 Task: Find nearby helicopter tour operators in Las Vegas.
Action: Mouse moved to (103, 70)
Screenshot: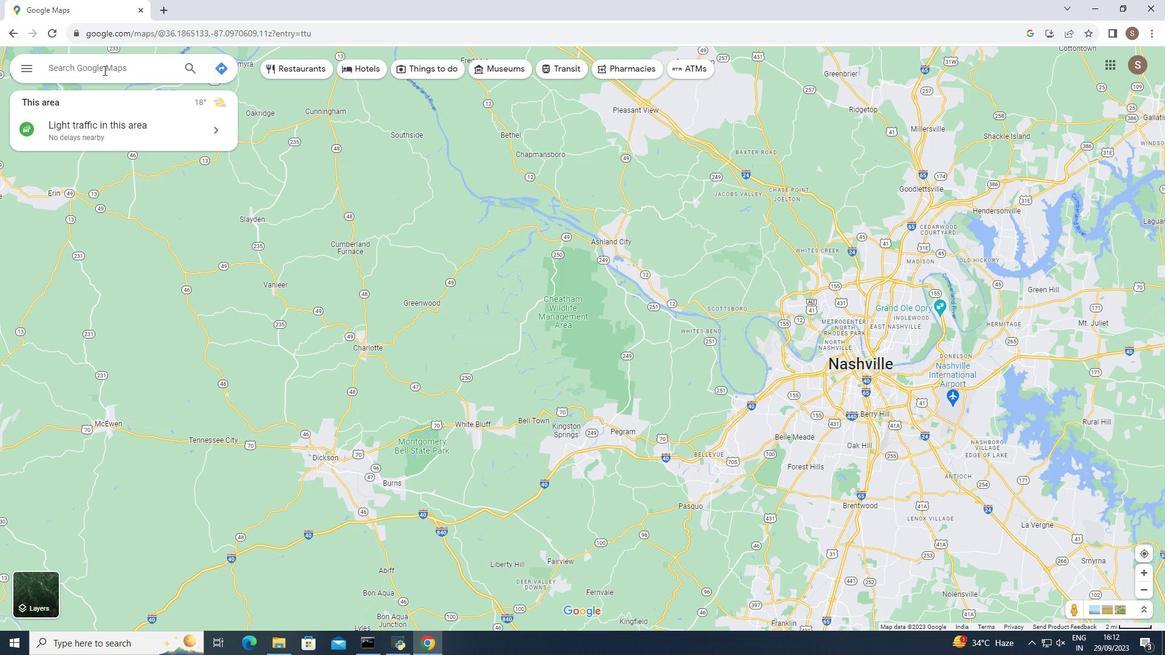 
Action: Mouse pressed left at (103, 70)
Screenshot: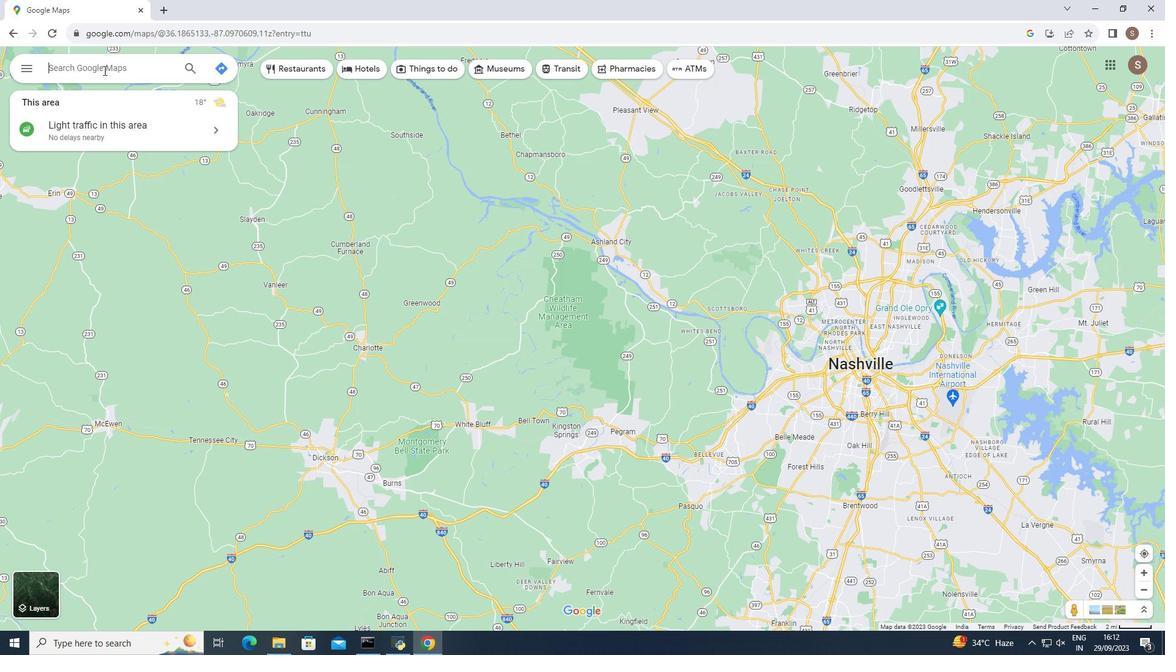 
Action: Mouse moved to (105, 68)
Screenshot: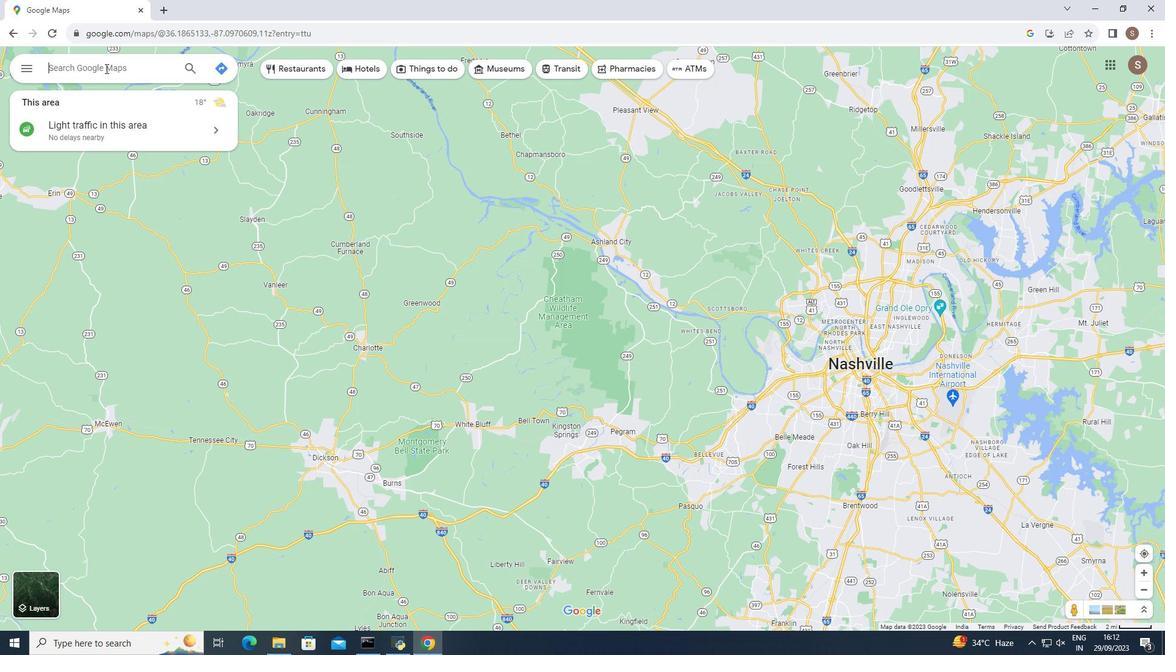 
Action: Key pressed las<Key.space>vegas
Screenshot: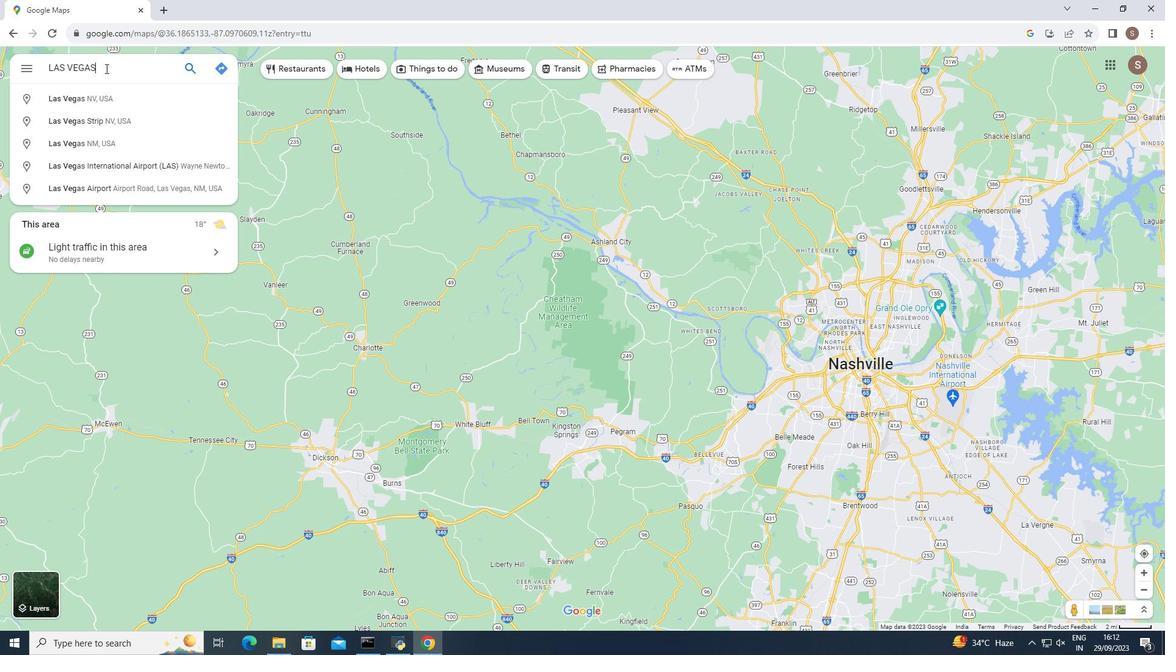 
Action: Mouse moved to (108, 95)
Screenshot: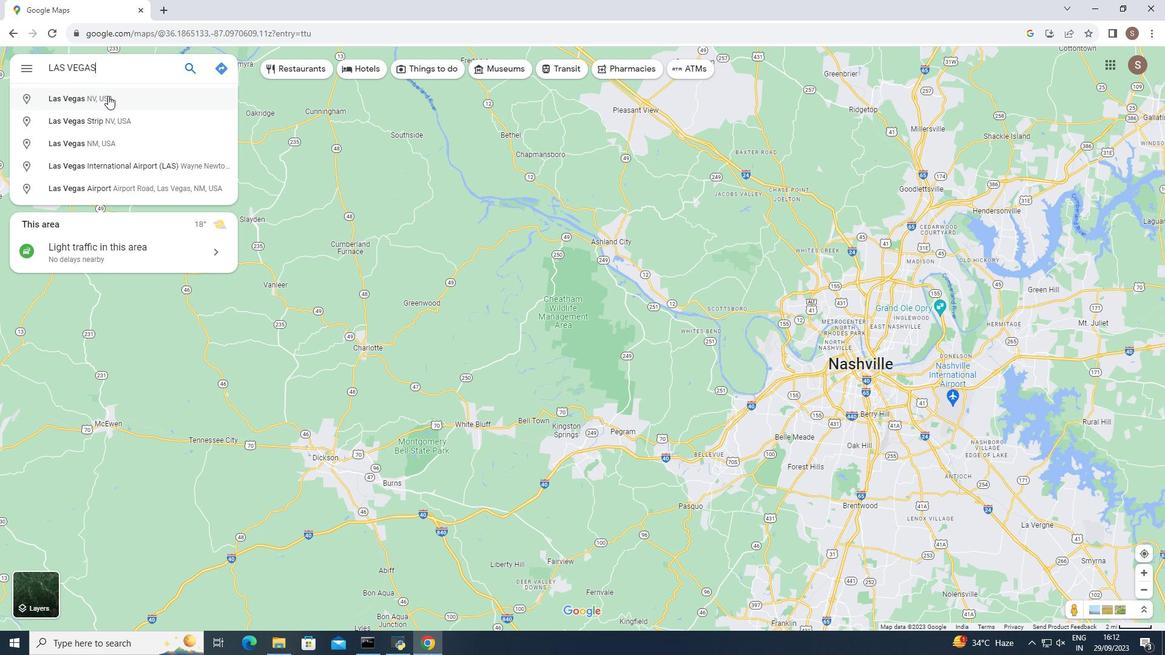 
Action: Mouse pressed left at (108, 95)
Screenshot: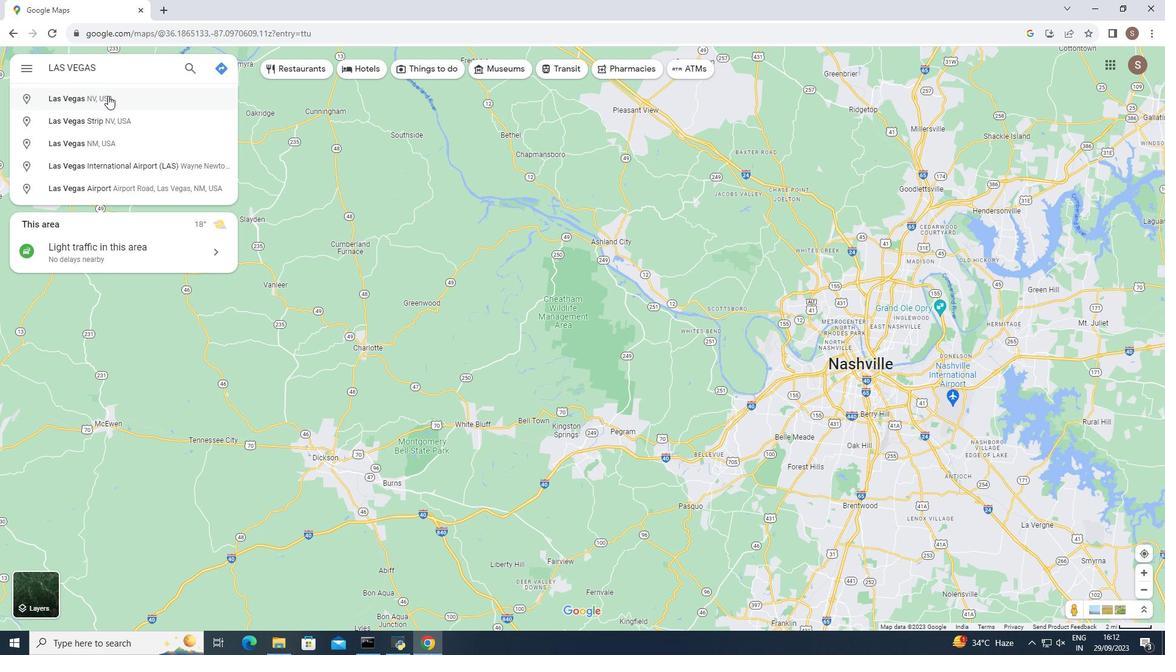 
Action: Mouse moved to (126, 272)
Screenshot: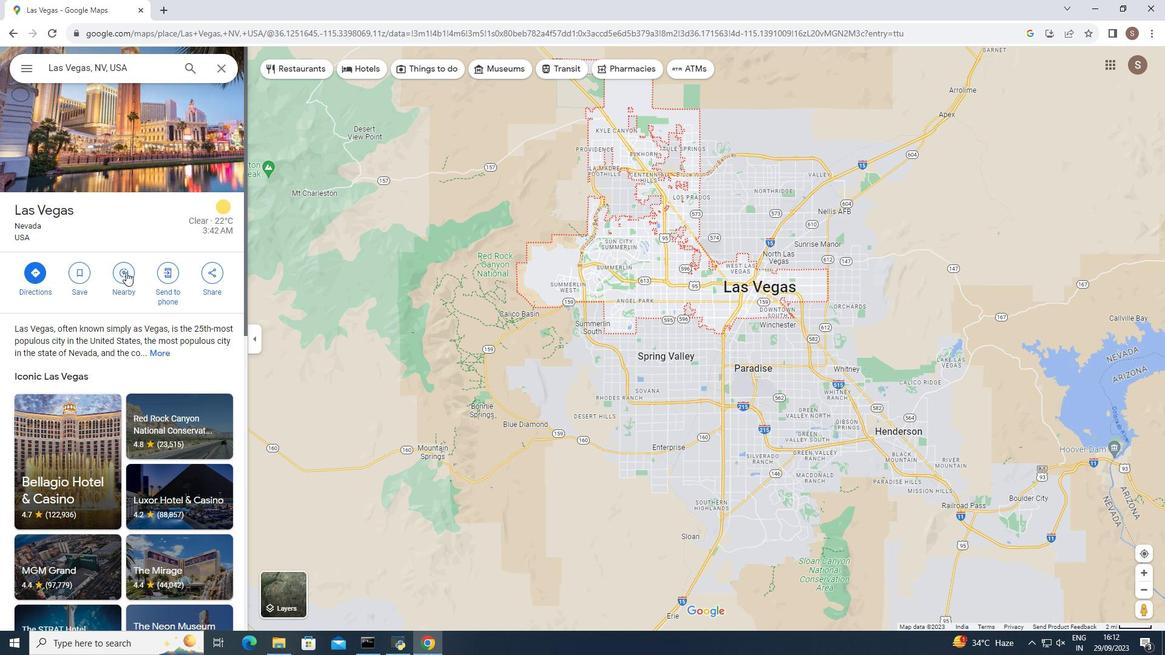 
Action: Mouse pressed left at (126, 272)
Screenshot: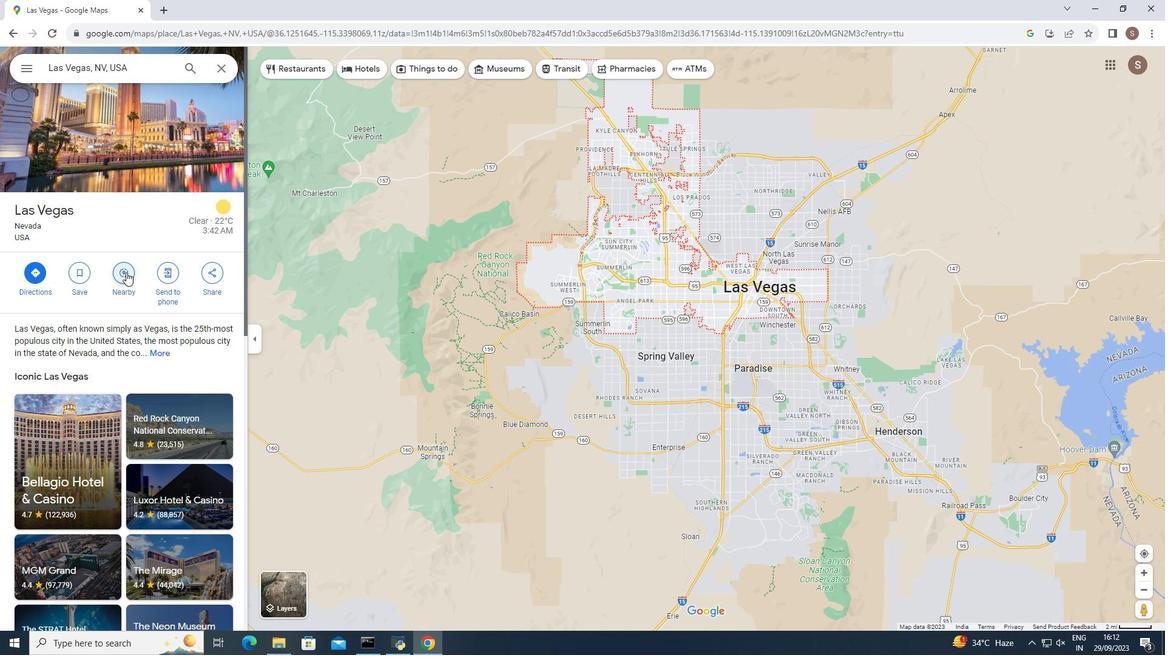 
Action: Mouse moved to (89, 68)
Screenshot: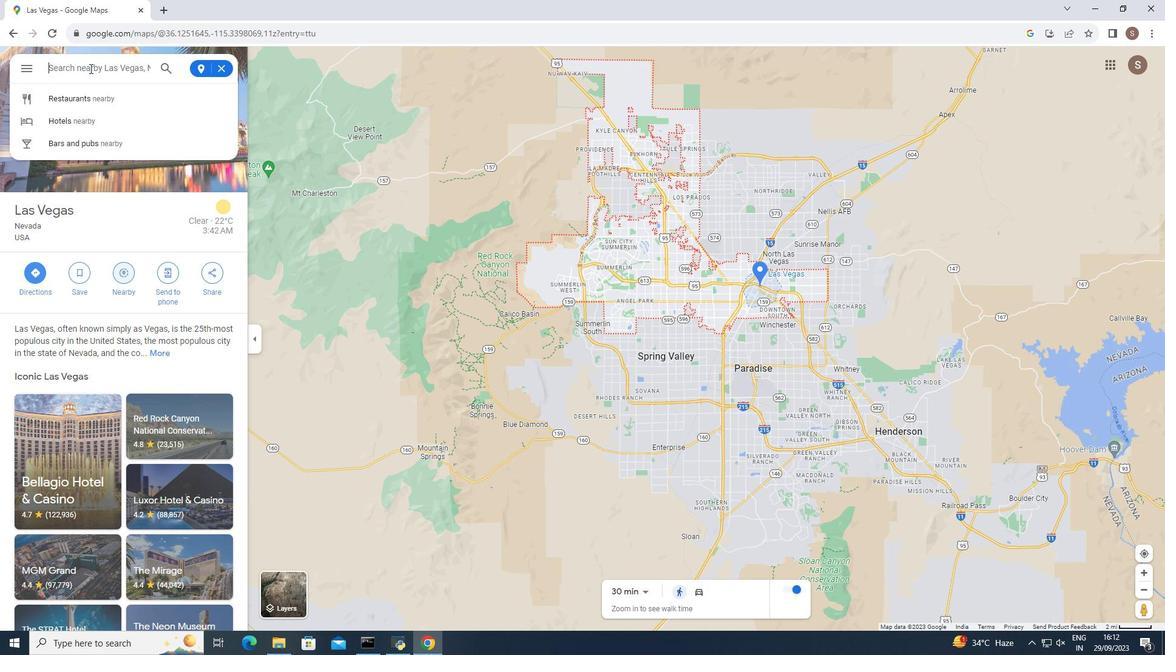
Action: Mouse pressed left at (89, 68)
Screenshot: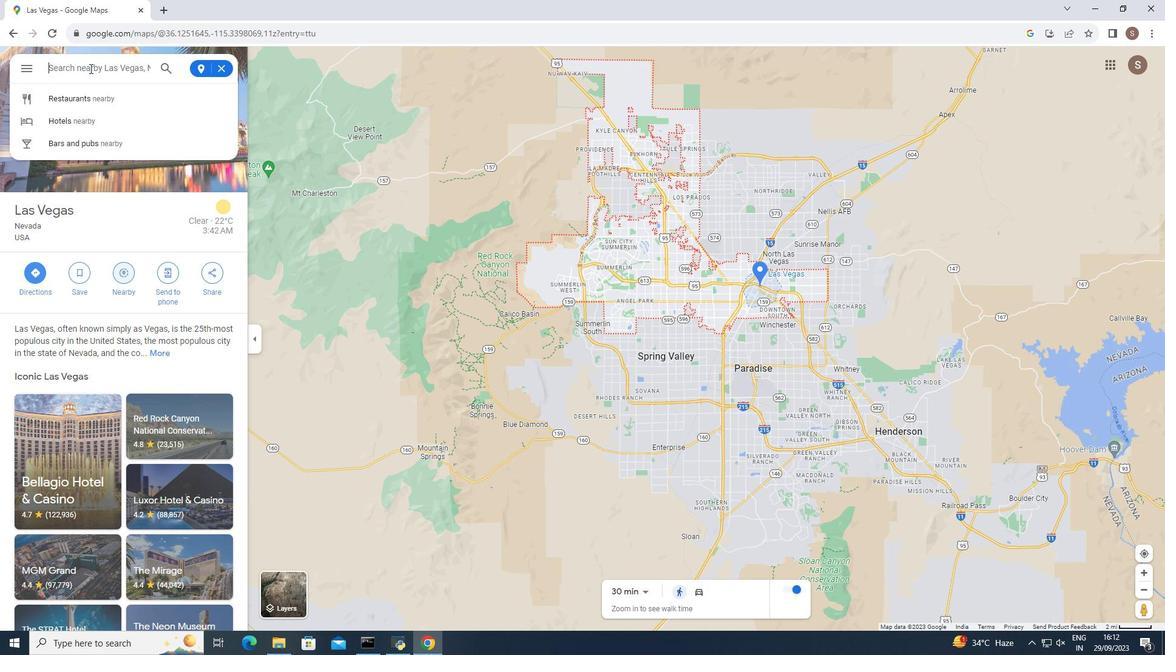 
Action: Key pressed helicopter<Key.space>tour<Key.space>operator<Key.enter>
Screenshot: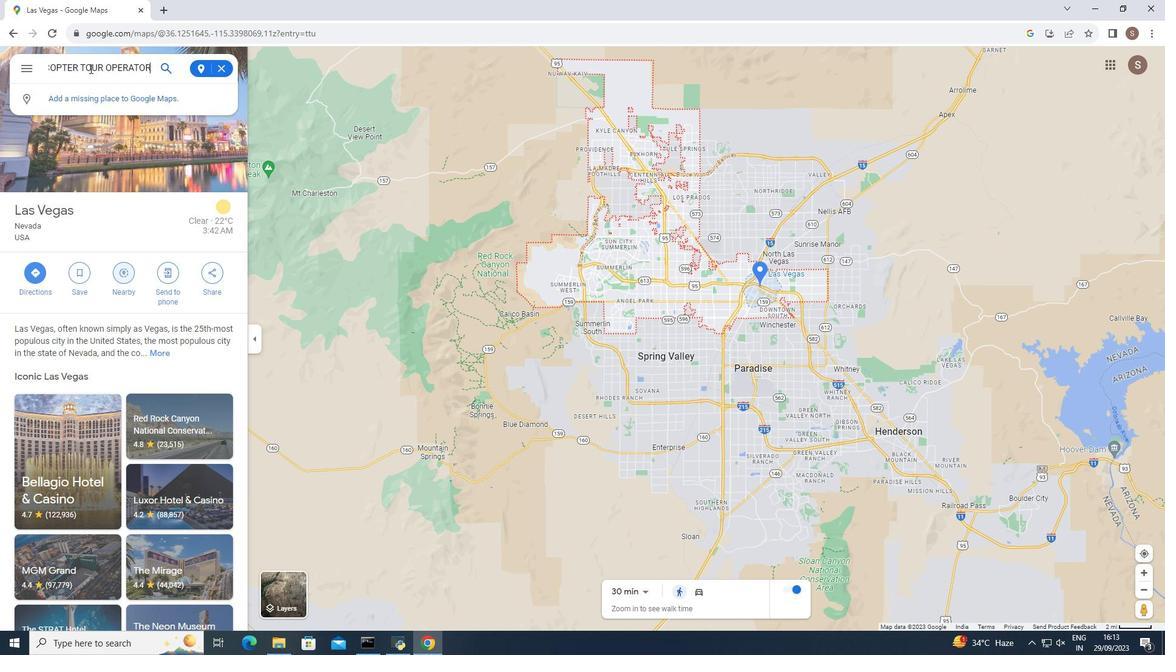 
Action: Mouse moved to (54, 106)
Screenshot: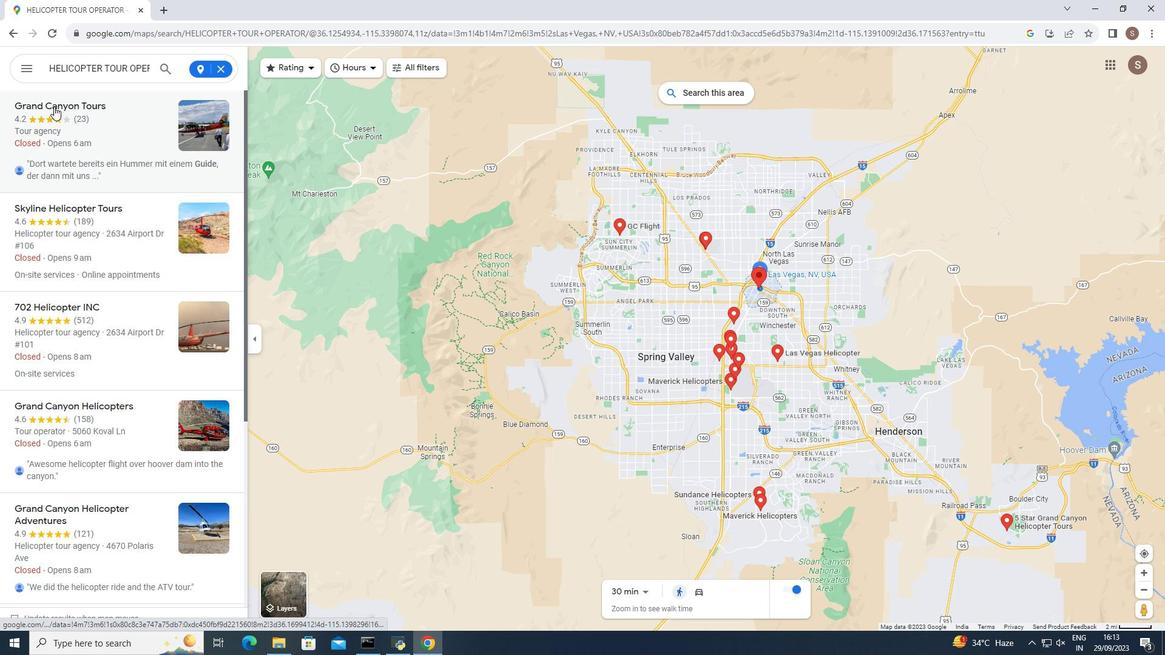 
Action: Mouse pressed left at (54, 106)
Screenshot: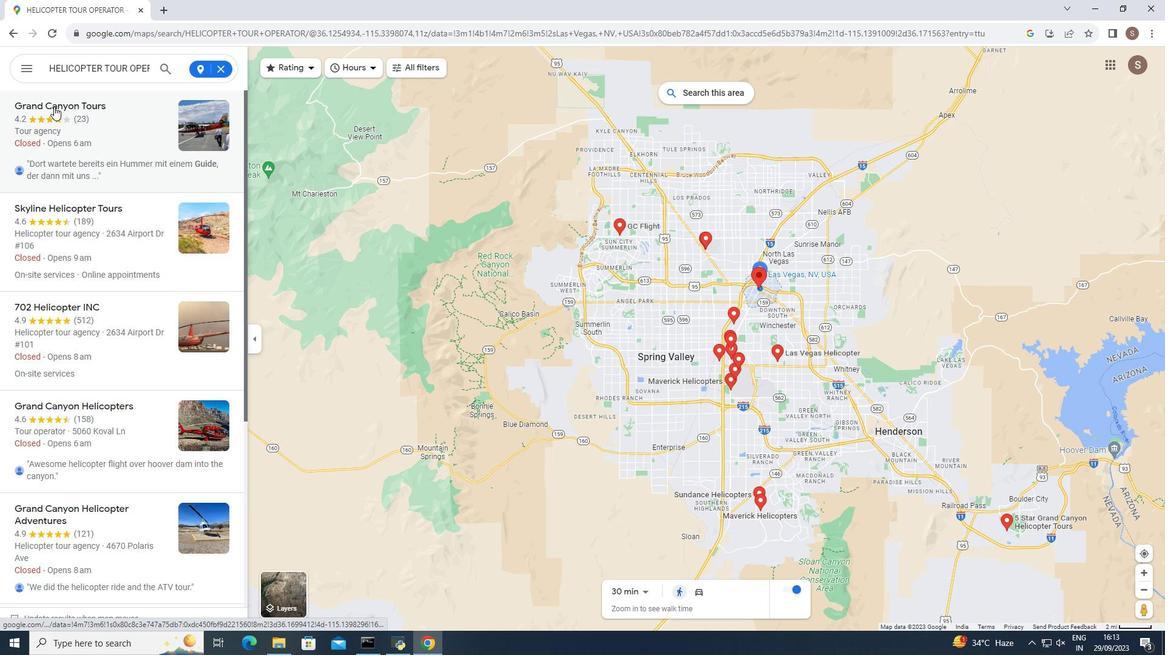 
Action: Mouse moved to (355, 358)
Screenshot: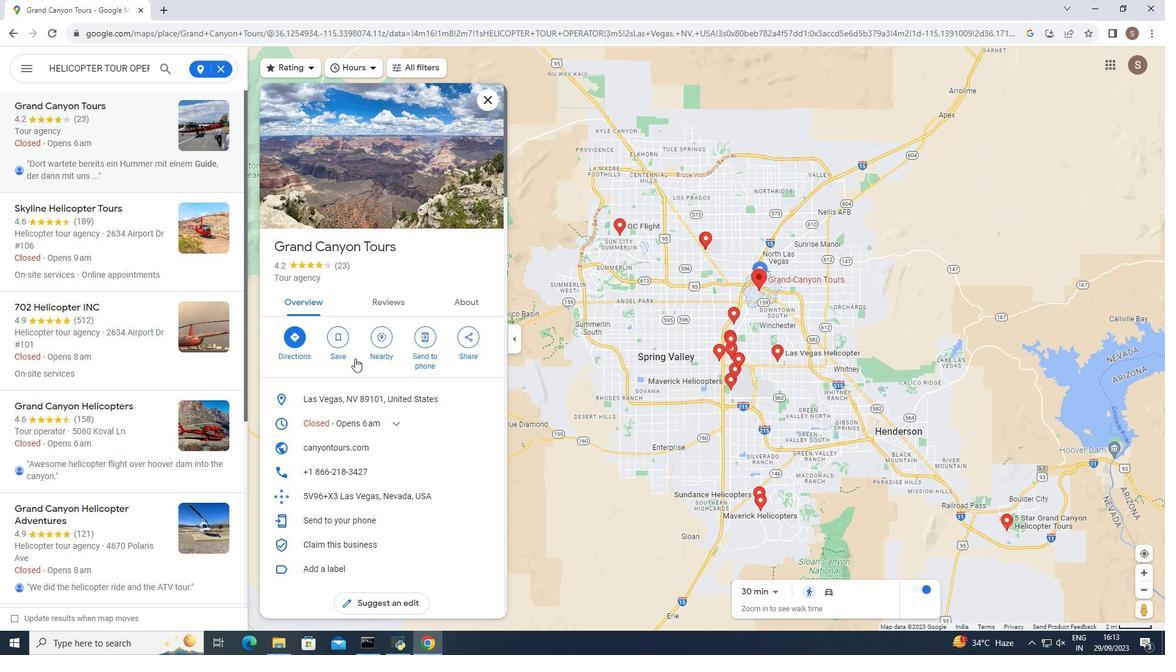 
Action: Mouse scrolled (355, 358) with delta (0, 0)
Screenshot: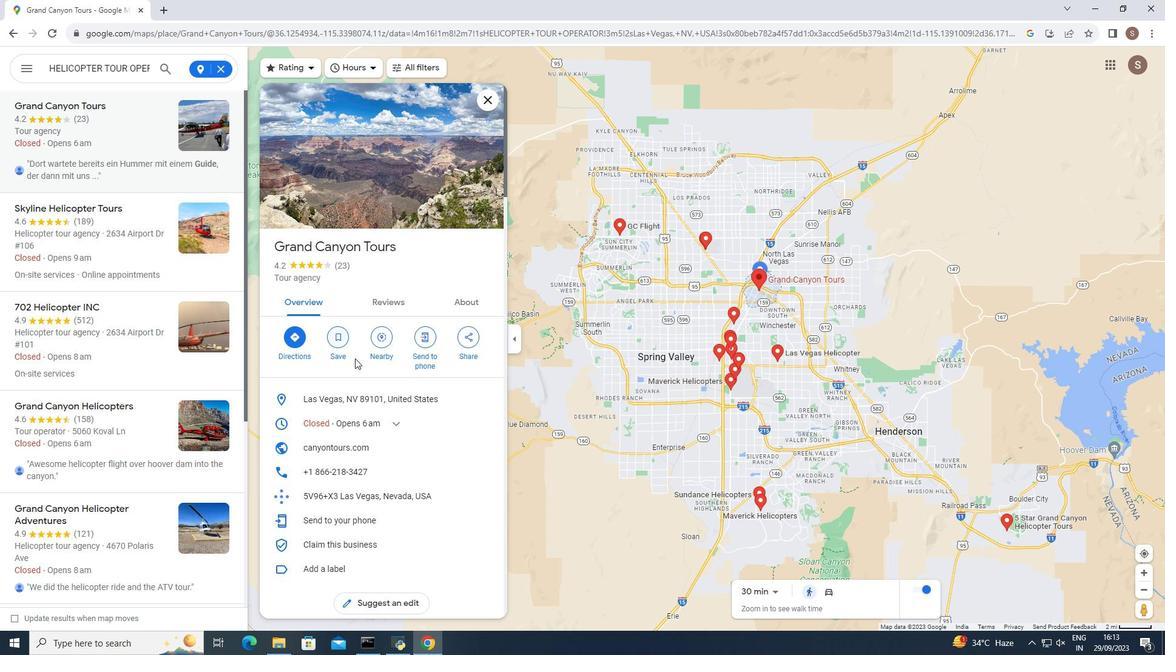 
Action: Mouse moved to (355, 358)
Screenshot: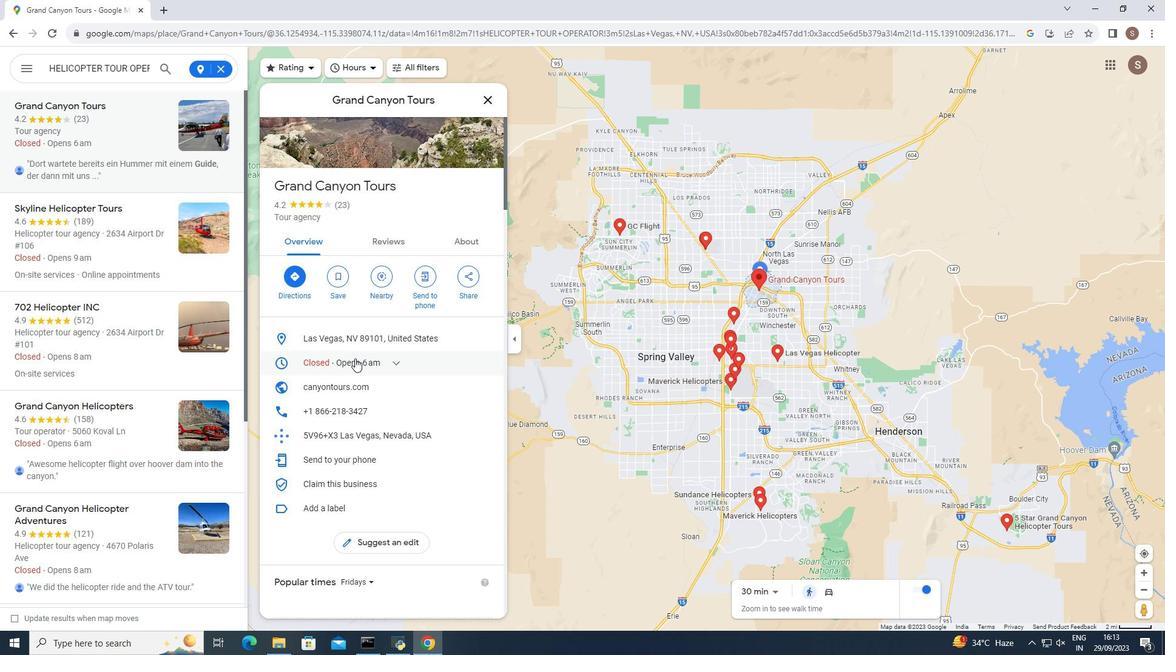 
Action: Mouse scrolled (355, 358) with delta (0, 0)
Screenshot: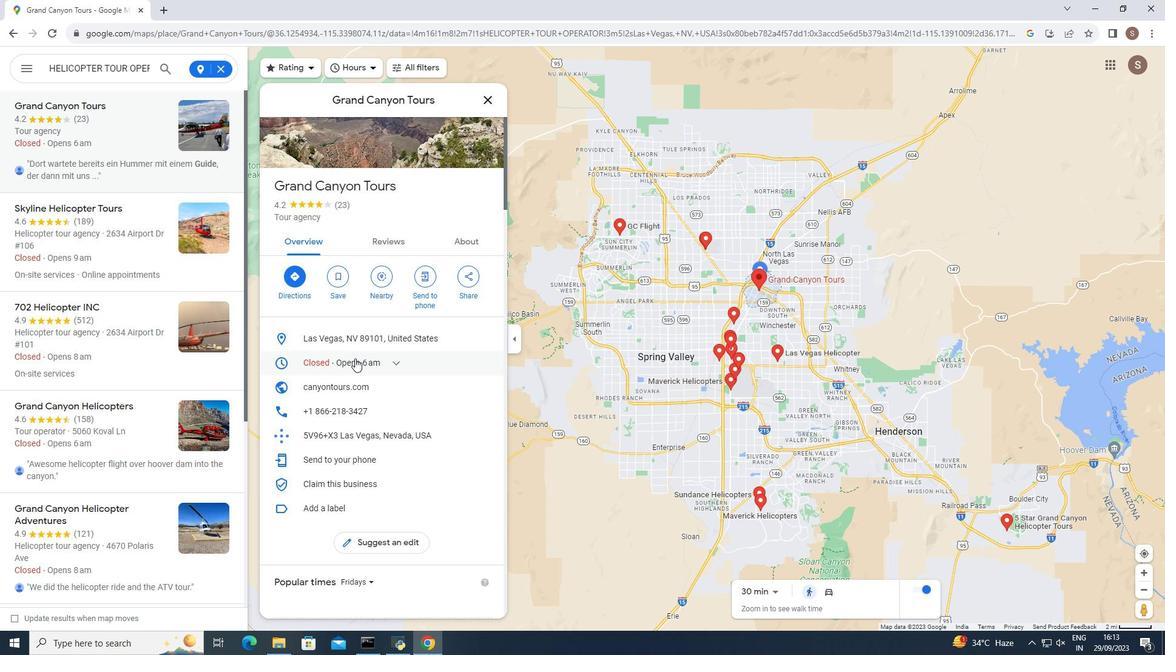 
Action: Mouse moved to (355, 358)
Screenshot: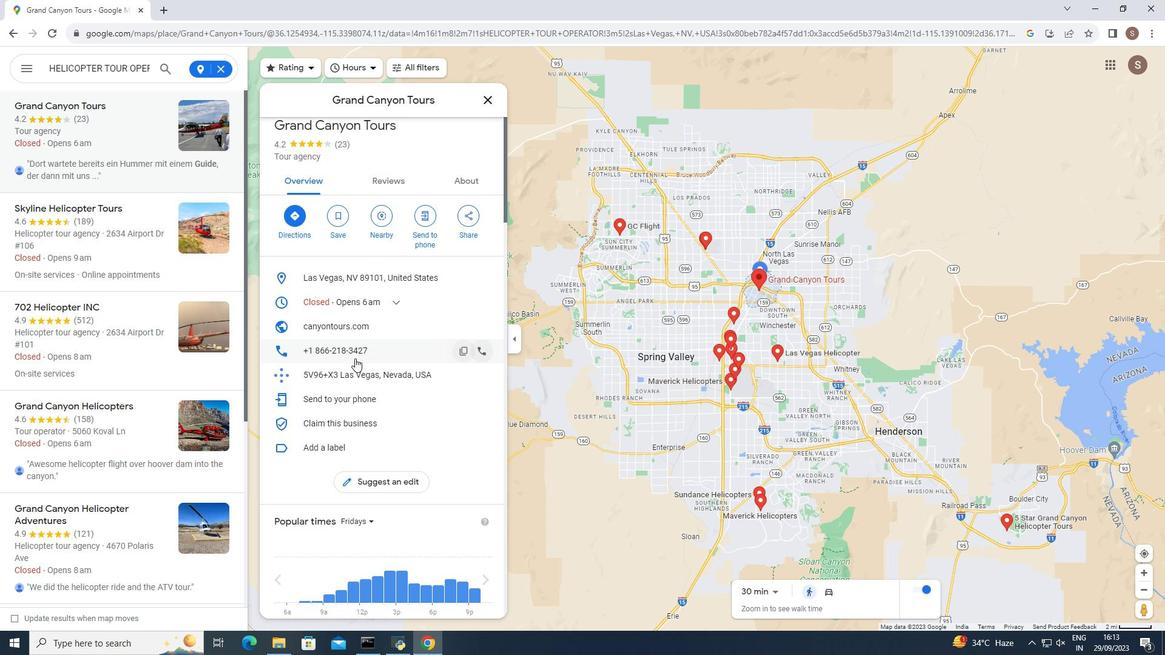 
Action: Mouse scrolled (355, 358) with delta (0, 0)
Screenshot: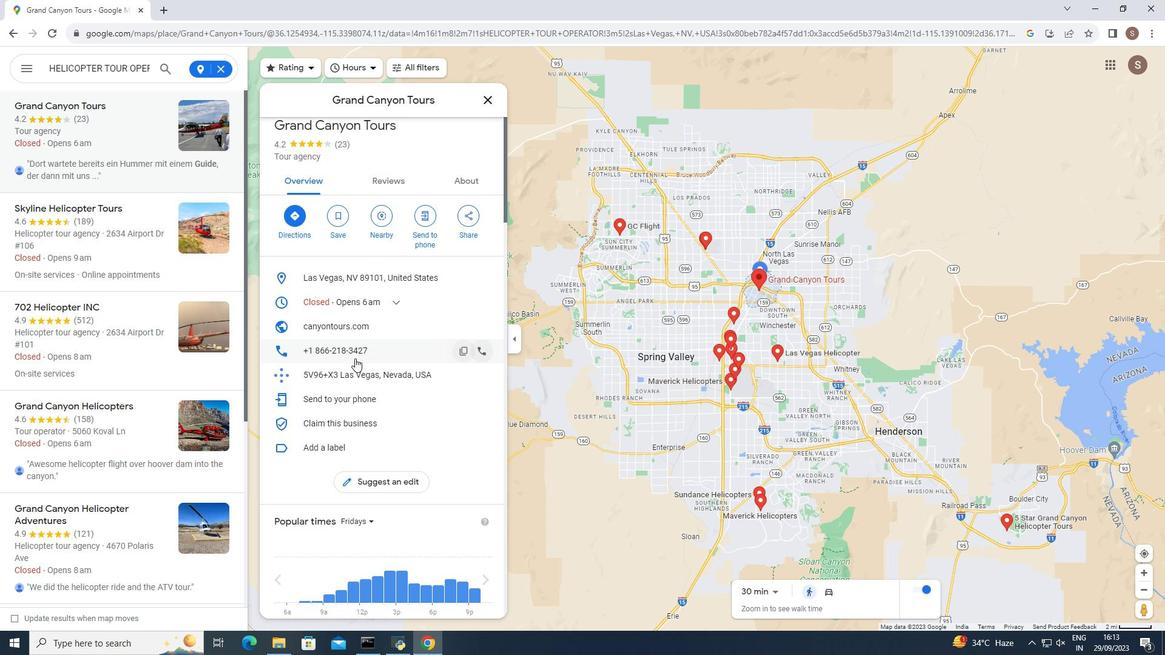
Action: Mouse moved to (340, 358)
Screenshot: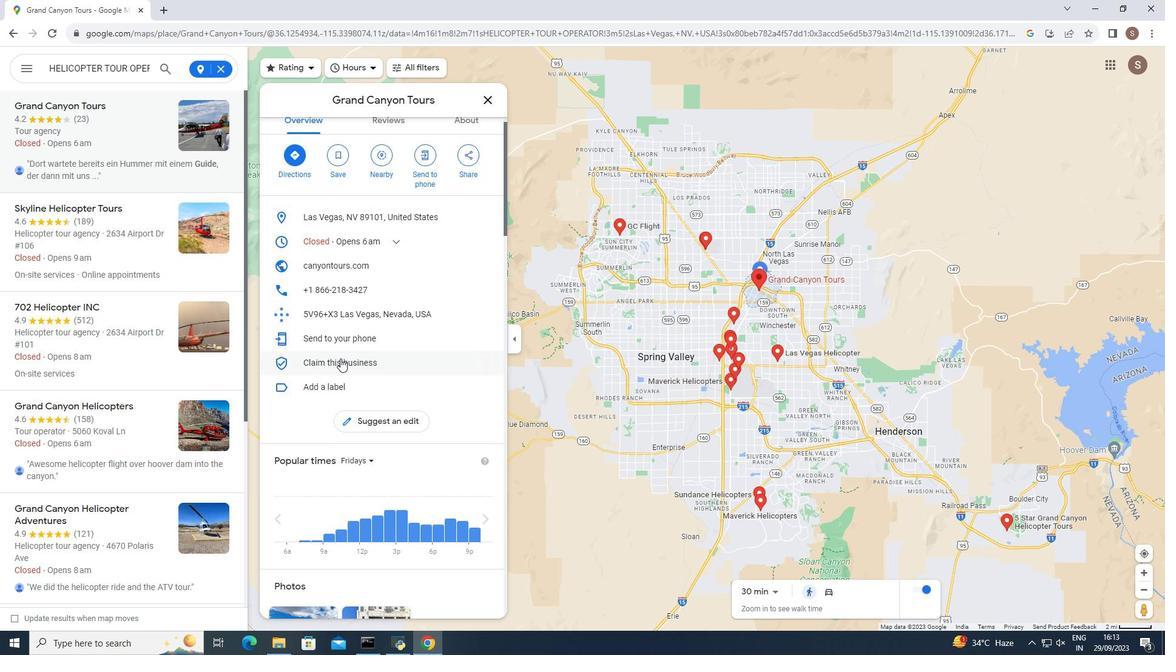 
Action: Mouse scrolled (340, 358) with delta (0, 0)
Screenshot: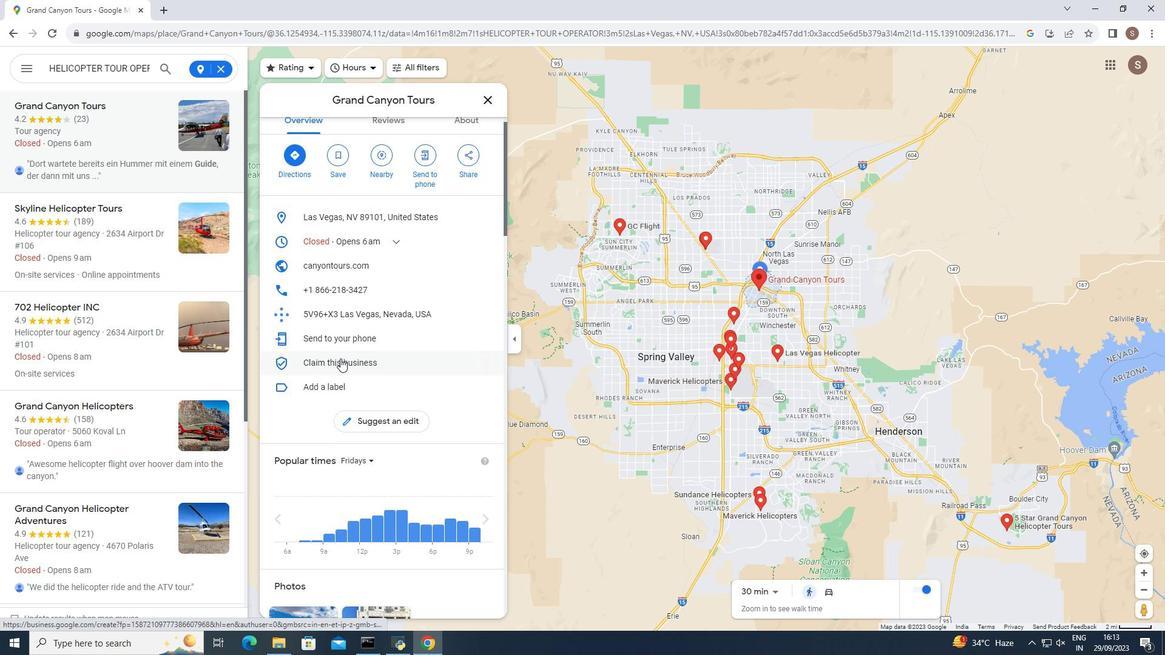 
Action: Mouse moved to (336, 356)
Screenshot: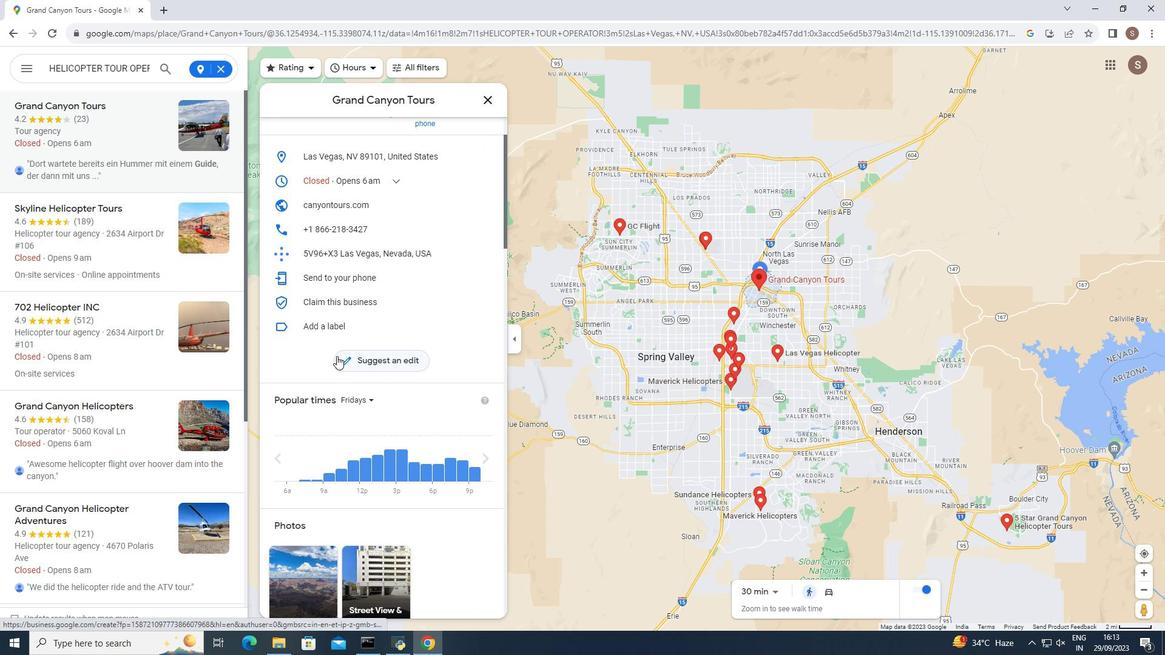 
Action: Mouse scrolled (336, 355) with delta (0, 0)
Screenshot: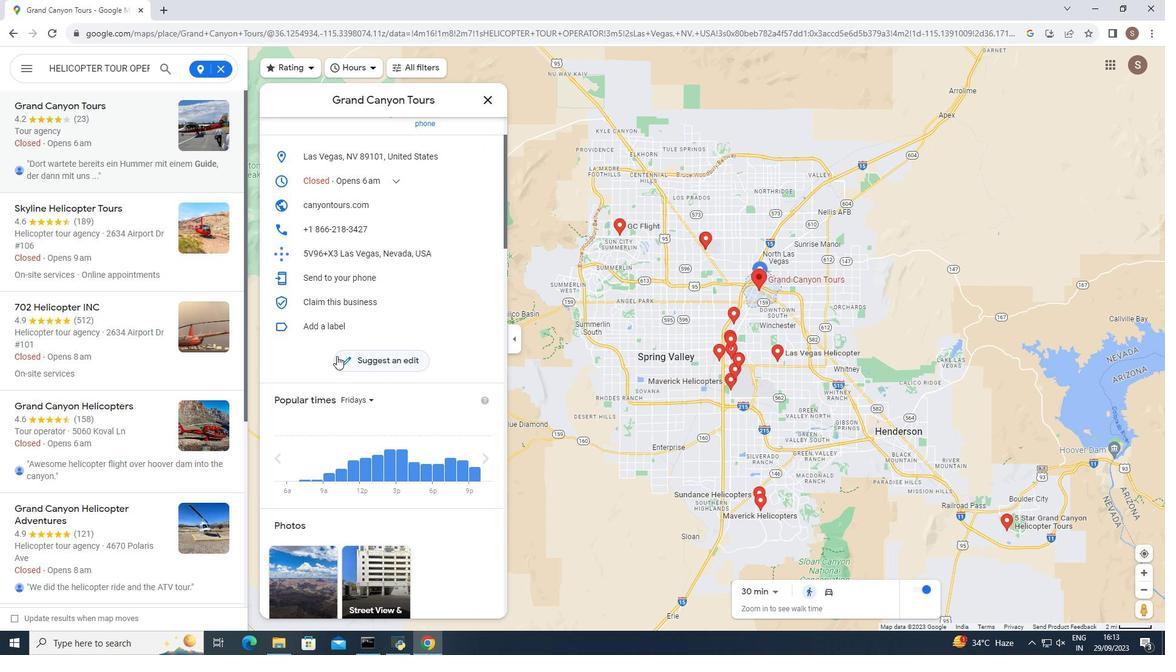 
Action: Mouse moved to (335, 355)
Screenshot: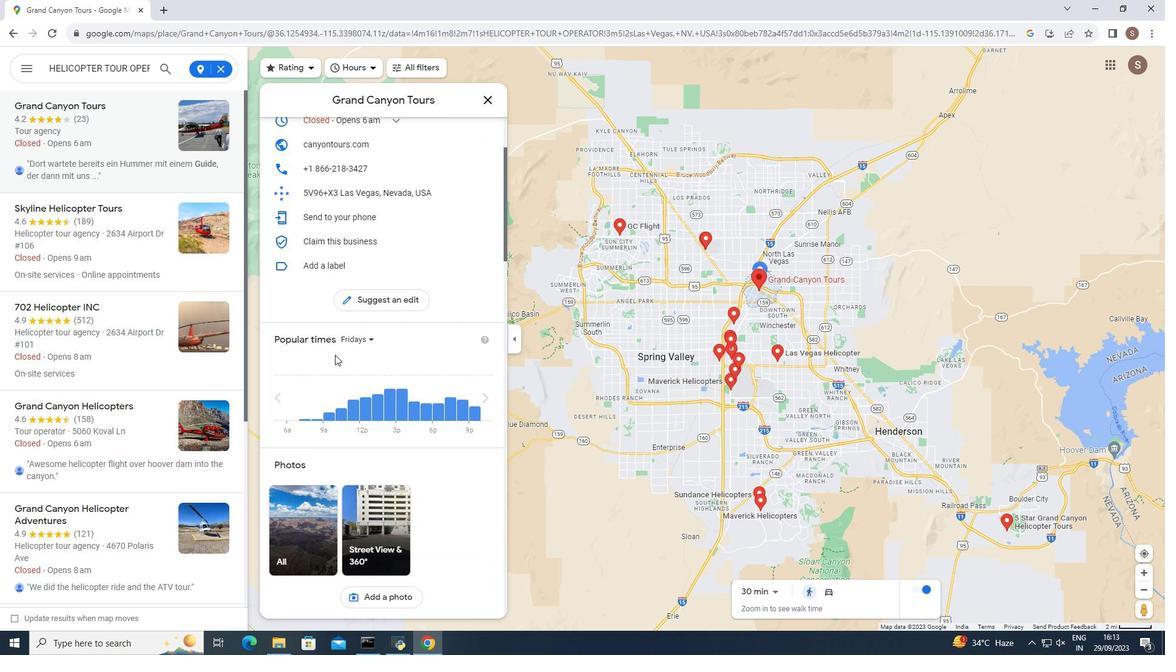 
Action: Mouse scrolled (335, 354) with delta (0, 0)
Screenshot: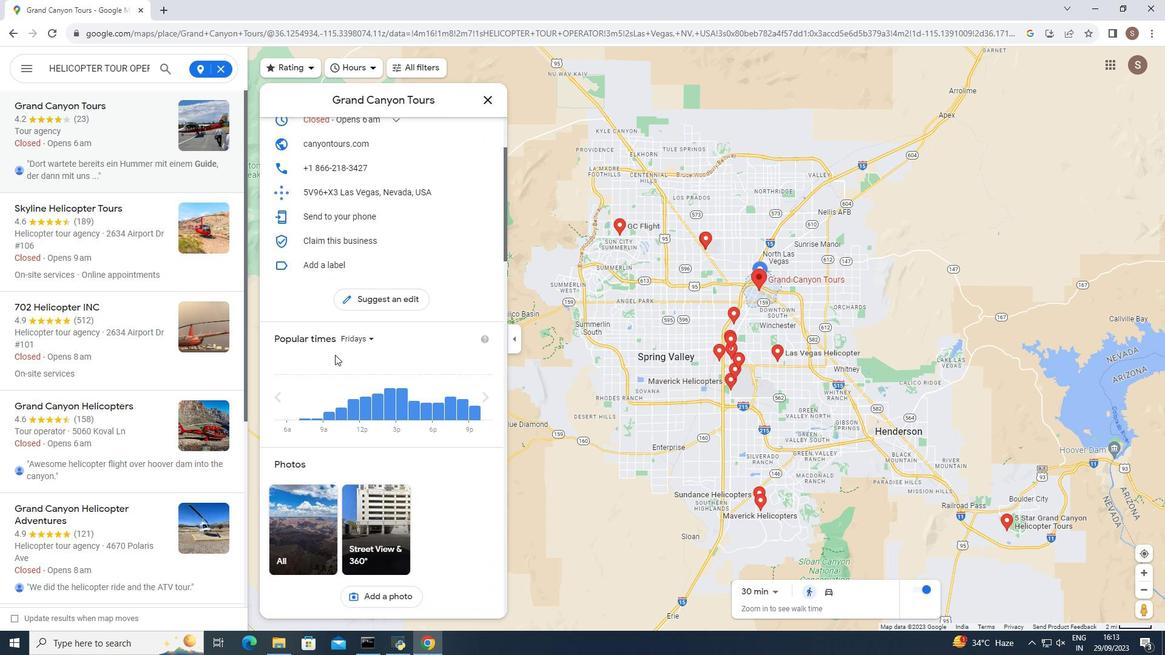 
Action: Mouse moved to (332, 355)
Screenshot: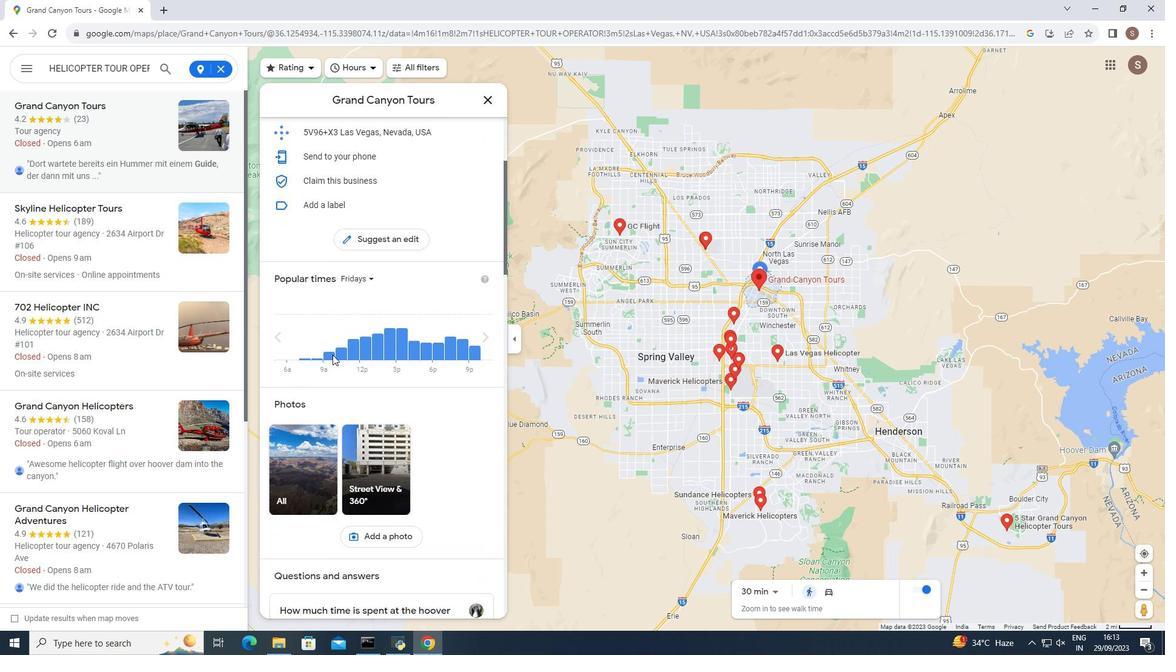 
Action: Mouse scrolled (332, 354) with delta (0, 0)
Screenshot: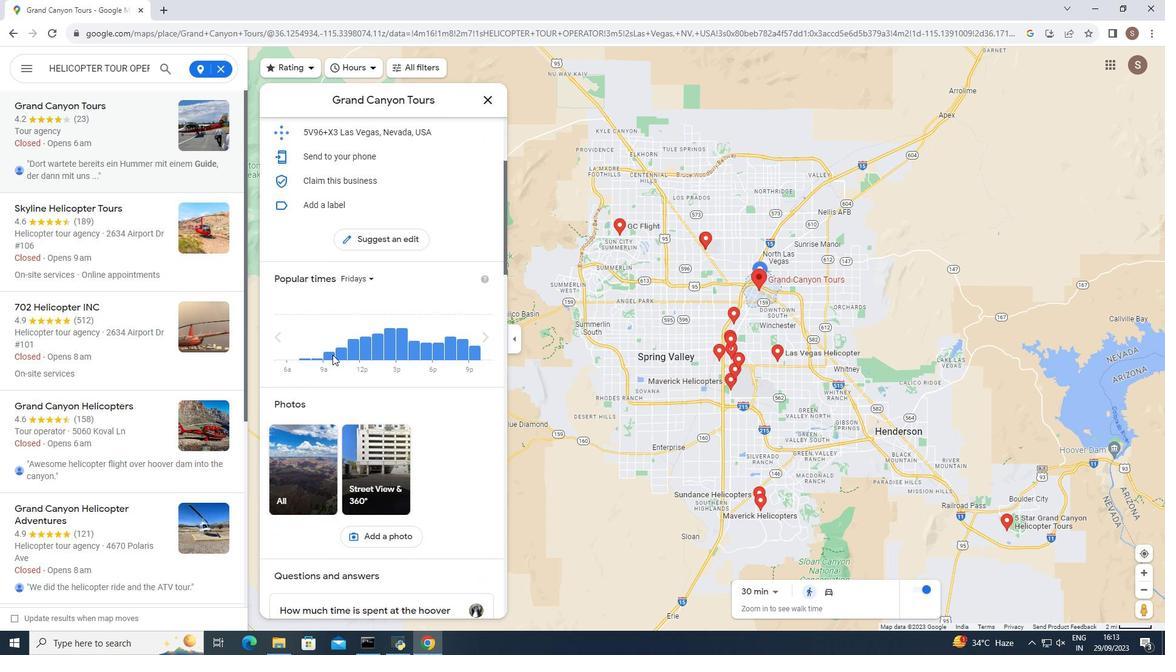 
Action: Mouse scrolled (332, 354) with delta (0, 0)
Screenshot: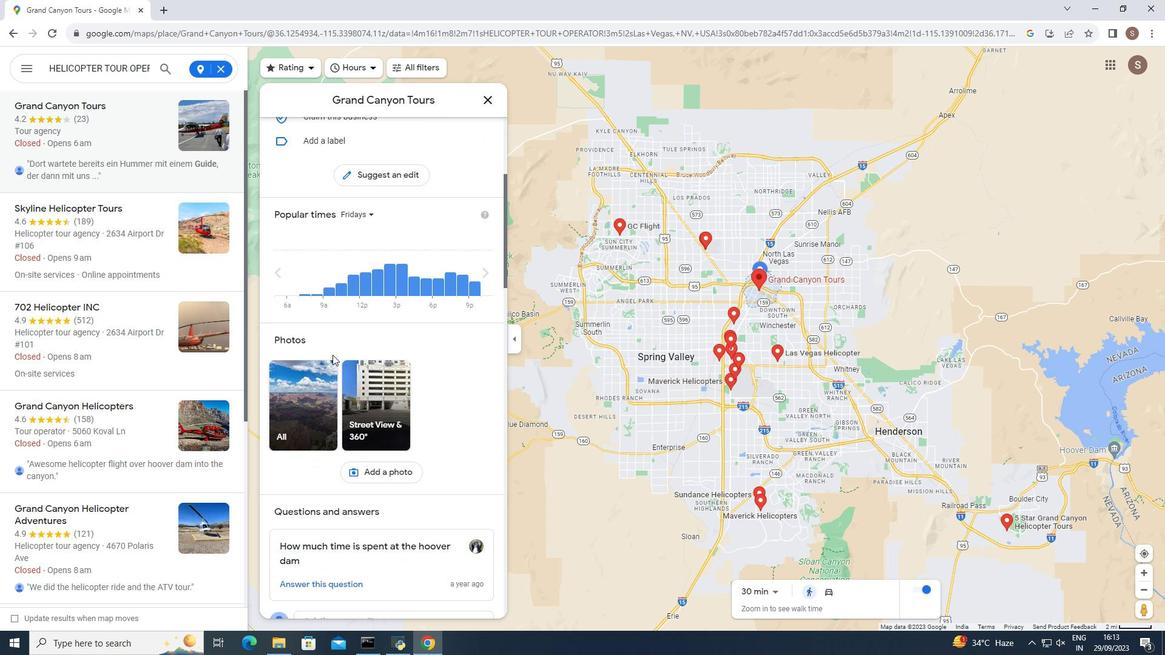 
Action: Mouse scrolled (332, 354) with delta (0, 0)
Screenshot: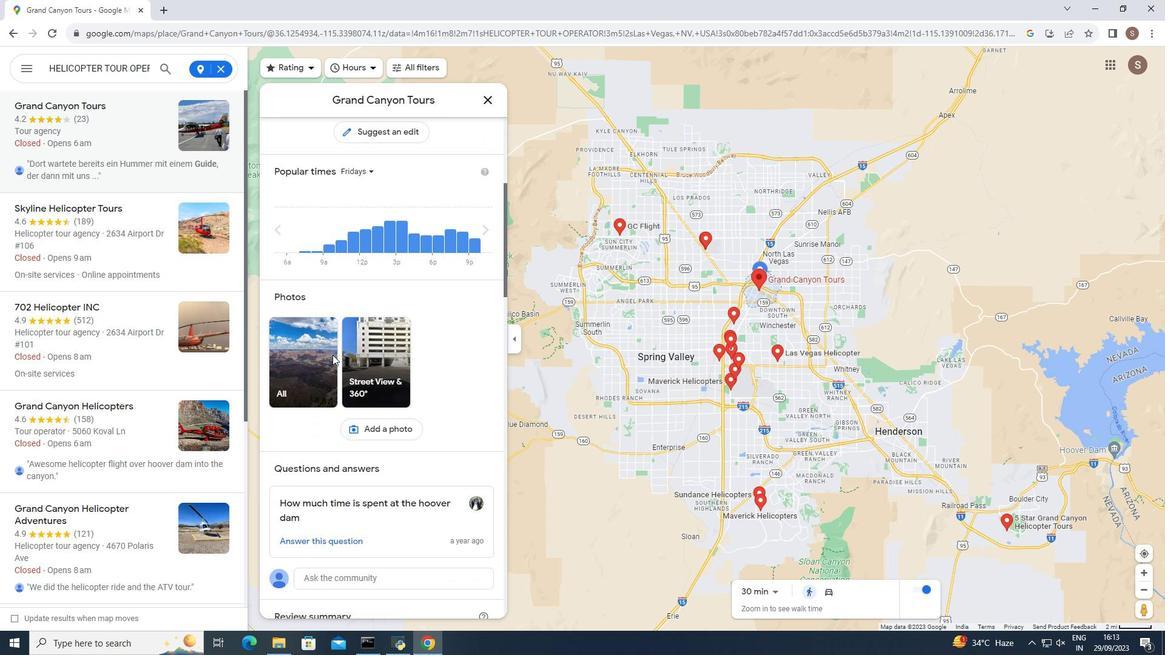 
Action: Mouse scrolled (332, 354) with delta (0, 0)
Screenshot: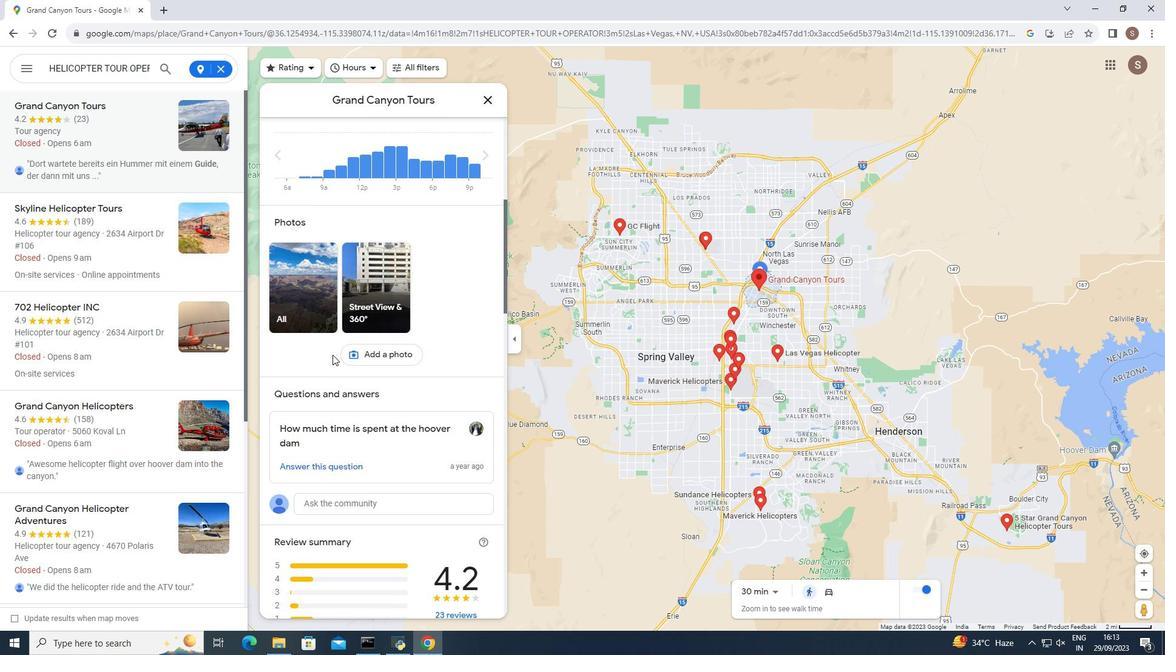 
Action: Mouse scrolled (332, 354) with delta (0, 0)
Screenshot: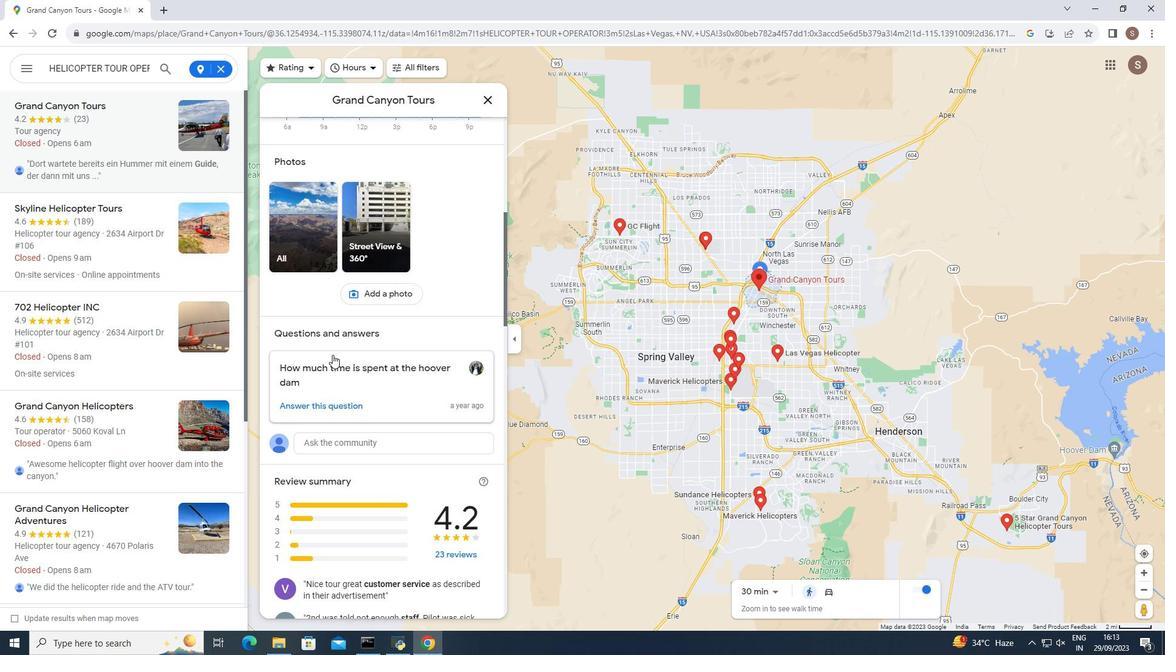 
Action: Mouse scrolled (332, 354) with delta (0, 0)
Screenshot: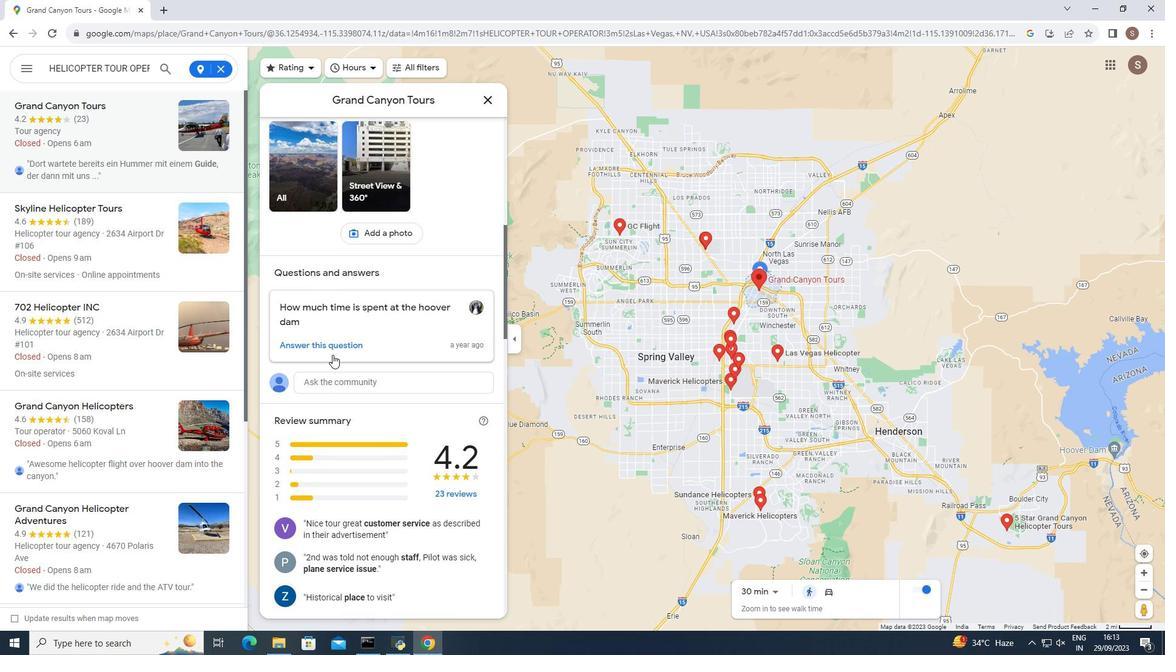 
Action: Mouse scrolled (332, 354) with delta (0, 0)
Screenshot: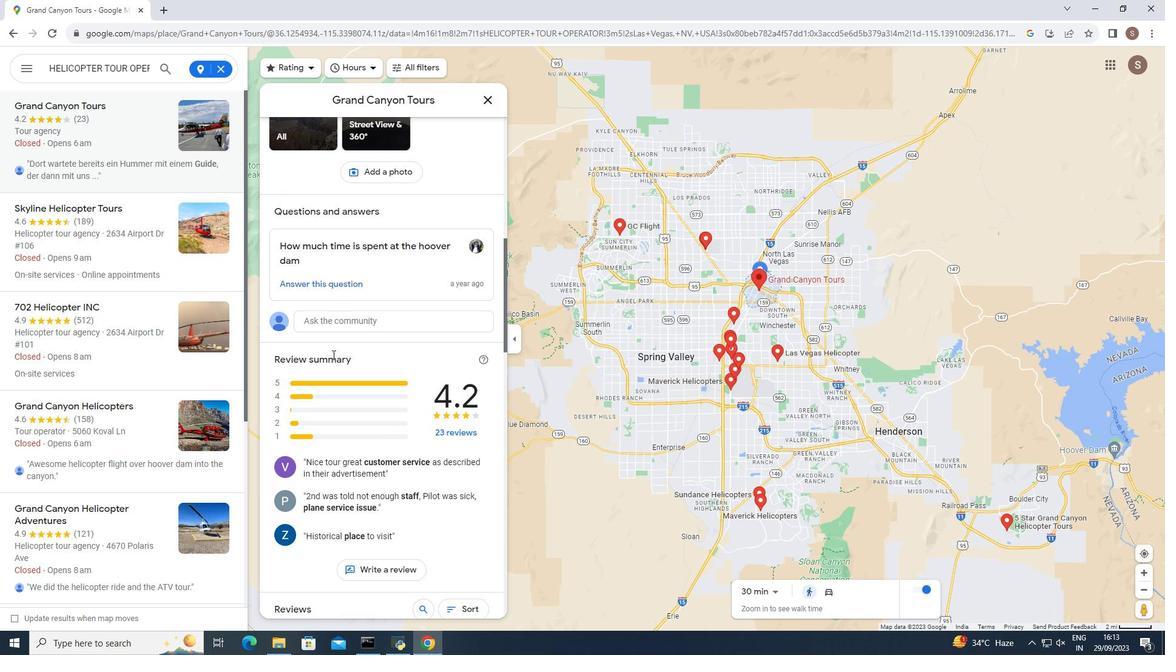 
Action: Mouse scrolled (332, 354) with delta (0, 0)
Screenshot: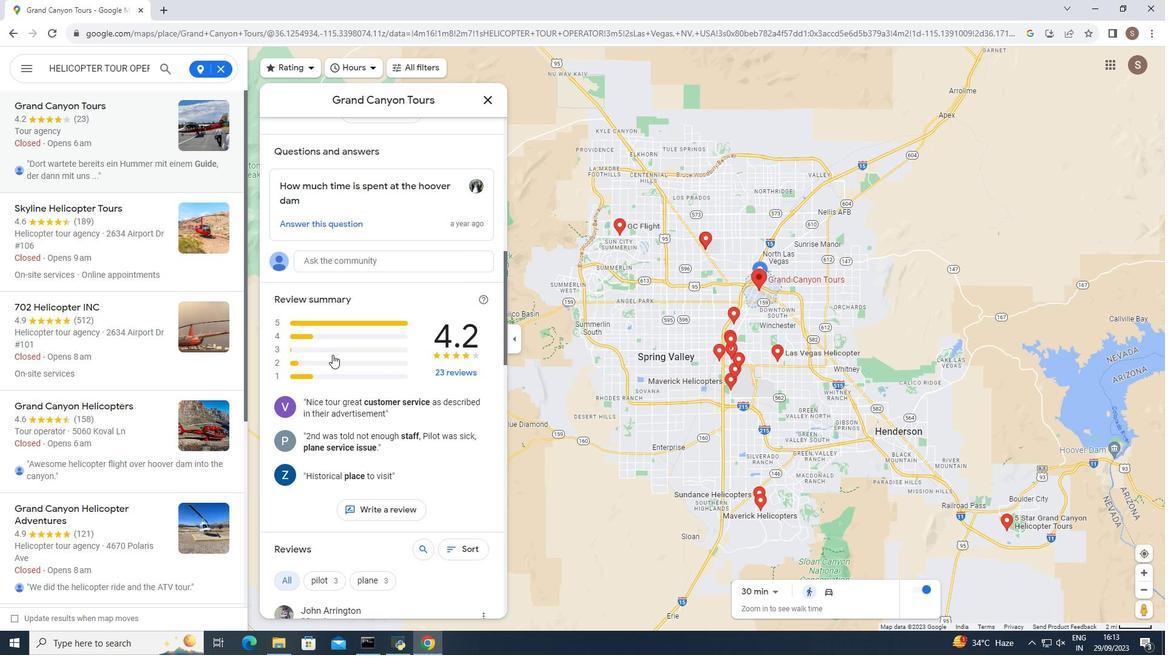 
Action: Mouse moved to (332, 355)
Screenshot: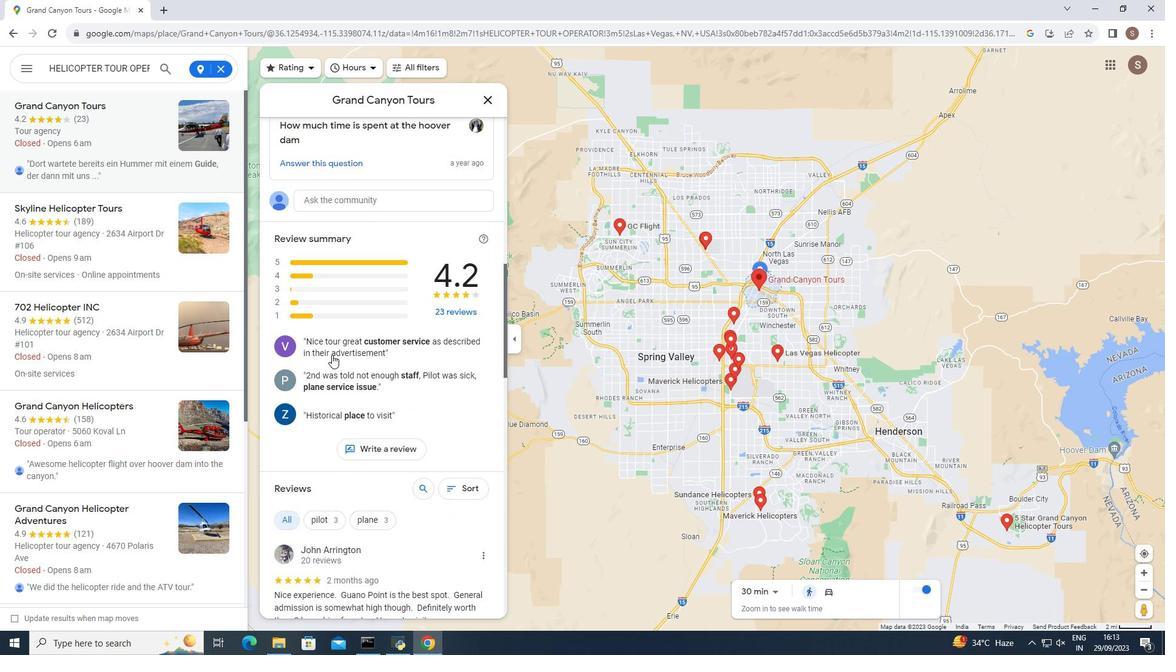 
Action: Mouse scrolled (332, 354) with delta (0, 0)
Screenshot: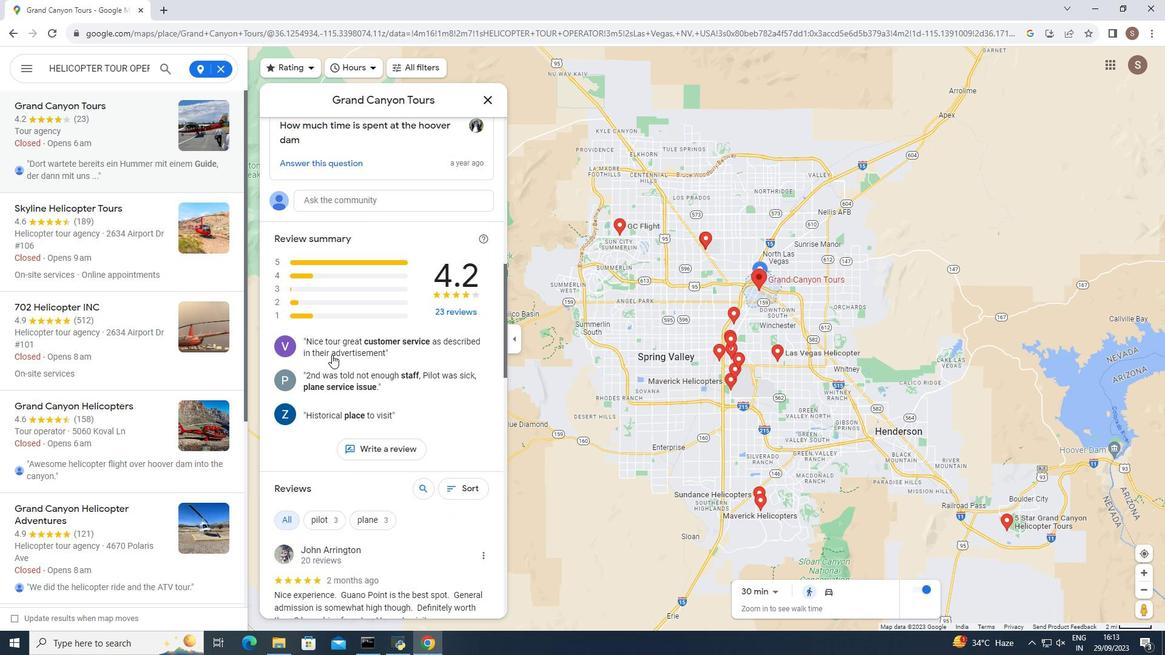 
Action: Mouse scrolled (332, 354) with delta (0, 0)
Screenshot: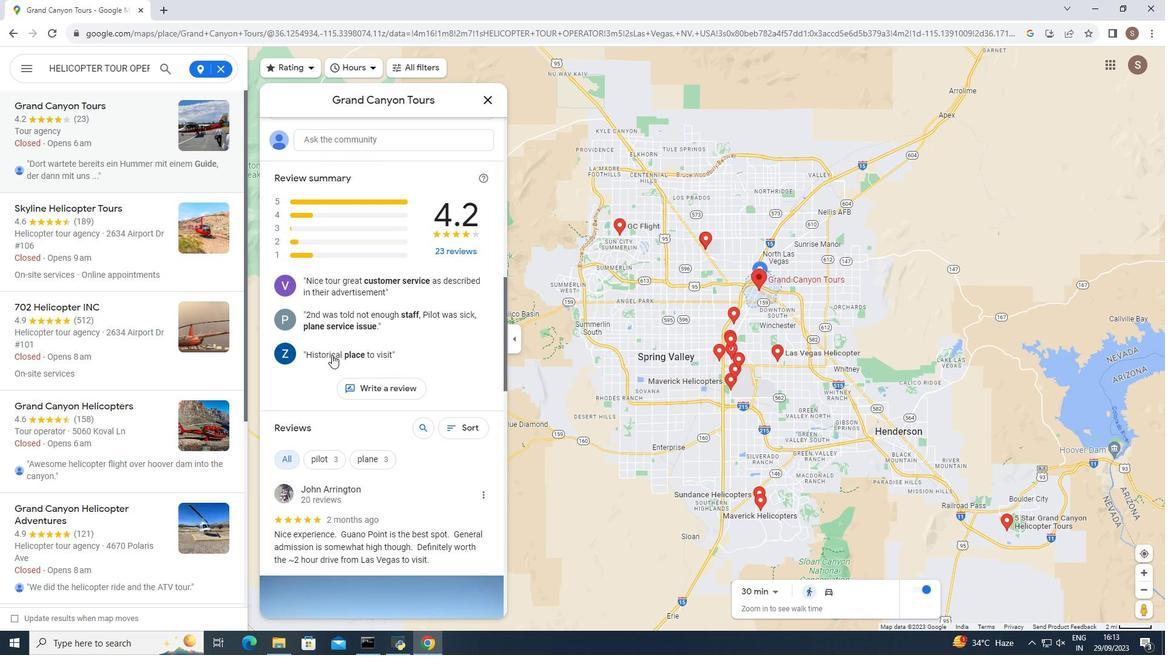
Action: Mouse scrolled (332, 354) with delta (0, 0)
Screenshot: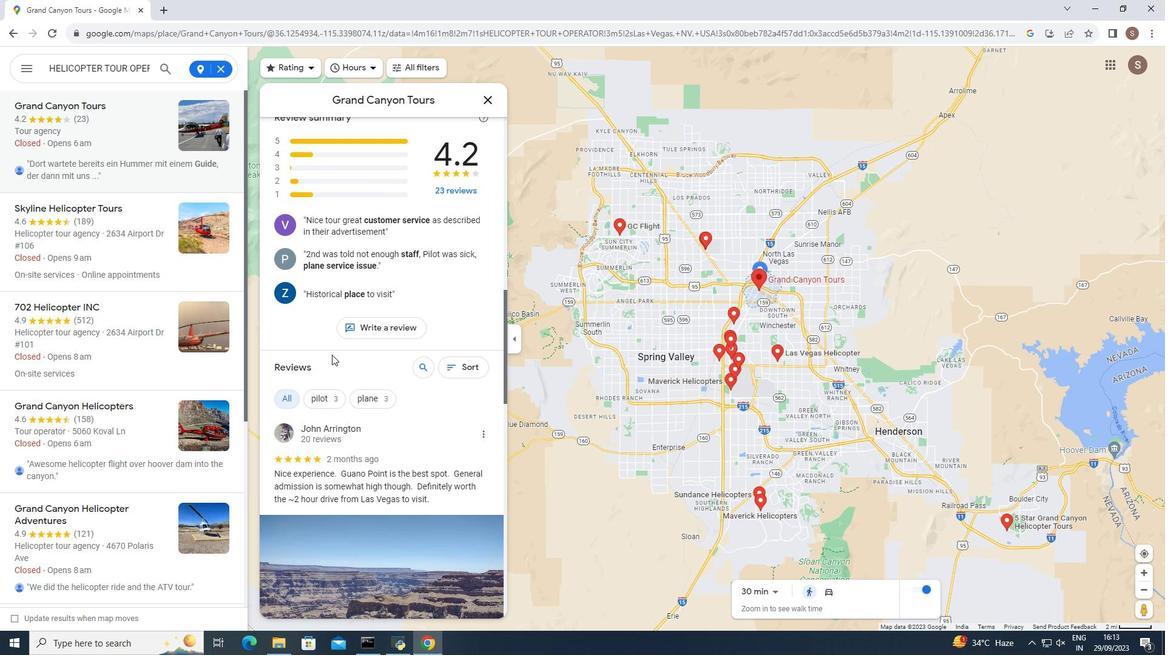 
Action: Mouse scrolled (332, 354) with delta (0, 0)
Screenshot: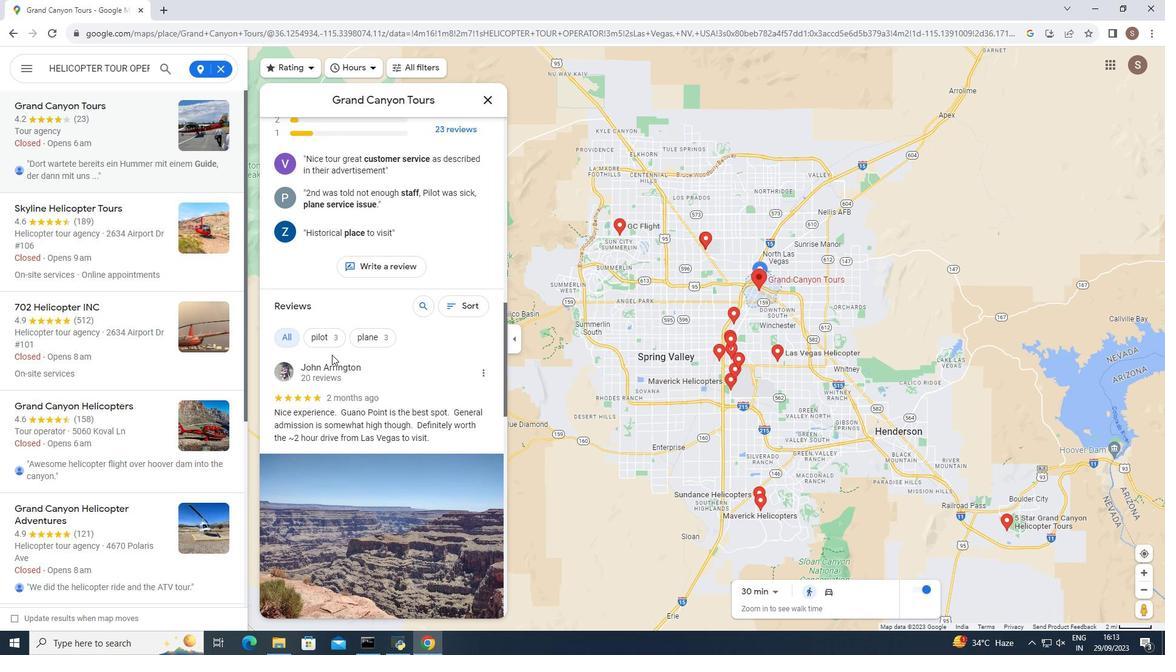 
Action: Mouse moved to (332, 355)
Screenshot: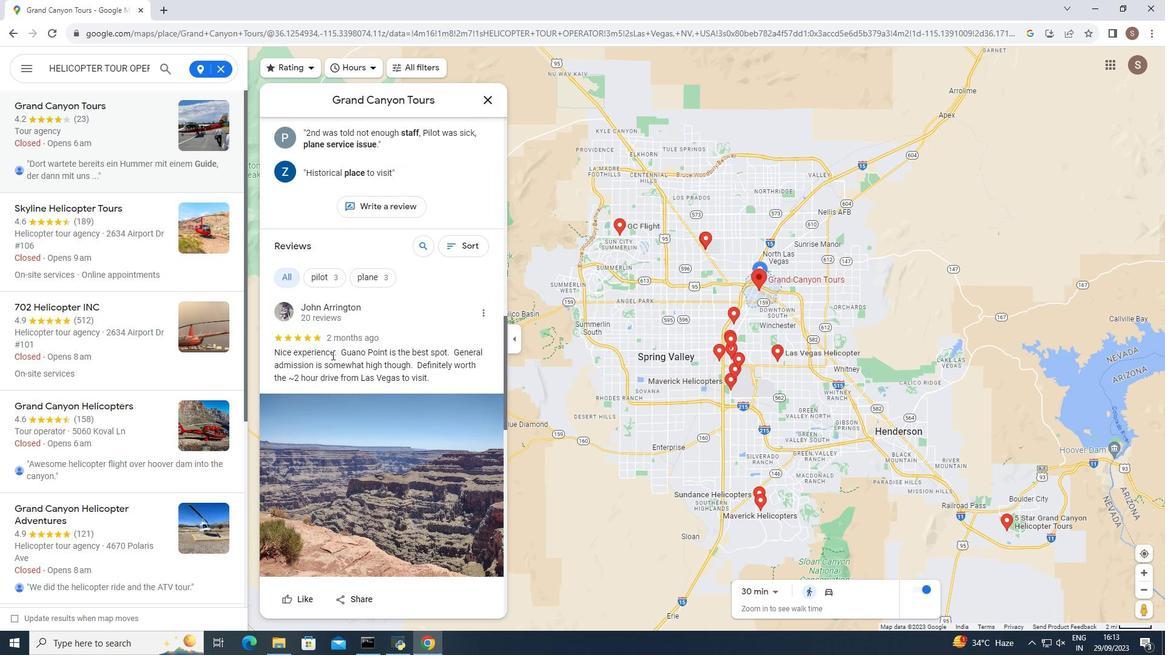 
Action: Mouse scrolled (332, 354) with delta (0, 0)
Screenshot: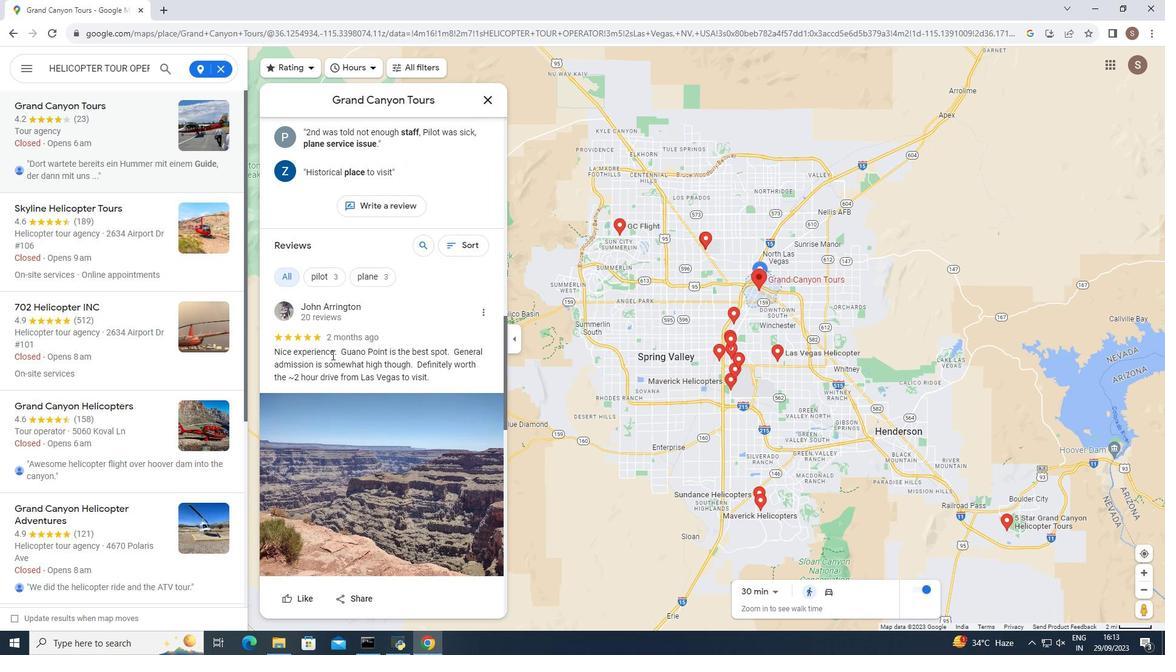 
Action: Mouse moved to (331, 355)
Screenshot: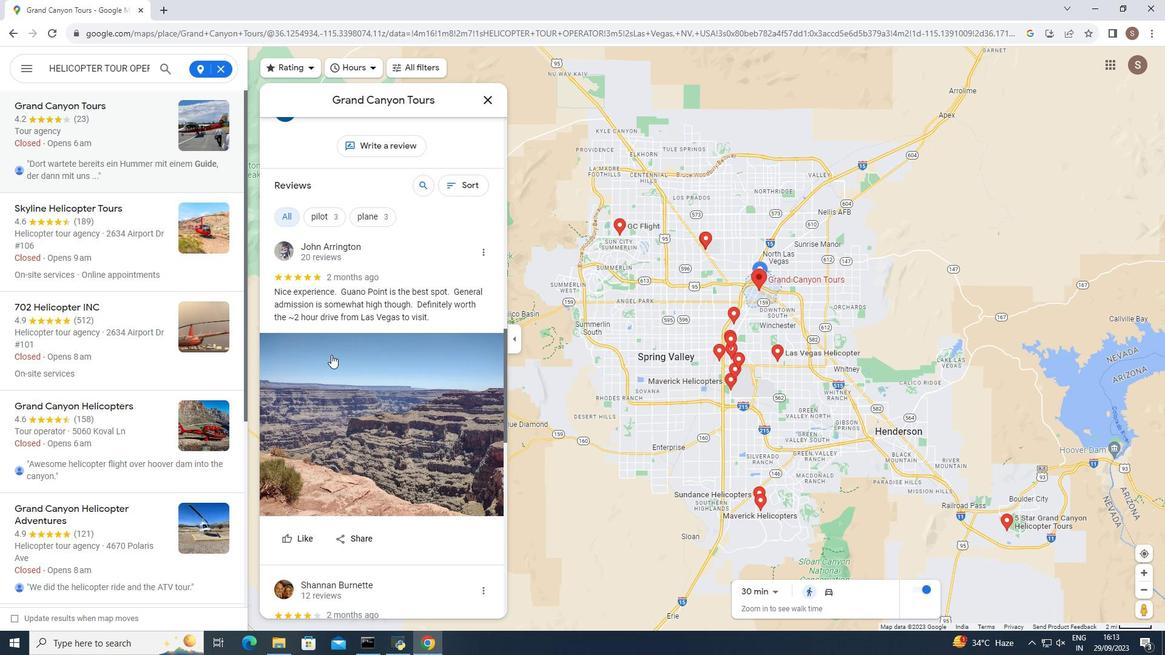 
Action: Mouse scrolled (331, 354) with delta (0, 0)
Screenshot: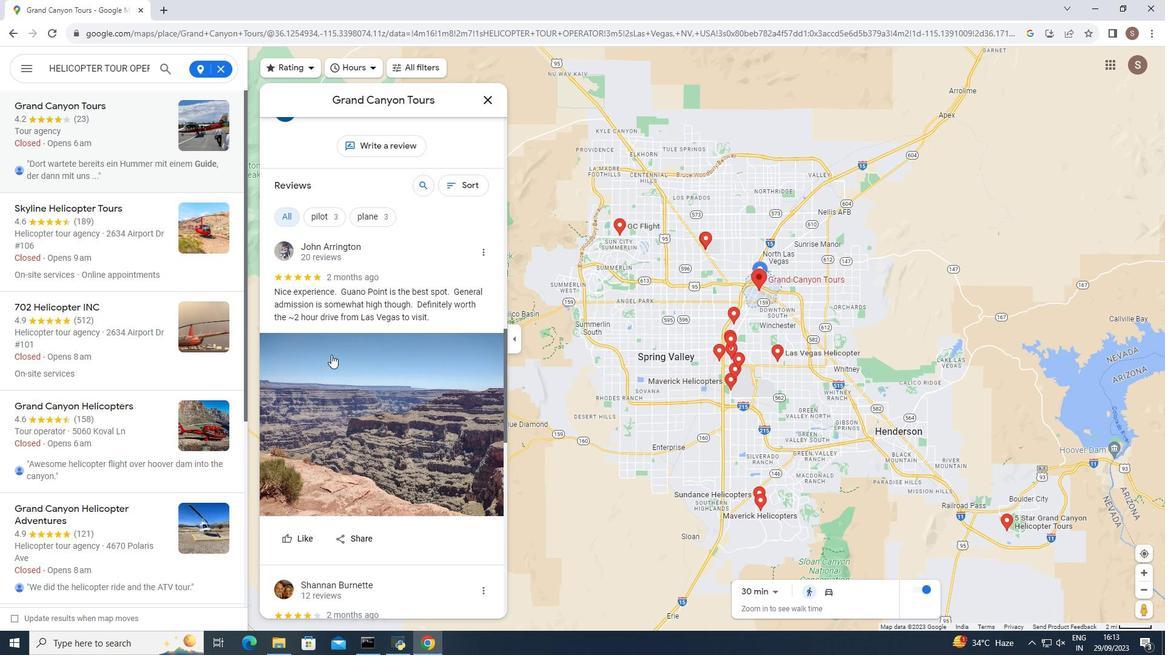 
Action: Mouse scrolled (331, 354) with delta (0, 0)
Screenshot: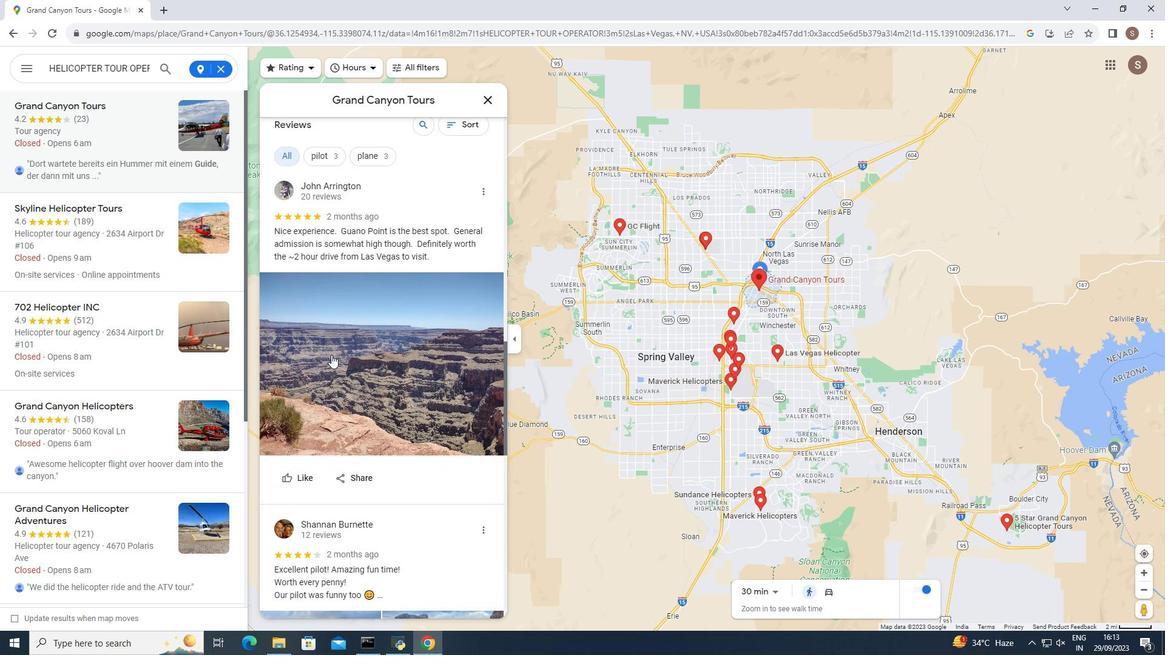 
Action: Mouse scrolled (331, 354) with delta (0, 0)
Screenshot: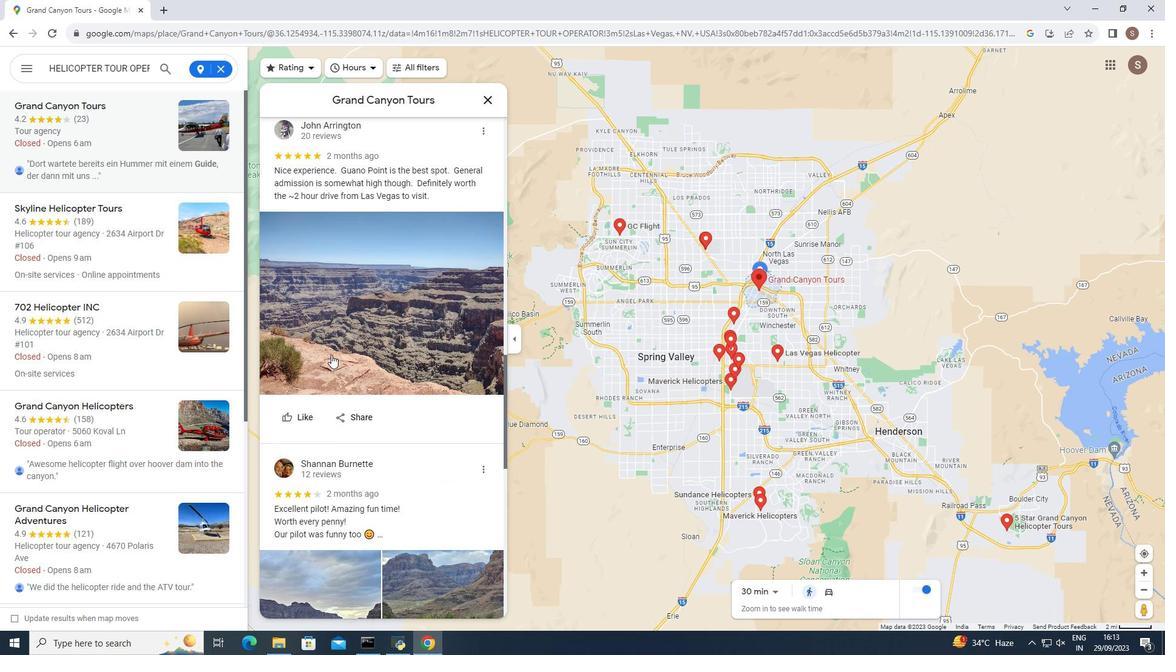 
Action: Mouse moved to (329, 355)
Screenshot: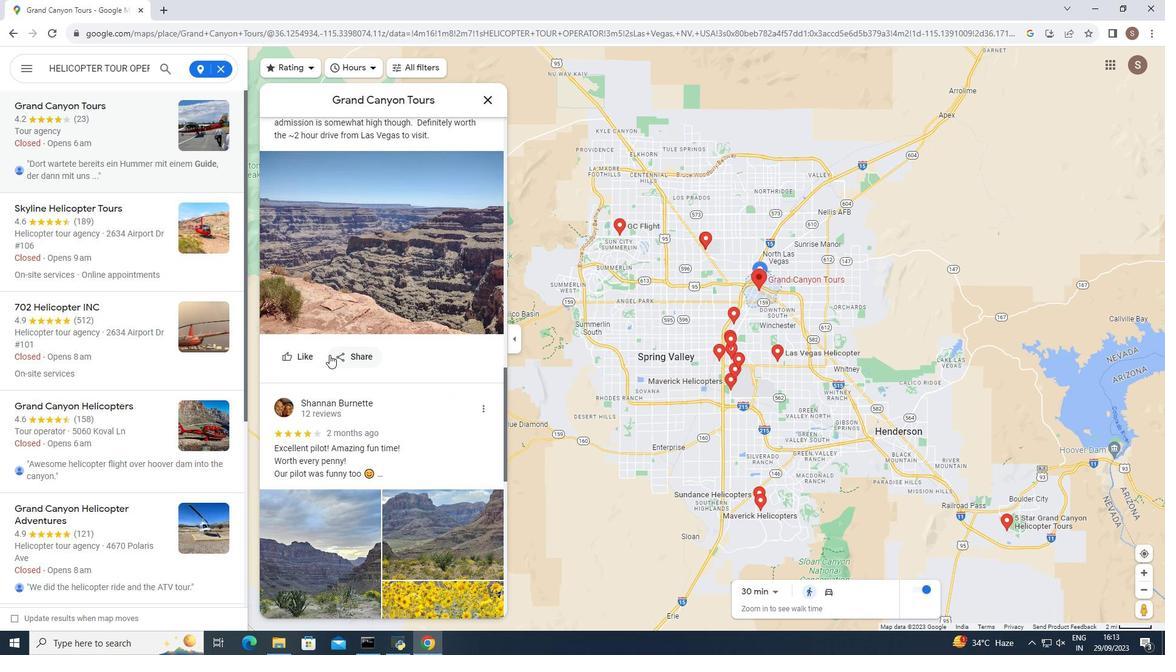 
Action: Mouse scrolled (329, 354) with delta (0, 0)
Screenshot: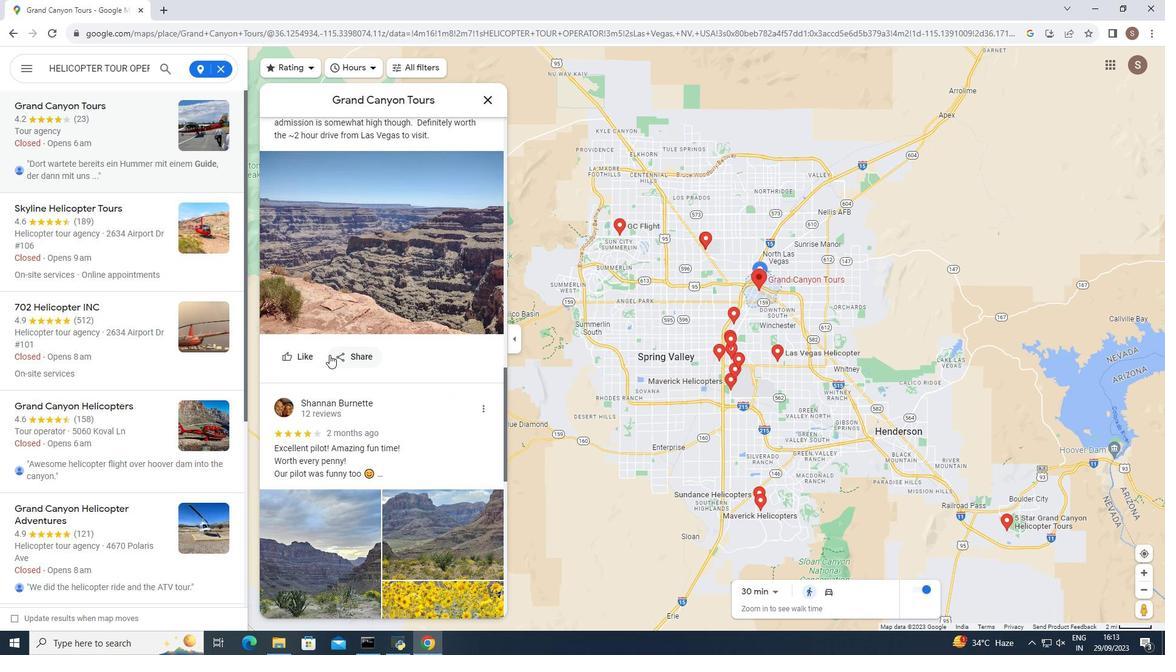 
Action: Mouse moved to (327, 355)
Screenshot: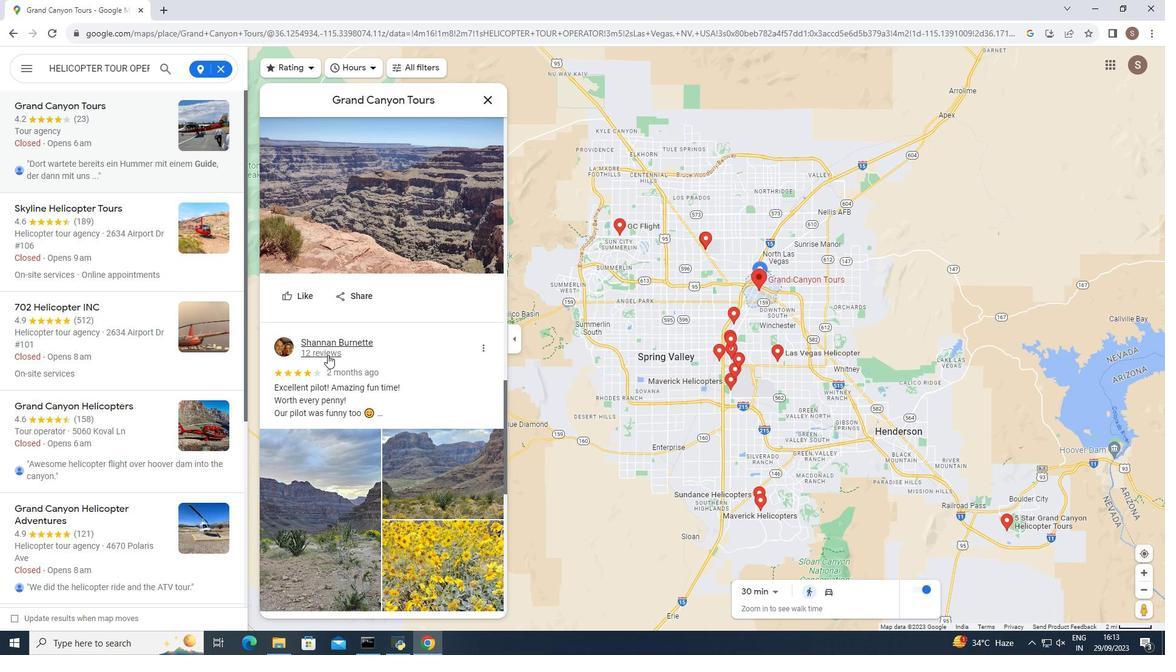 
Action: Mouse scrolled (327, 354) with delta (0, 0)
Screenshot: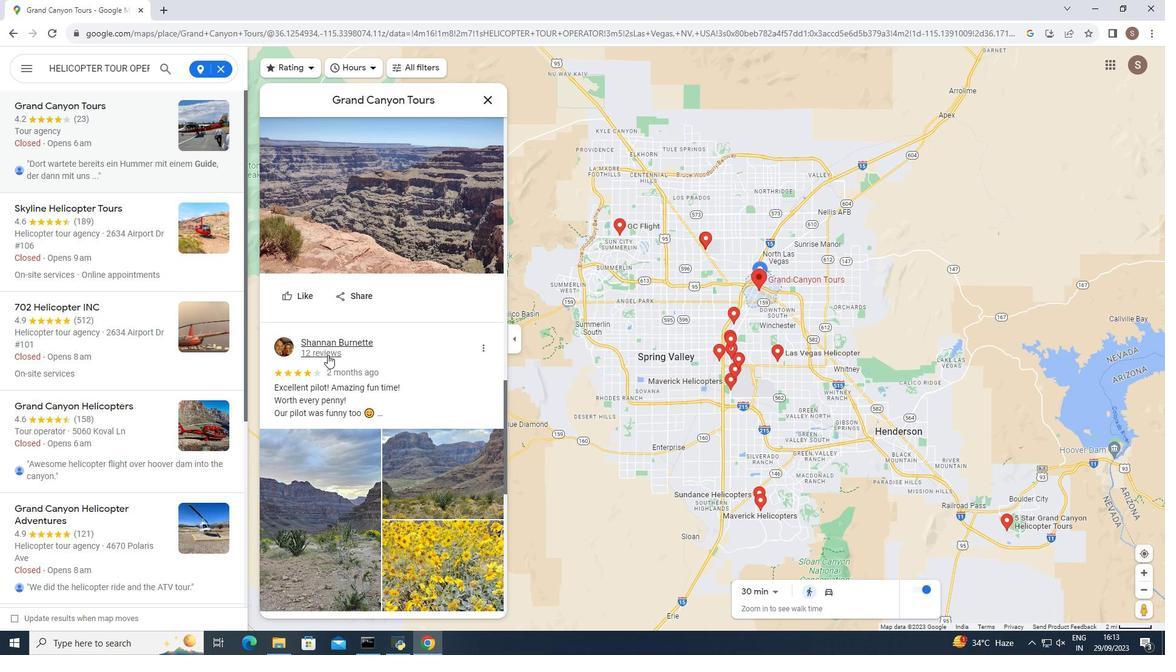 
Action: Mouse scrolled (327, 354) with delta (0, 0)
Screenshot: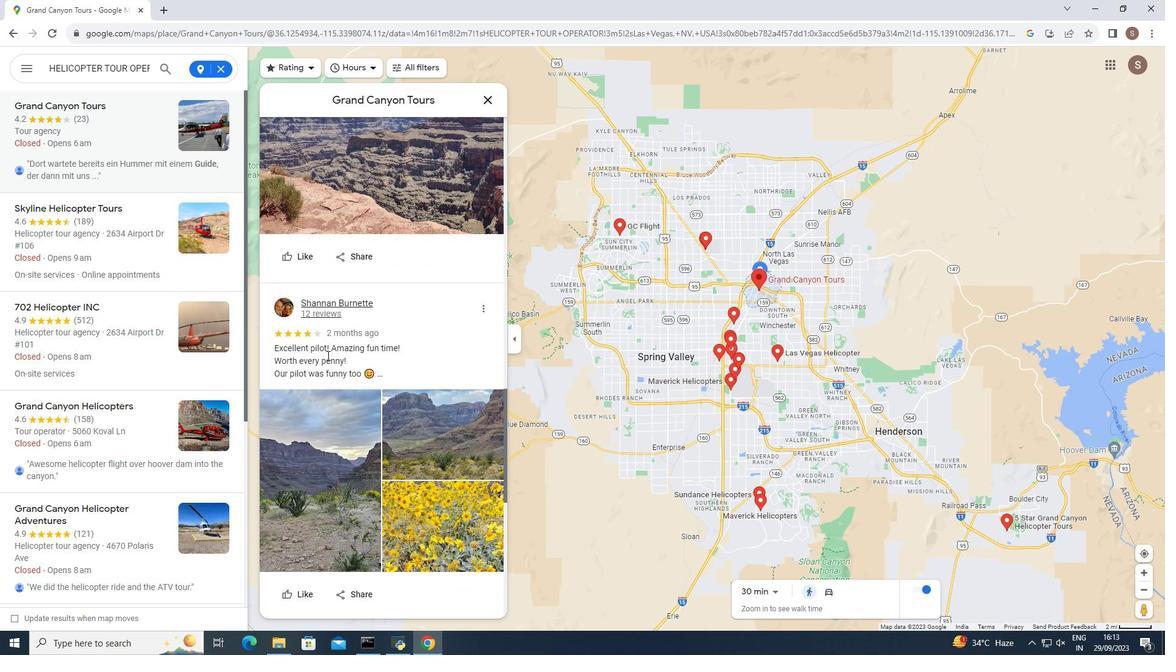 
Action: Mouse moved to (326, 355)
Screenshot: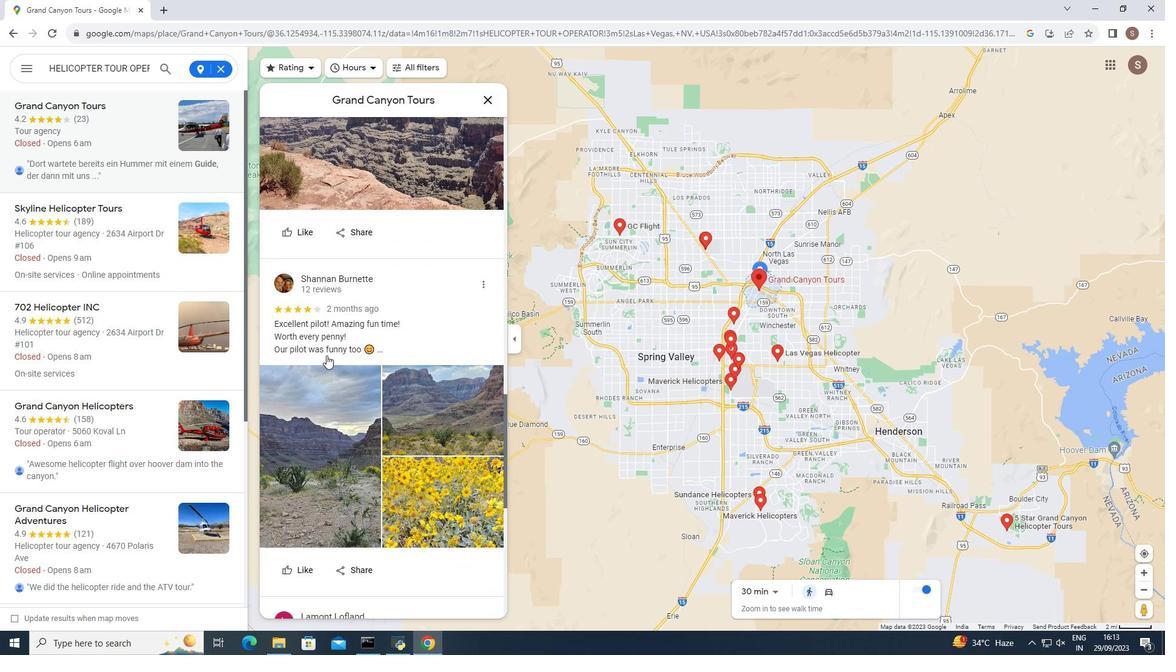 
Action: Mouse scrolled (326, 355) with delta (0, 0)
Screenshot: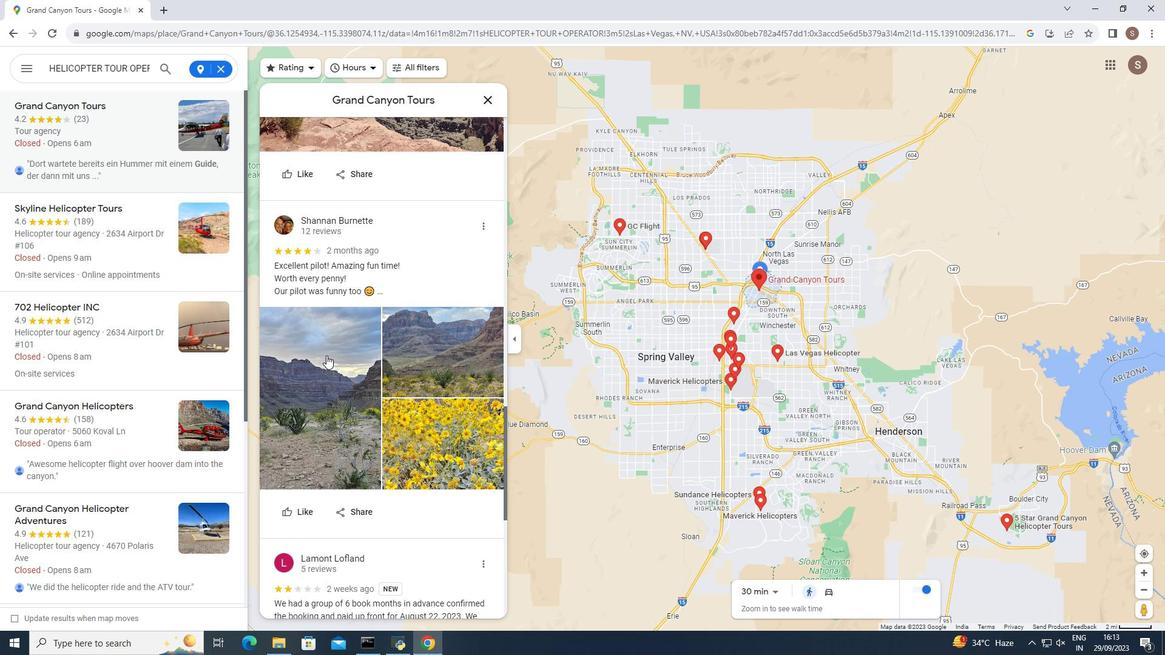 
Action: Mouse scrolled (326, 355) with delta (0, 0)
Screenshot: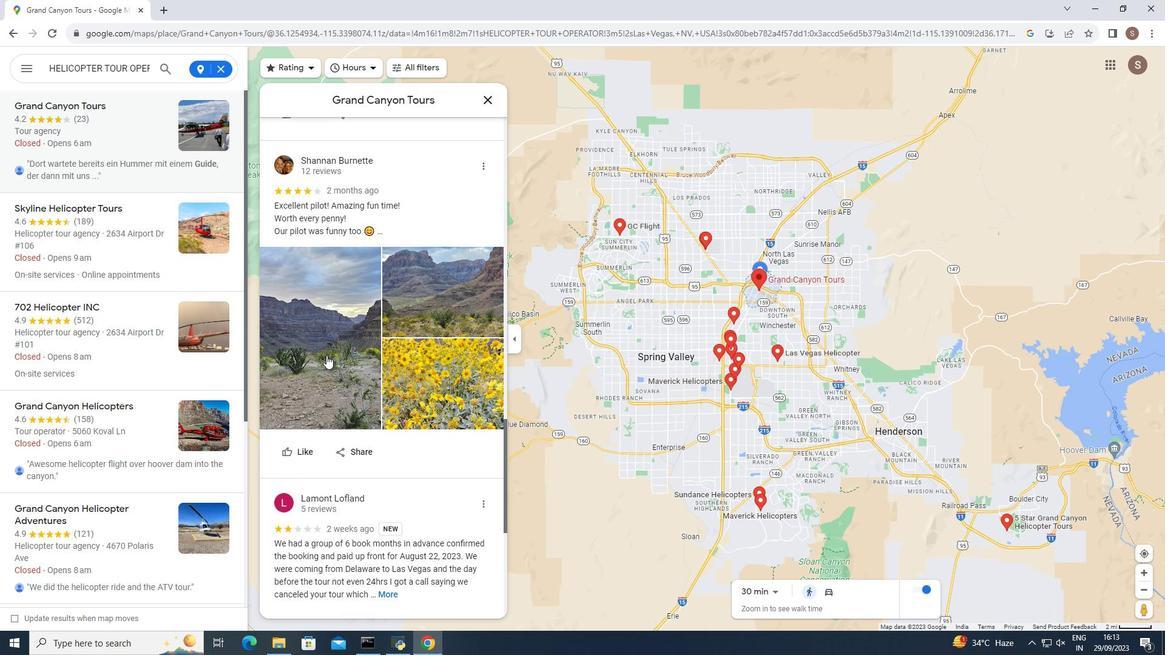 
Action: Mouse scrolled (326, 355) with delta (0, 0)
Screenshot: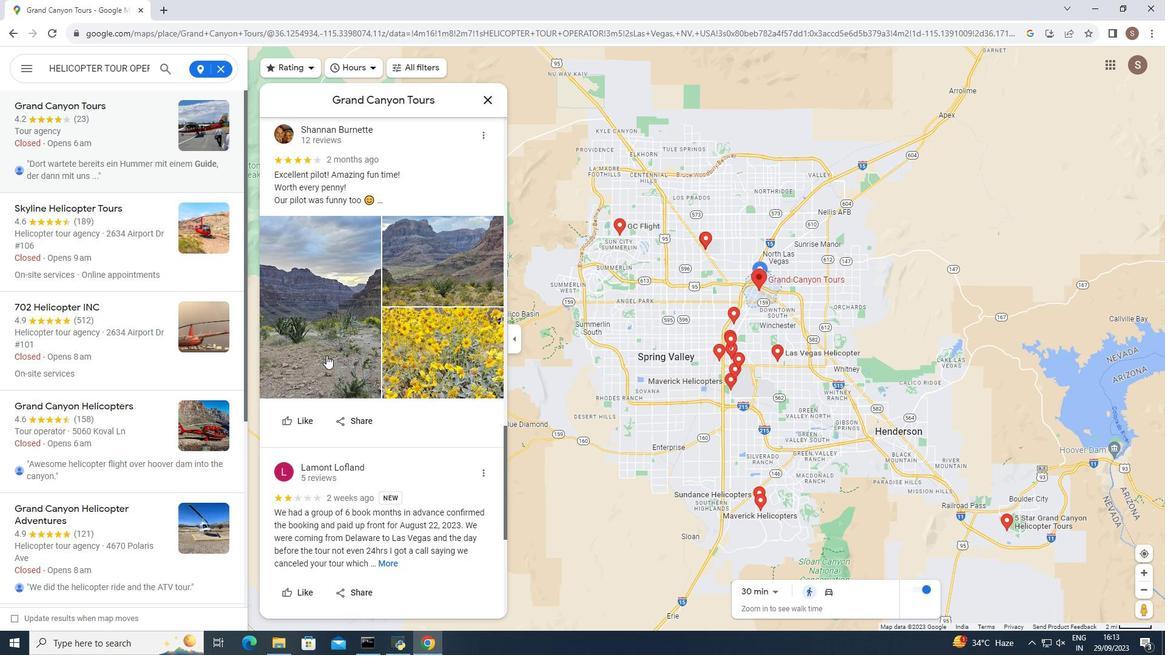 
Action: Mouse scrolled (326, 355) with delta (0, 0)
Screenshot: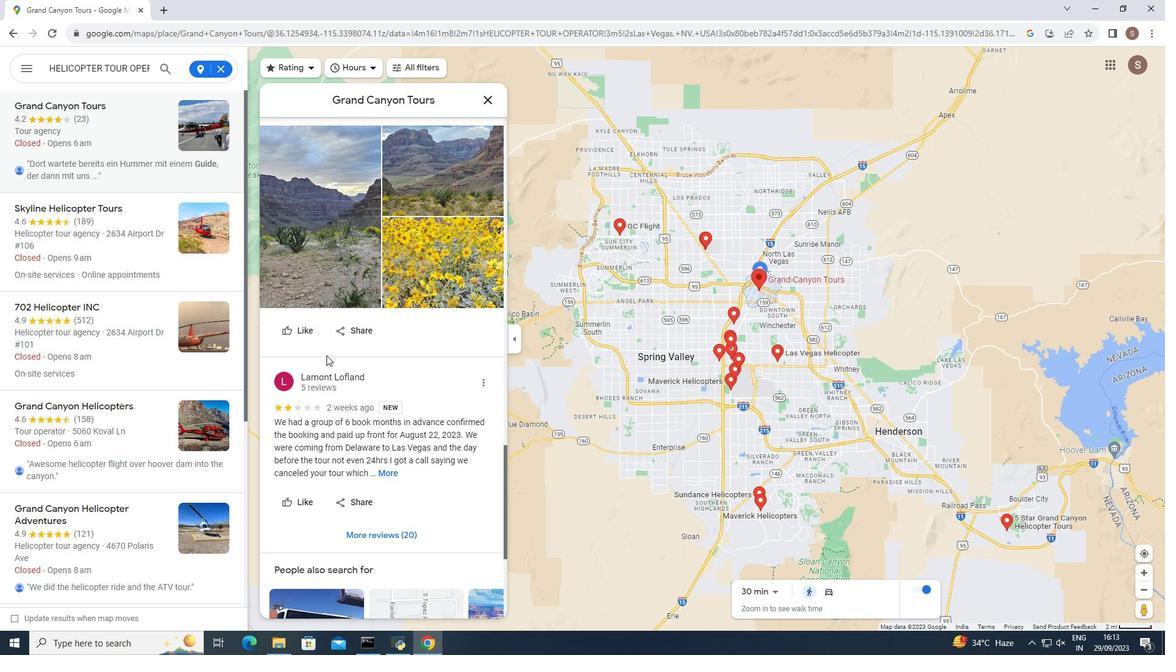 
Action: Mouse scrolled (326, 355) with delta (0, 0)
Screenshot: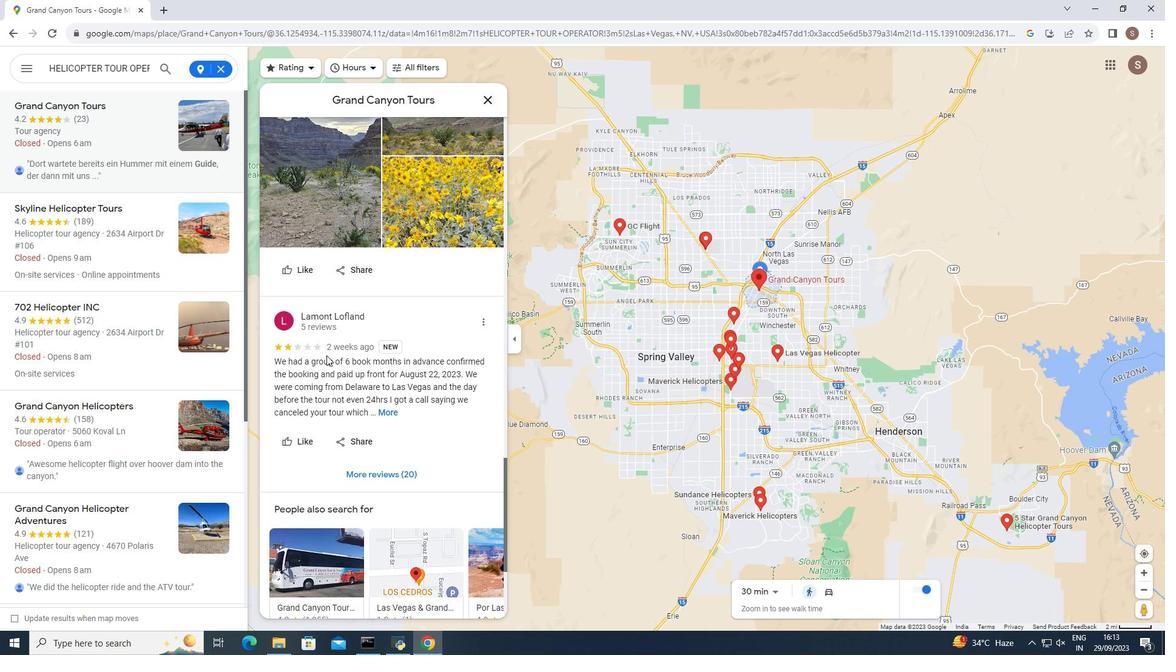 
Action: Mouse scrolled (326, 355) with delta (0, 0)
Screenshot: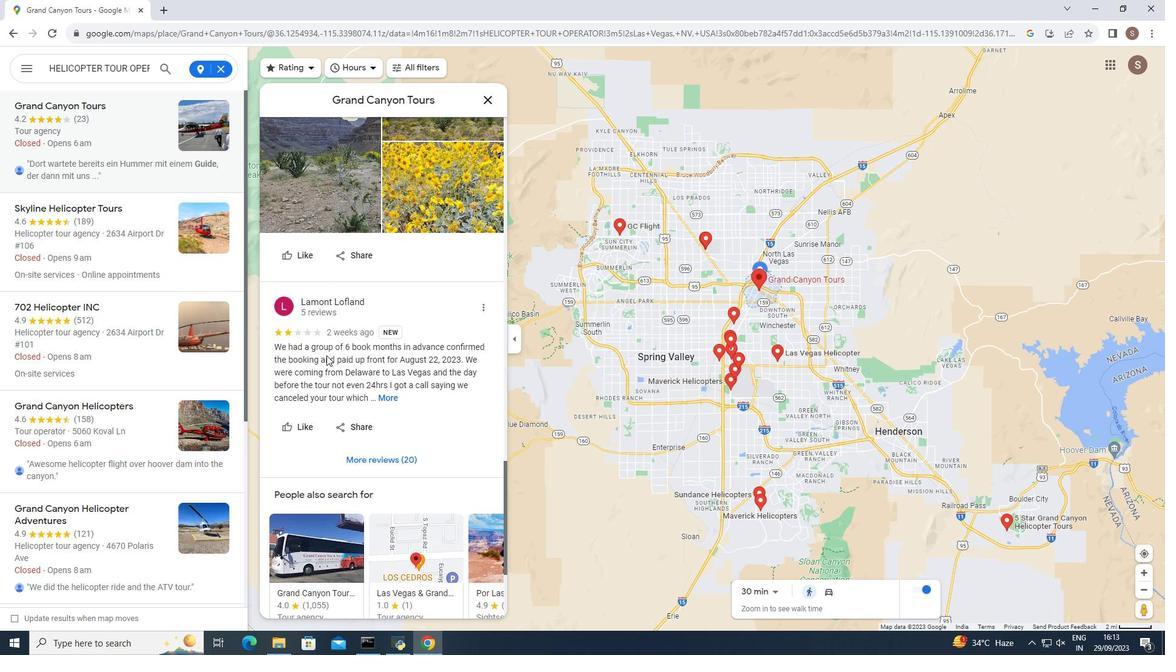 
Action: Mouse moved to (482, 100)
Screenshot: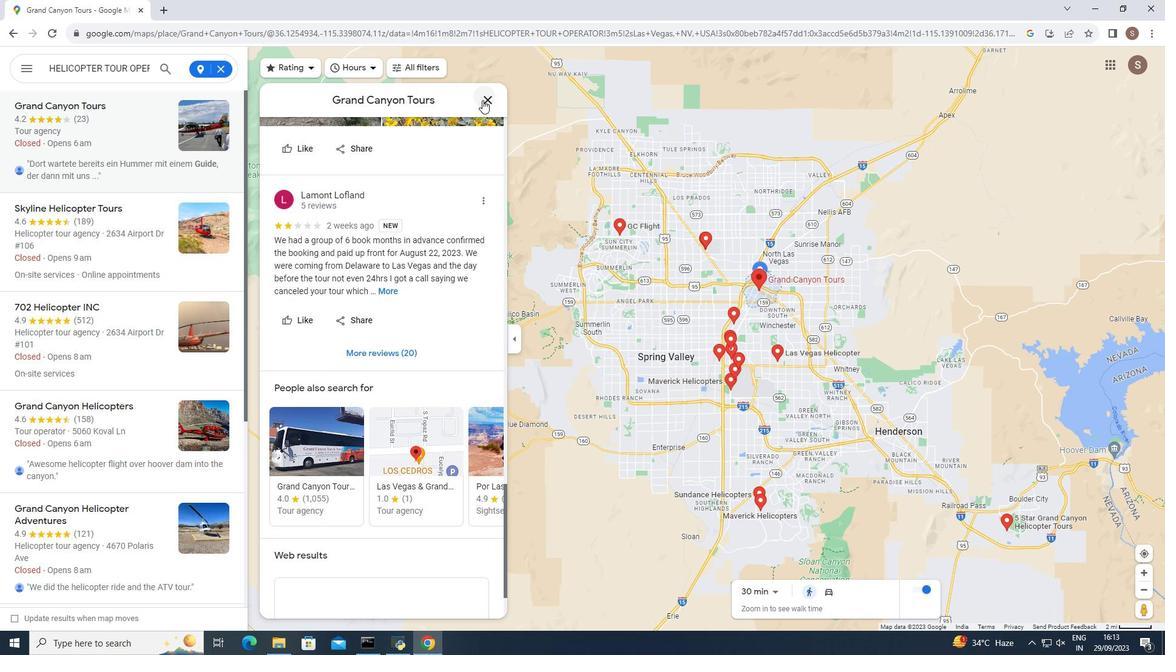 
Action: Mouse pressed left at (482, 100)
Screenshot: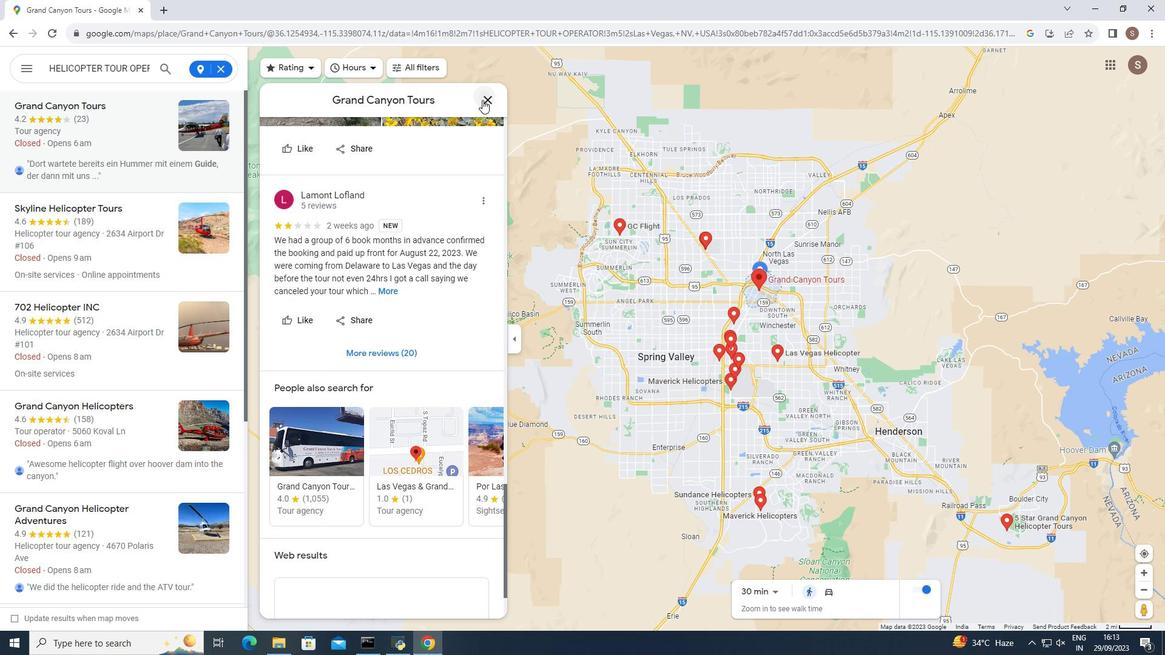 
Action: Mouse moved to (88, 210)
Screenshot: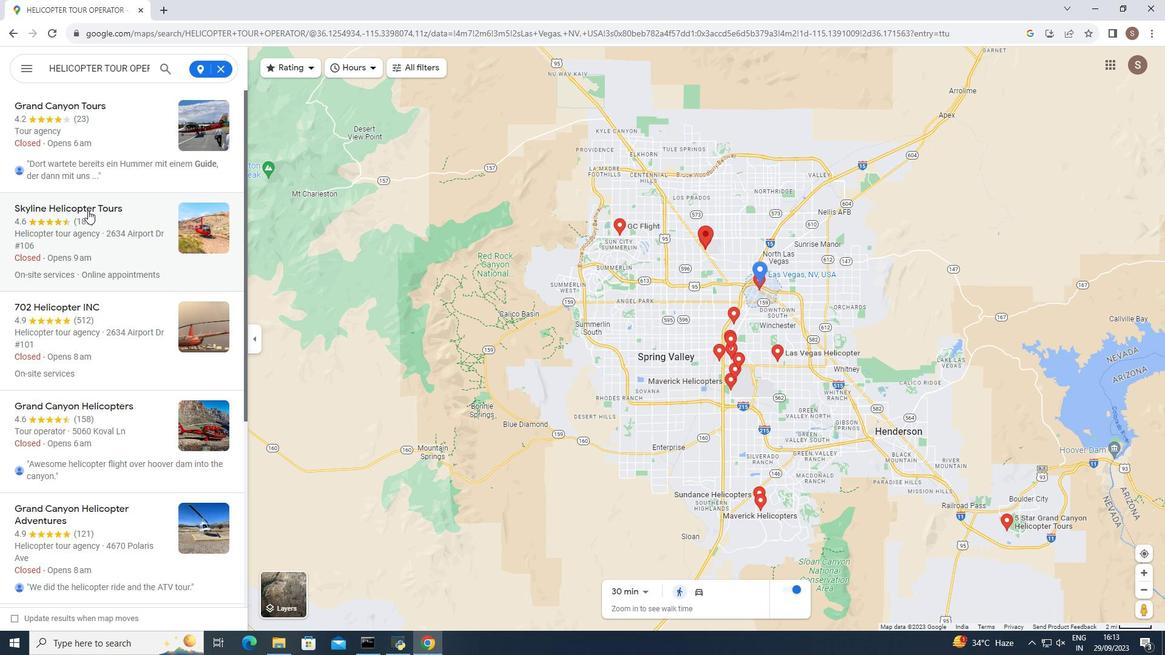 
Action: Mouse pressed left at (88, 210)
Screenshot: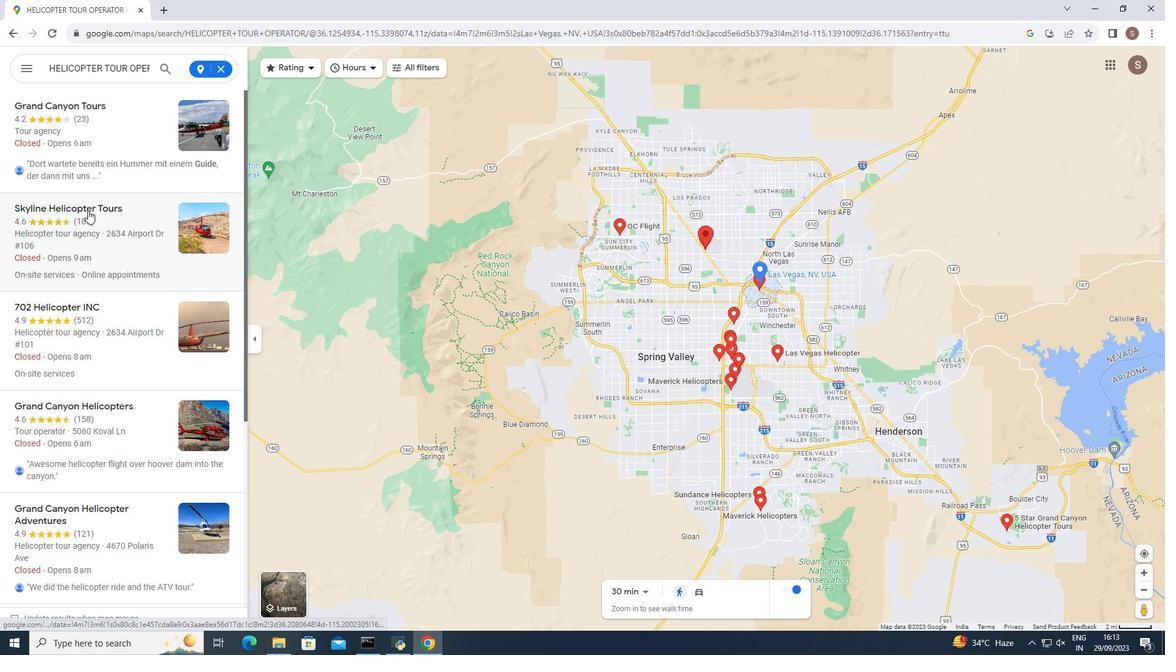 
Action: Mouse moved to (315, 424)
Screenshot: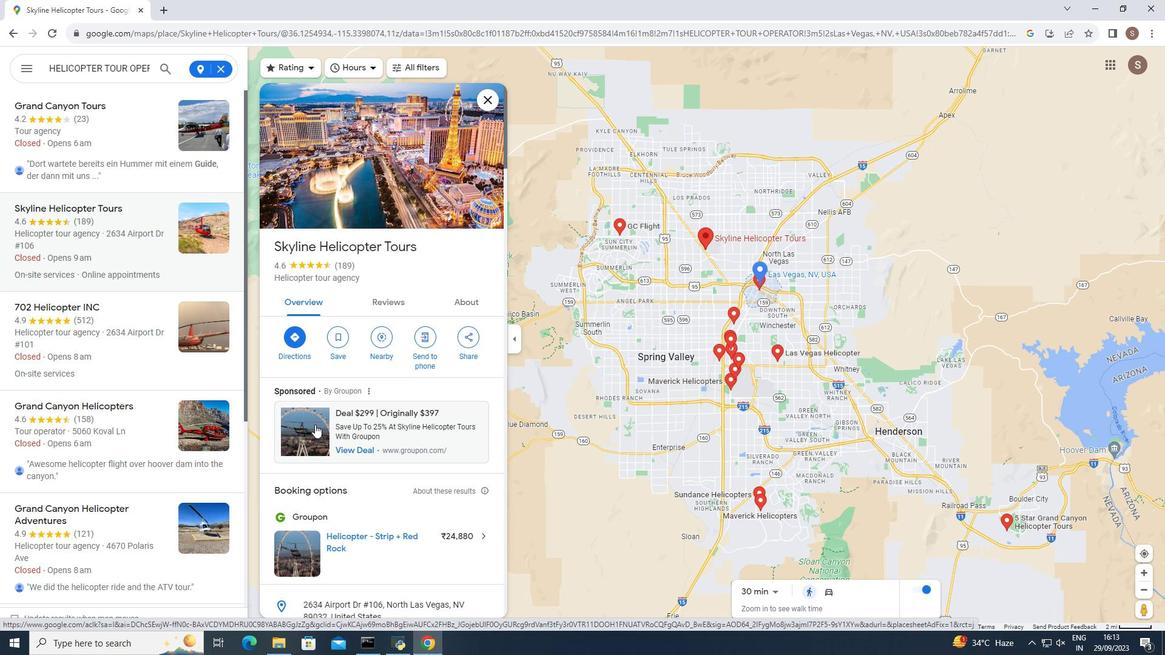 
Action: Mouse scrolled (315, 424) with delta (0, 0)
Screenshot: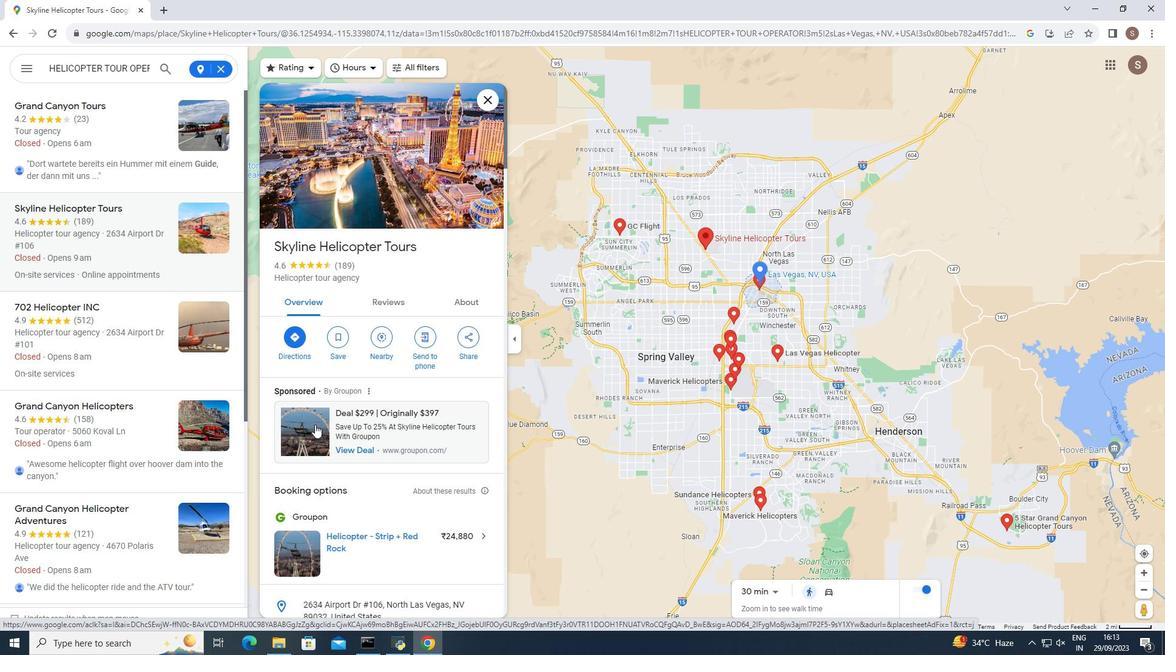 
Action: Mouse moved to (314, 424)
Screenshot: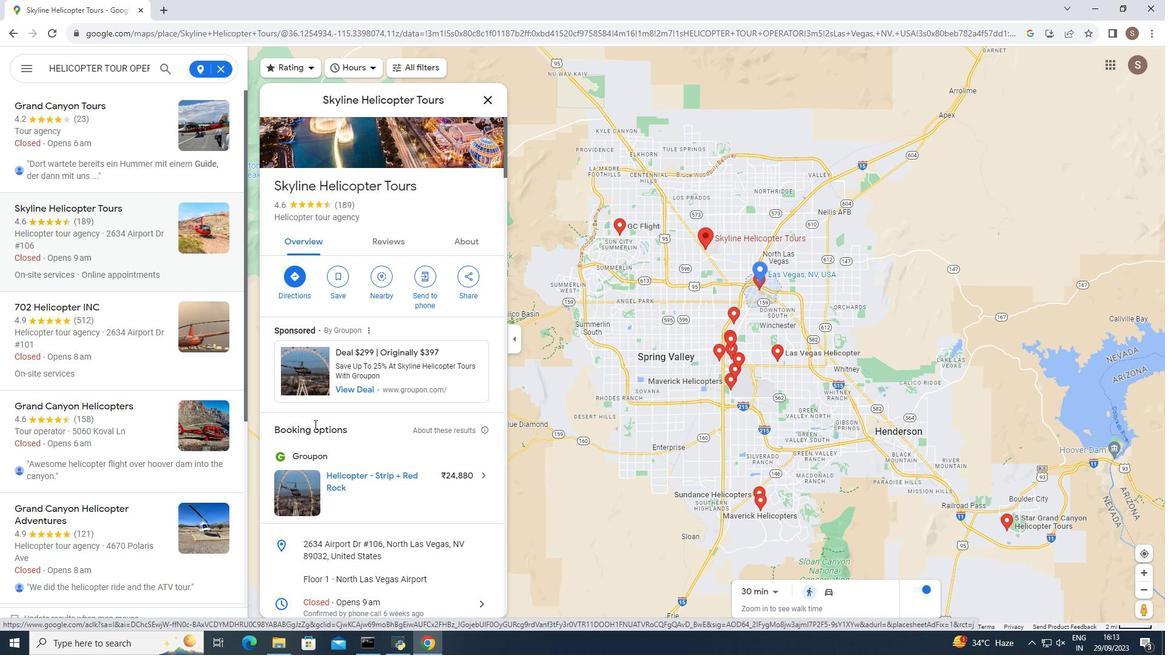 
Action: Mouse scrolled (314, 424) with delta (0, 0)
Screenshot: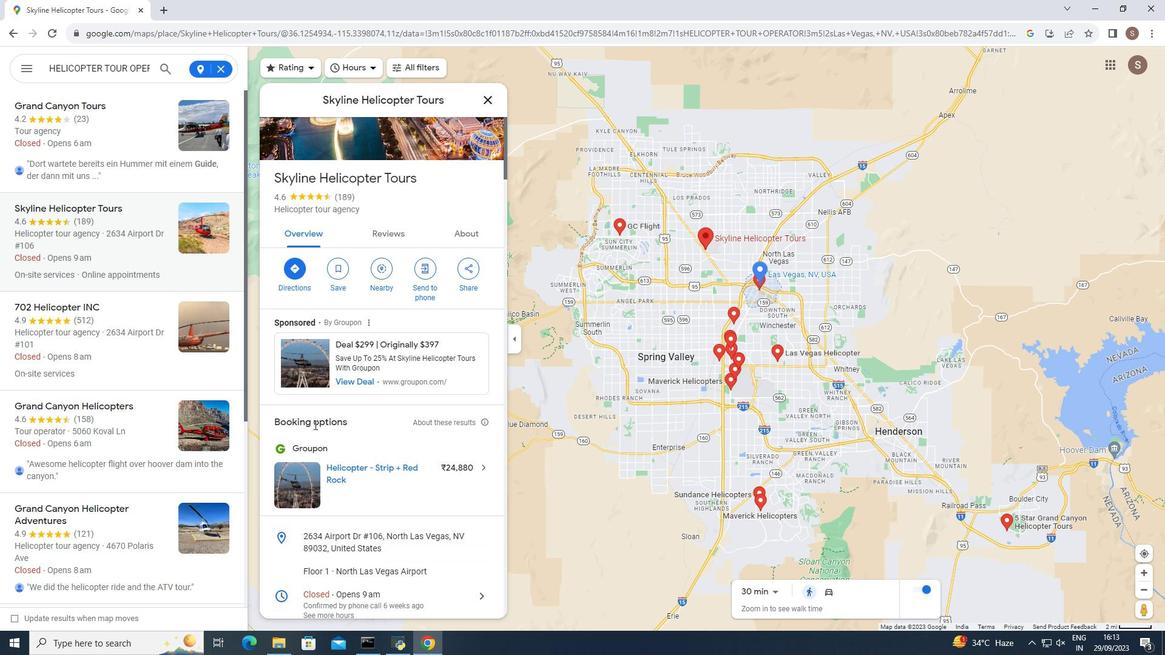 
Action: Mouse moved to (312, 424)
Screenshot: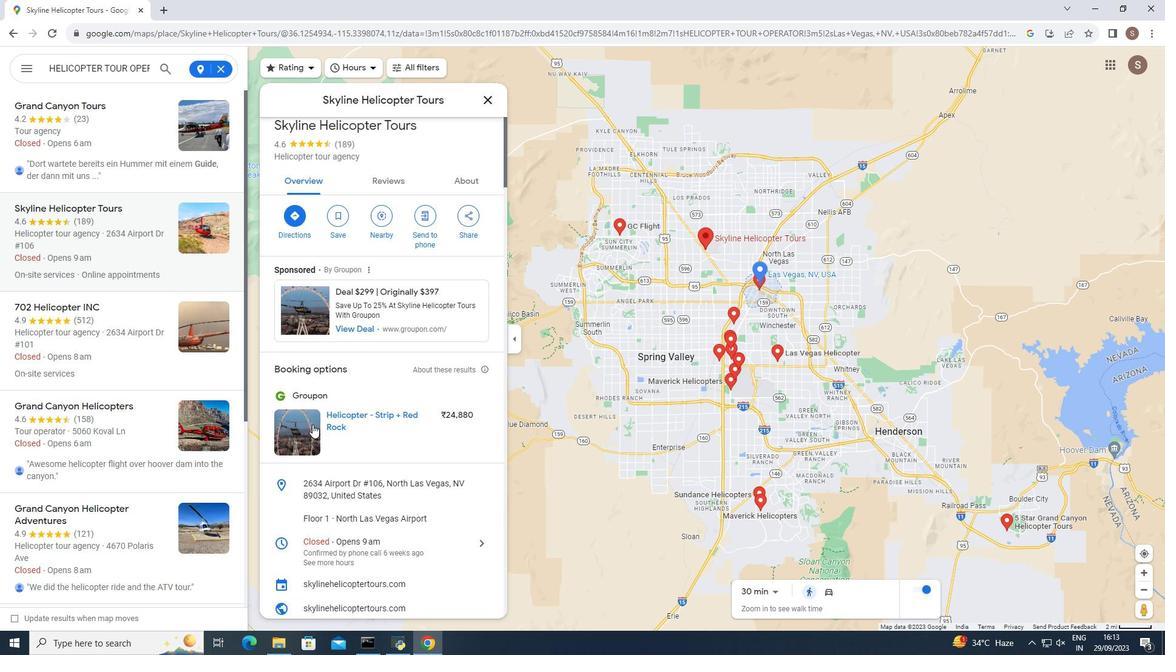 
Action: Mouse scrolled (312, 424) with delta (0, 0)
Screenshot: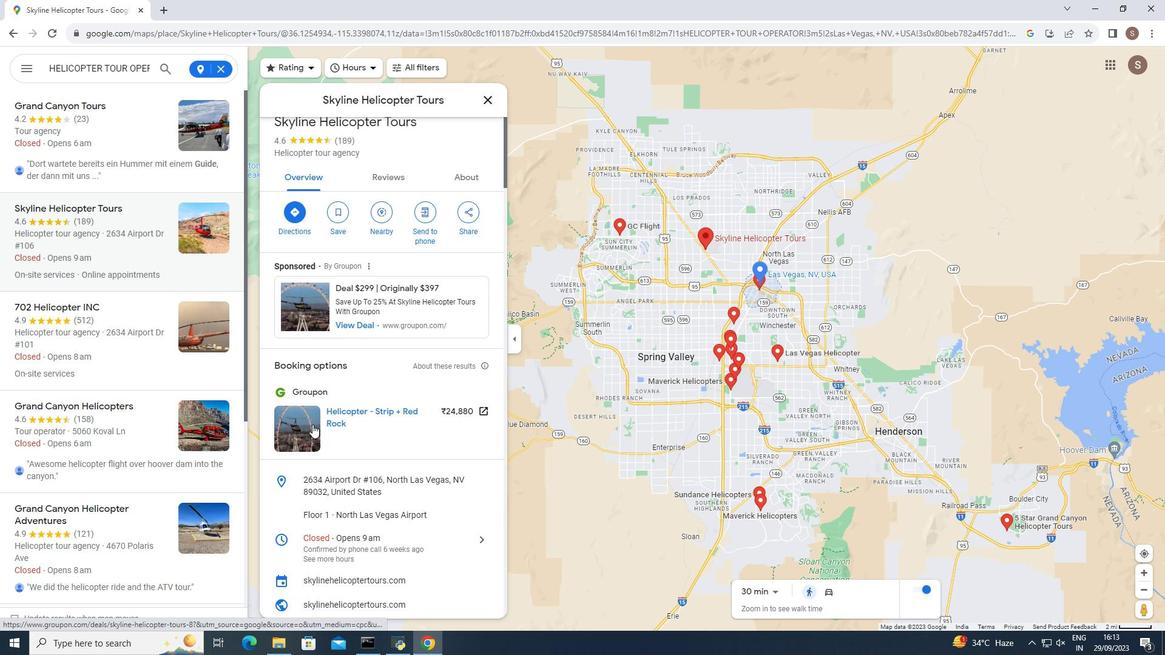 
Action: Mouse moved to (312, 424)
Screenshot: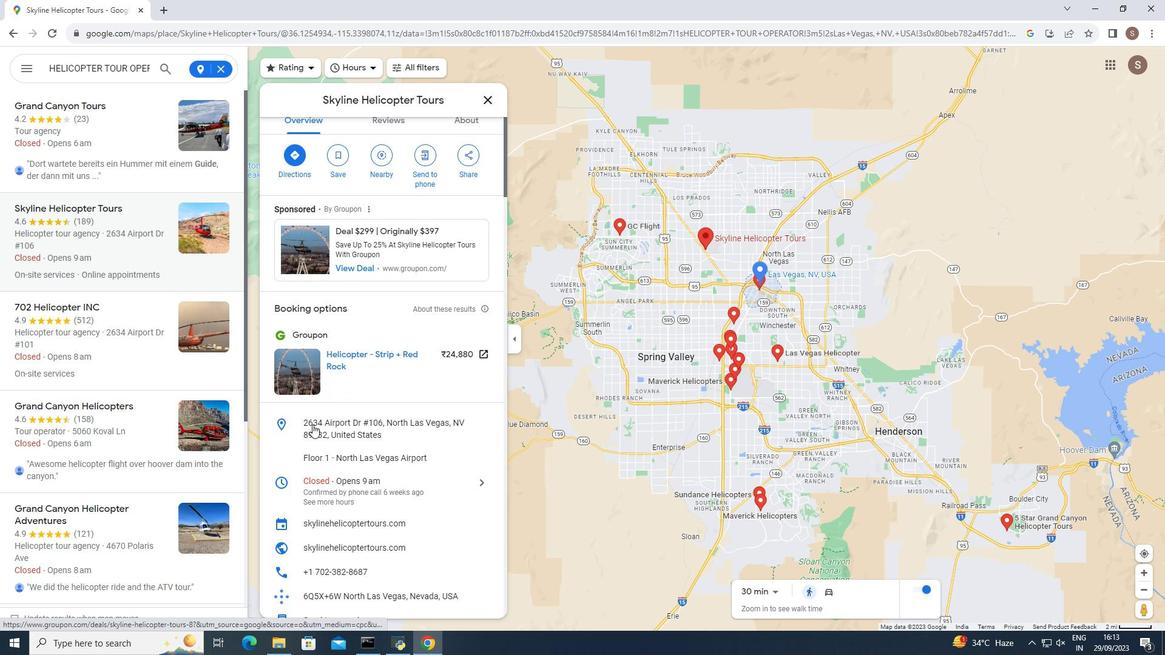 
Action: Mouse scrolled (312, 424) with delta (0, 0)
Screenshot: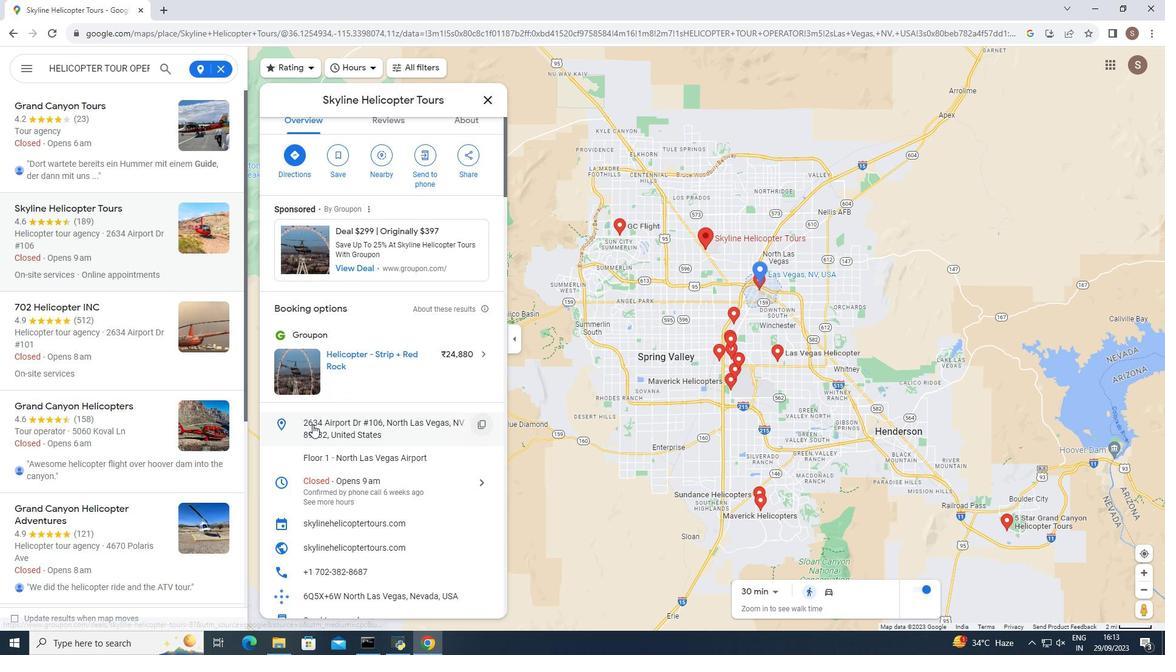 
Action: Mouse moved to (311, 424)
Screenshot: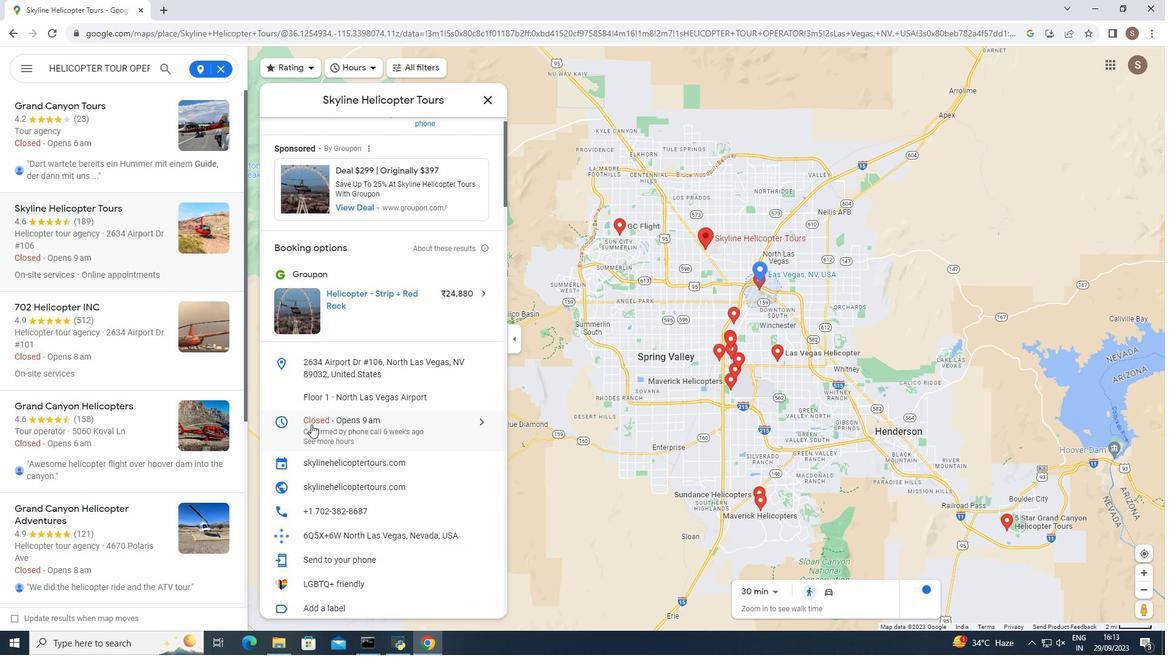 
Action: Mouse scrolled (311, 424) with delta (0, 0)
Screenshot: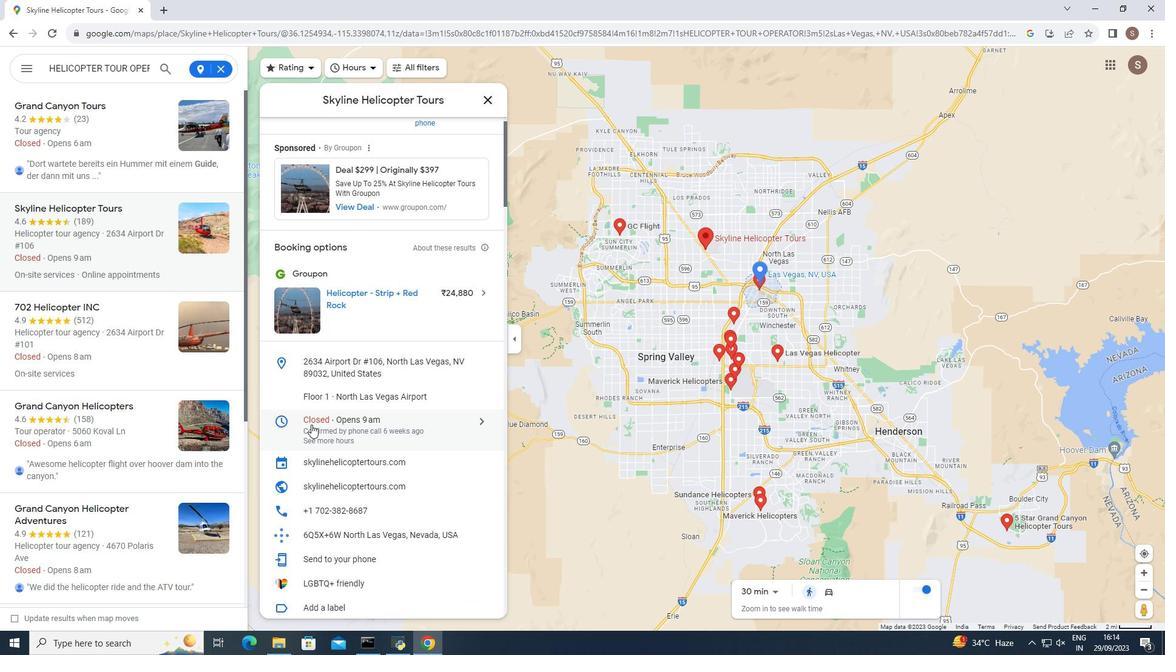 
Action: Mouse moved to (309, 424)
Screenshot: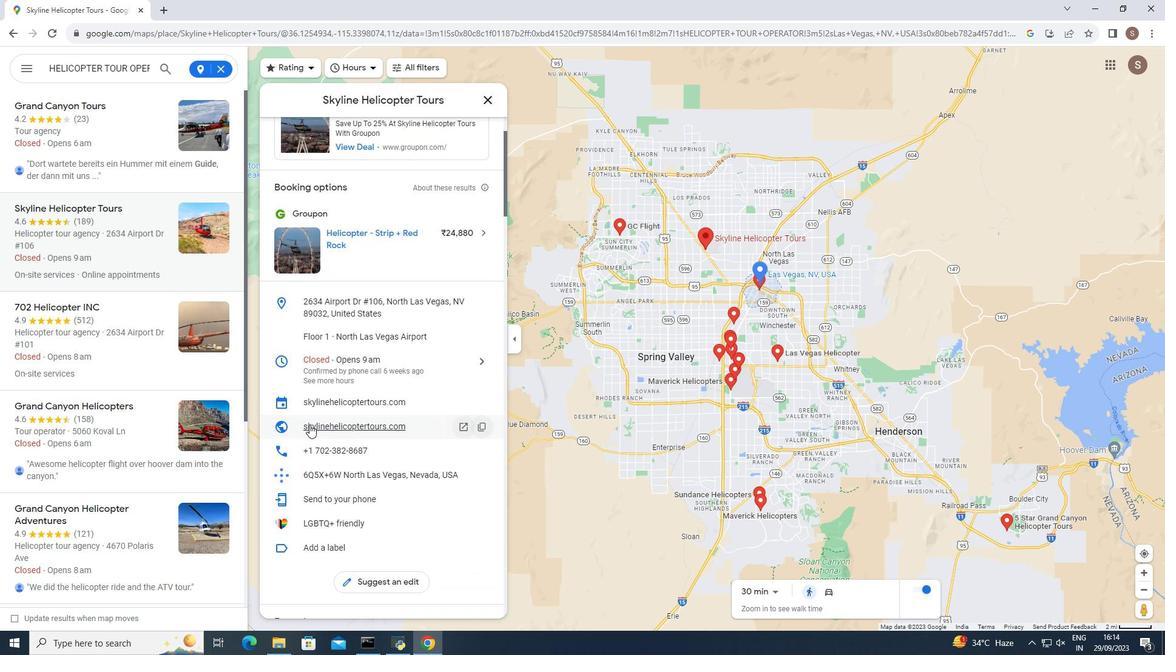 
Action: Mouse scrolled (309, 424) with delta (0, 0)
Screenshot: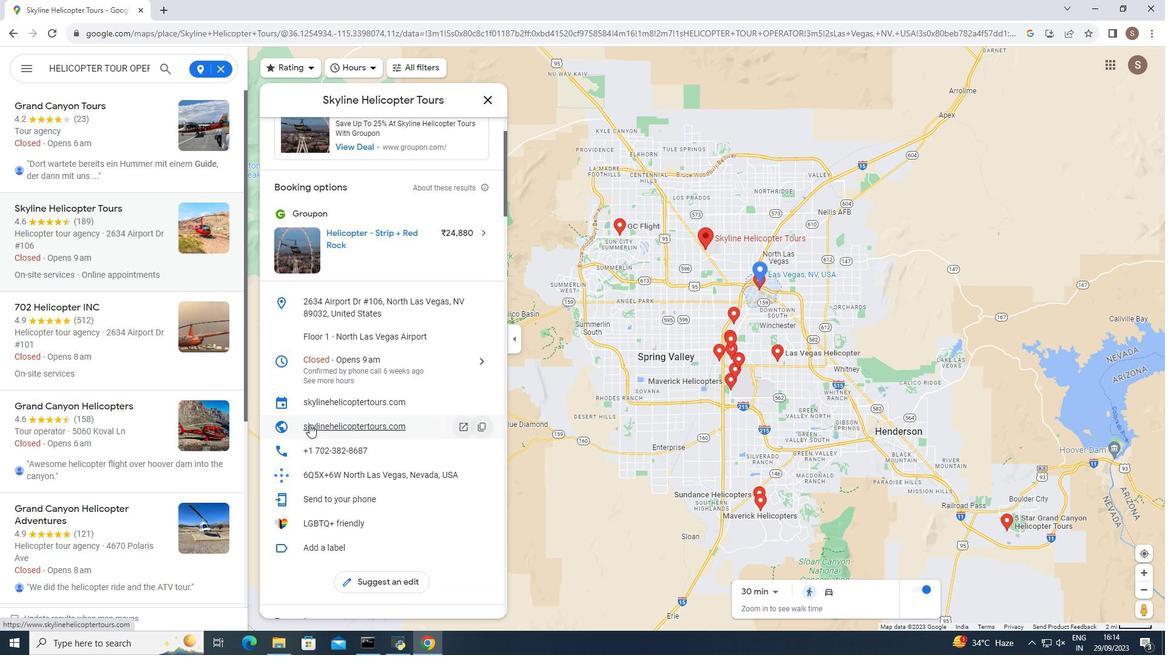 
Action: Mouse moved to (307, 424)
Screenshot: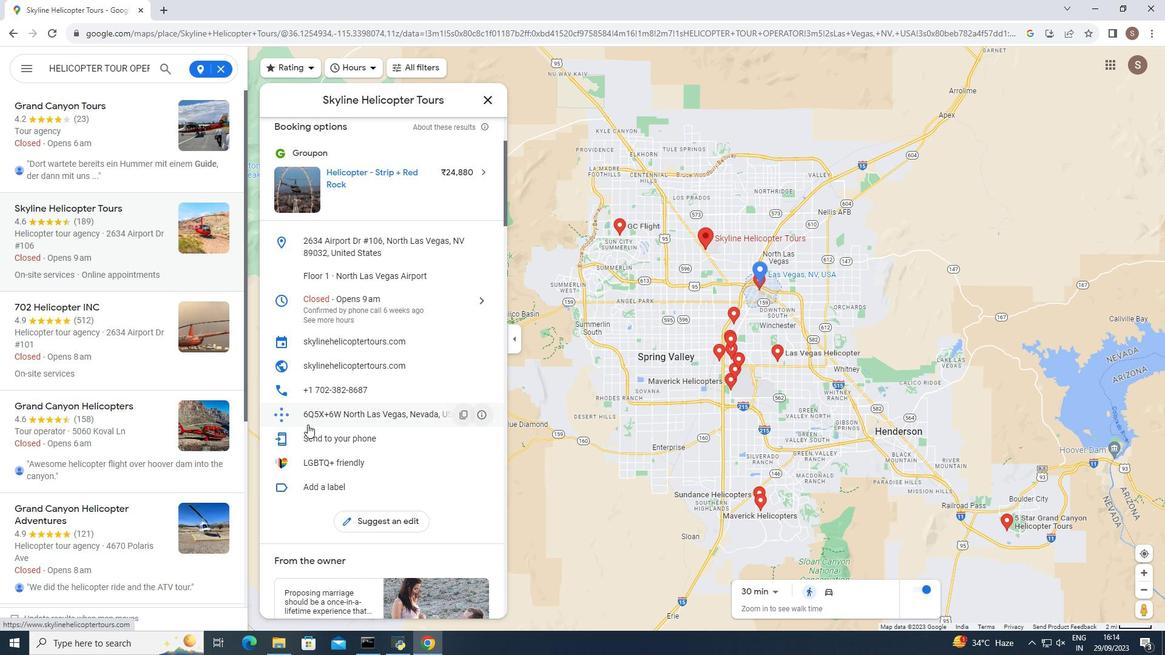 
Action: Mouse scrolled (307, 424) with delta (0, 0)
Screenshot: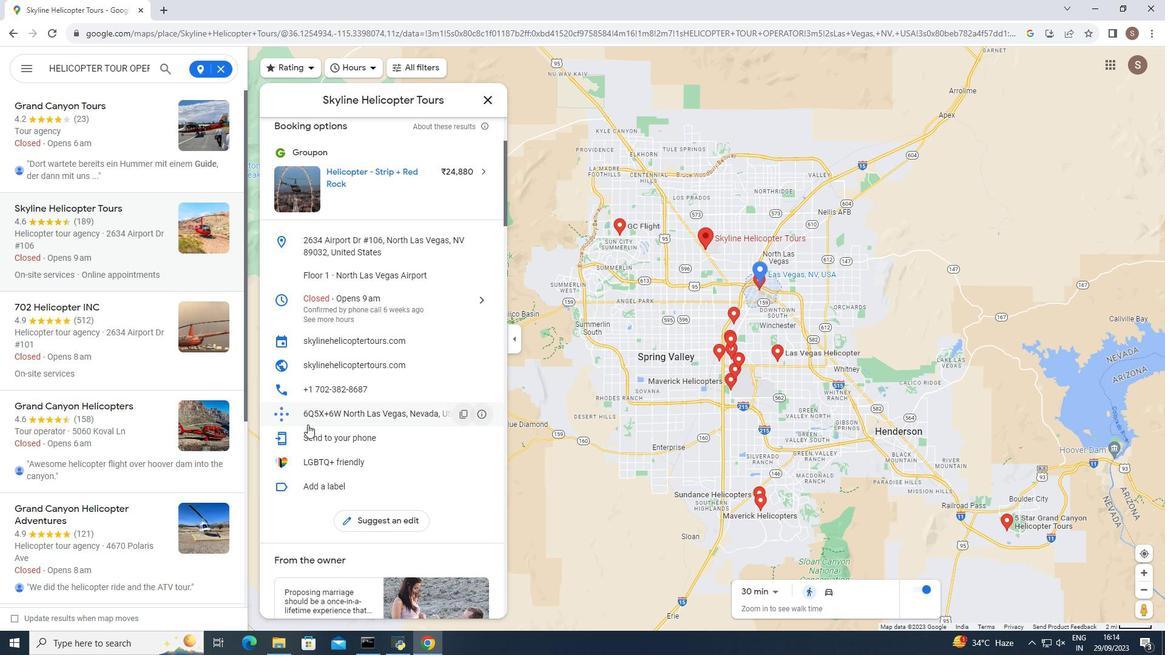 
Action: Mouse moved to (302, 424)
Screenshot: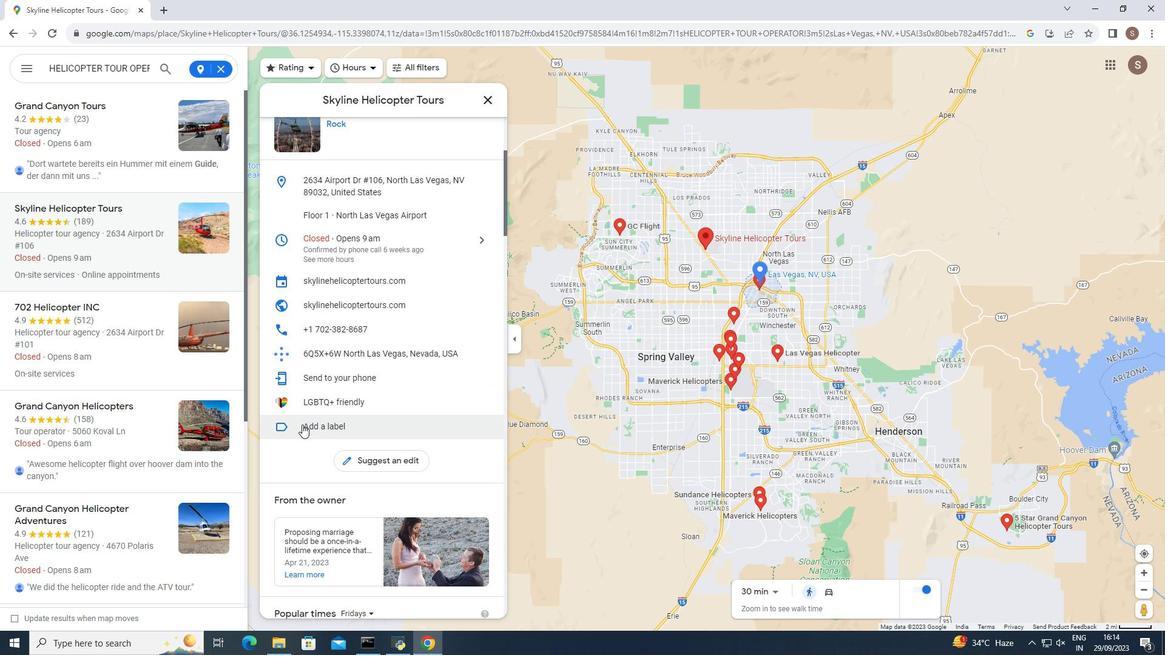 
Action: Mouse scrolled (302, 424) with delta (0, 0)
Screenshot: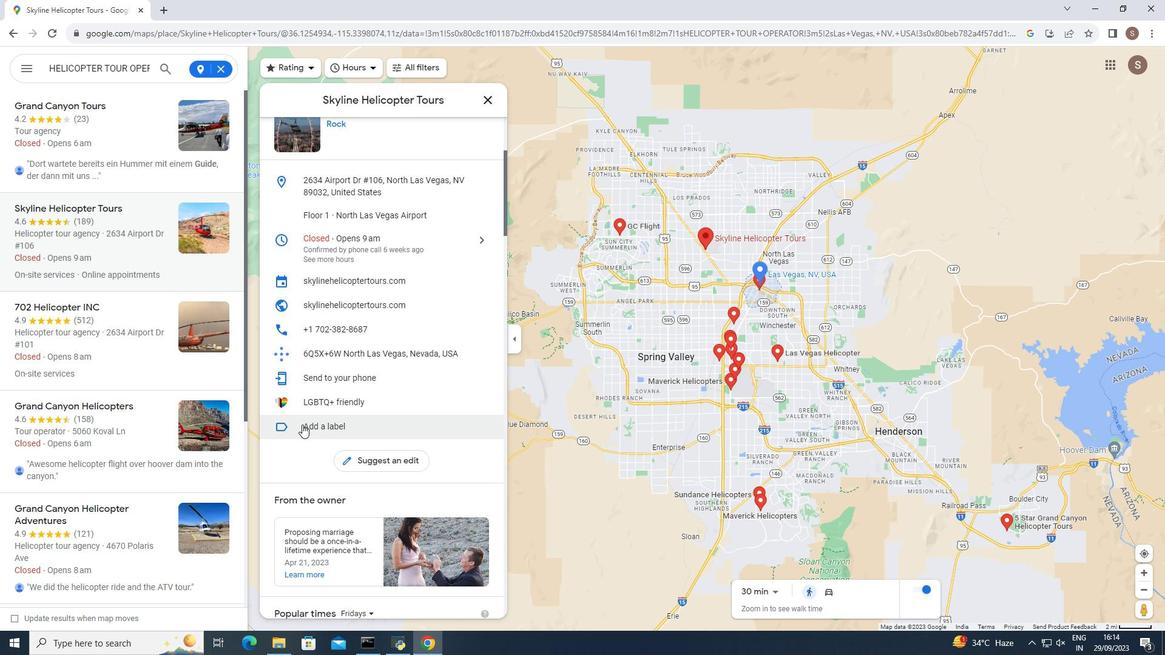
Action: Mouse scrolled (302, 424) with delta (0, 0)
Screenshot: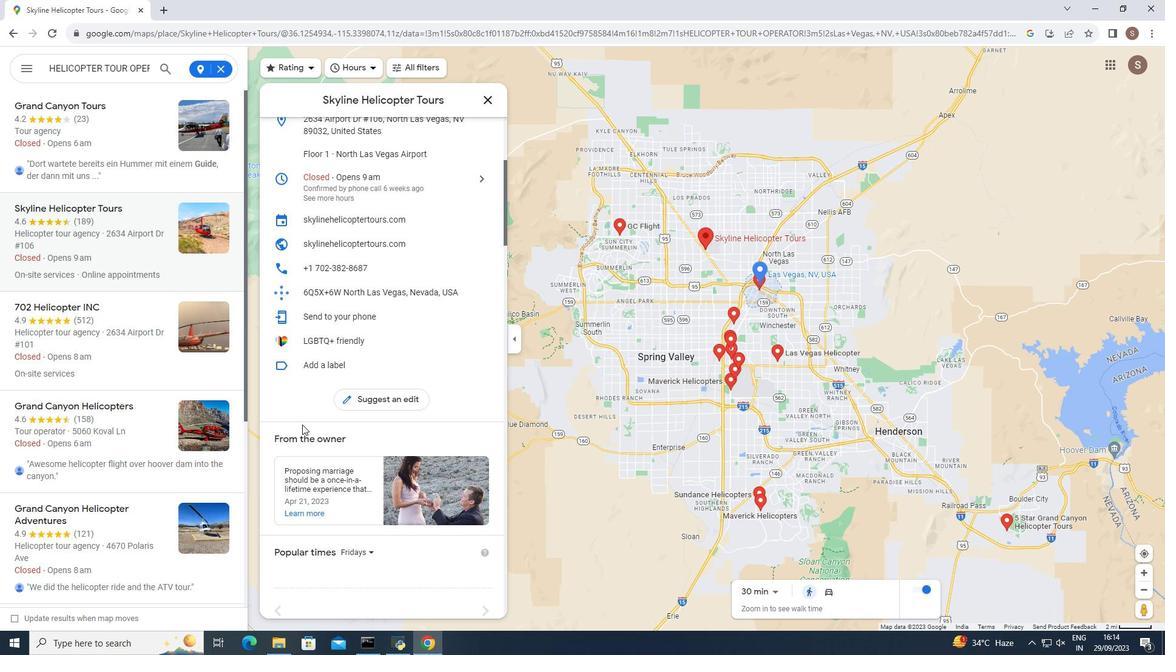 
Action: Mouse scrolled (302, 424) with delta (0, 0)
Screenshot: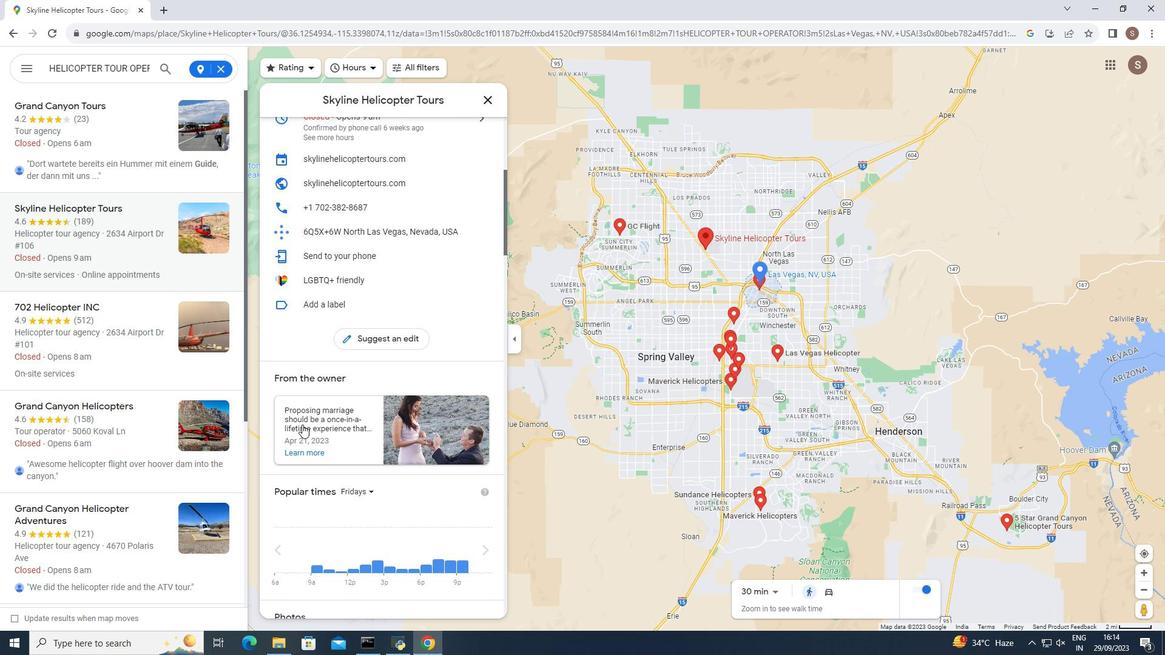 
Action: Mouse scrolled (302, 424) with delta (0, 0)
Screenshot: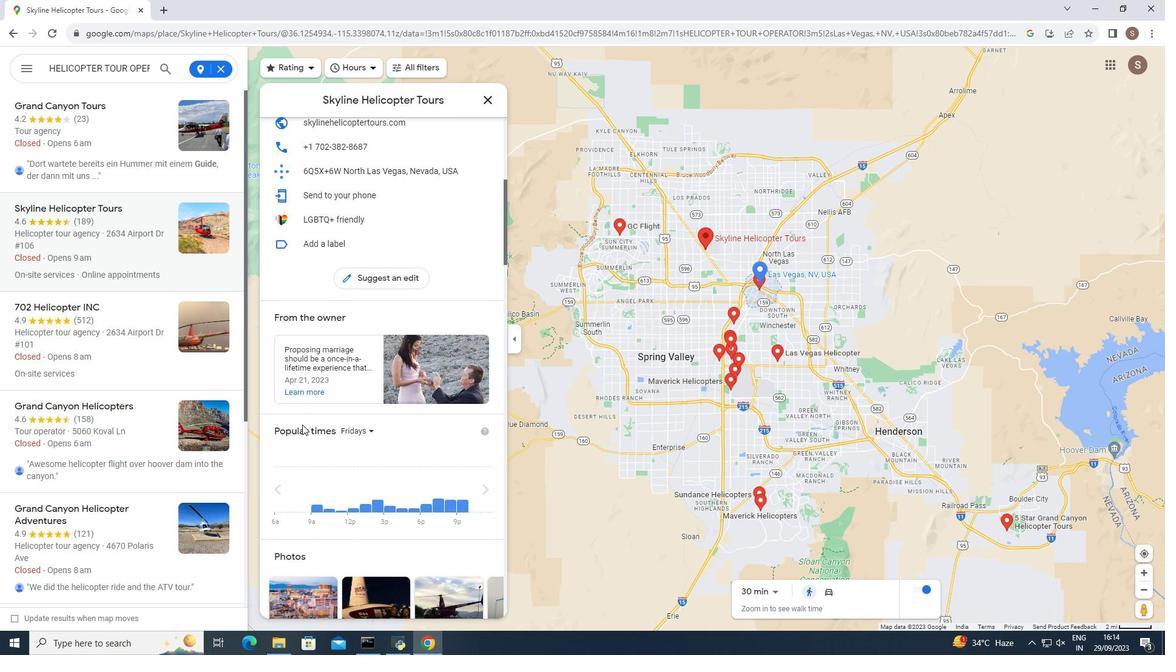 
Action: Mouse scrolled (302, 424) with delta (0, 0)
Screenshot: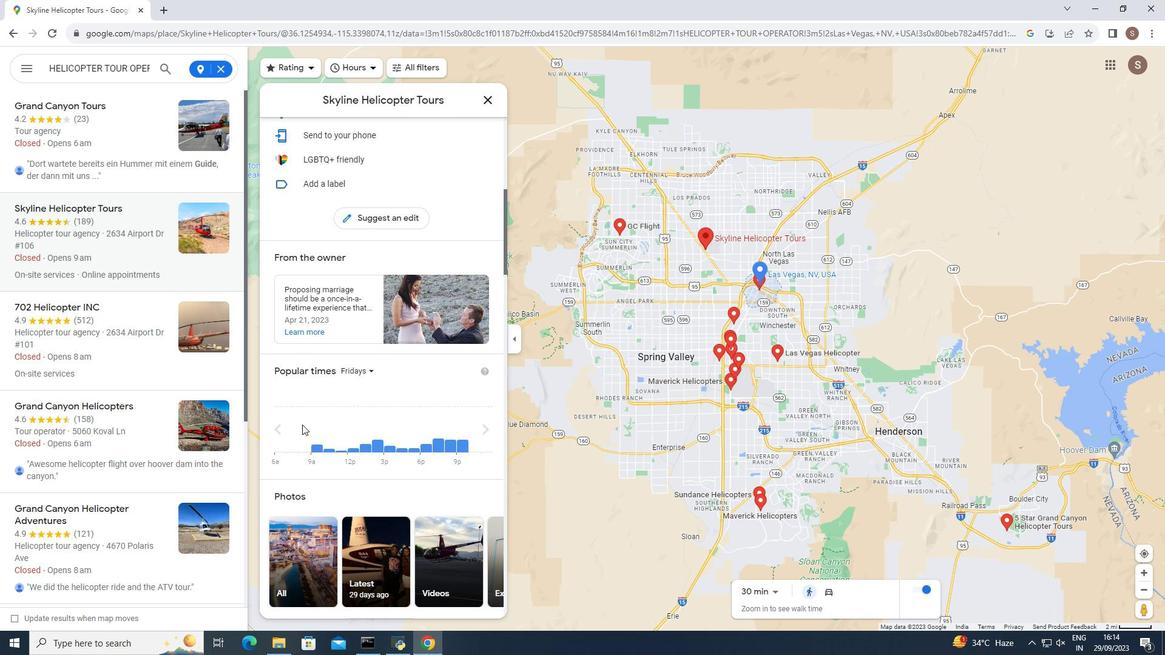 
Action: Mouse scrolled (302, 424) with delta (0, 0)
Screenshot: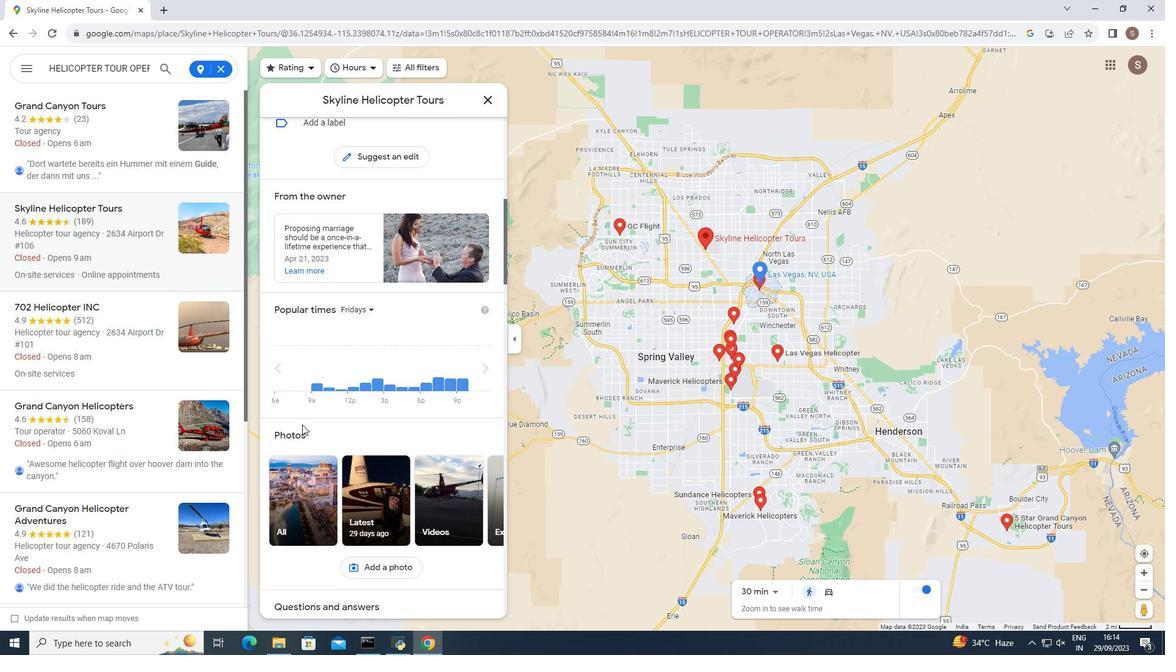 
Action: Mouse scrolled (302, 424) with delta (0, 0)
Screenshot: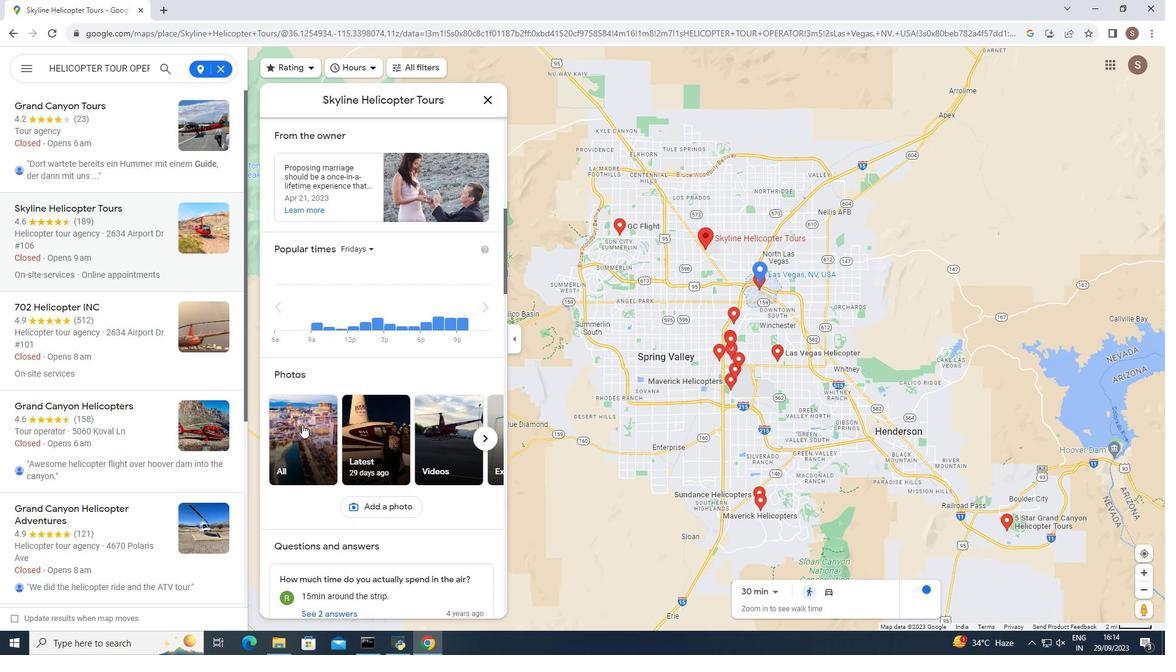 
Action: Mouse scrolled (302, 424) with delta (0, 0)
Screenshot: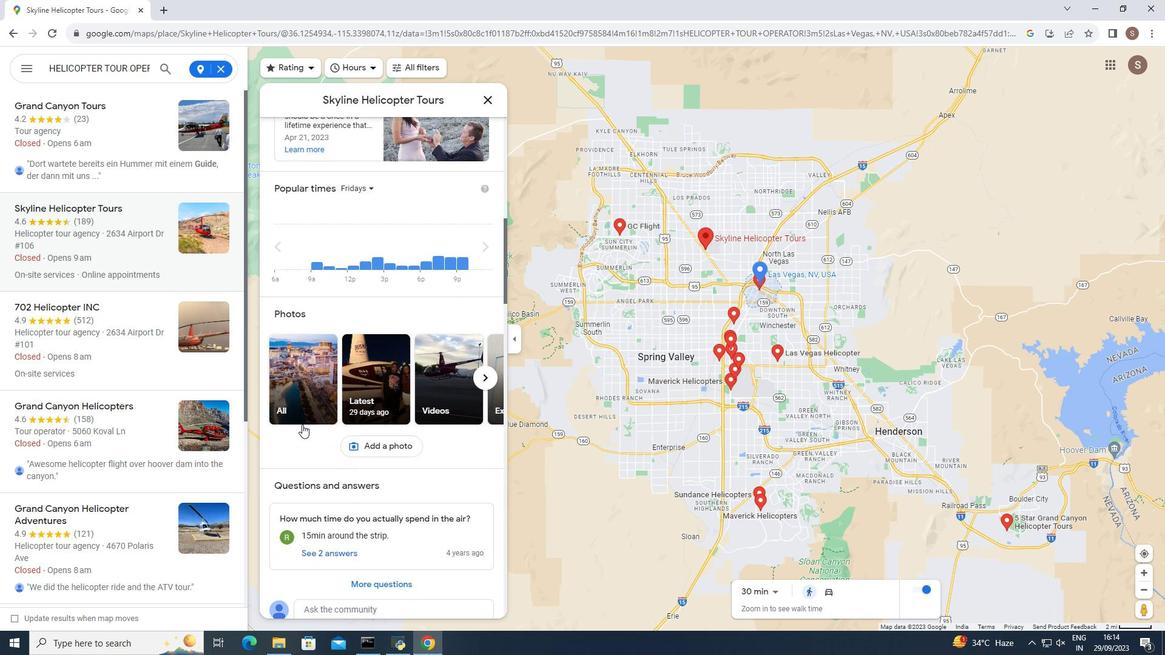 
Action: Mouse scrolled (302, 424) with delta (0, 0)
Screenshot: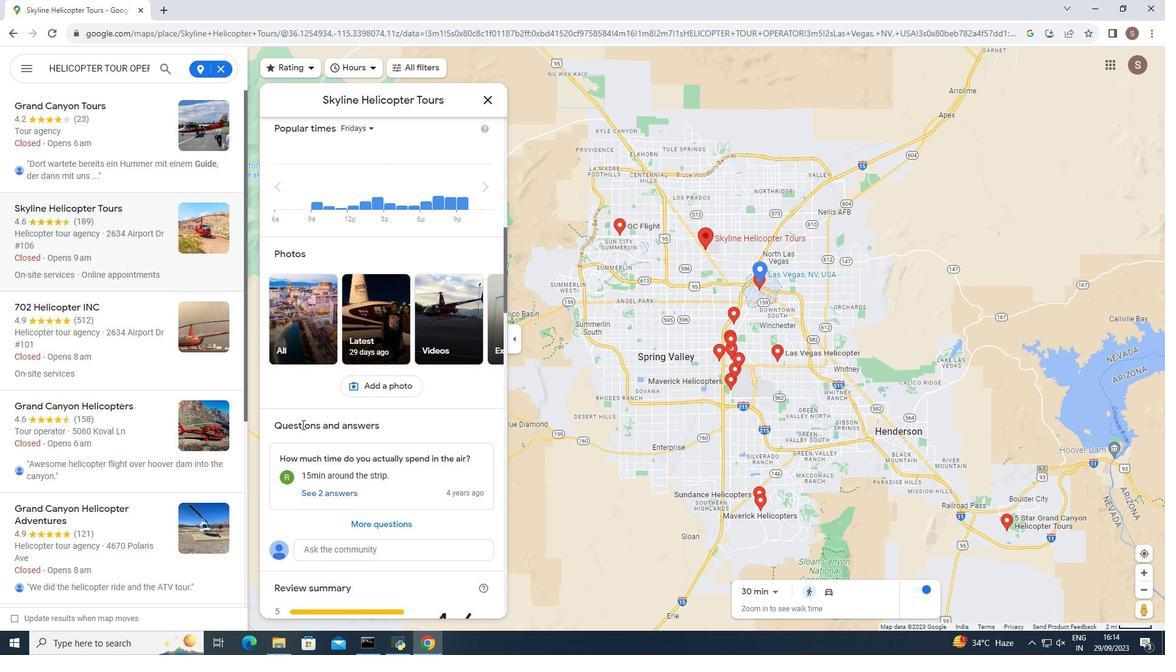 
Action: Mouse scrolled (302, 424) with delta (0, 0)
Screenshot: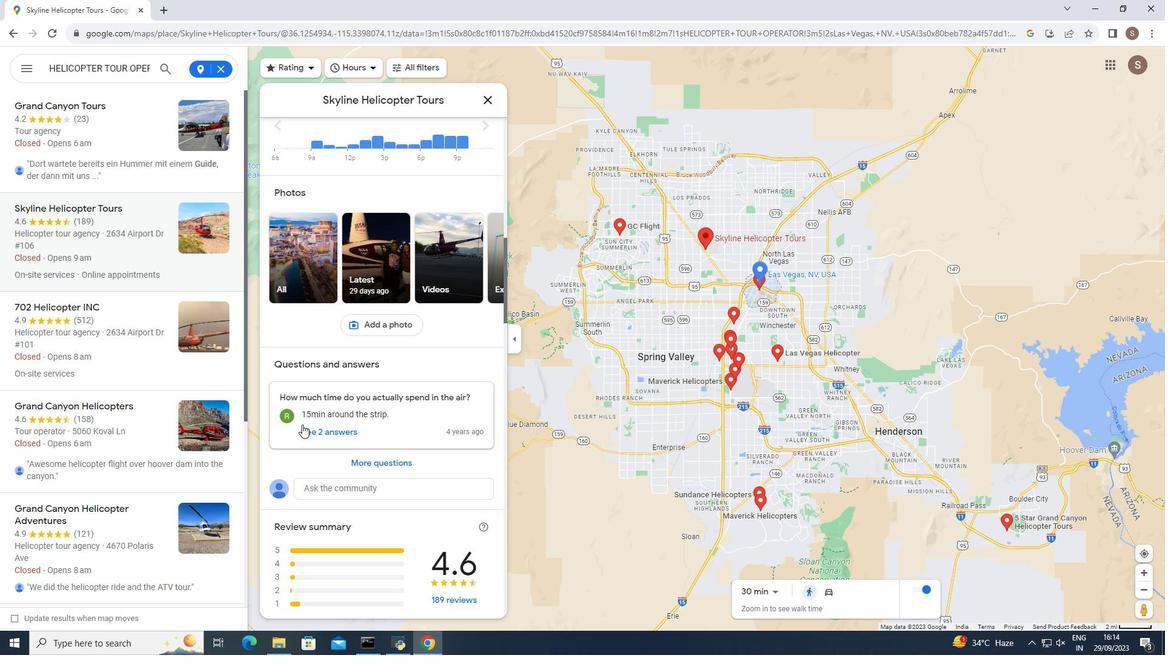 
Action: Mouse scrolled (302, 424) with delta (0, 0)
Screenshot: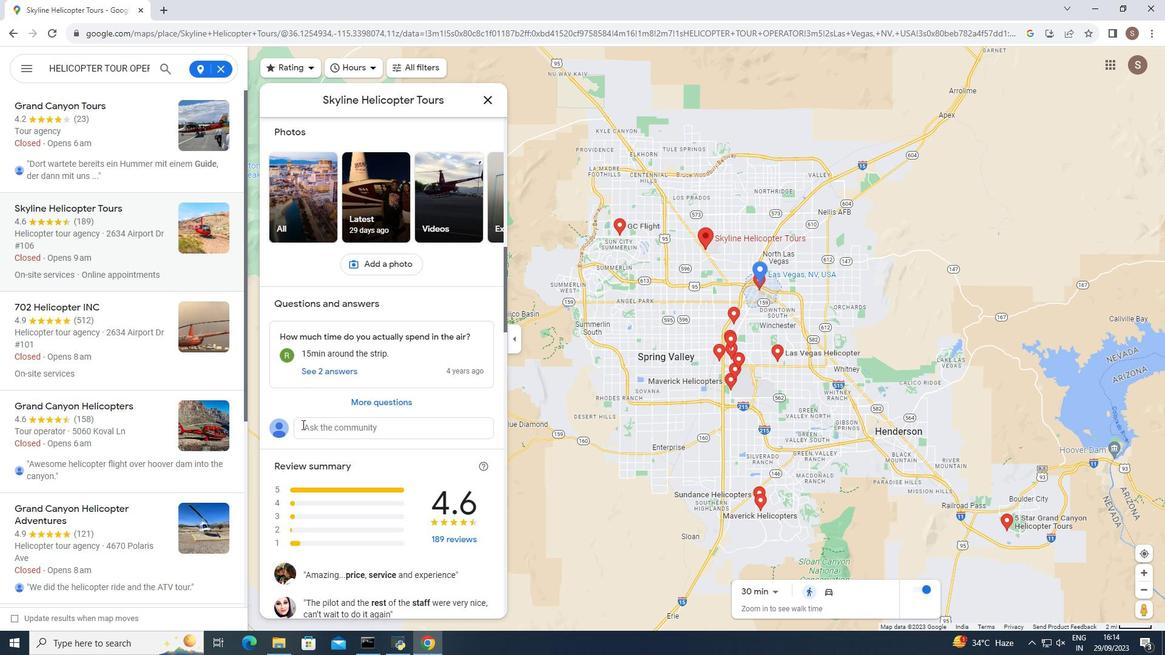 
Action: Mouse scrolled (302, 424) with delta (0, 0)
Screenshot: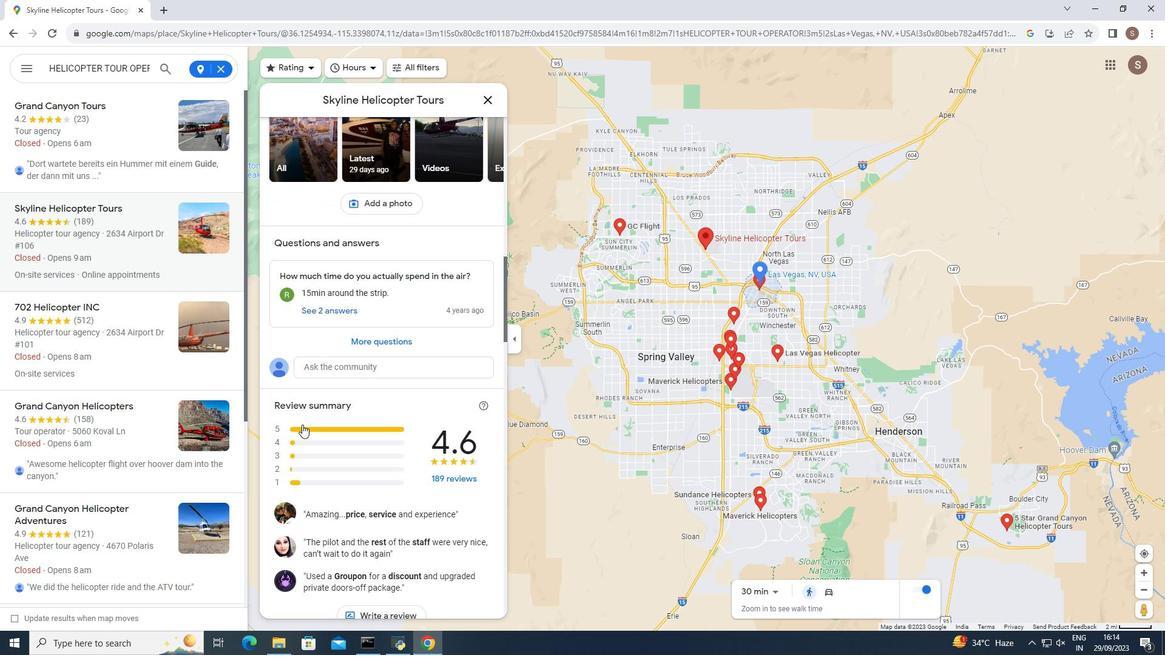 
Action: Mouse moved to (491, 100)
Screenshot: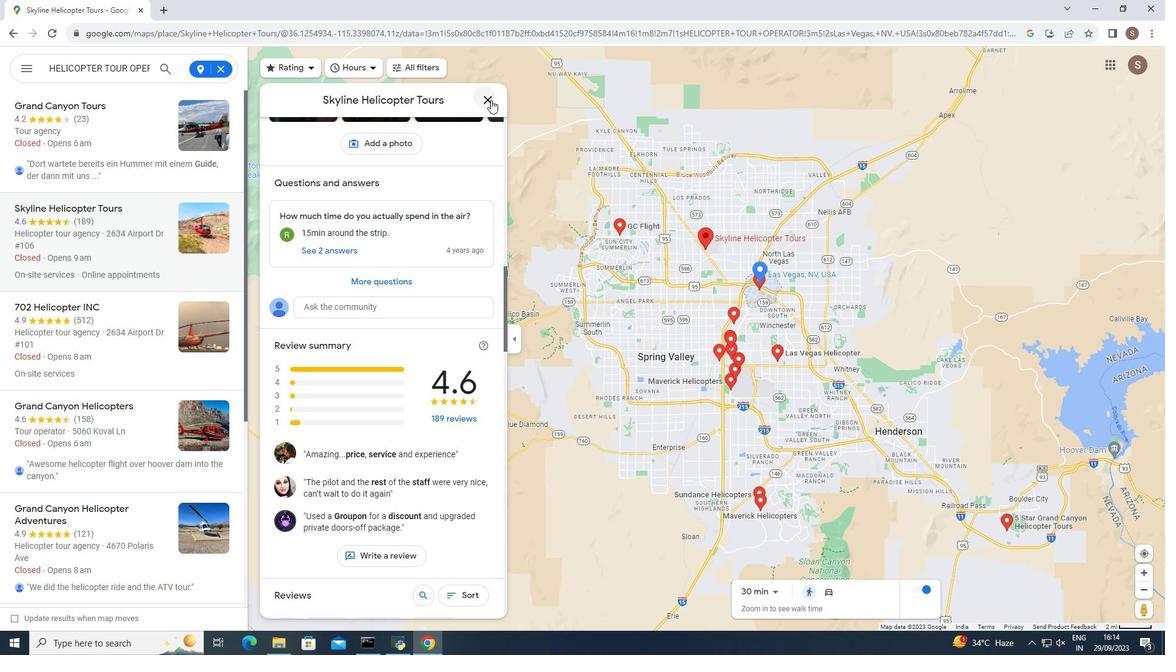 
Action: Mouse pressed left at (491, 100)
Screenshot: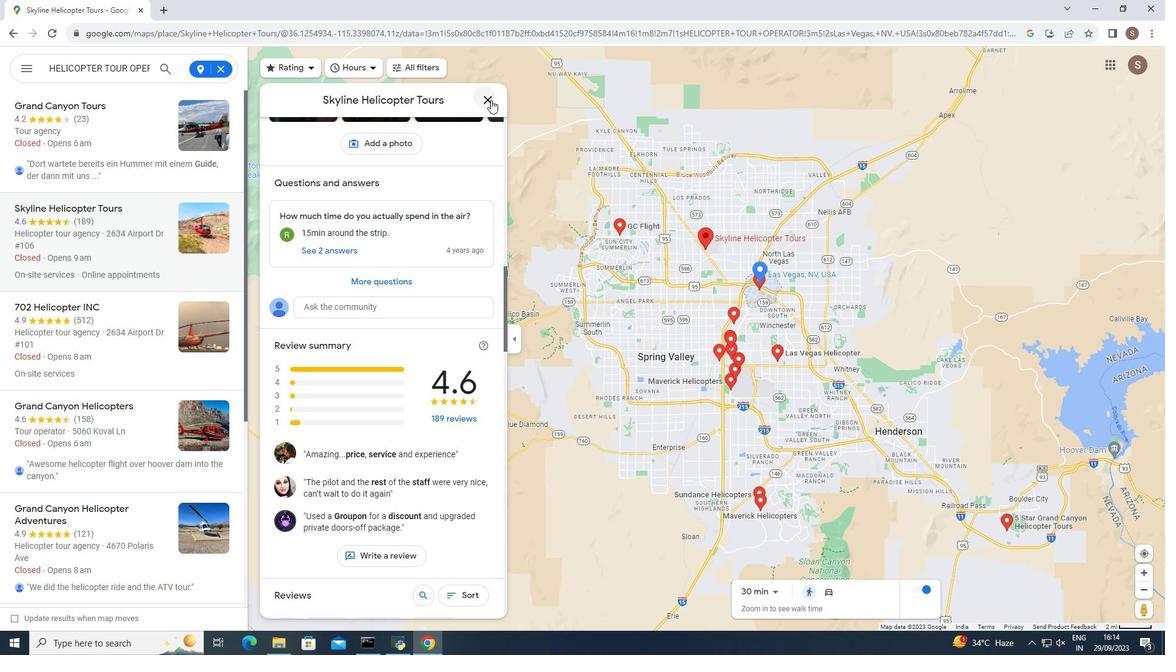 
Action: Mouse moved to (78, 309)
Screenshot: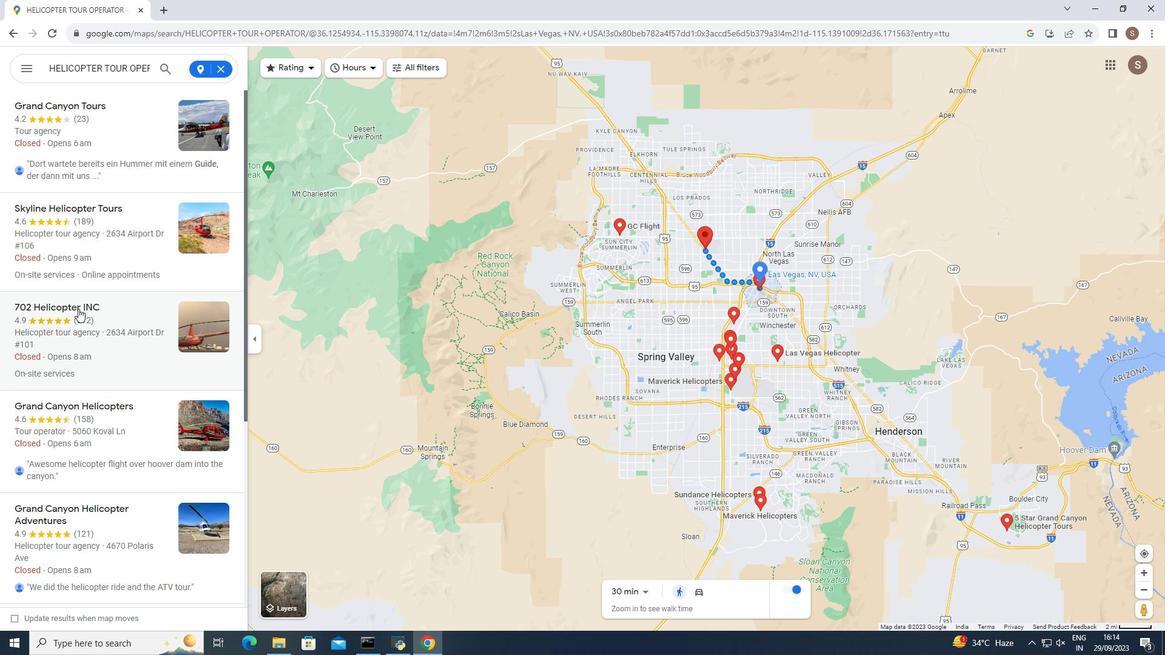 
Action: Mouse pressed left at (78, 309)
Screenshot: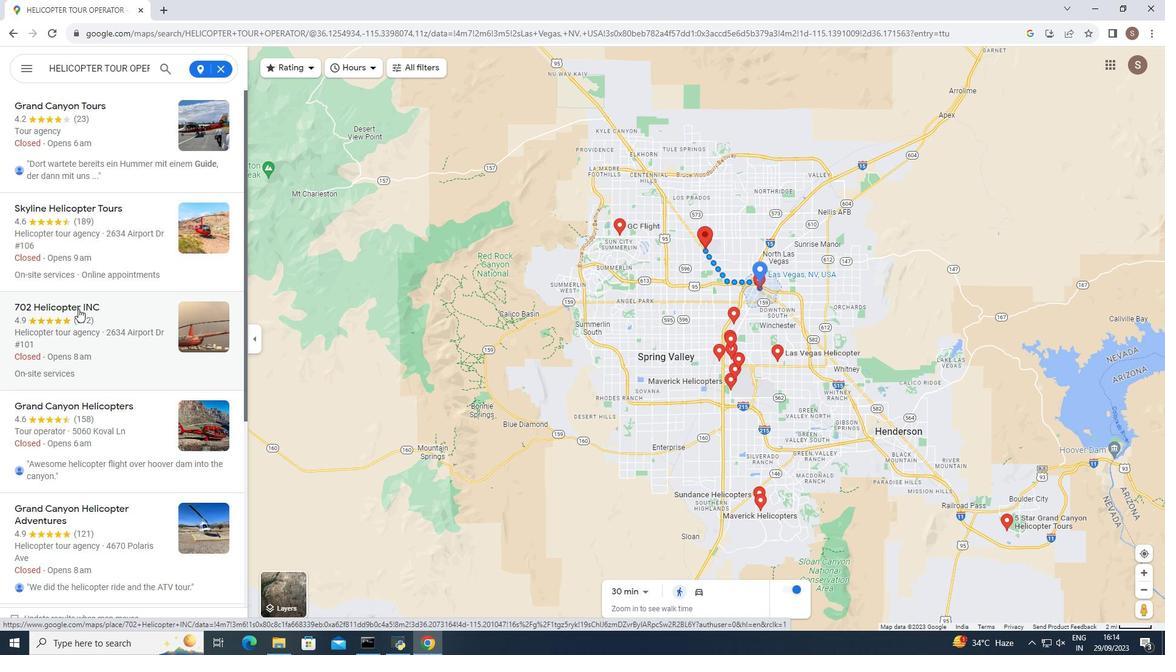 
Action: Mouse moved to (333, 364)
Screenshot: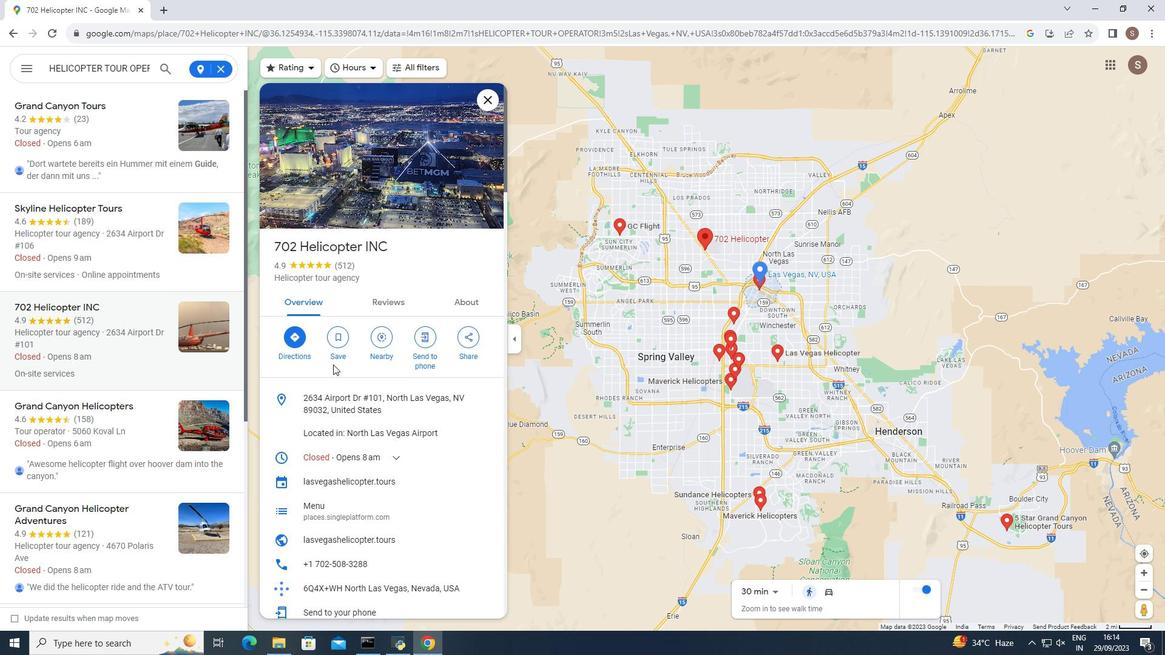 
Action: Mouse scrolled (333, 364) with delta (0, 0)
Screenshot: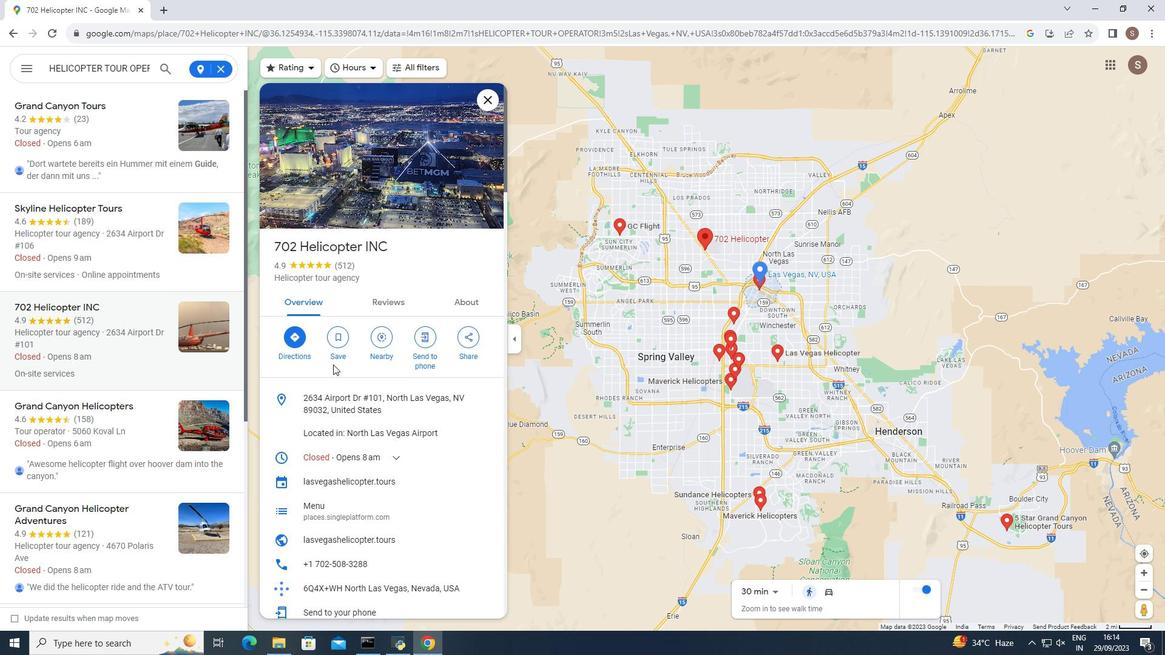 
Action: Mouse scrolled (333, 364) with delta (0, 0)
Screenshot: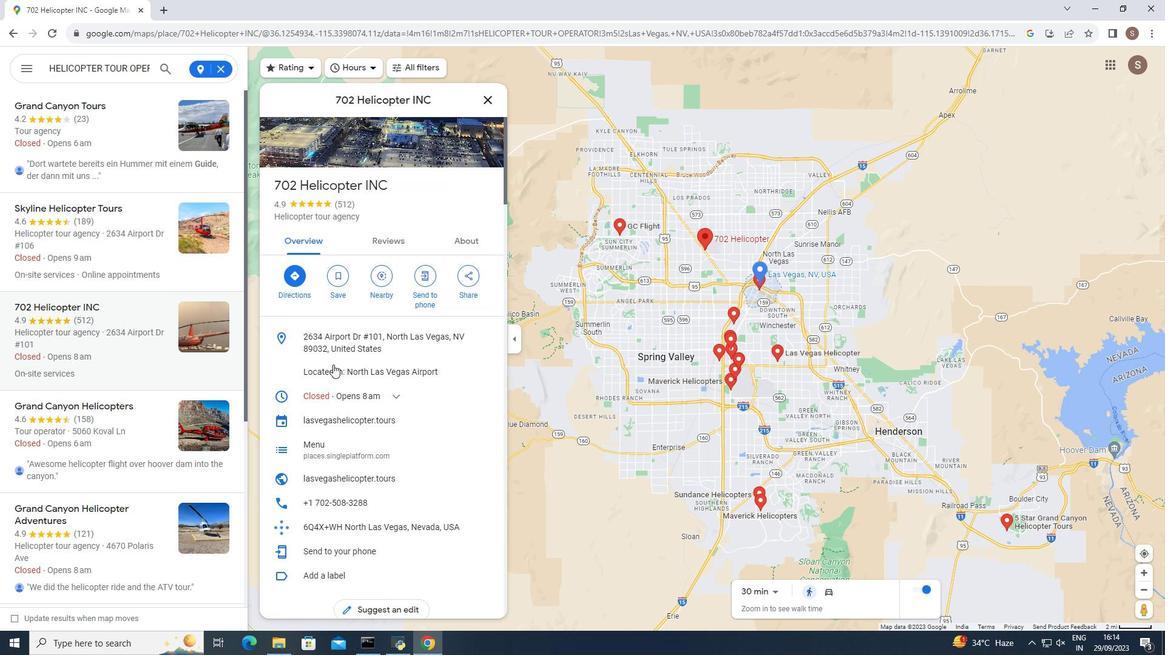 
Action: Mouse moved to (333, 364)
Screenshot: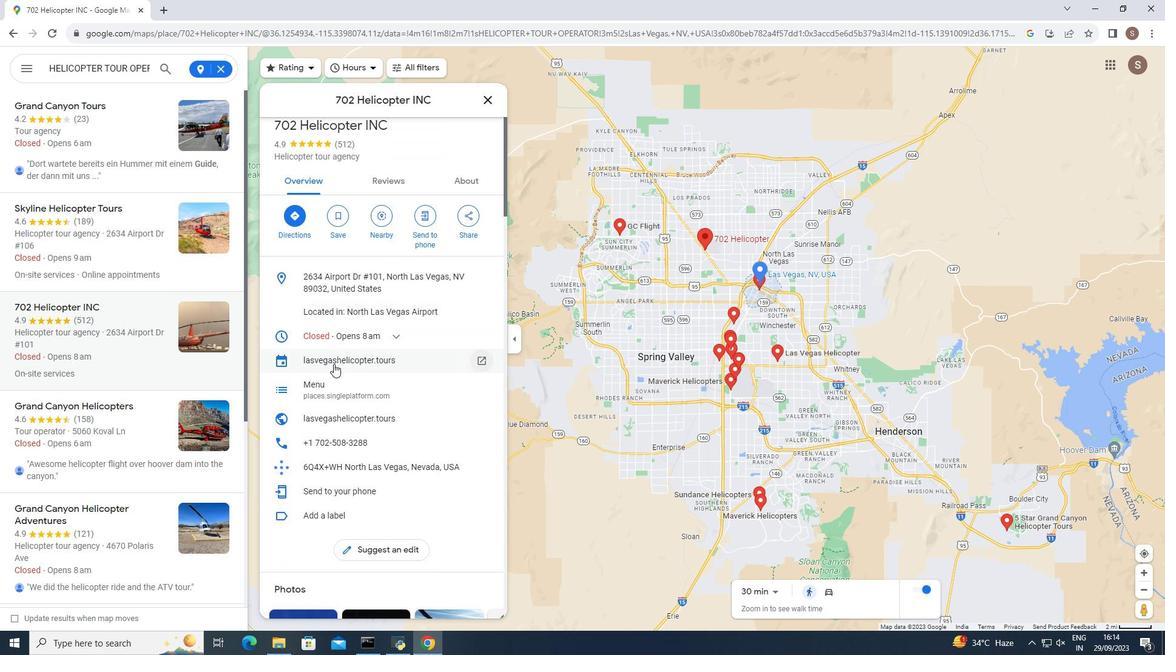 
Action: Mouse scrolled (333, 363) with delta (0, 0)
Screenshot: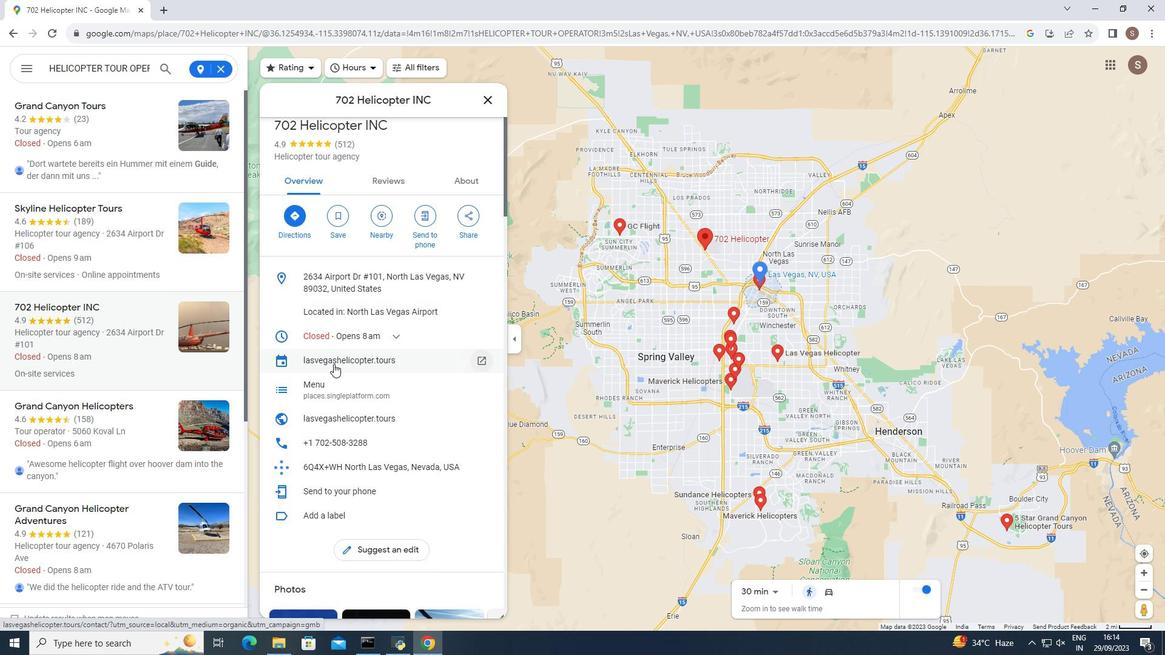 
Action: Mouse moved to (333, 364)
Screenshot: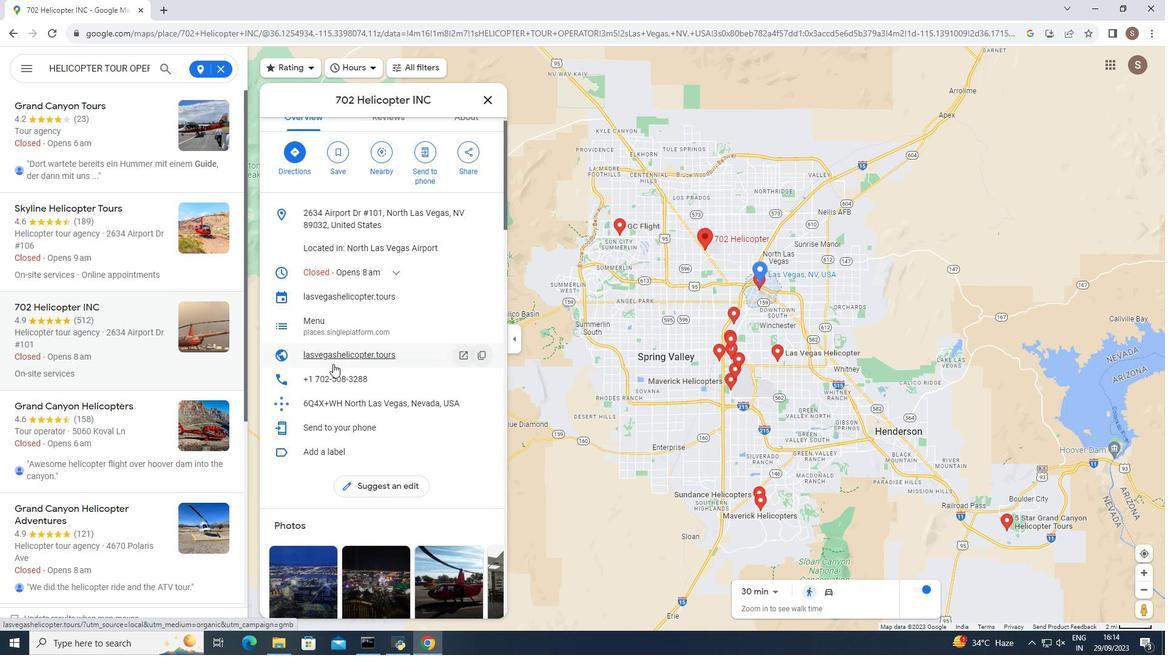 
Action: Mouse scrolled (333, 363) with delta (0, 0)
Screenshot: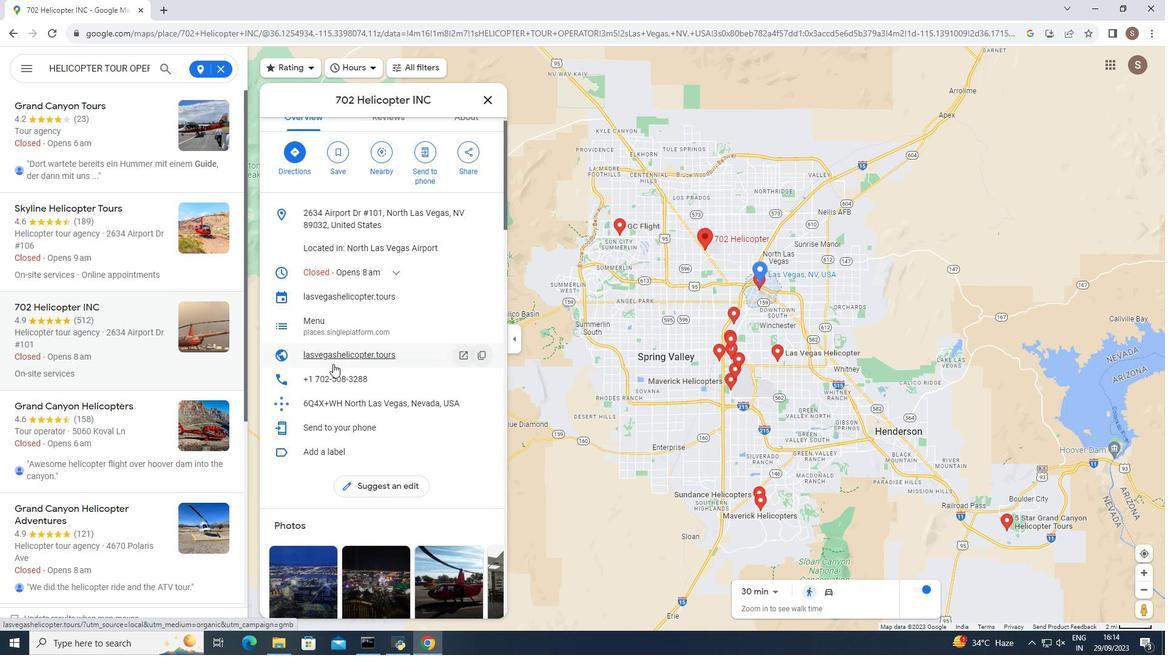 
Action: Mouse moved to (332, 364)
Screenshot: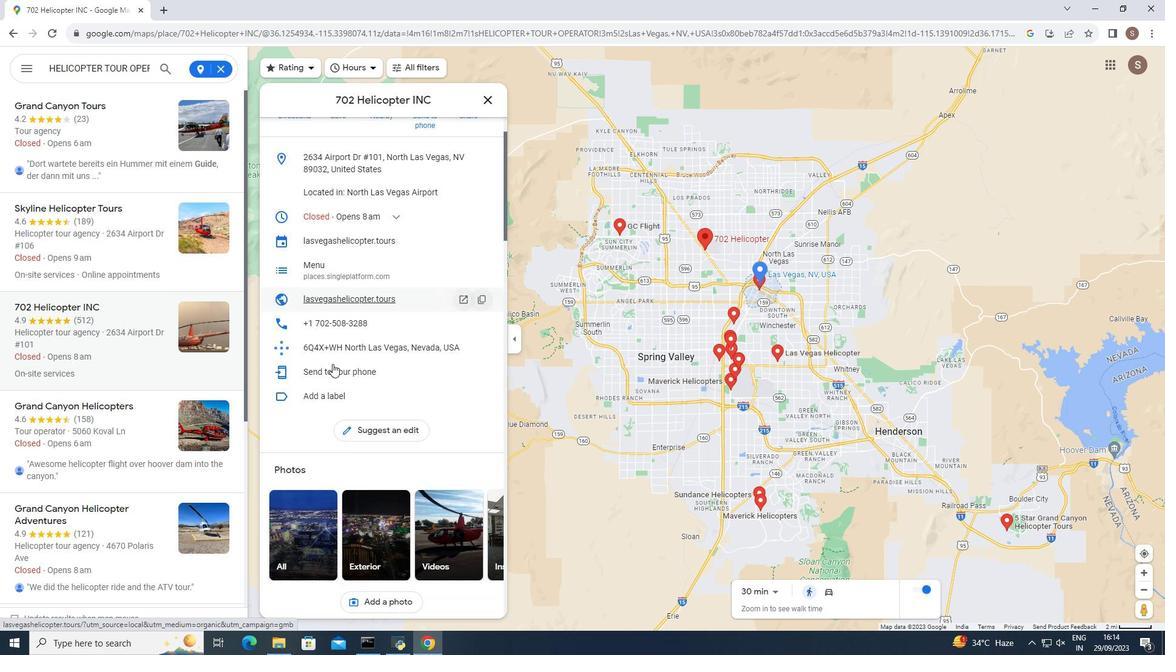 
Action: Mouse scrolled (332, 363) with delta (0, 0)
Screenshot: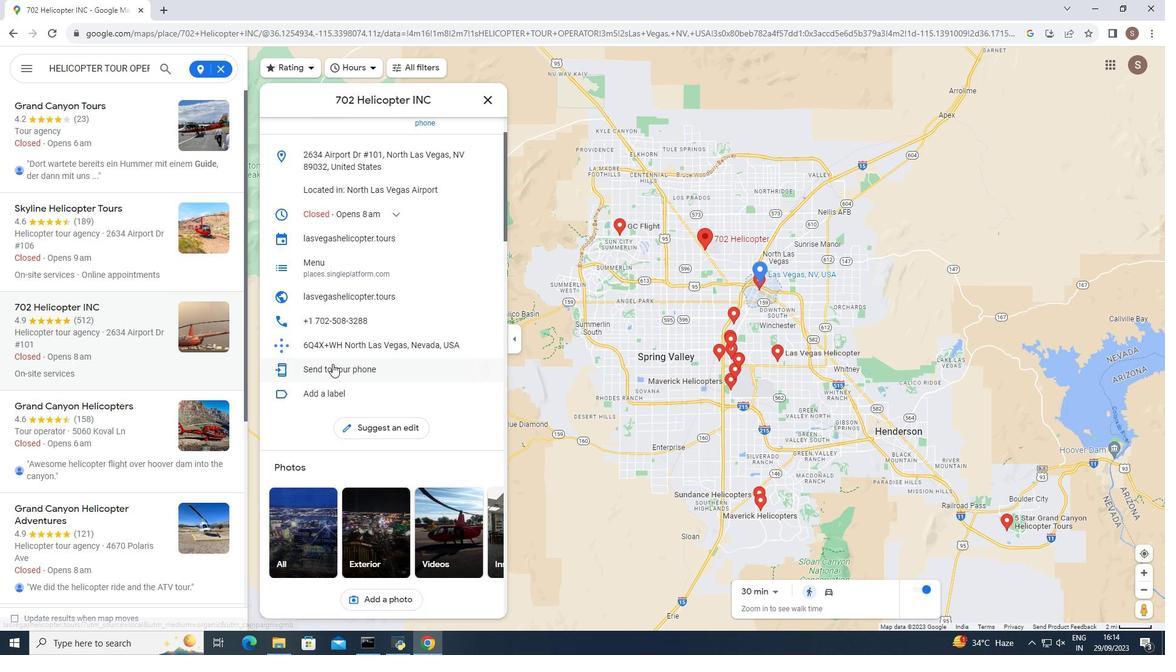 
Action: Mouse scrolled (332, 363) with delta (0, 0)
Screenshot: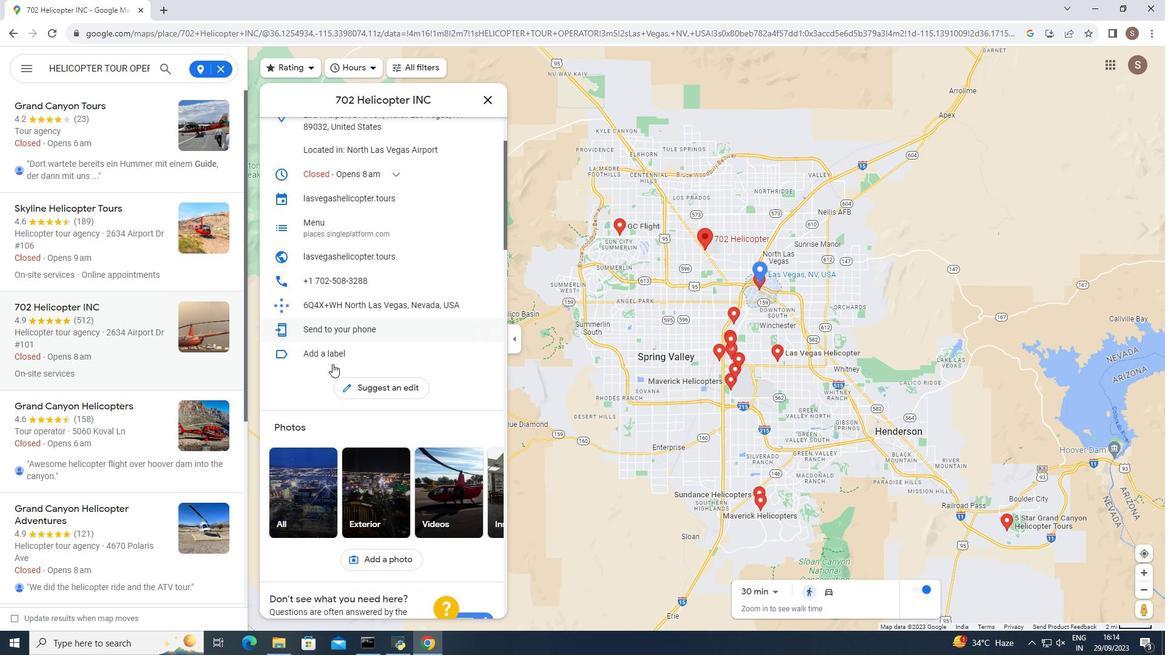 
Action: Mouse moved to (330, 363)
Screenshot: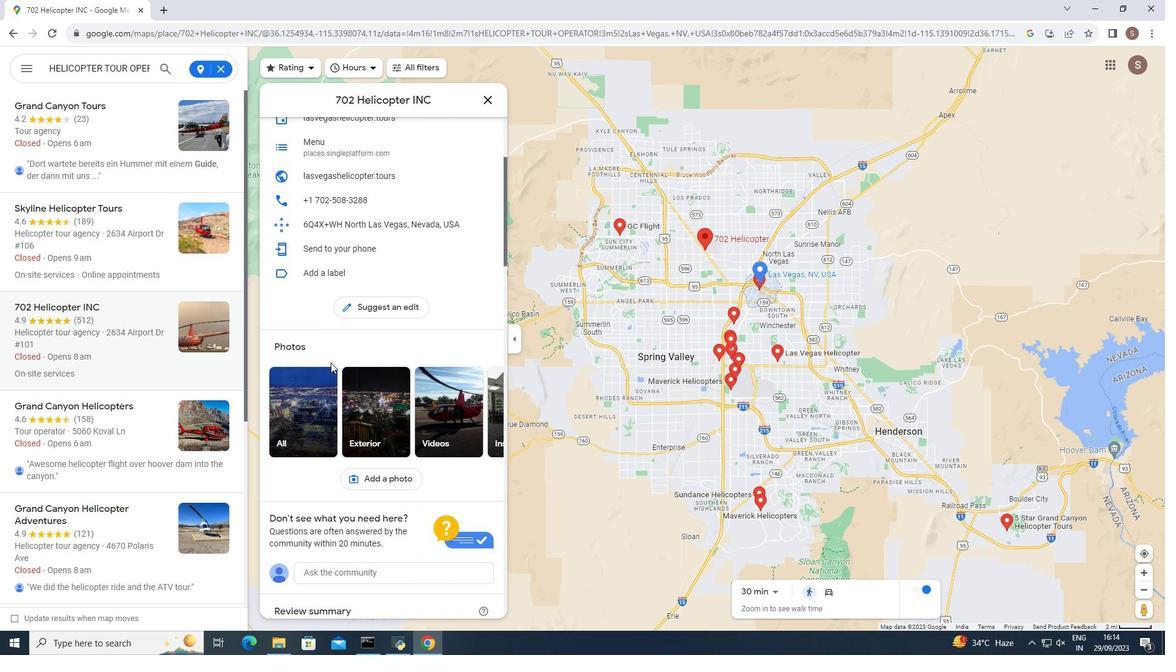 
Action: Mouse scrolled (330, 362) with delta (0, 0)
Screenshot: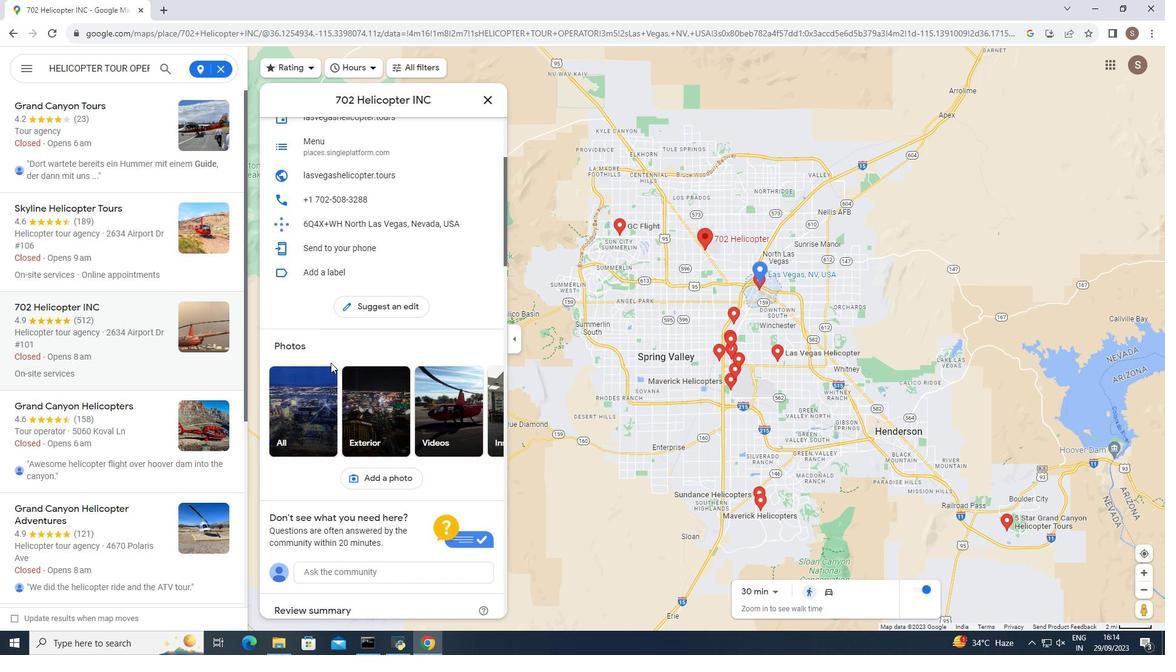 
Action: Mouse scrolled (330, 362) with delta (0, 0)
Screenshot: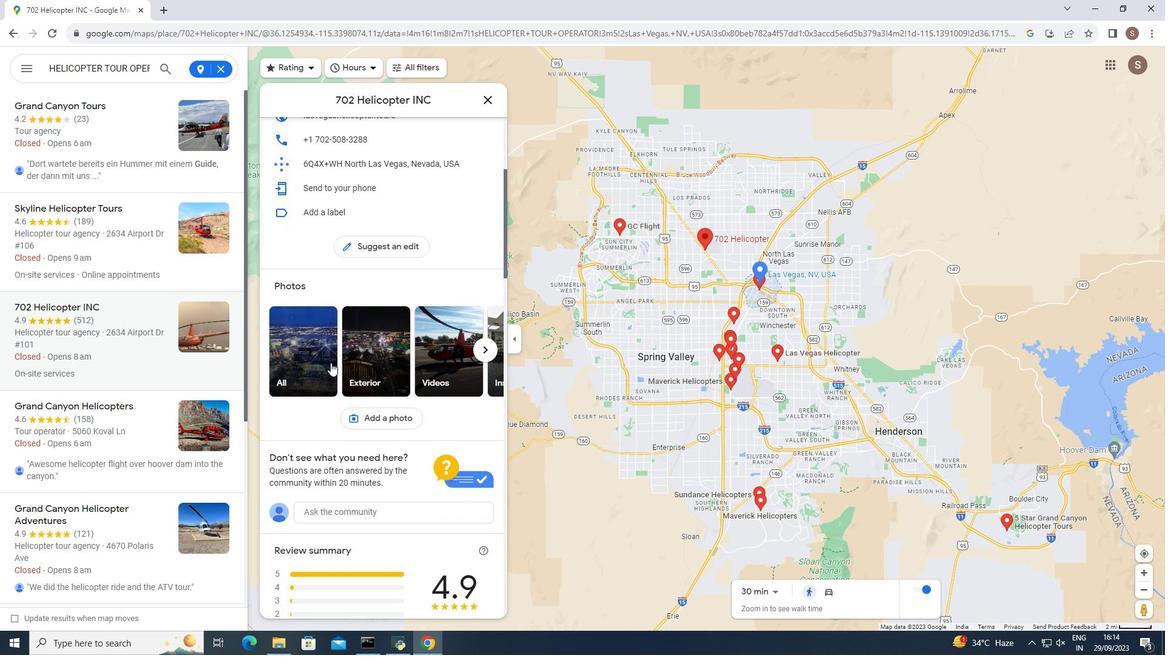 
Action: Mouse scrolled (330, 362) with delta (0, 0)
Screenshot: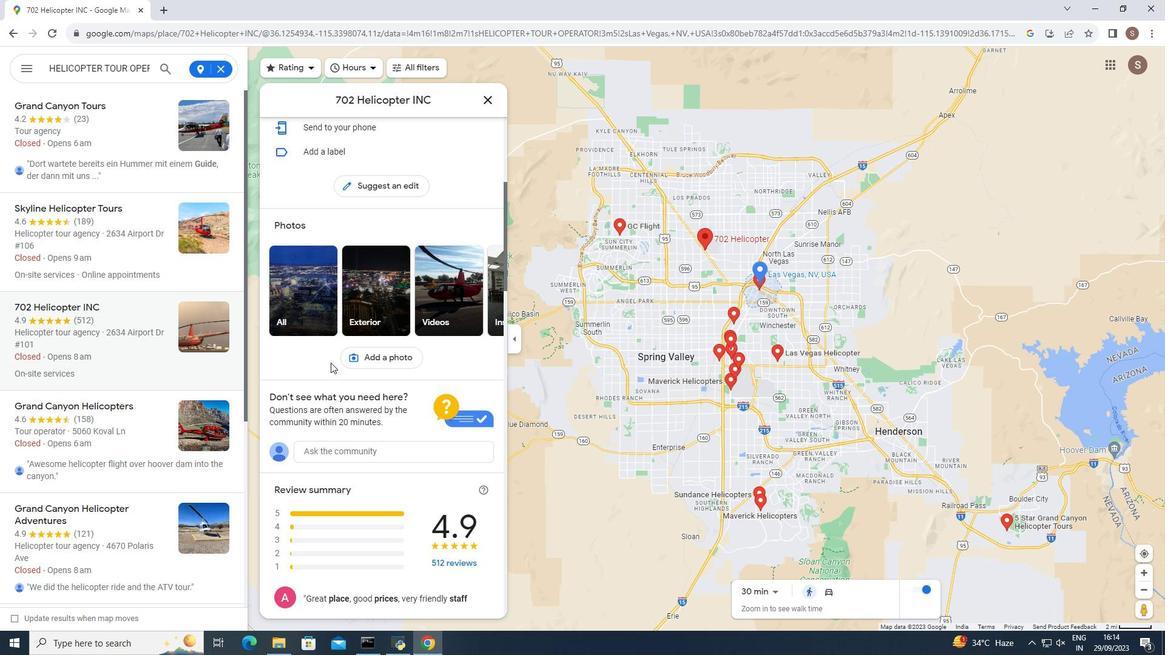 
Action: Mouse scrolled (330, 362) with delta (0, 0)
Screenshot: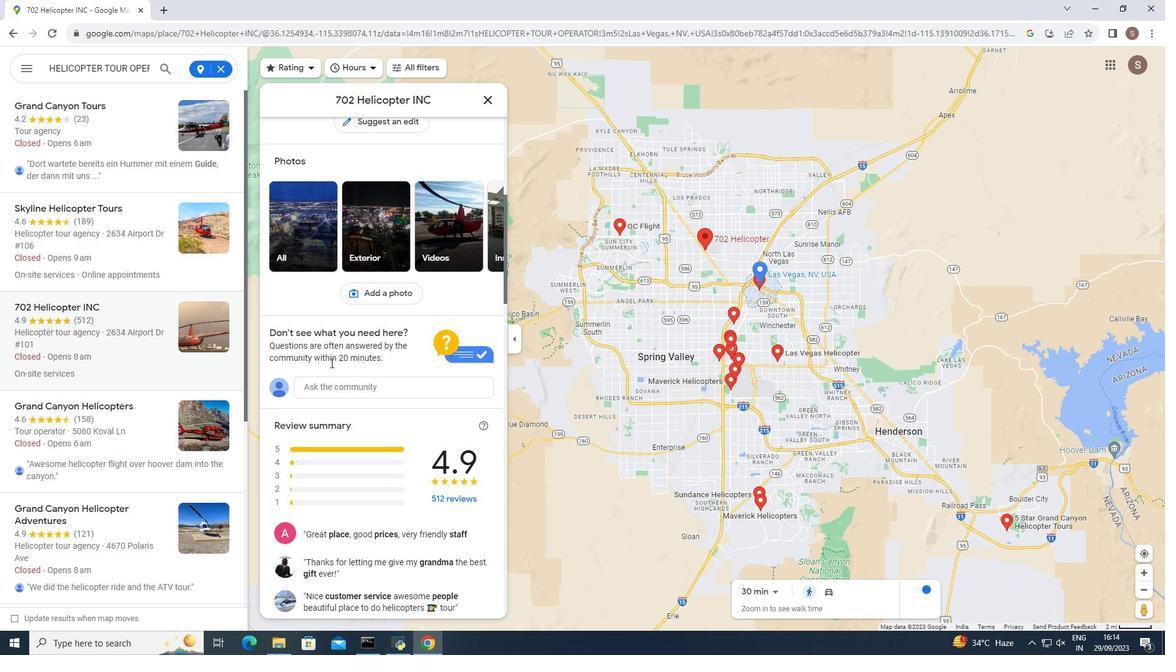 
Action: Mouse scrolled (330, 362) with delta (0, 0)
Screenshot: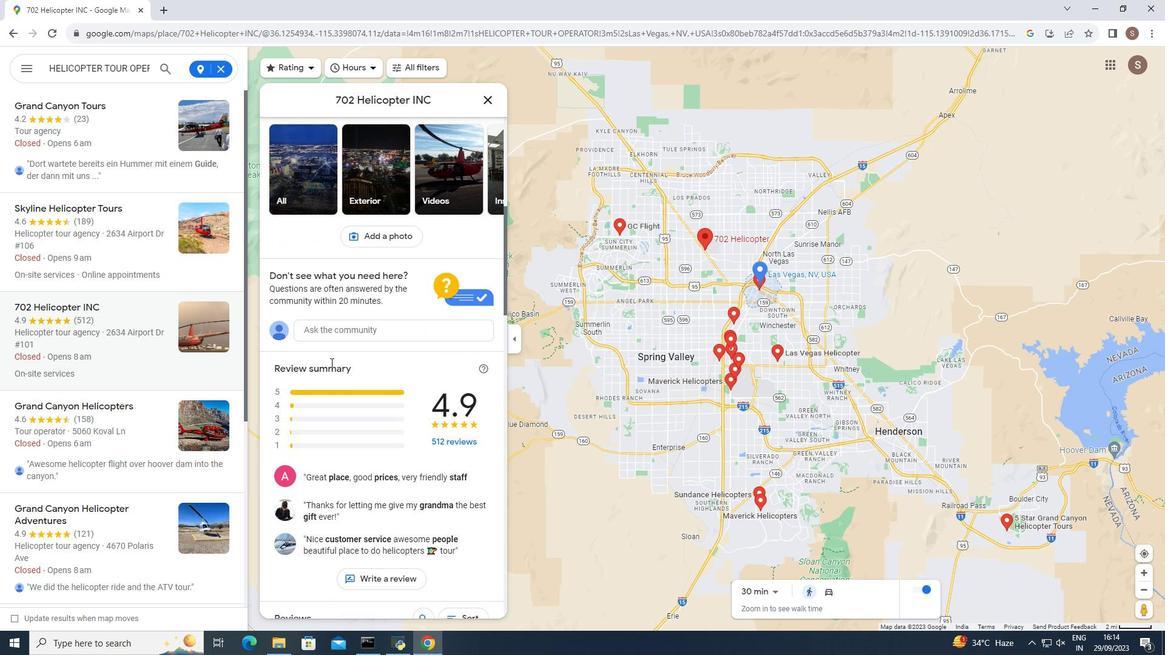 
Action: Mouse scrolled (330, 362) with delta (0, 0)
Screenshot: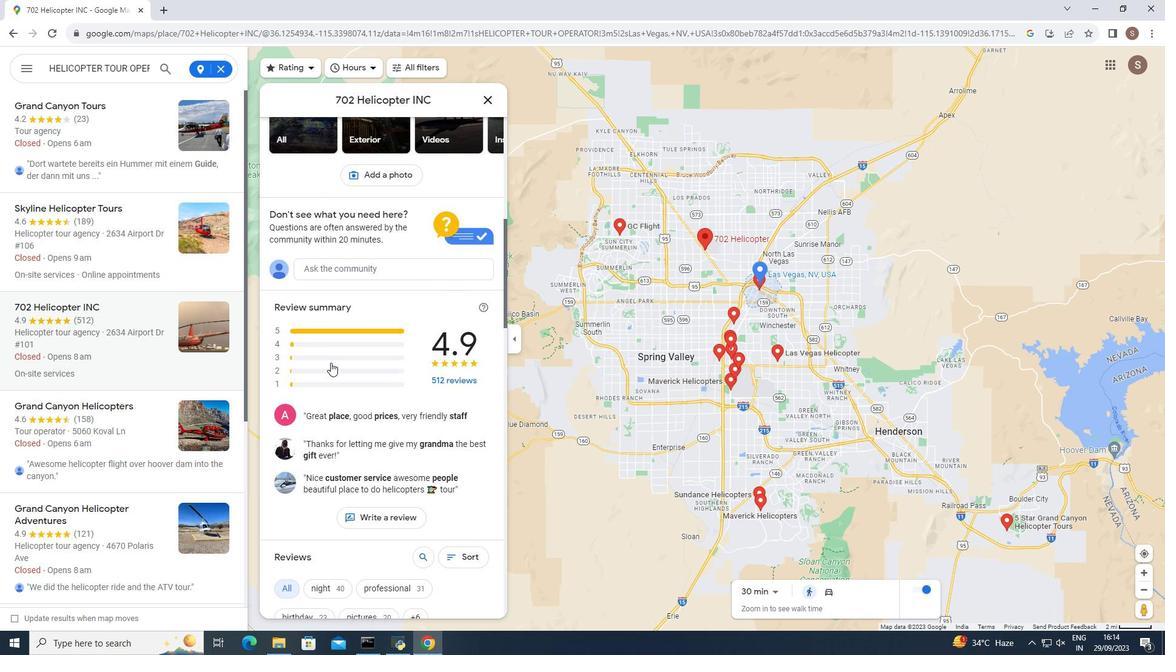 
Action: Mouse moved to (330, 362)
Screenshot: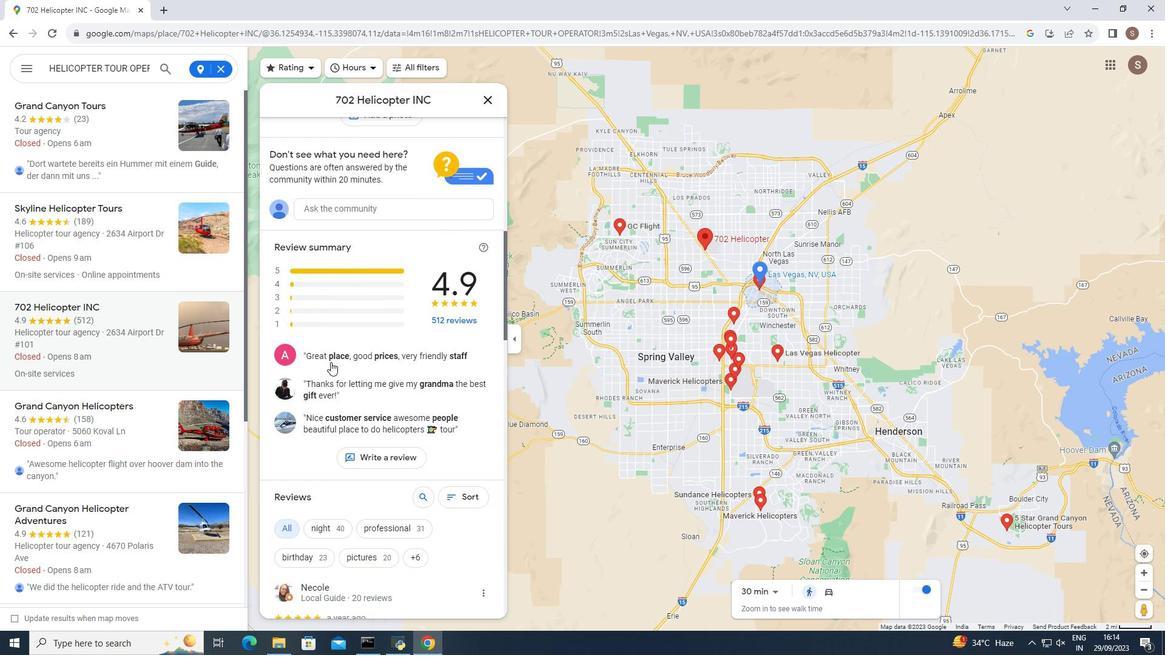 
Action: Mouse scrolled (330, 361) with delta (0, 0)
Screenshot: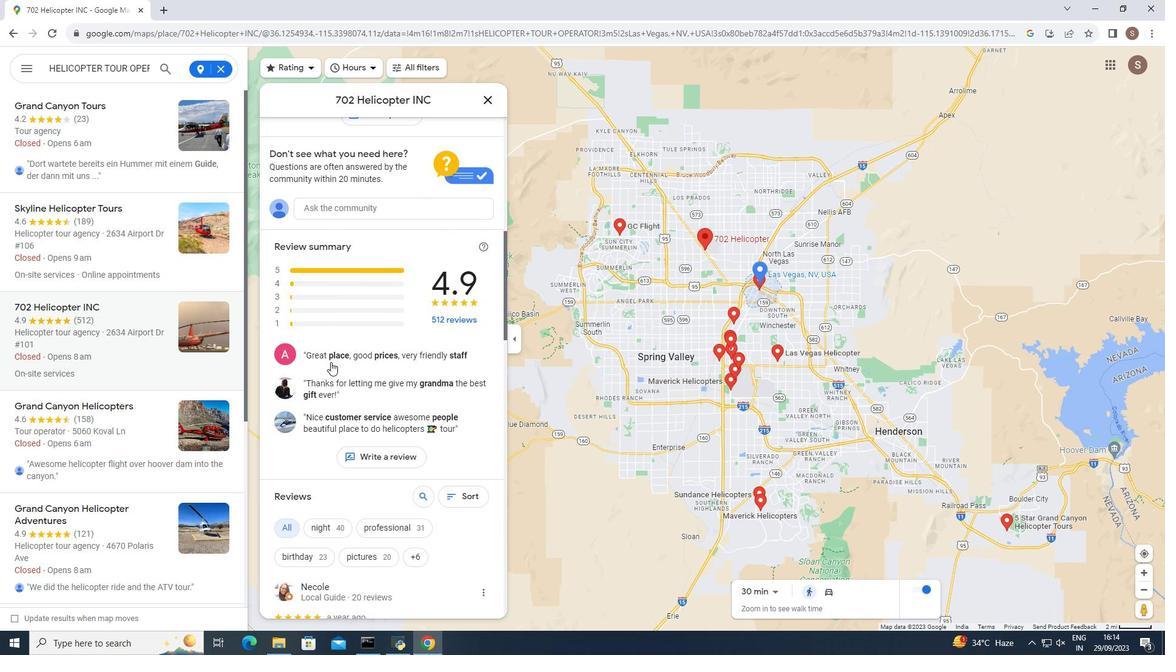 
Action: Mouse scrolled (330, 361) with delta (0, 0)
Screenshot: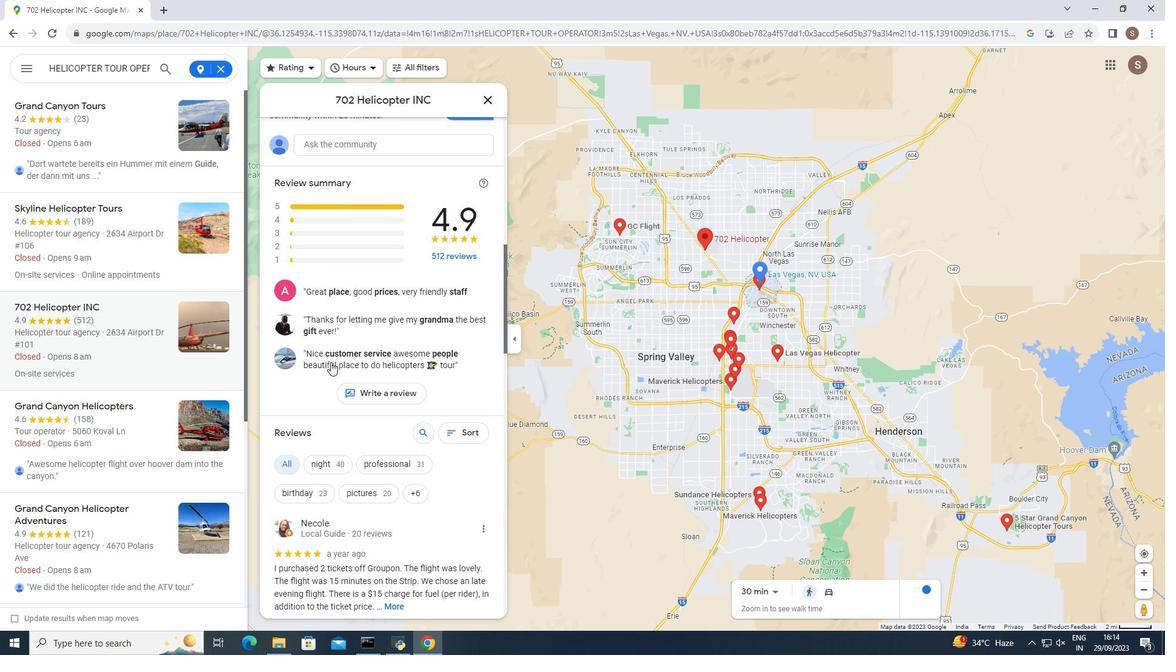 
Action: Mouse scrolled (330, 361) with delta (0, 0)
Screenshot: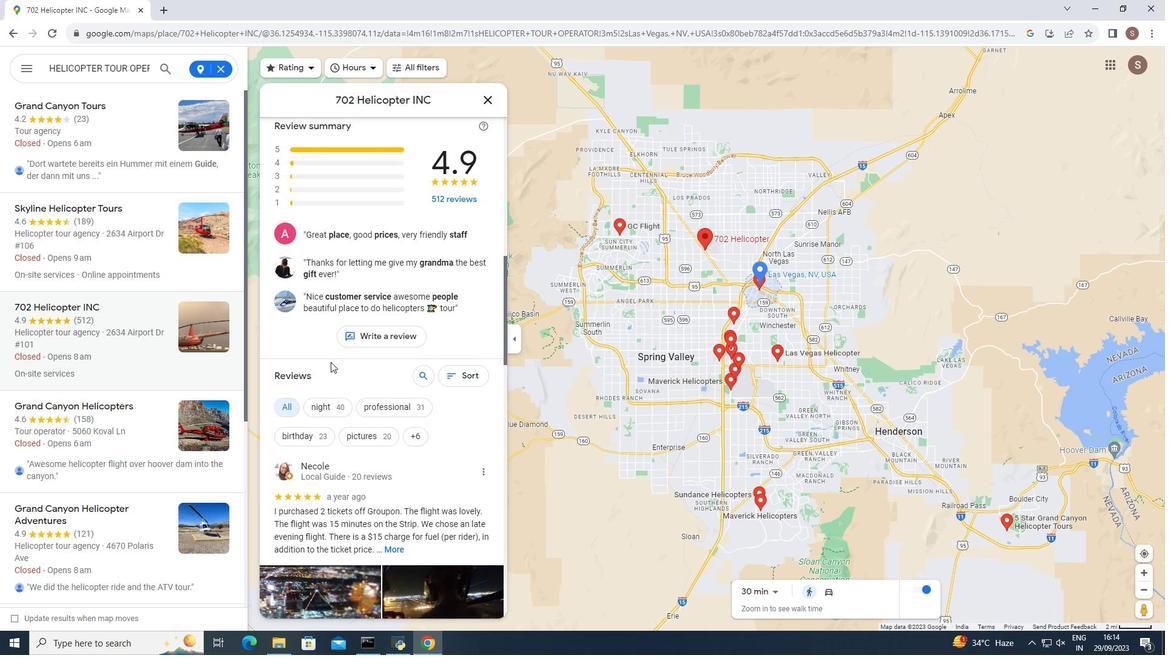 
Action: Mouse scrolled (330, 361) with delta (0, 0)
Screenshot: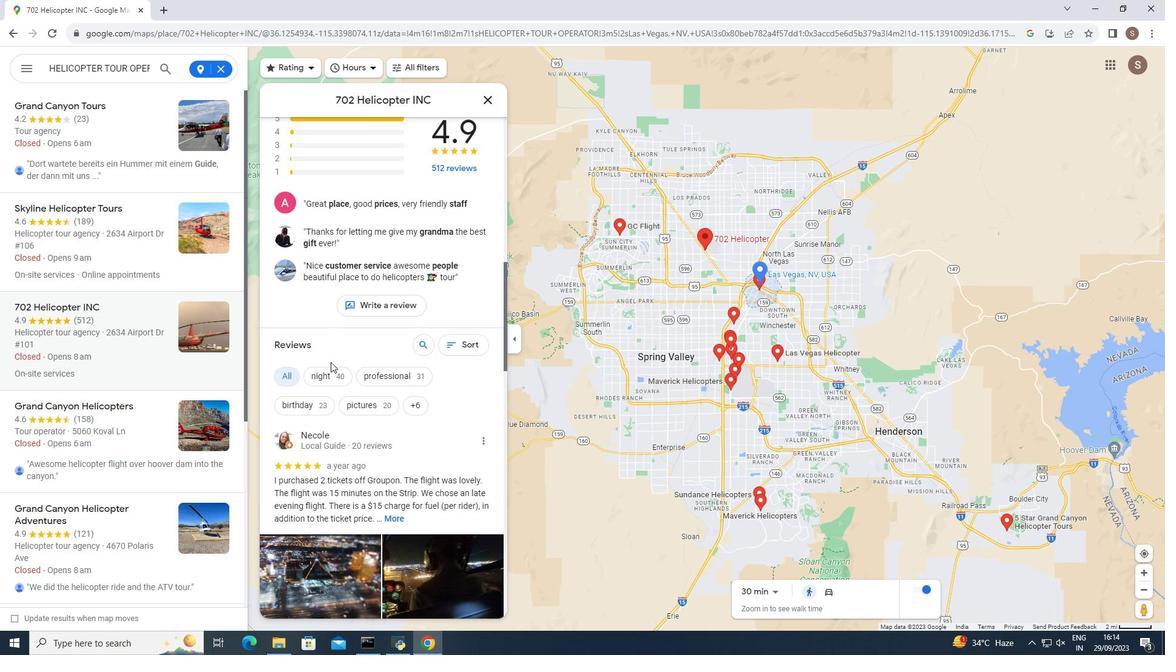 
Action: Mouse scrolled (330, 361) with delta (0, 0)
Screenshot: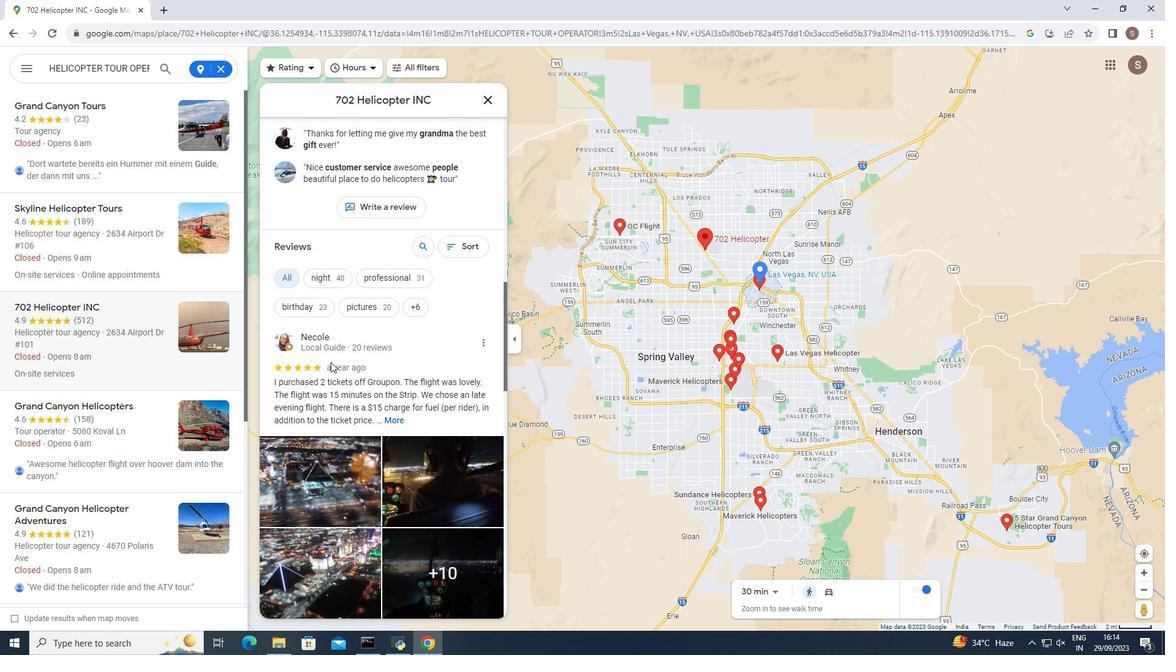 
Action: Mouse scrolled (330, 361) with delta (0, 0)
Screenshot: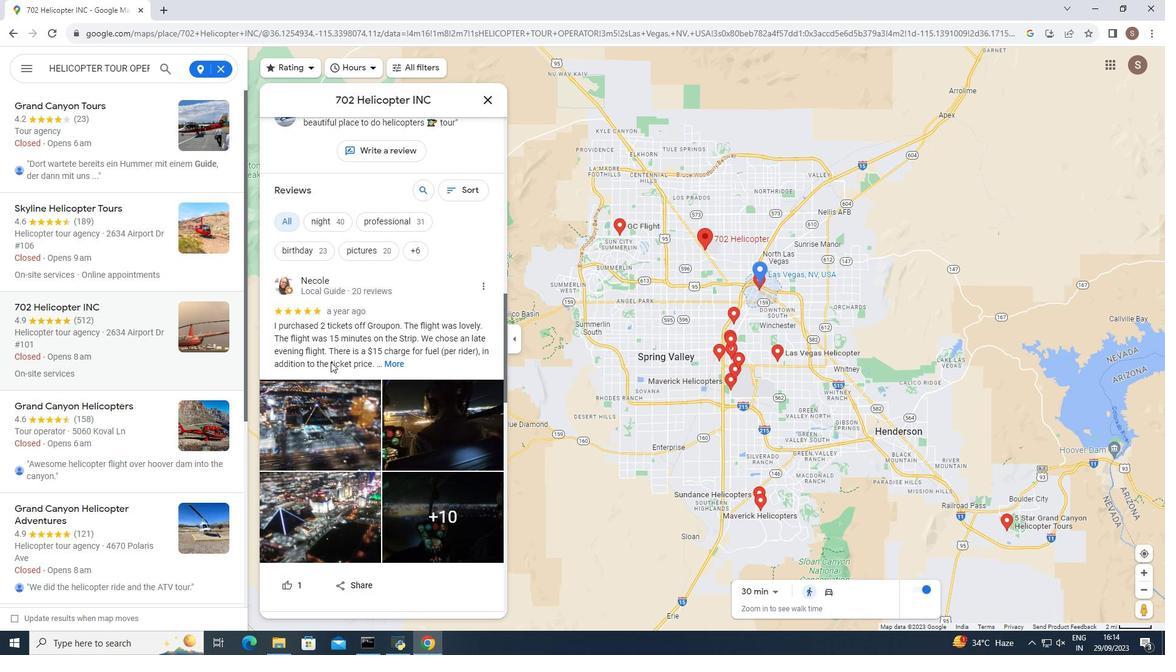 
Action: Mouse scrolled (330, 361) with delta (0, 0)
Screenshot: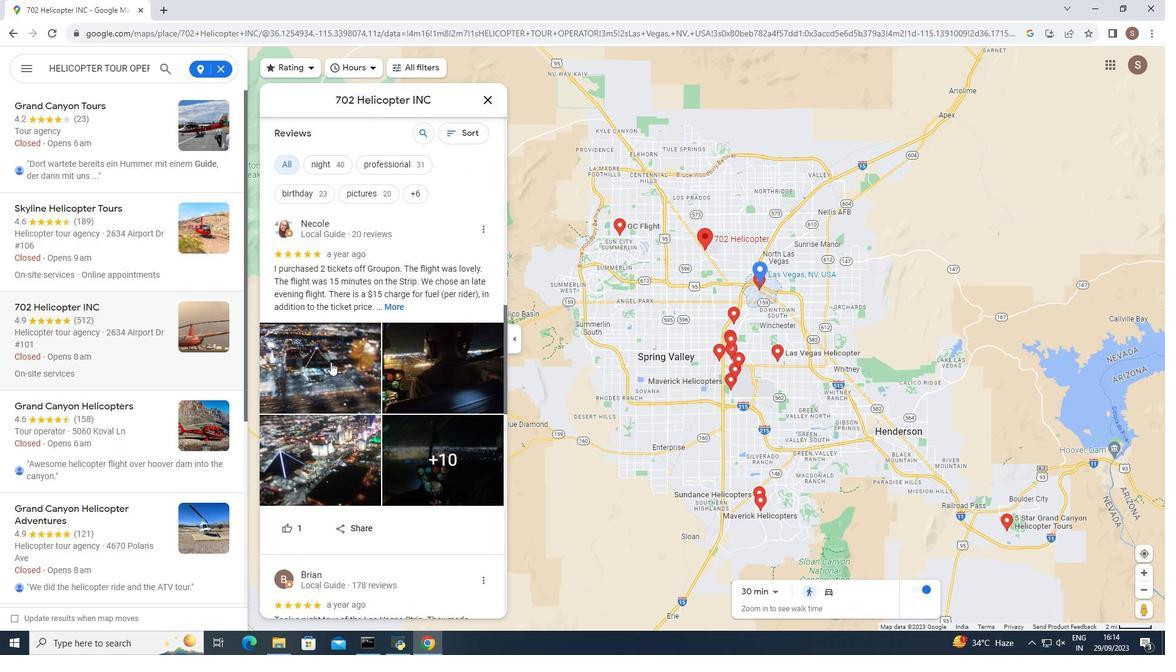 
Action: Mouse scrolled (330, 361) with delta (0, 0)
Screenshot: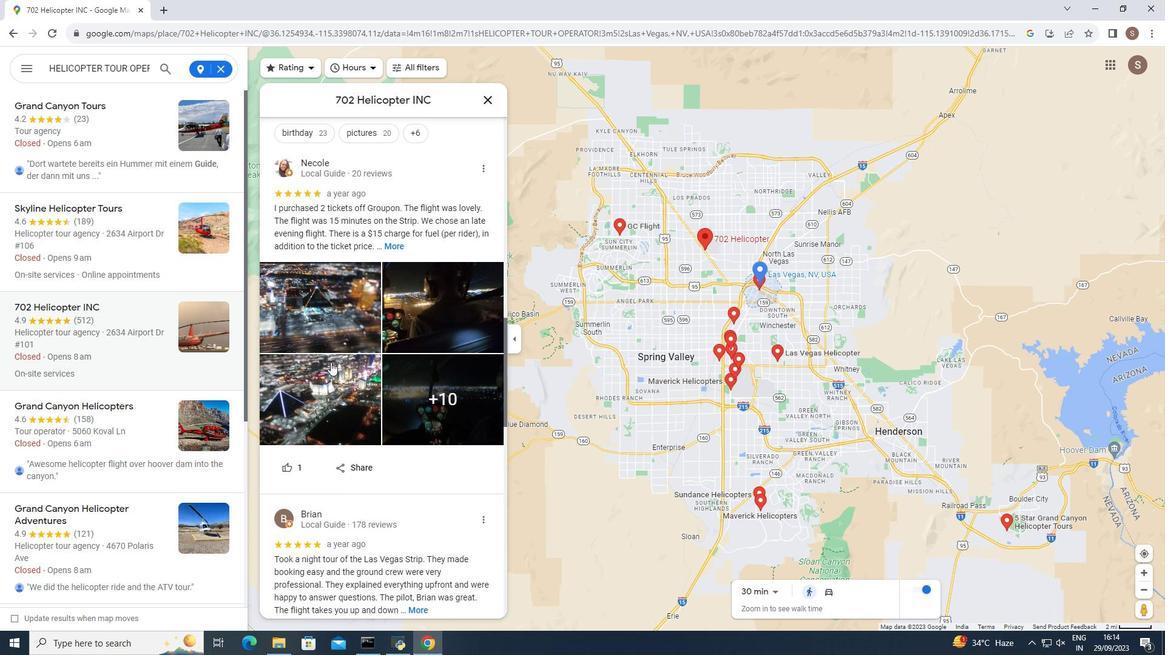 
Action: Mouse scrolled (330, 361) with delta (0, 0)
Screenshot: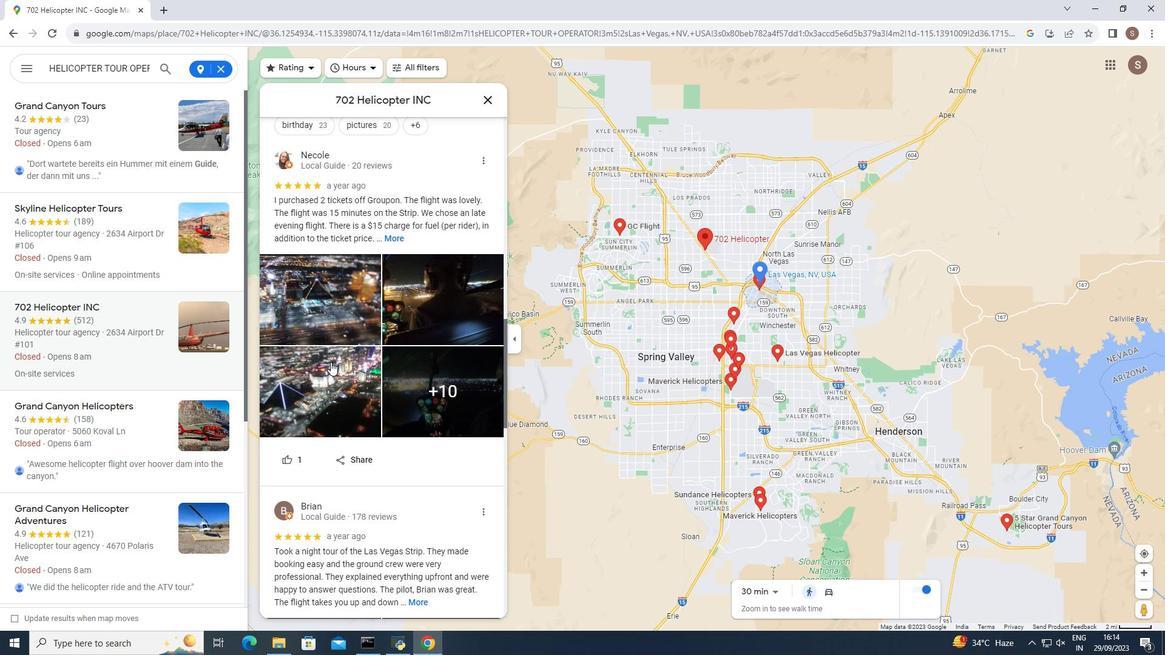 
Action: Mouse scrolled (330, 361) with delta (0, 0)
Screenshot: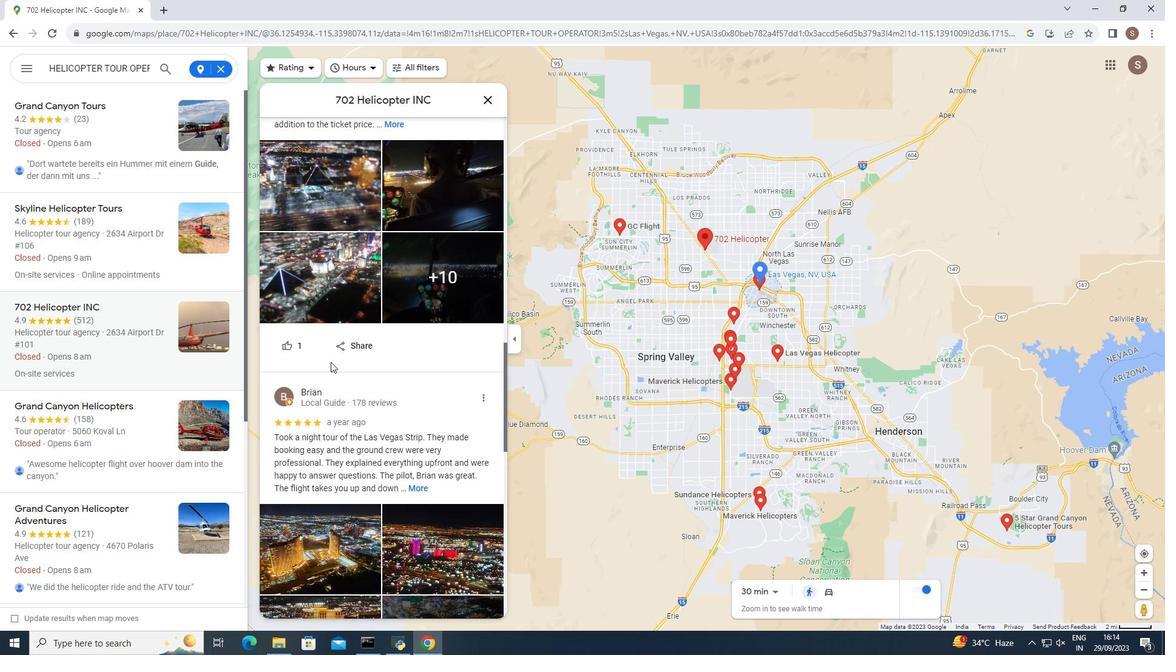 
Action: Mouse scrolled (330, 361) with delta (0, 0)
Screenshot: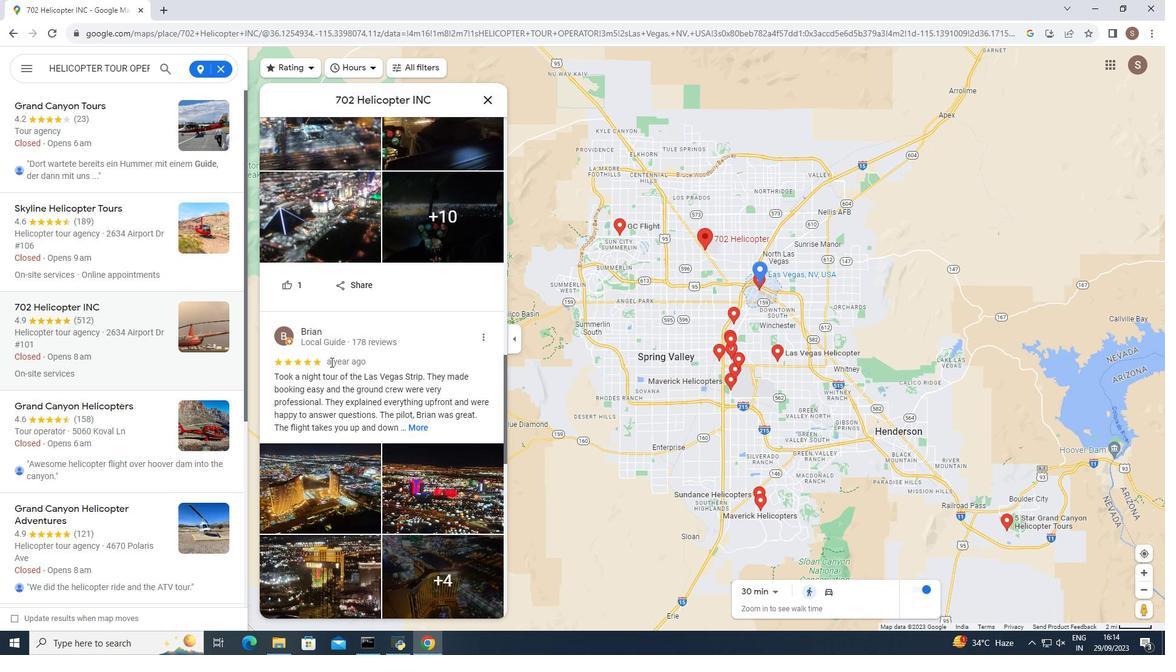 
Action: Mouse scrolled (330, 361) with delta (0, 0)
Screenshot: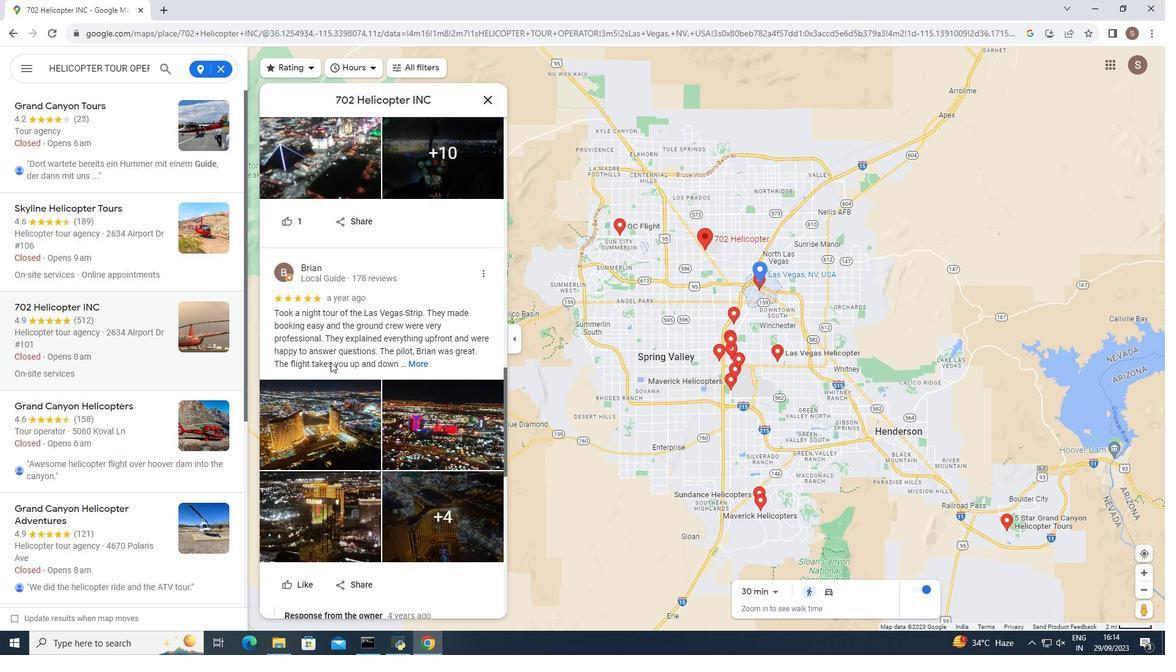 
Action: Mouse scrolled (330, 361) with delta (0, 0)
Screenshot: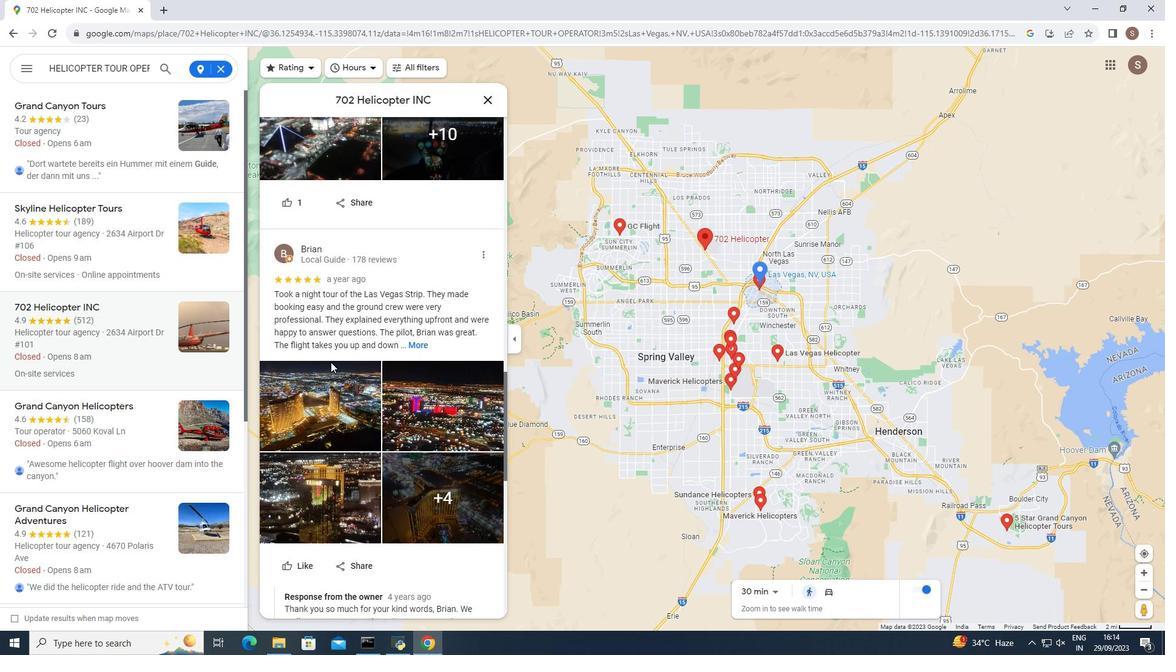 
Action: Mouse scrolled (330, 361) with delta (0, 0)
Screenshot: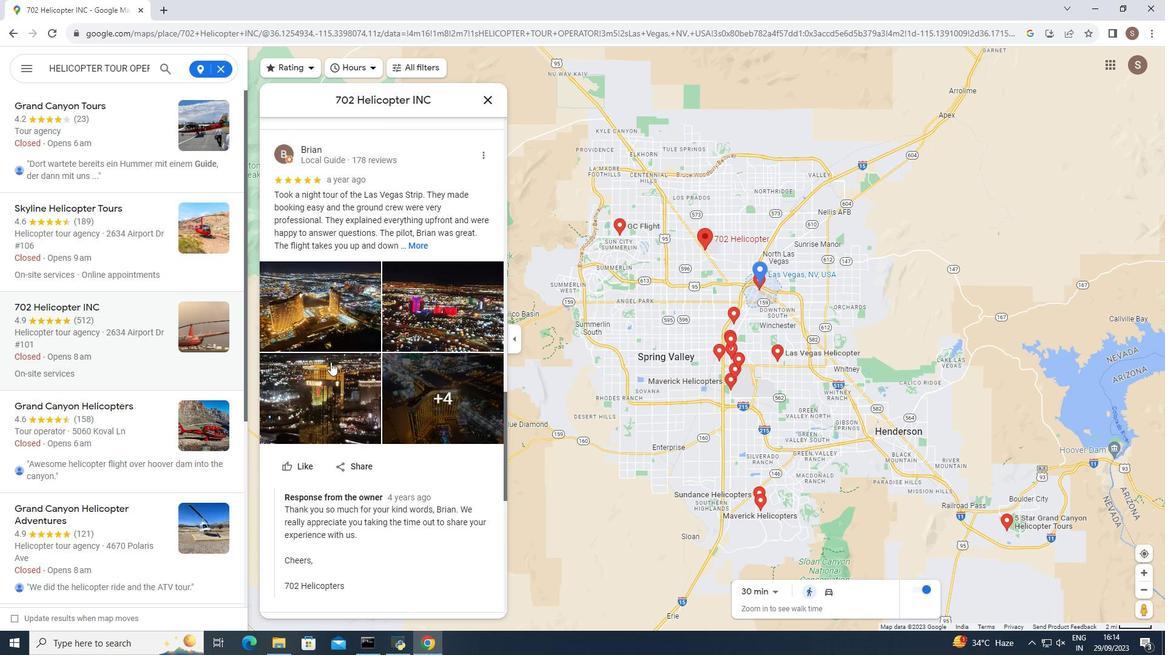 
Action: Mouse scrolled (330, 361) with delta (0, 0)
Screenshot: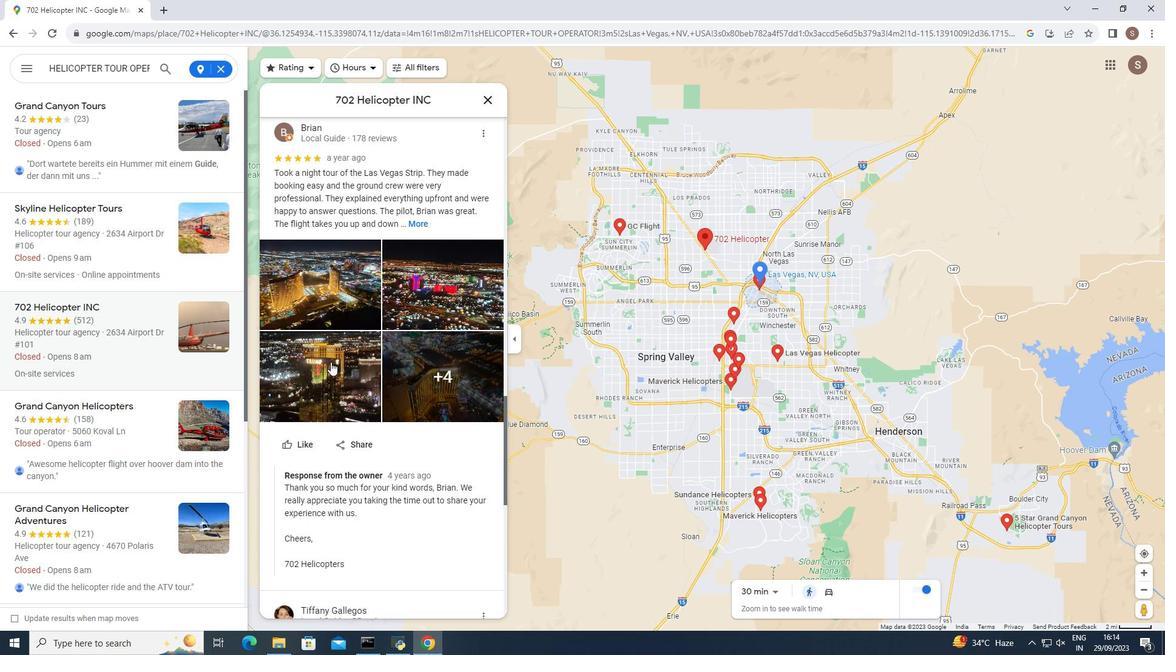 
Action: Mouse scrolled (330, 361) with delta (0, 0)
Screenshot: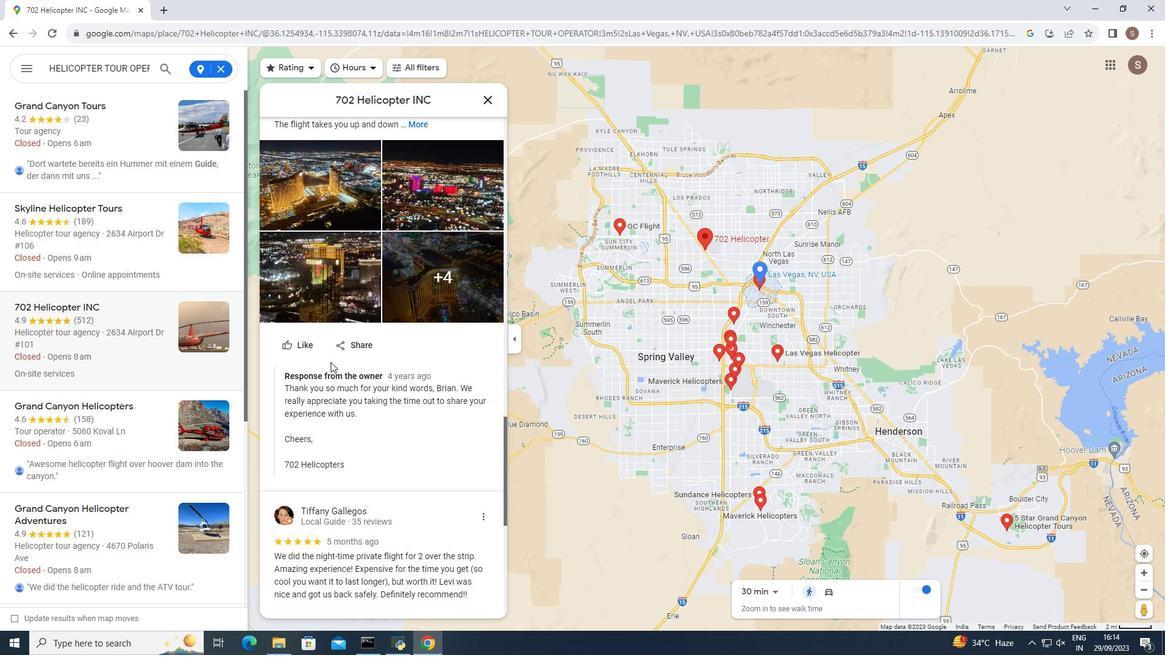 
Action: Mouse scrolled (330, 361) with delta (0, 0)
Screenshot: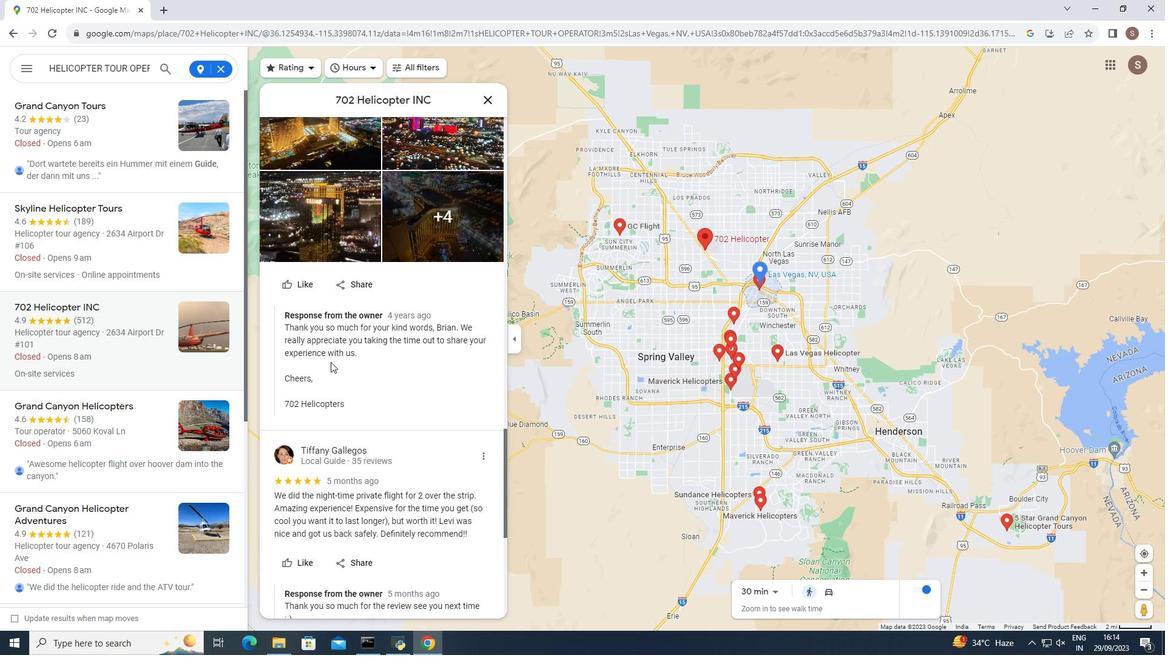 
Action: Mouse scrolled (330, 361) with delta (0, 0)
Screenshot: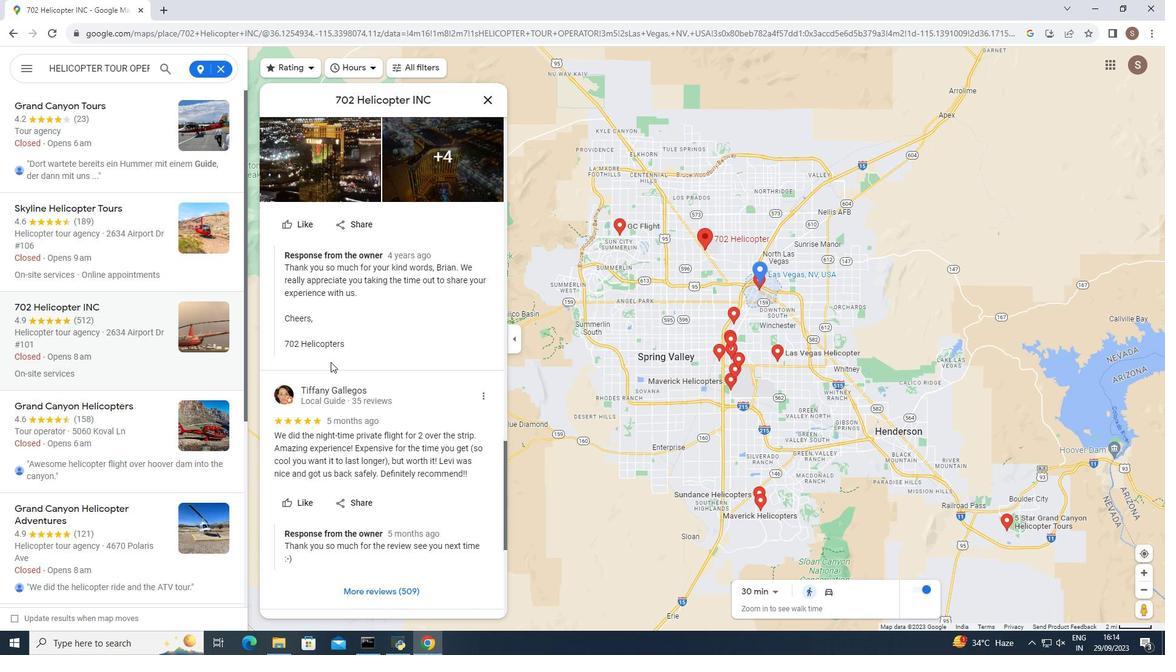 
Action: Mouse scrolled (330, 361) with delta (0, 0)
Screenshot: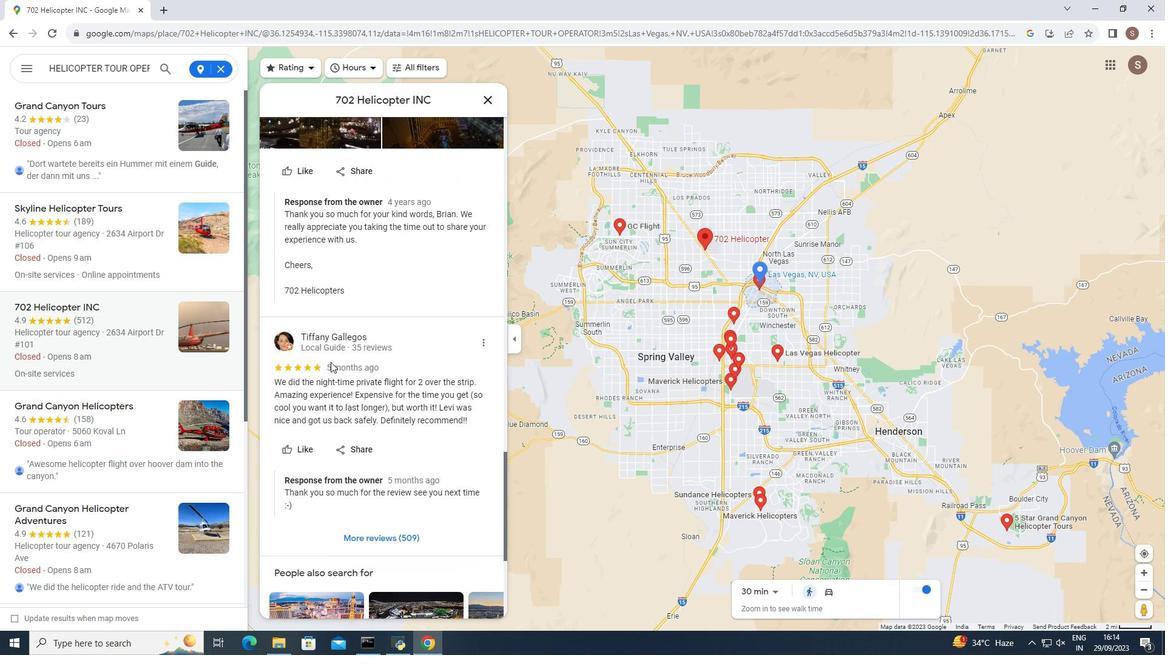
Action: Mouse moved to (483, 95)
Screenshot: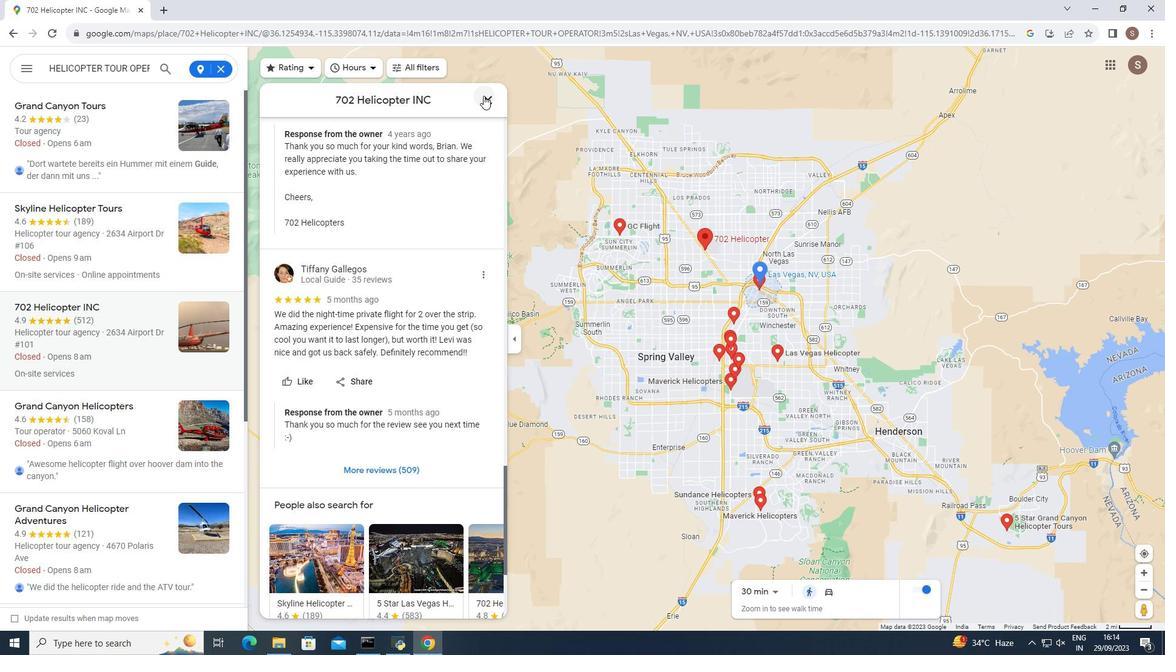 
Action: Mouse pressed left at (483, 95)
Screenshot: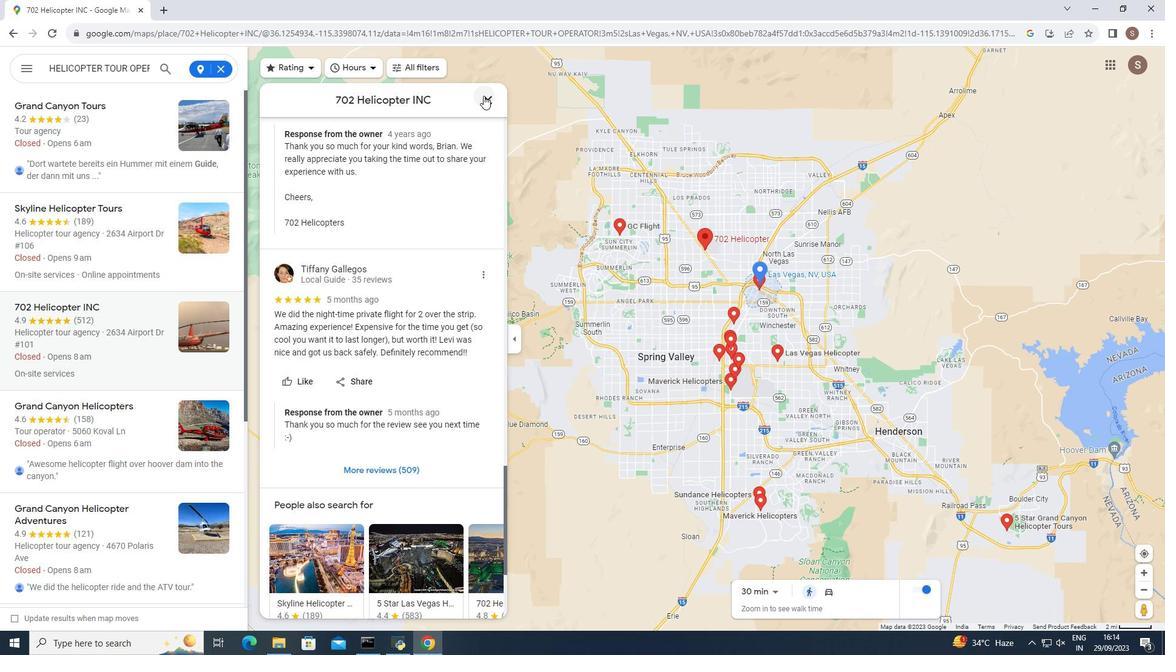 
Action: Mouse moved to (103, 310)
Screenshot: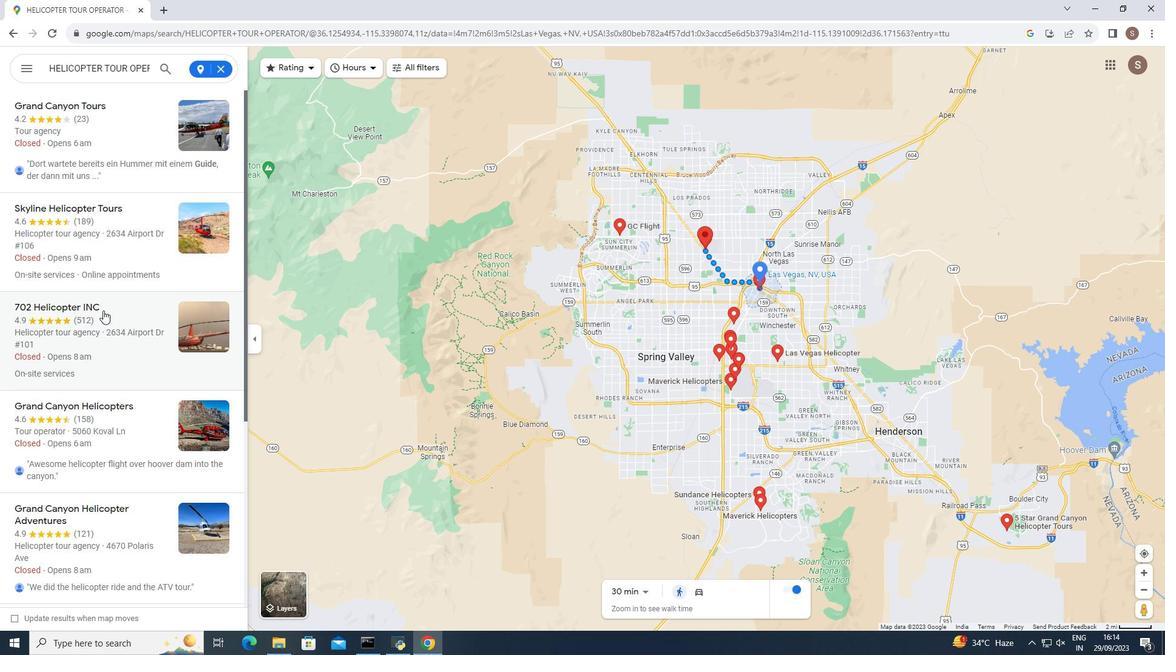 
Action: Mouse pressed left at (103, 310)
Screenshot: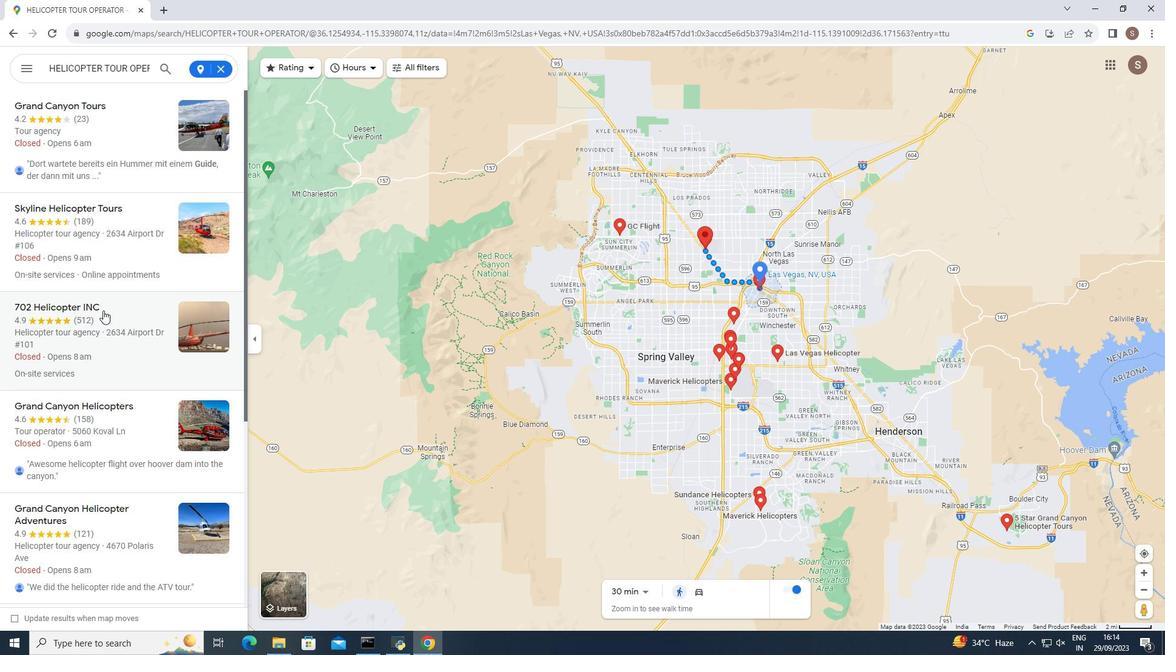 
Action: Mouse moved to (376, 414)
Screenshot: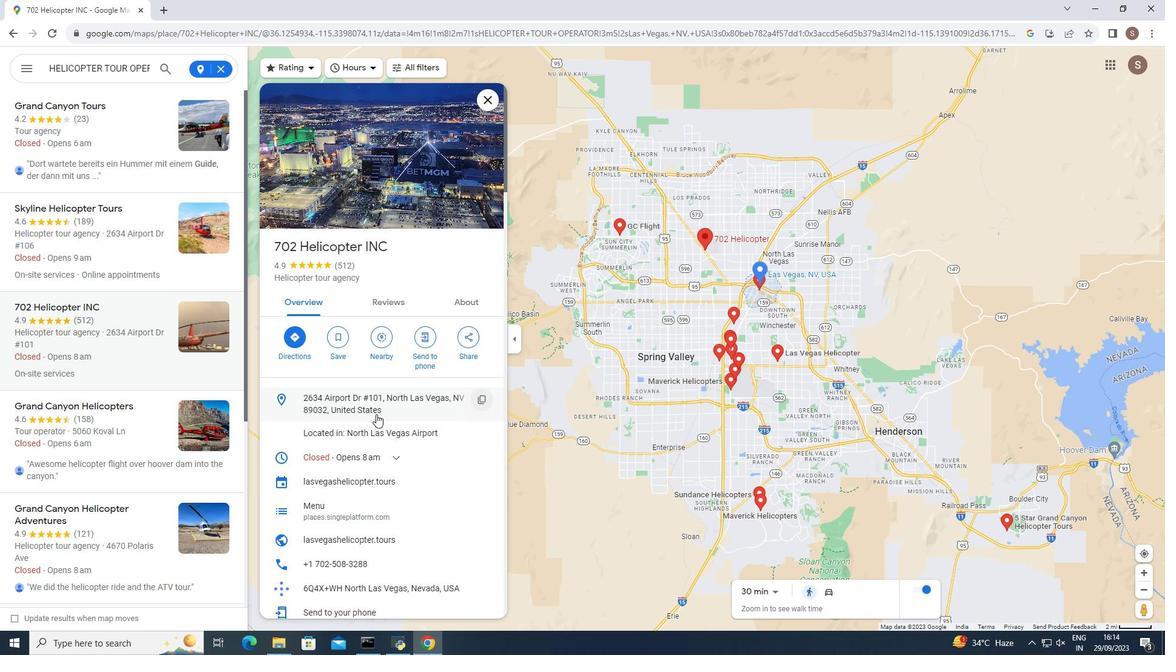 
Action: Mouse scrolled (376, 414) with delta (0, 0)
Screenshot: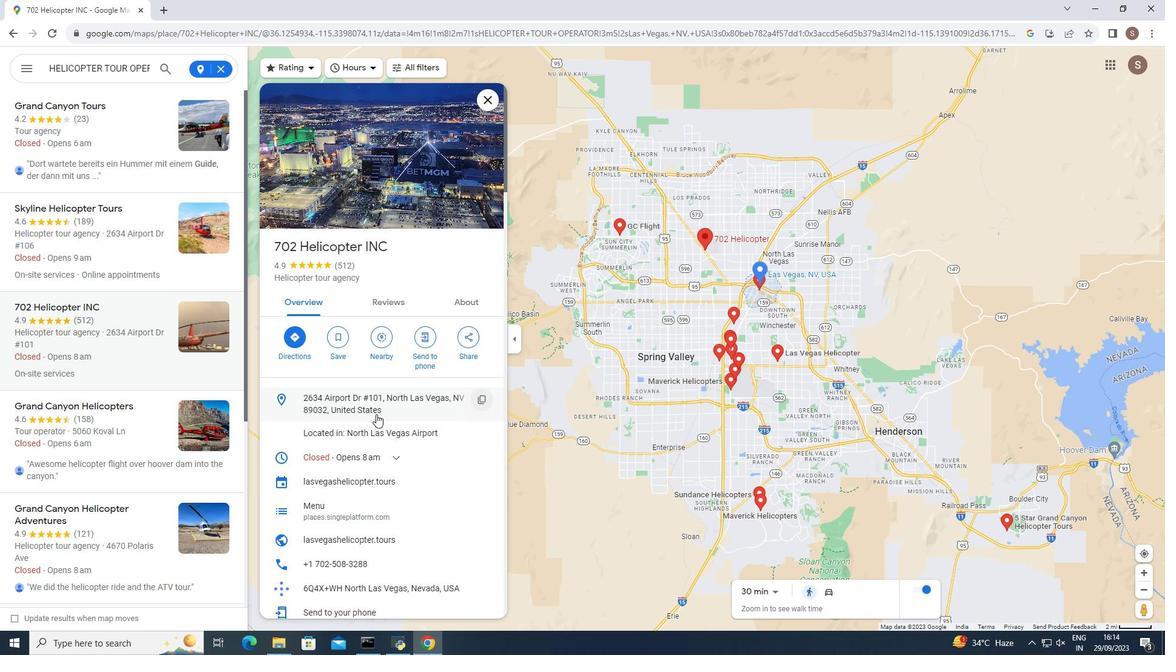 
Action: Mouse moved to (376, 414)
Screenshot: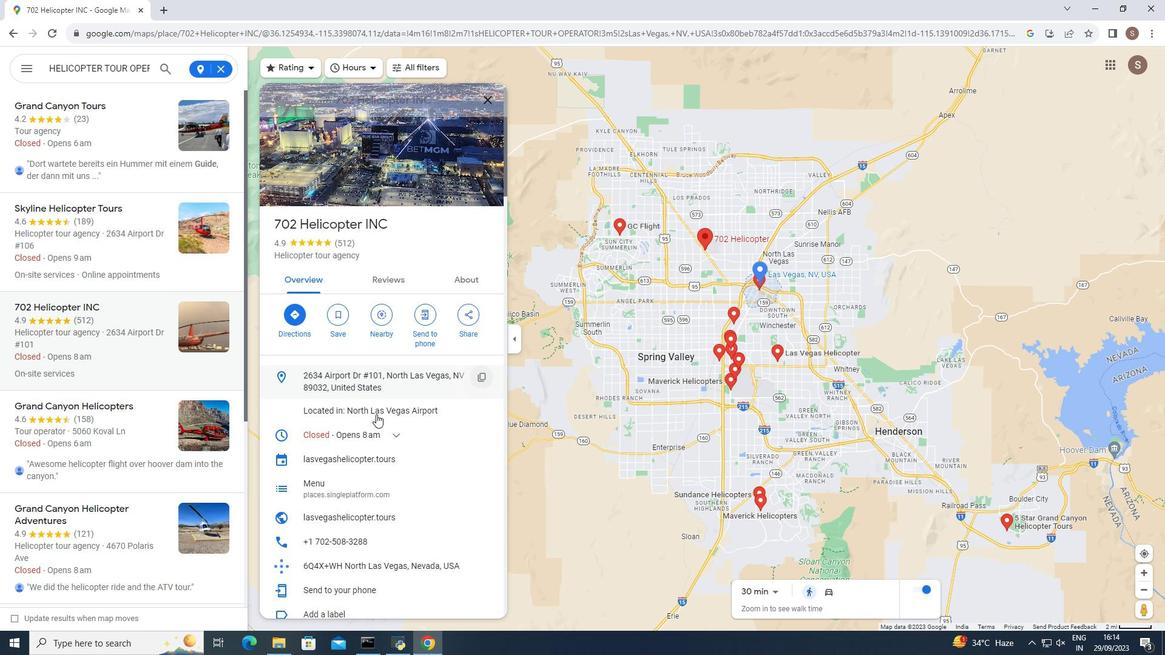 
Action: Mouse scrolled (376, 414) with delta (0, 0)
Screenshot: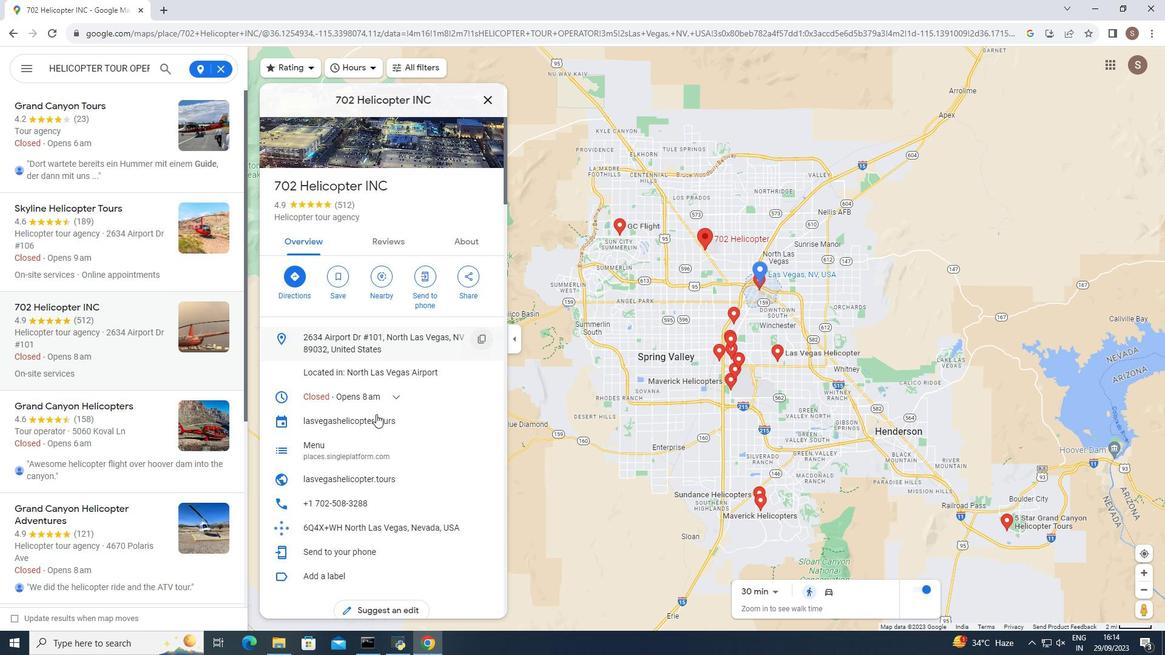 
Action: Mouse moved to (373, 414)
Screenshot: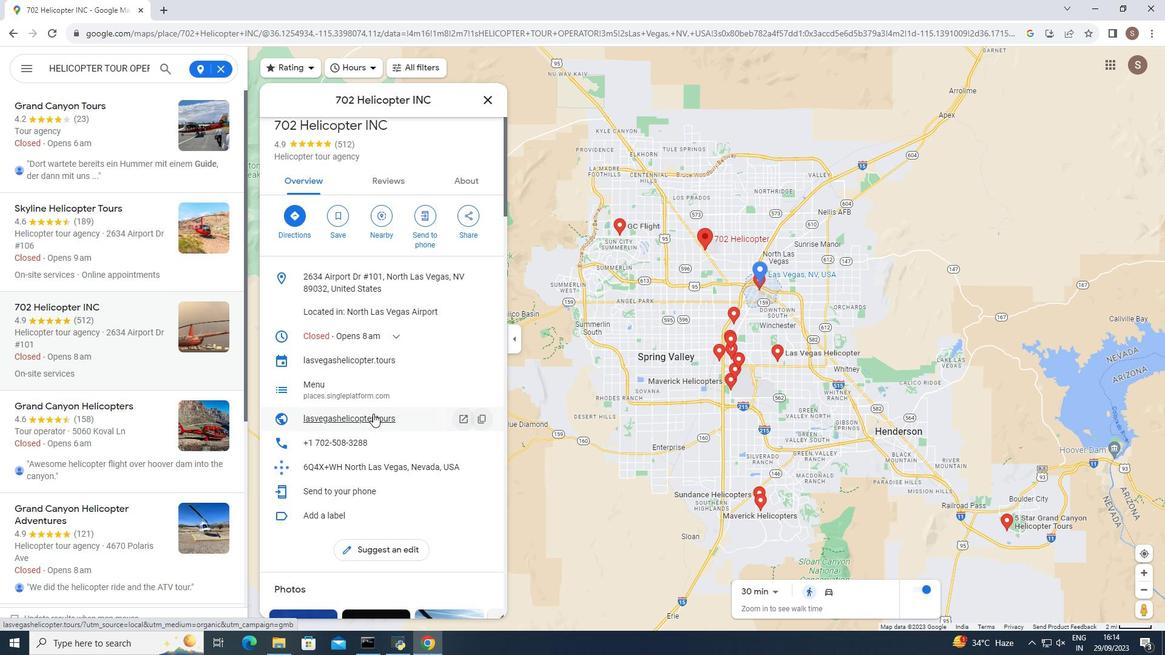 
Action: Mouse scrolled (373, 413) with delta (0, 0)
Screenshot: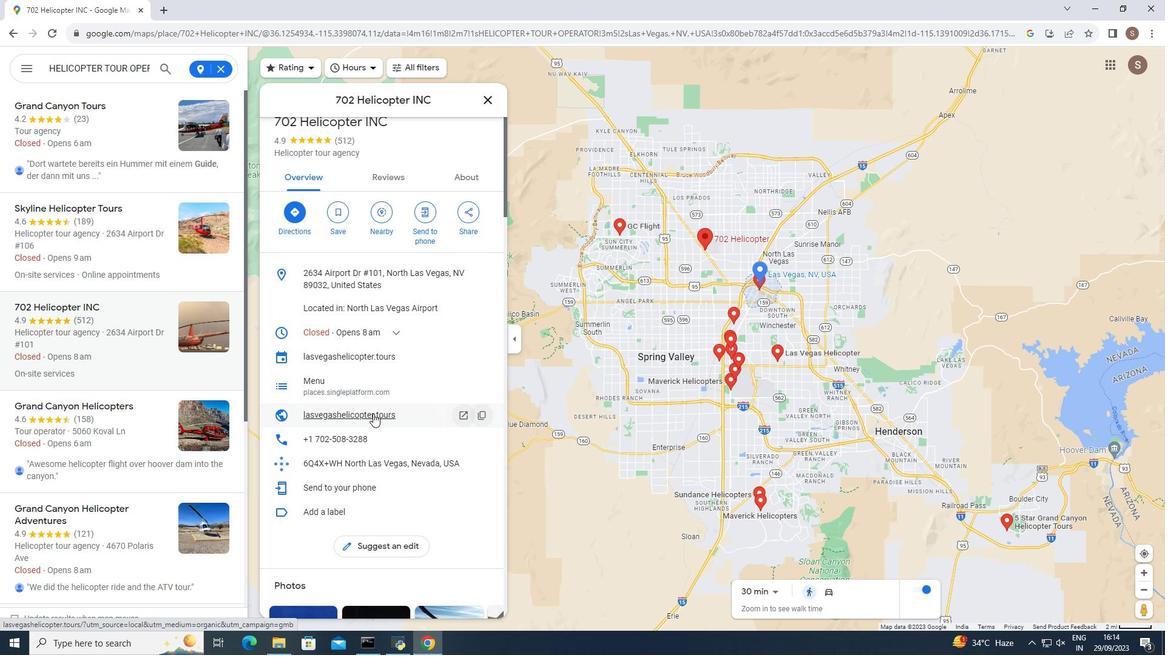 
Action: Mouse moved to (374, 411)
Screenshot: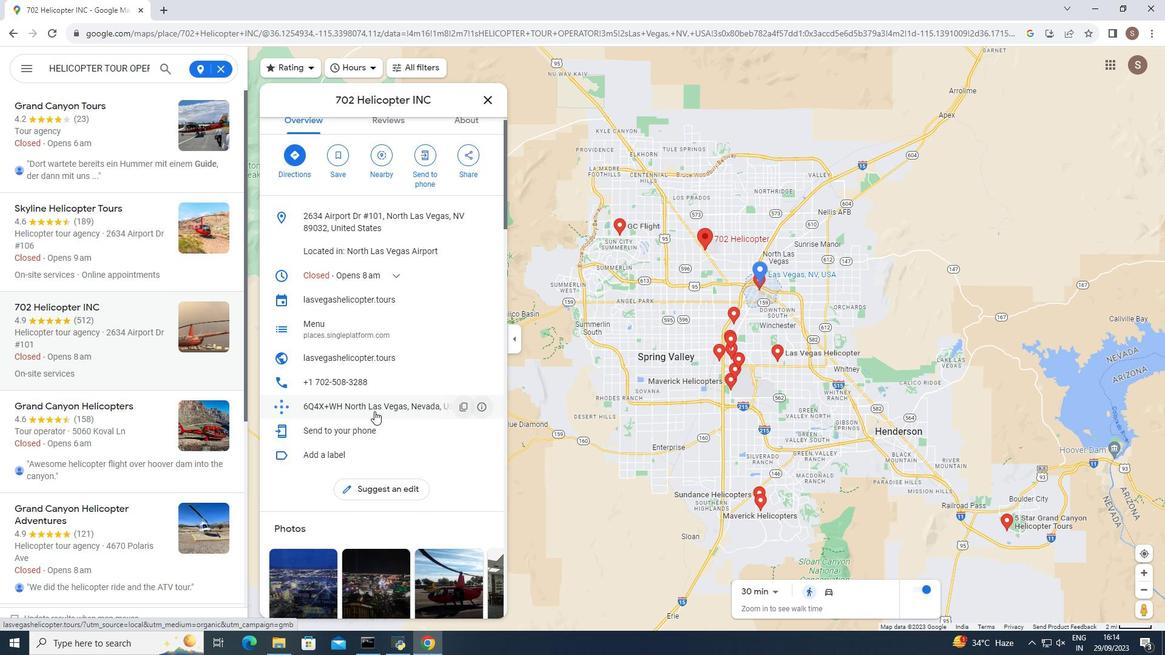 
Action: Mouse scrolled (374, 410) with delta (0, 0)
Screenshot: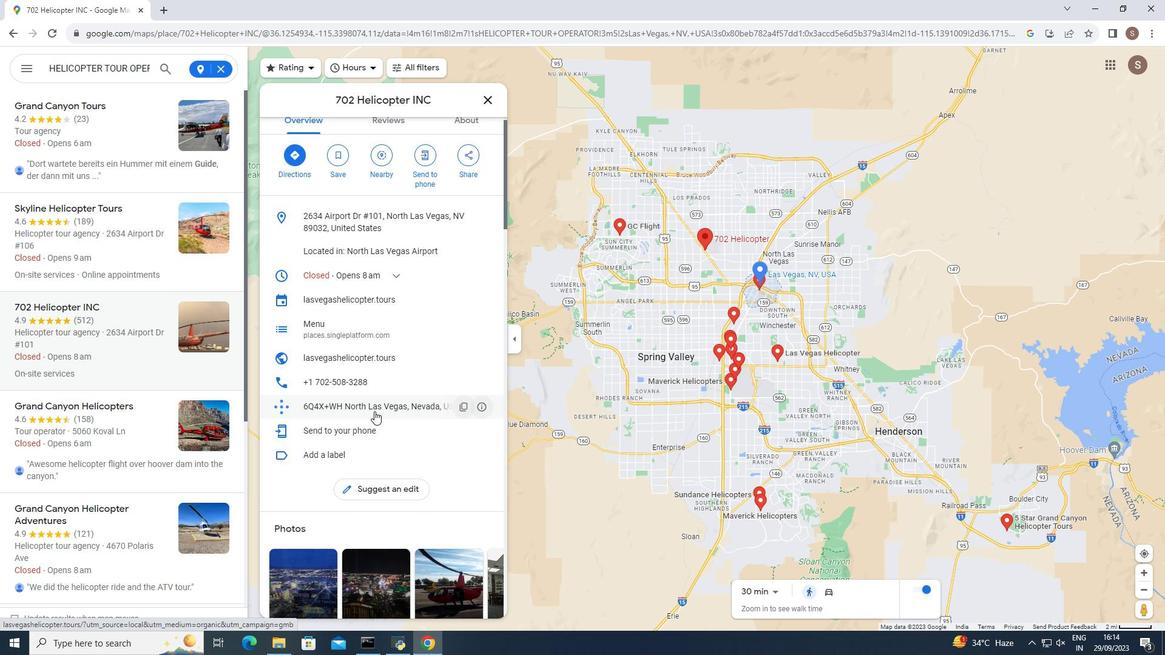 
Action: Mouse scrolled (374, 410) with delta (0, 0)
Screenshot: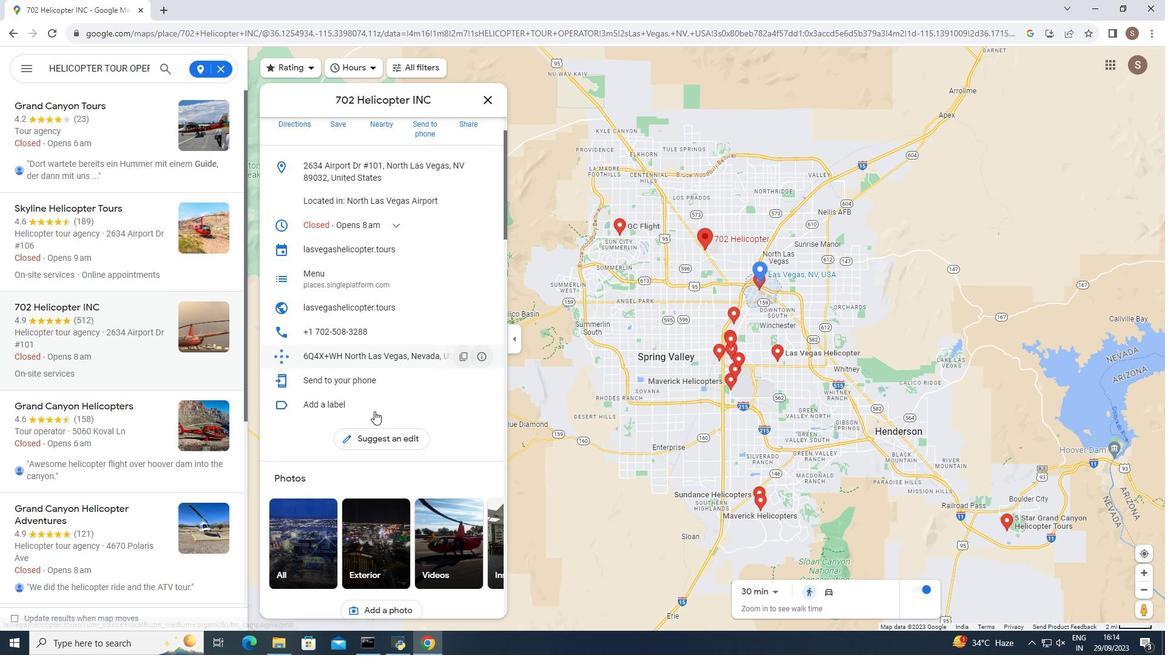 
Action: Mouse moved to (375, 410)
Screenshot: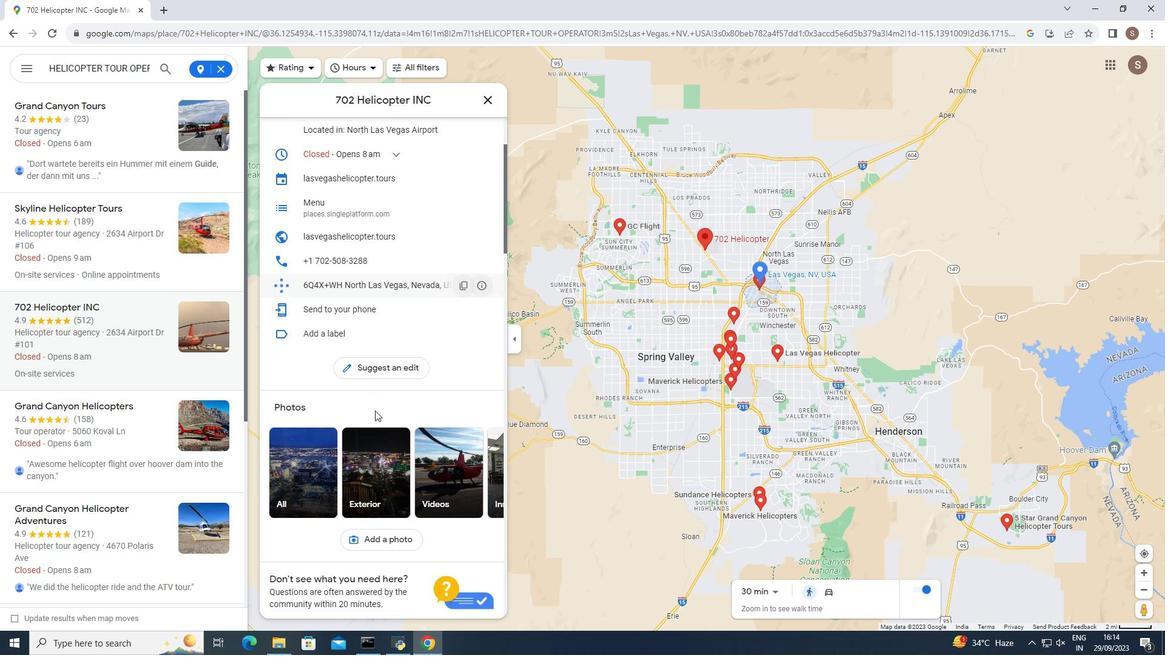 
Action: Mouse scrolled (375, 410) with delta (0, 0)
Screenshot: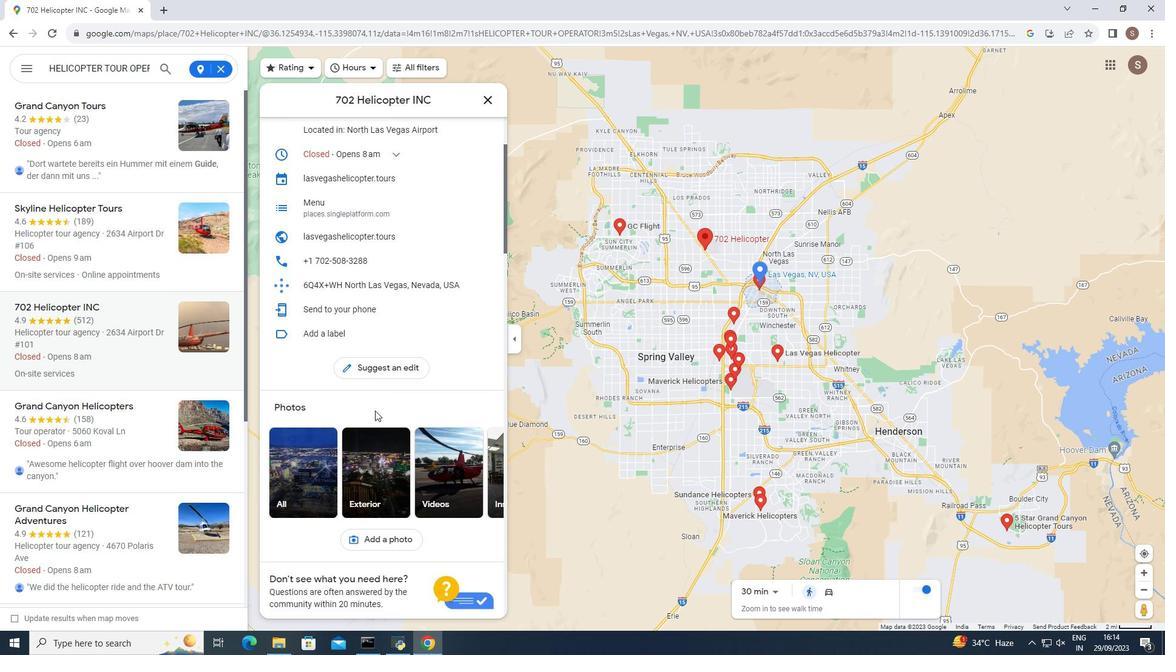 
Action: Mouse moved to (376, 408)
Screenshot: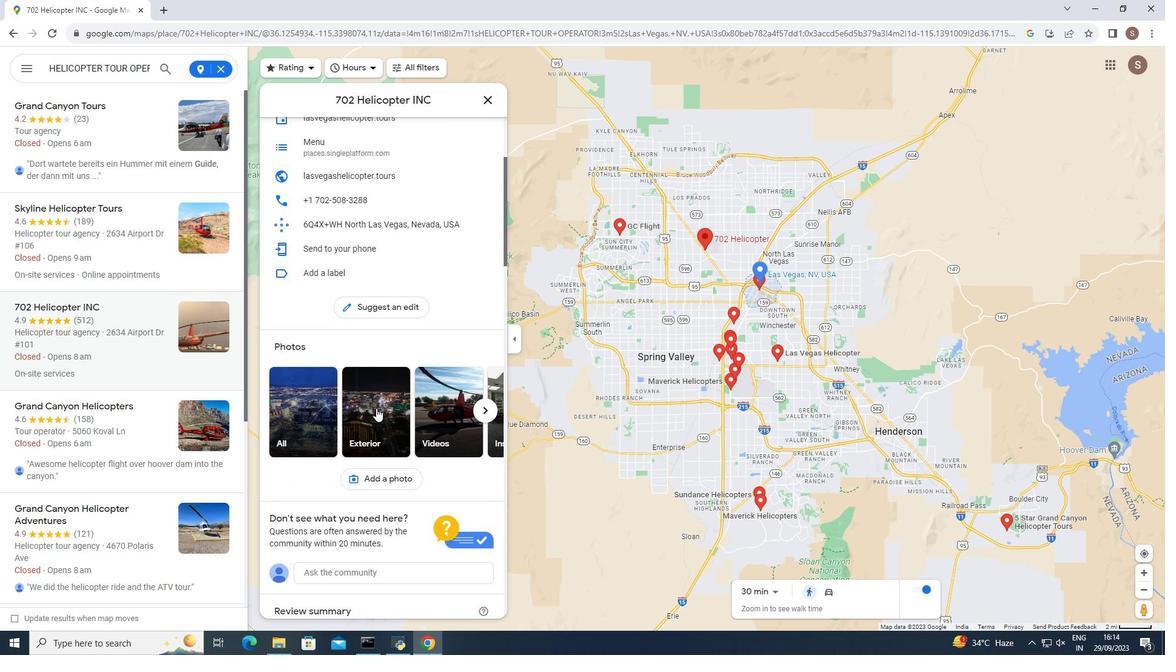 
Action: Mouse scrolled (376, 407) with delta (0, 0)
Screenshot: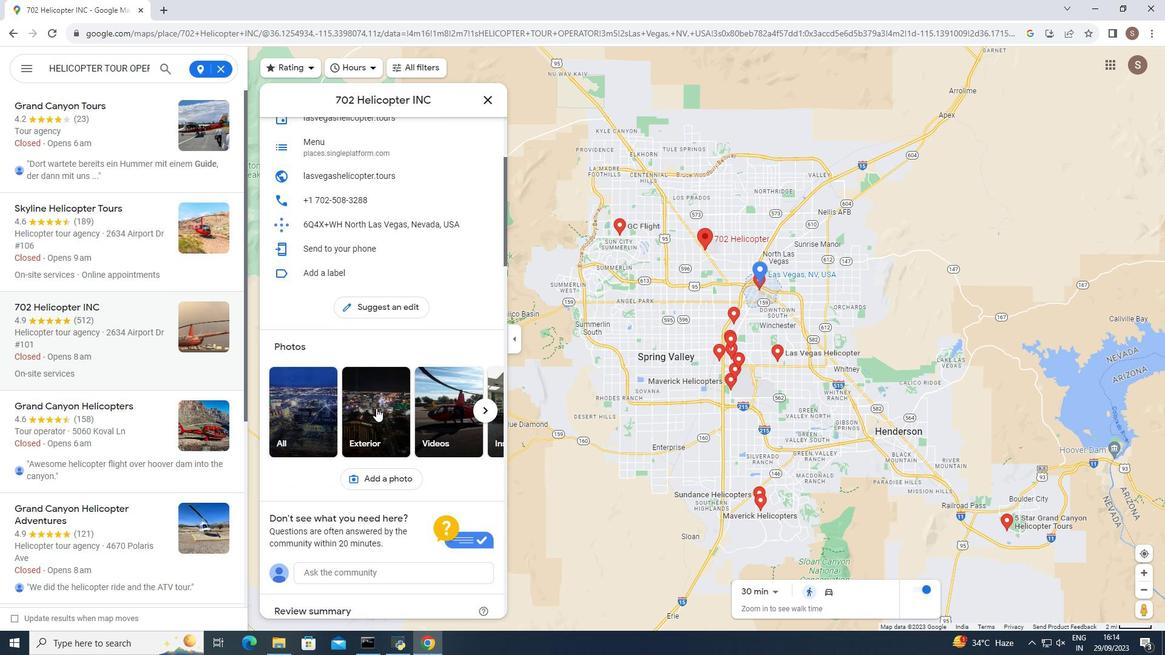 
Action: Mouse scrolled (376, 407) with delta (0, 0)
Screenshot: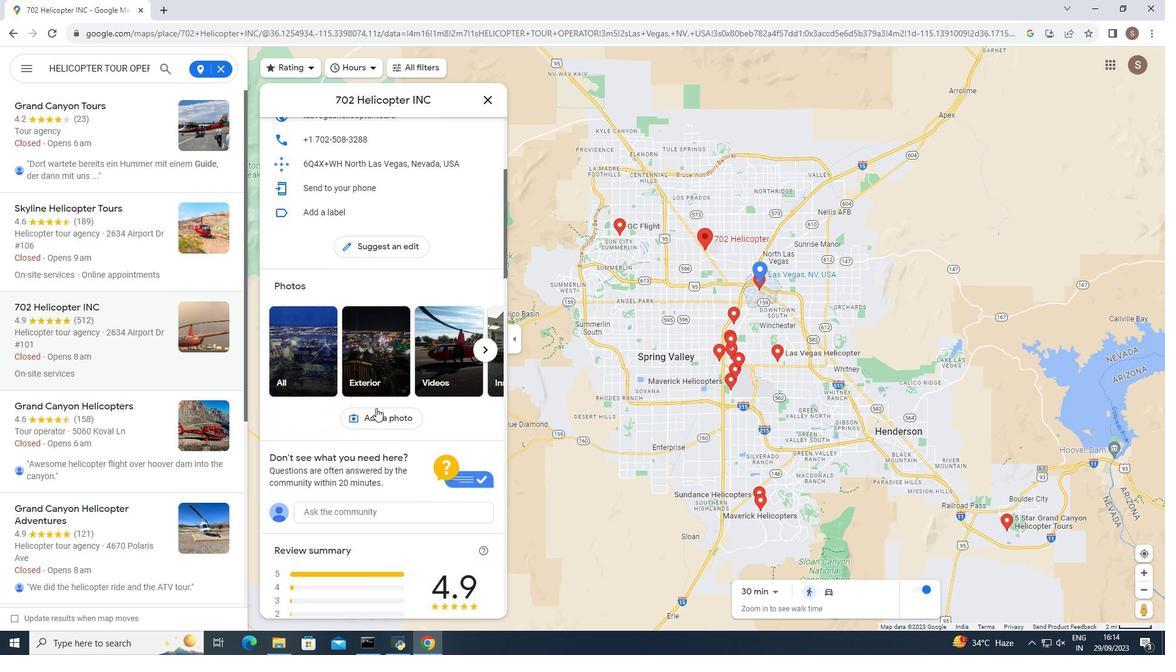 
Action: Mouse moved to (376, 406)
Screenshot: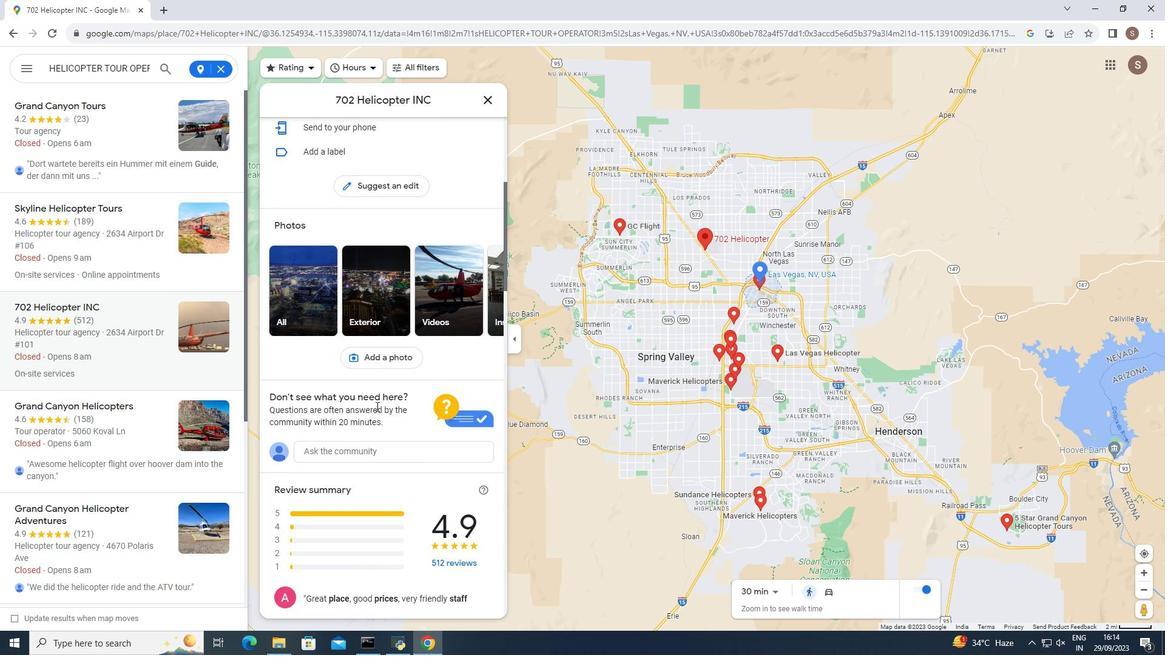 
Action: Mouse scrolled (376, 406) with delta (0, 0)
Screenshot: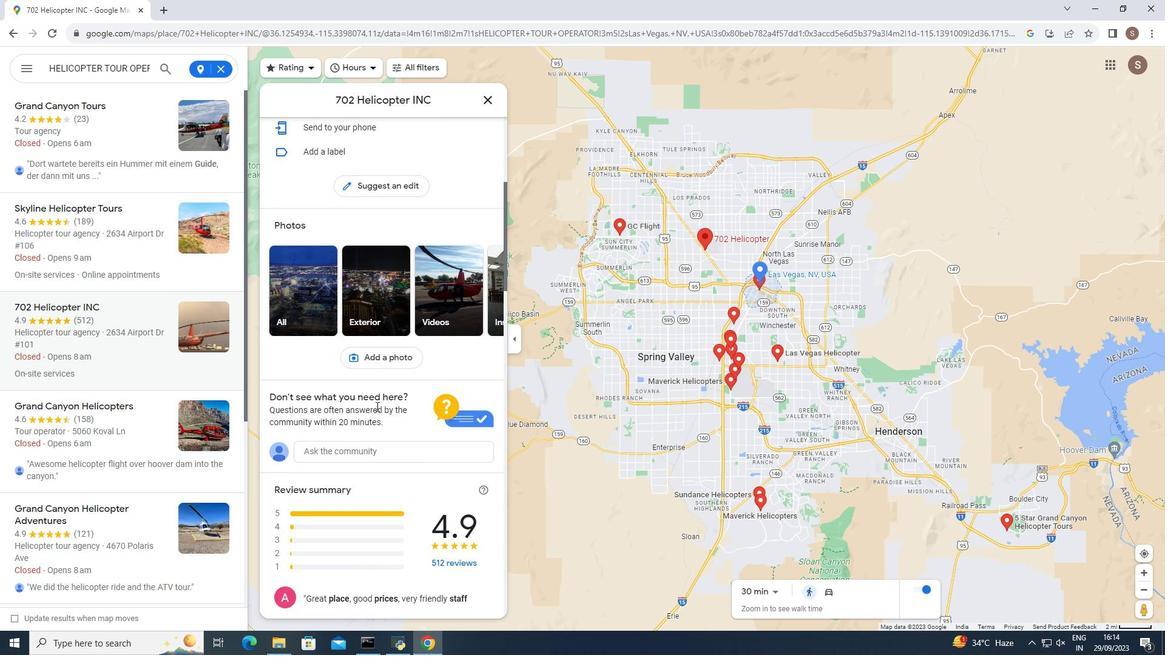 
Action: Mouse scrolled (376, 406) with delta (0, 0)
Screenshot: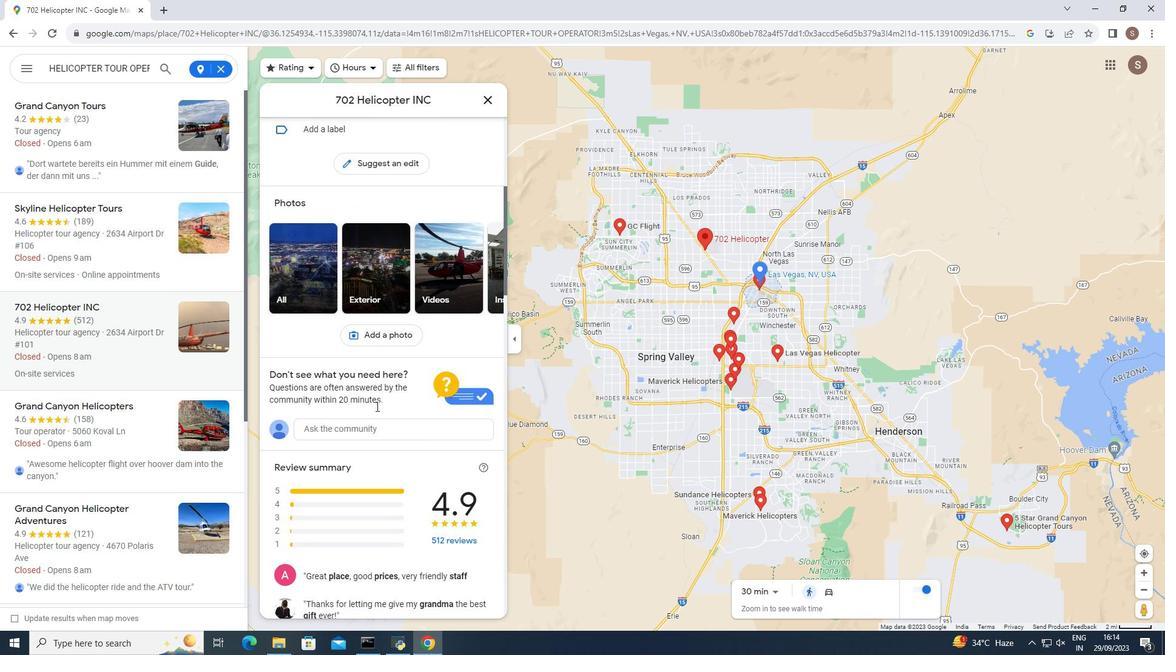 
Action: Mouse moved to (486, 100)
Screenshot: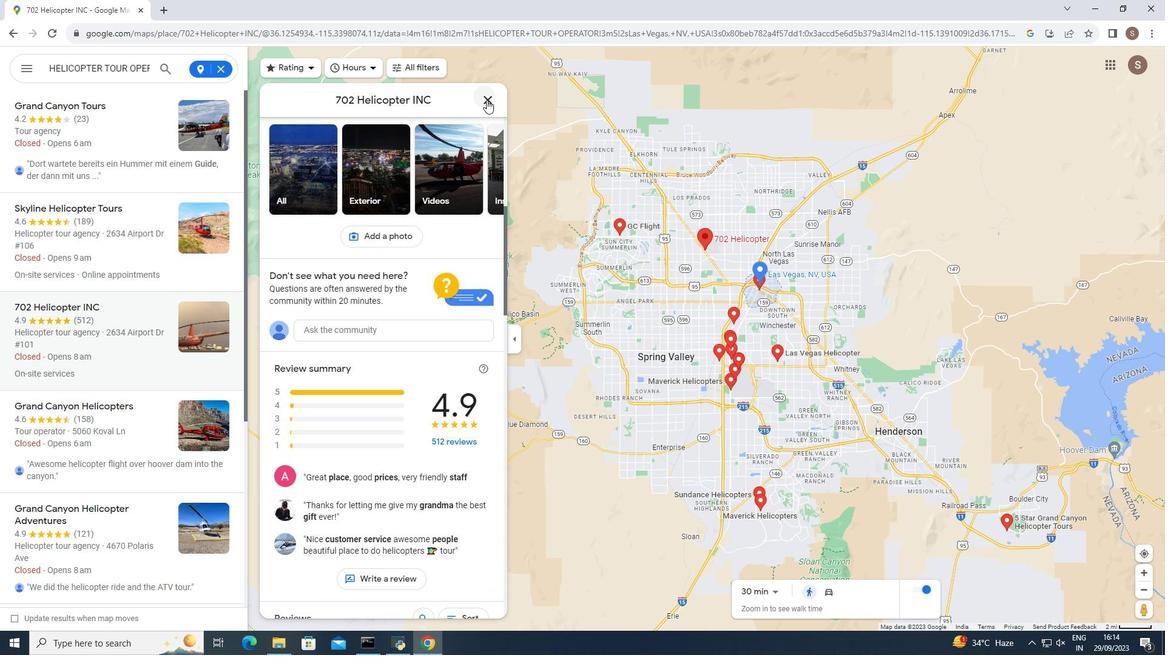 
Action: Mouse pressed left at (486, 100)
Screenshot: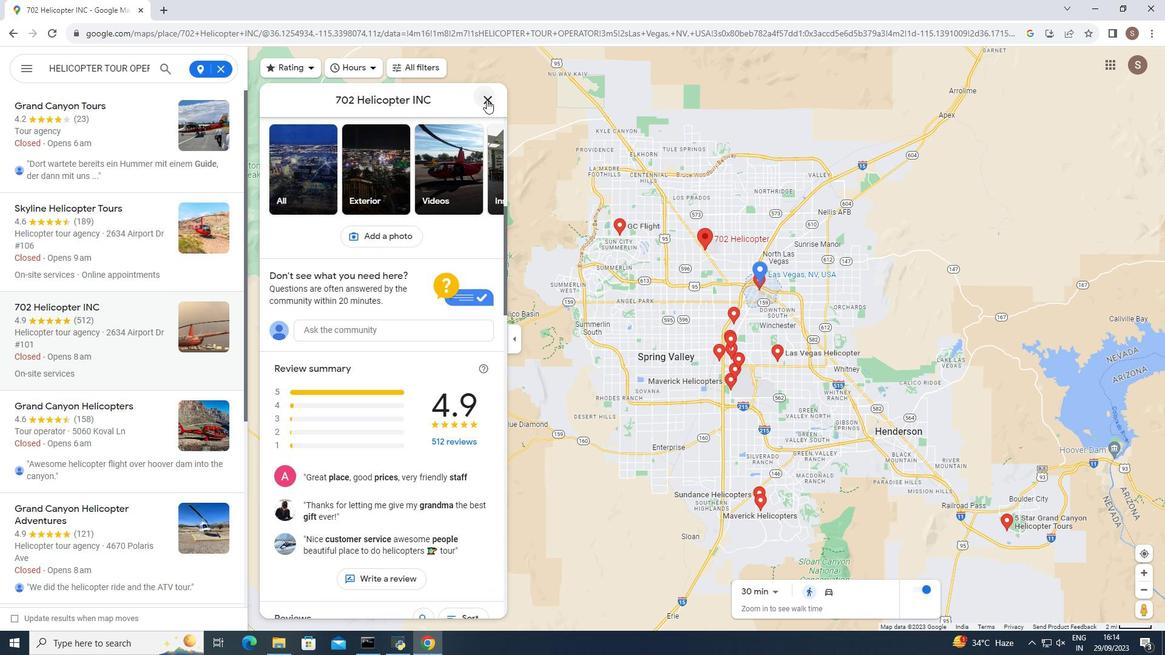 
Action: Mouse moved to (390, 296)
Screenshot: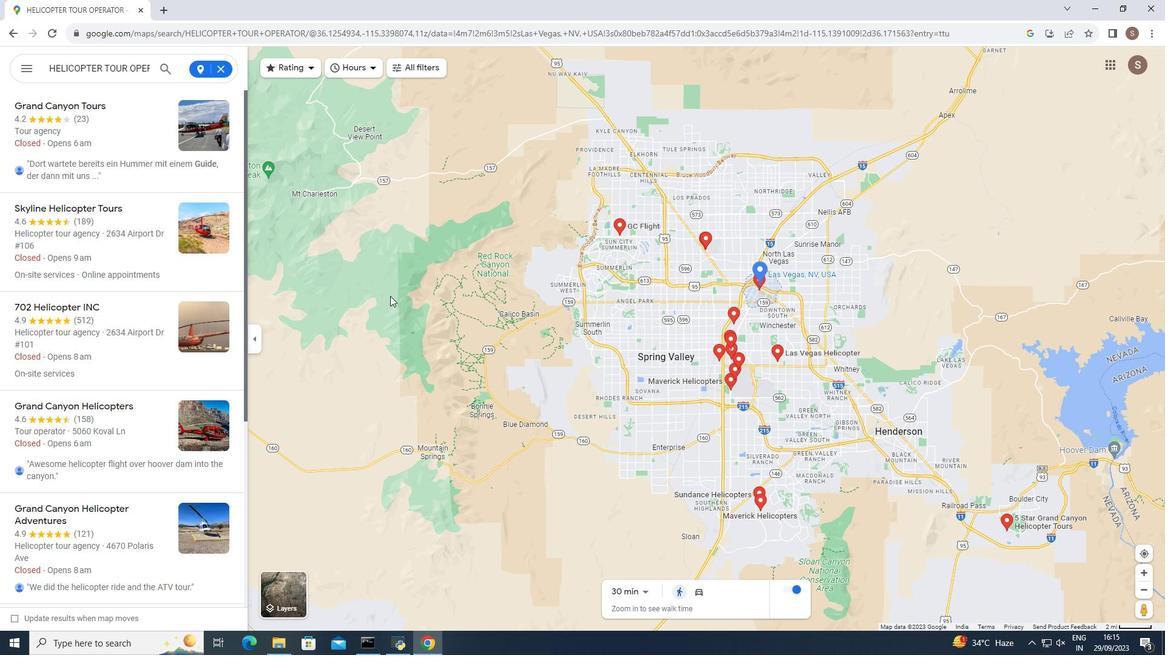 
Action: Mouse scrolled (390, 295) with delta (0, 0)
Screenshot: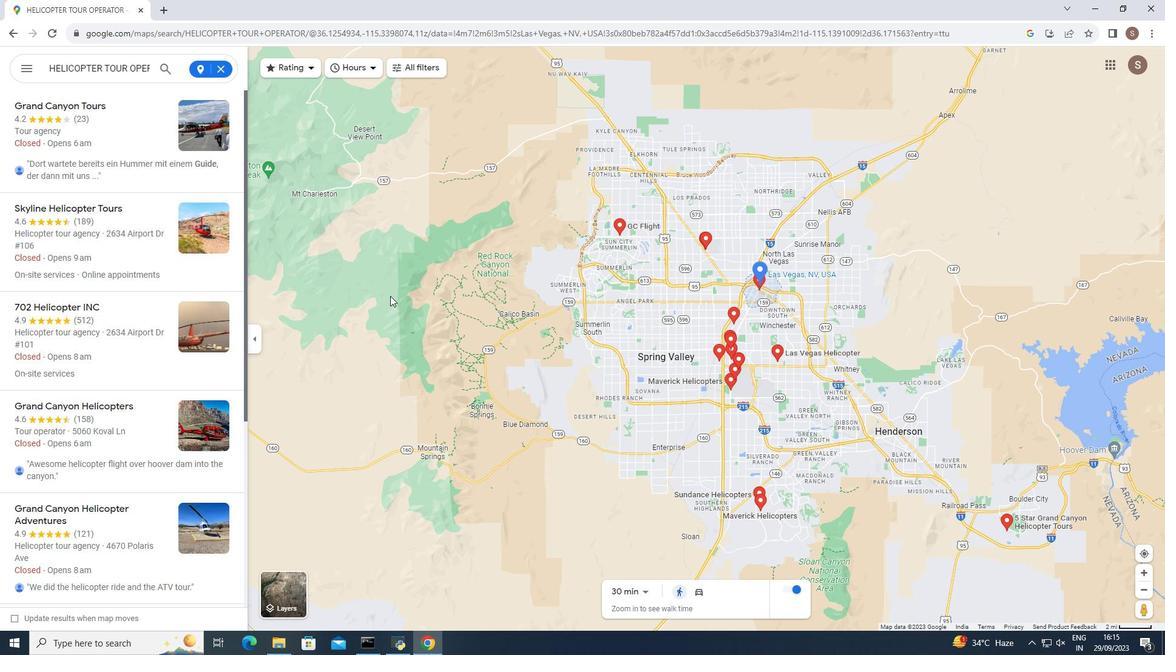 
Action: Mouse moved to (133, 312)
Screenshot: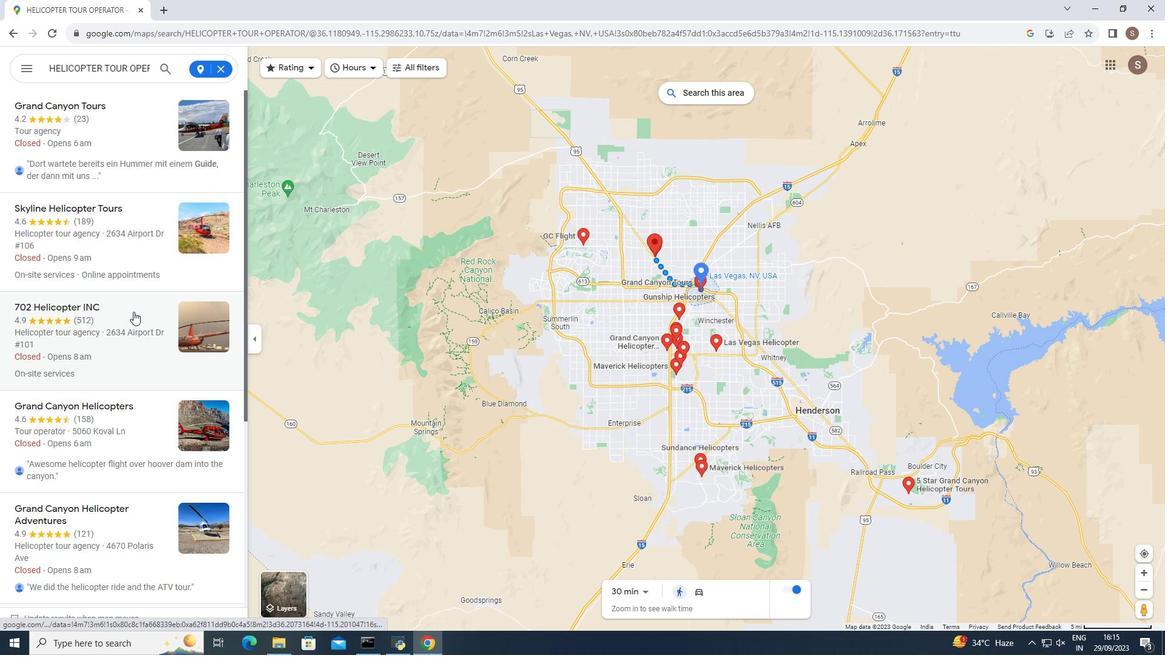 
Action: Mouse scrolled (133, 311) with delta (0, 0)
Screenshot: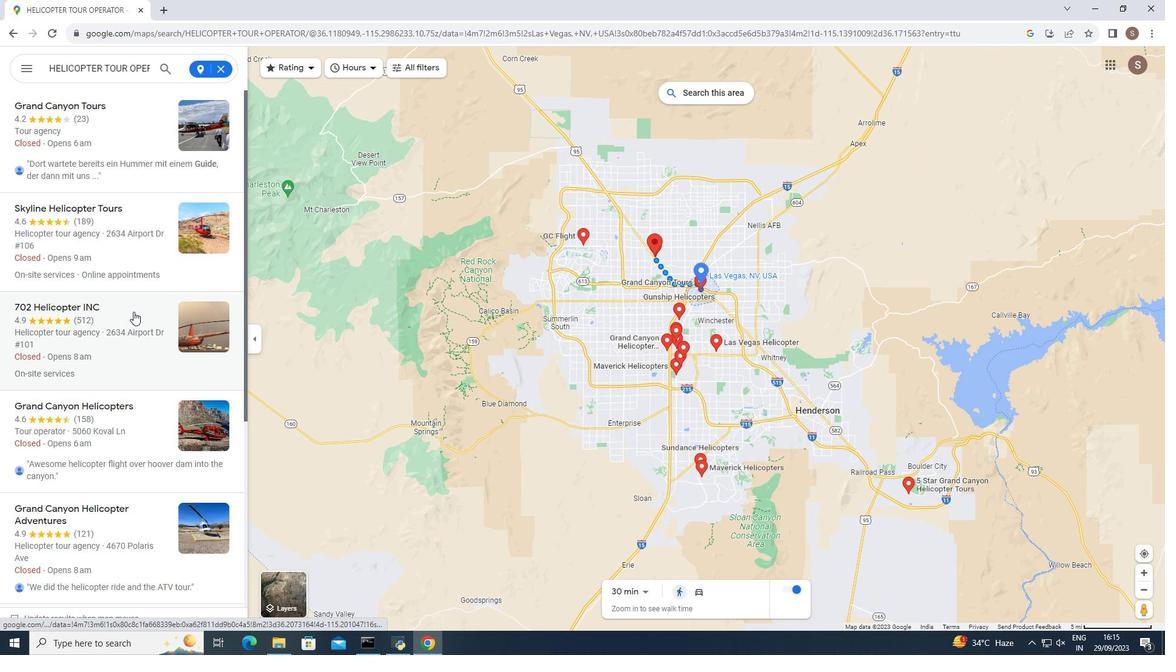 
Action: Mouse moved to (134, 312)
Screenshot: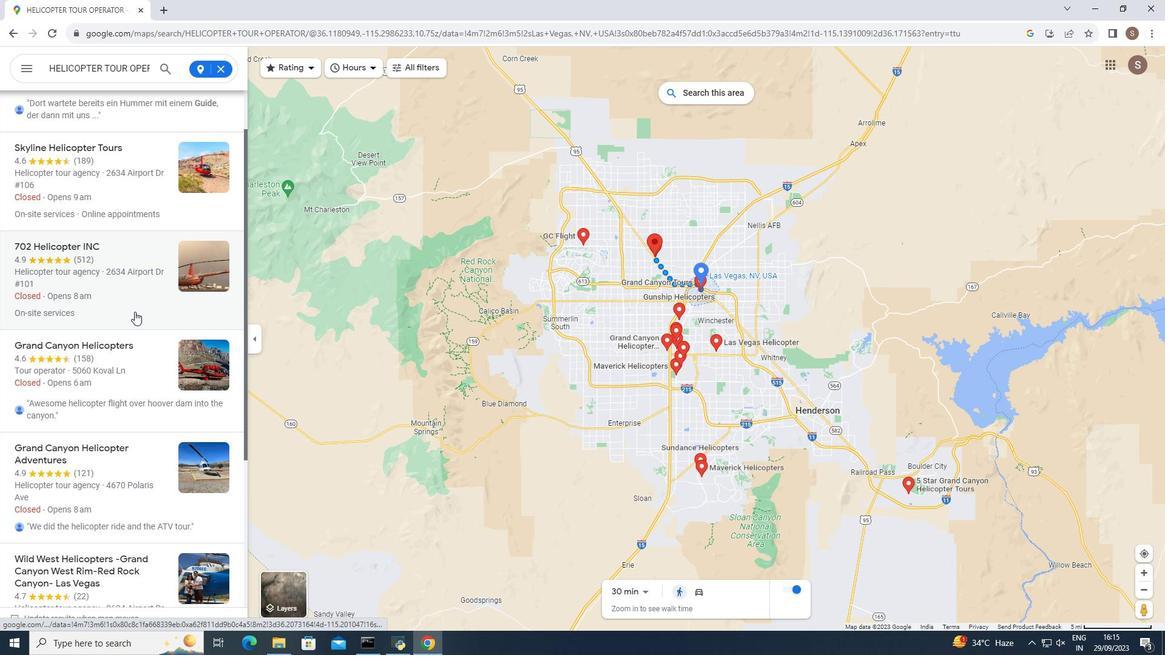 
Action: Mouse scrolled (134, 311) with delta (0, 0)
Screenshot: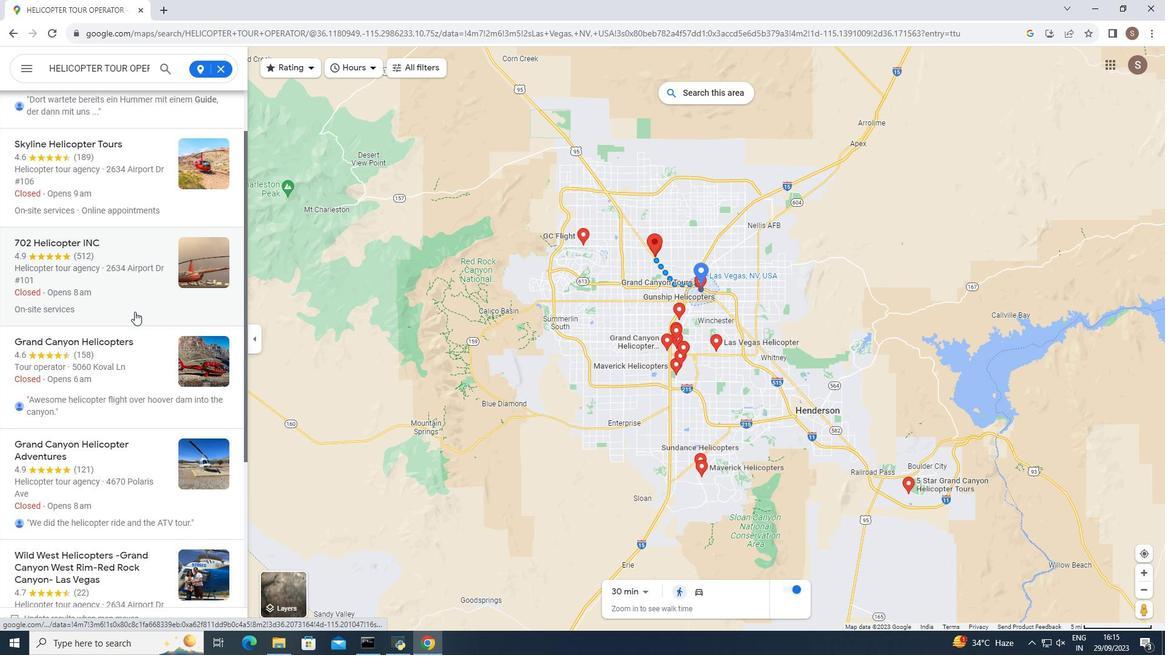 
Action: Mouse moved to (126, 288)
Screenshot: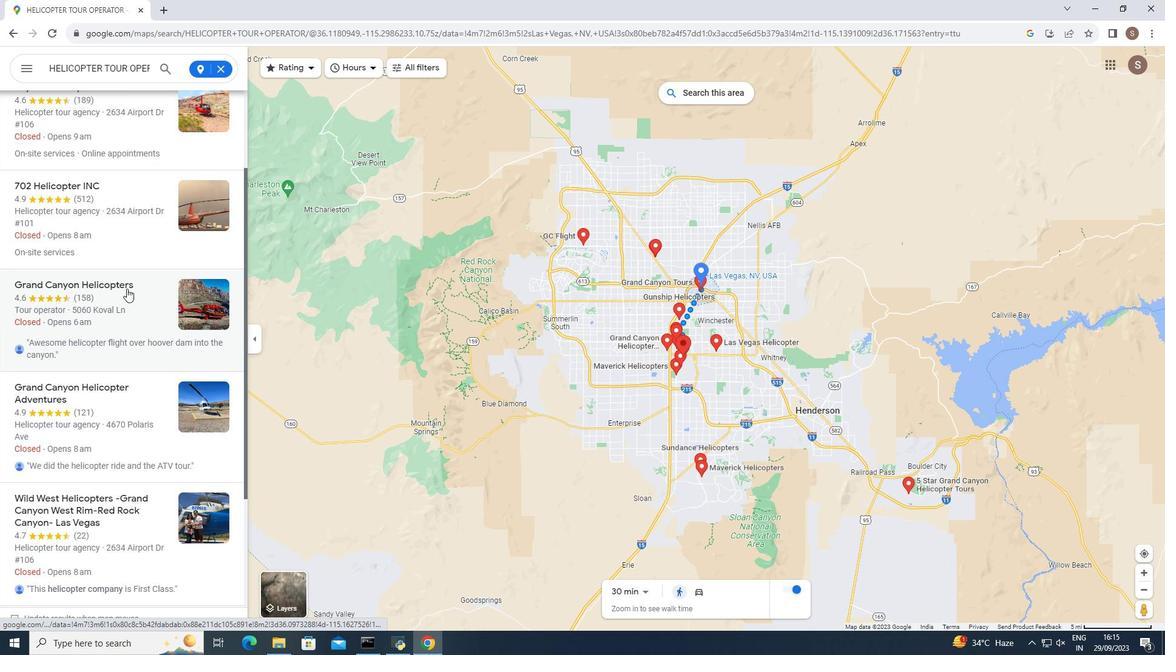 
Action: Mouse pressed left at (126, 288)
Screenshot: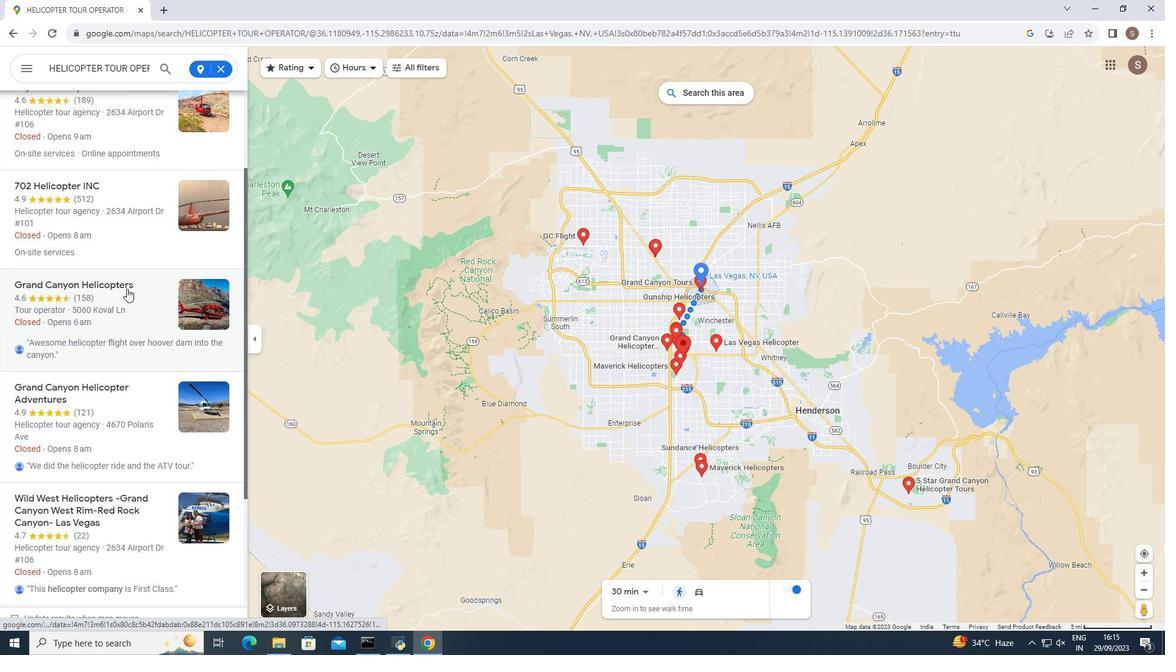 
Action: Mouse moved to (350, 381)
Screenshot: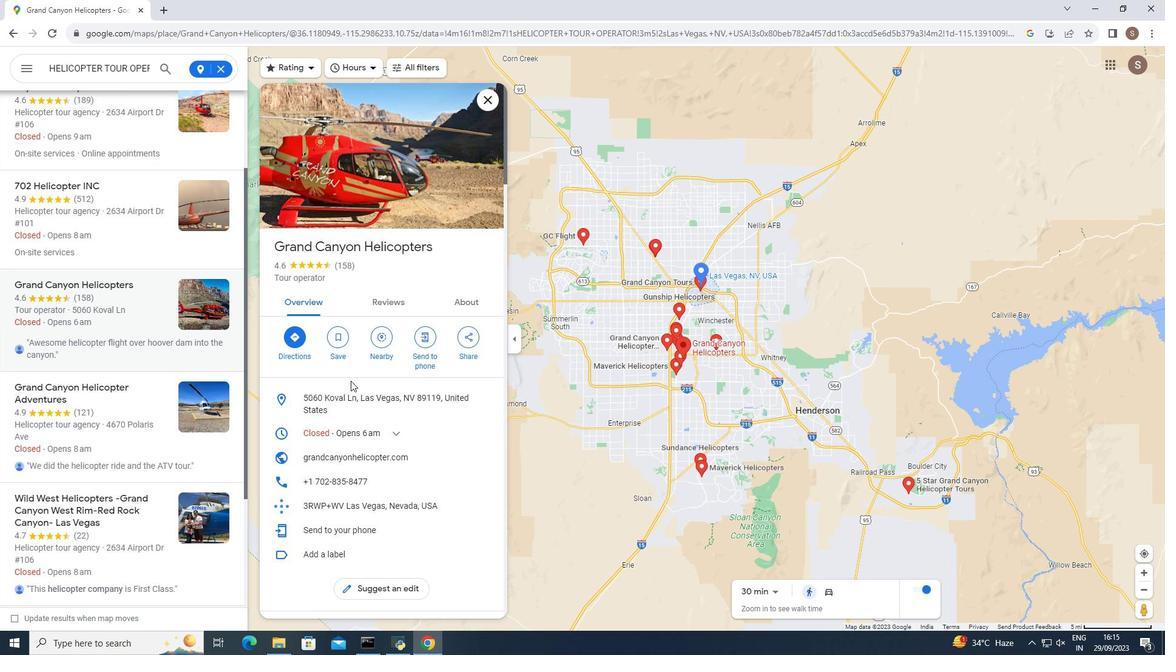 
Action: Mouse scrolled (350, 380) with delta (0, 0)
Screenshot: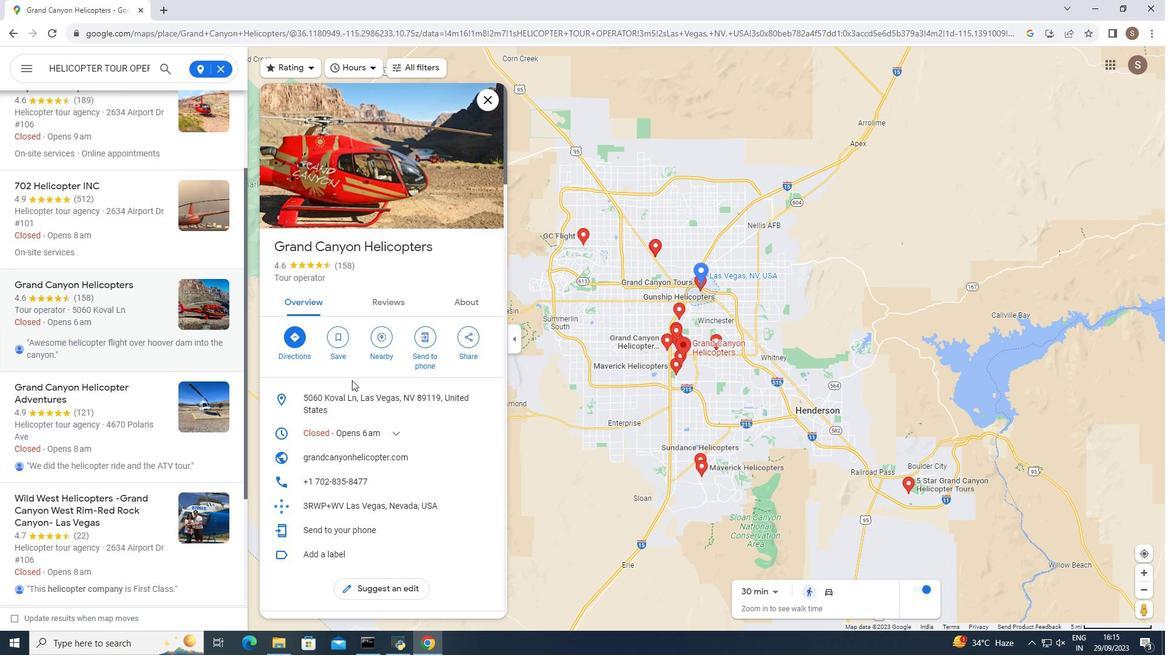 
Action: Mouse moved to (353, 380)
Screenshot: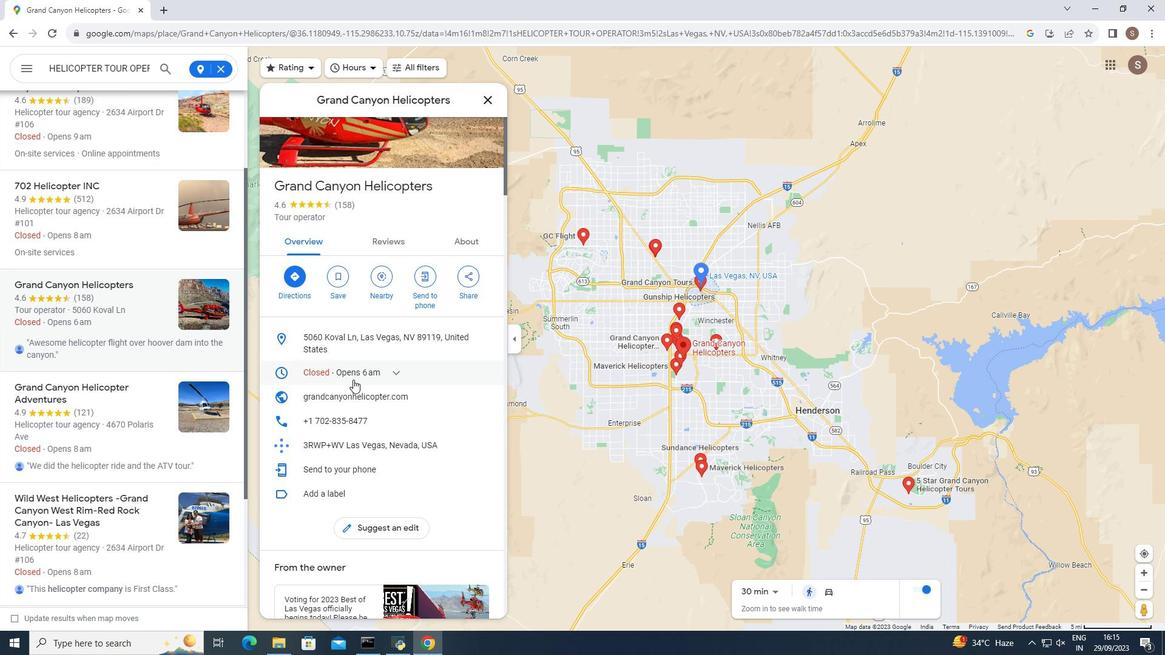 
Action: Mouse scrolled (353, 379) with delta (0, 0)
Screenshot: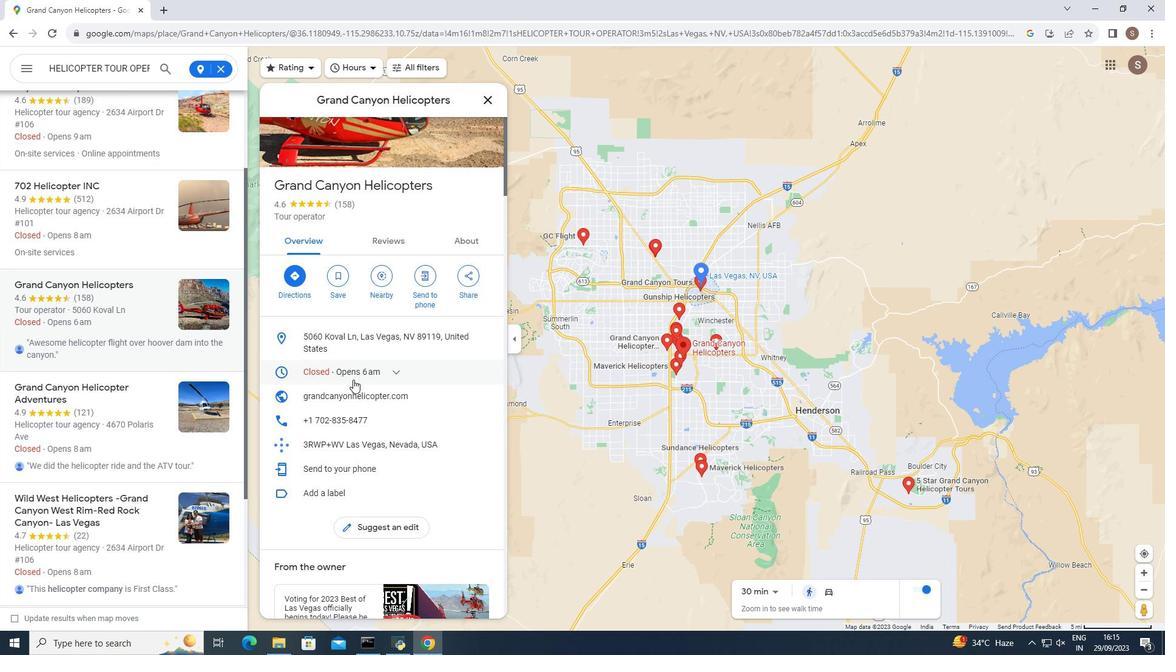 
Action: Mouse scrolled (353, 379) with delta (0, 0)
Screenshot: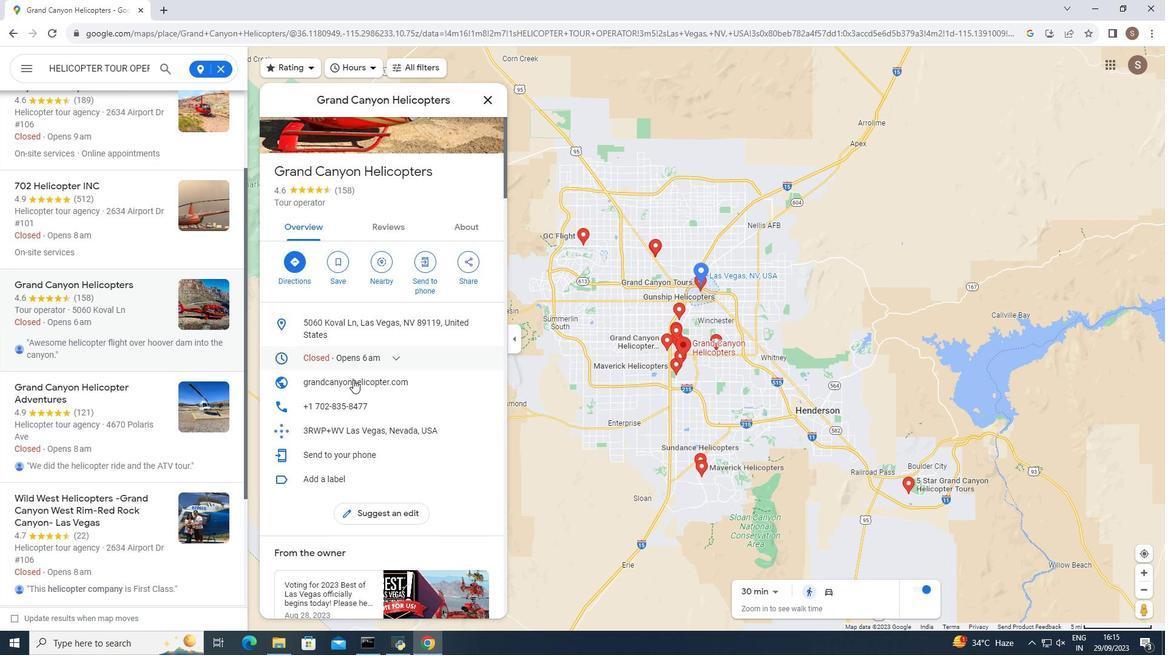 
Action: Mouse scrolled (353, 379) with delta (0, 0)
Screenshot: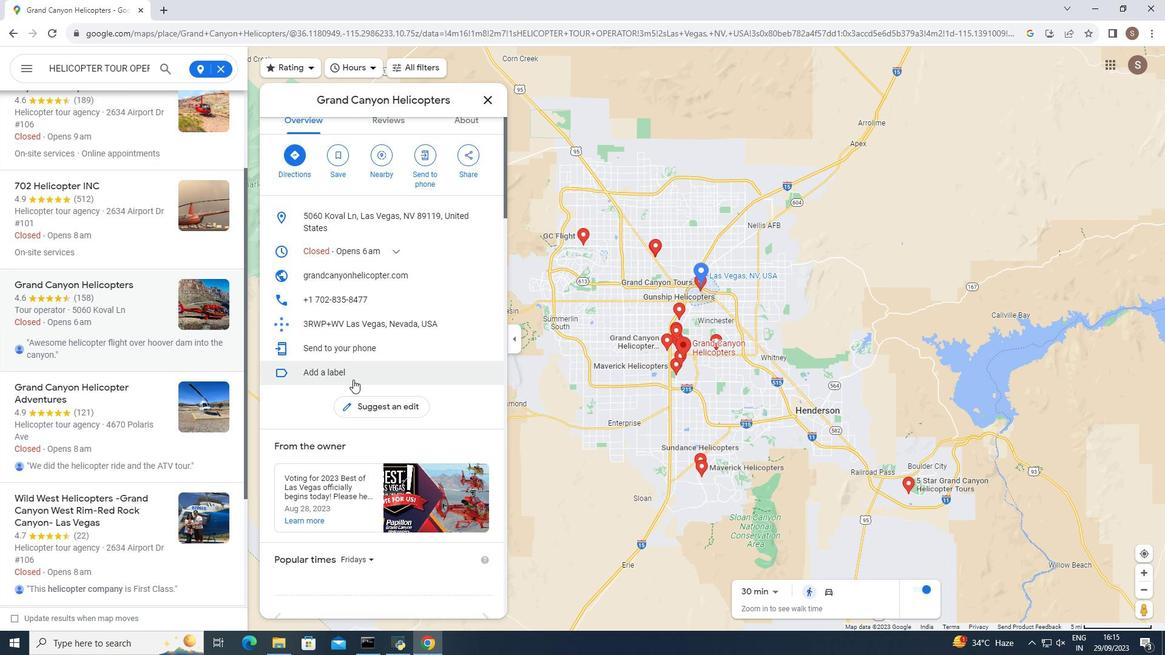 
Action: Mouse moved to (351, 379)
Screenshot: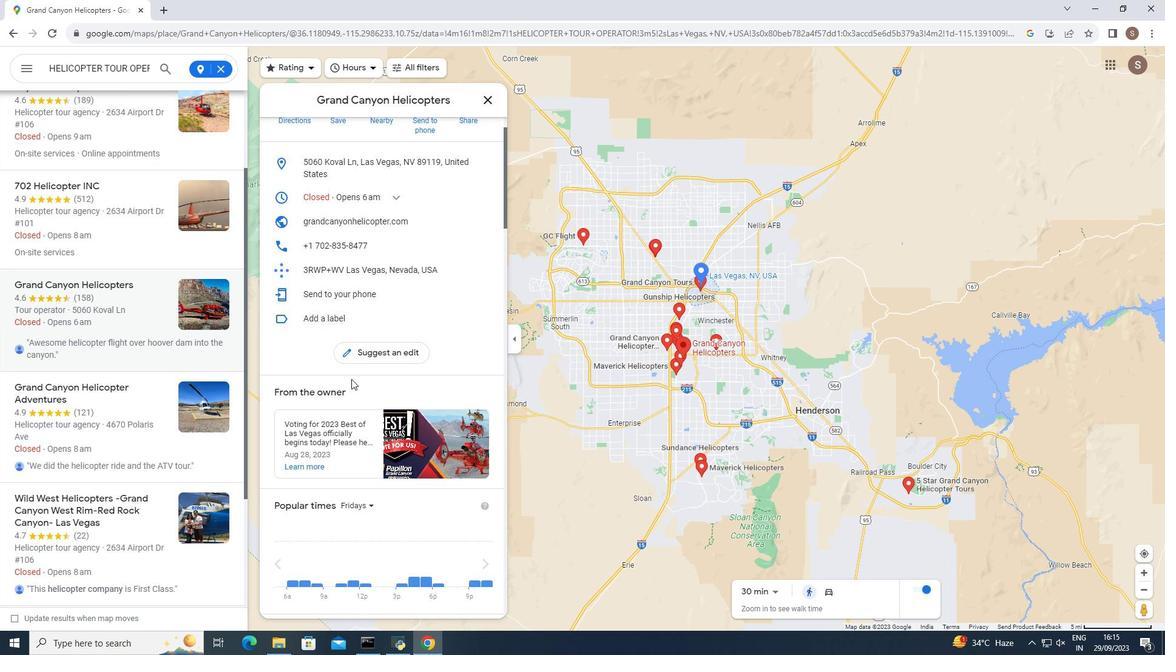 
Action: Mouse scrolled (351, 378) with delta (0, 0)
Screenshot: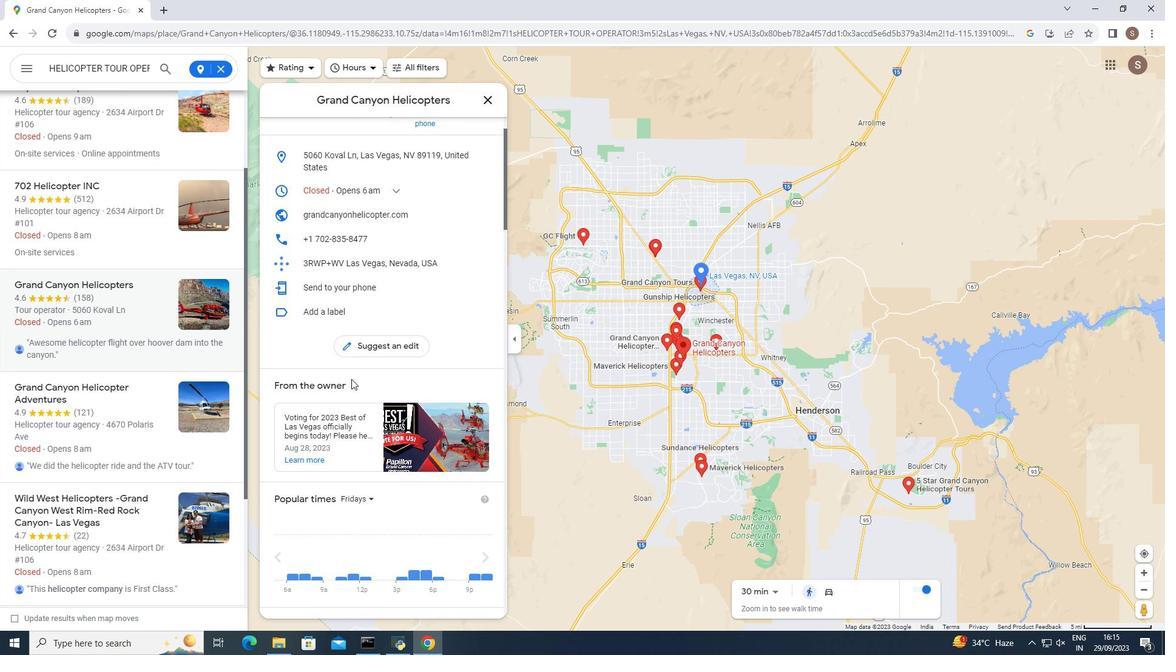 
Action: Mouse moved to (349, 377)
Screenshot: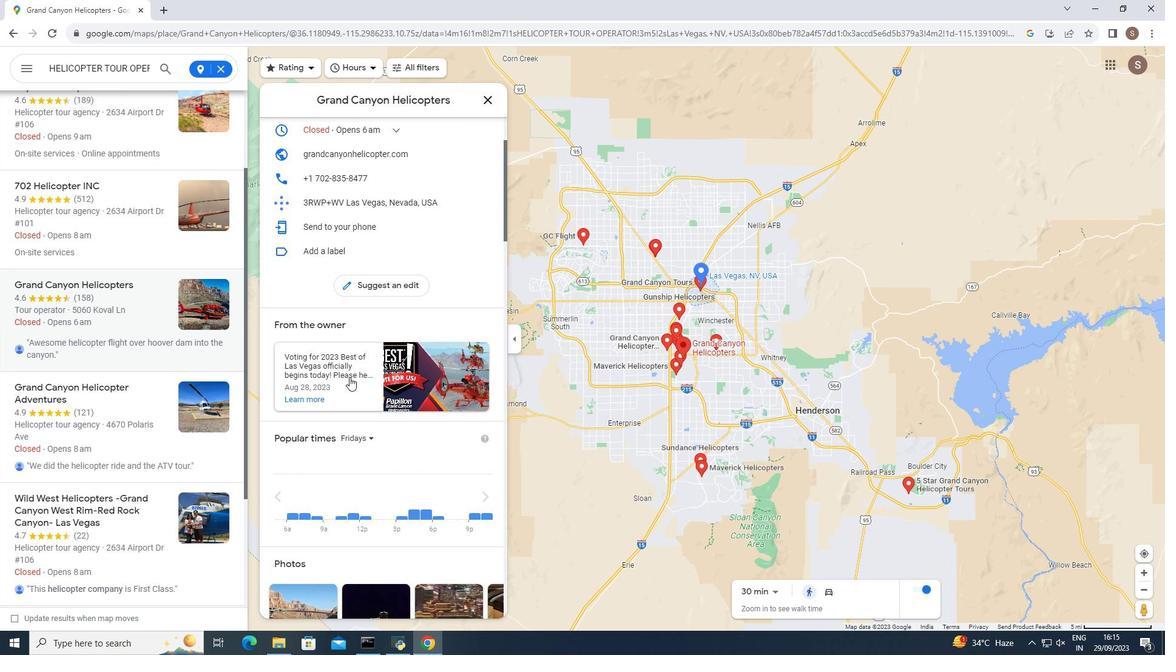 
Action: Mouse scrolled (349, 378) with delta (0, 0)
Screenshot: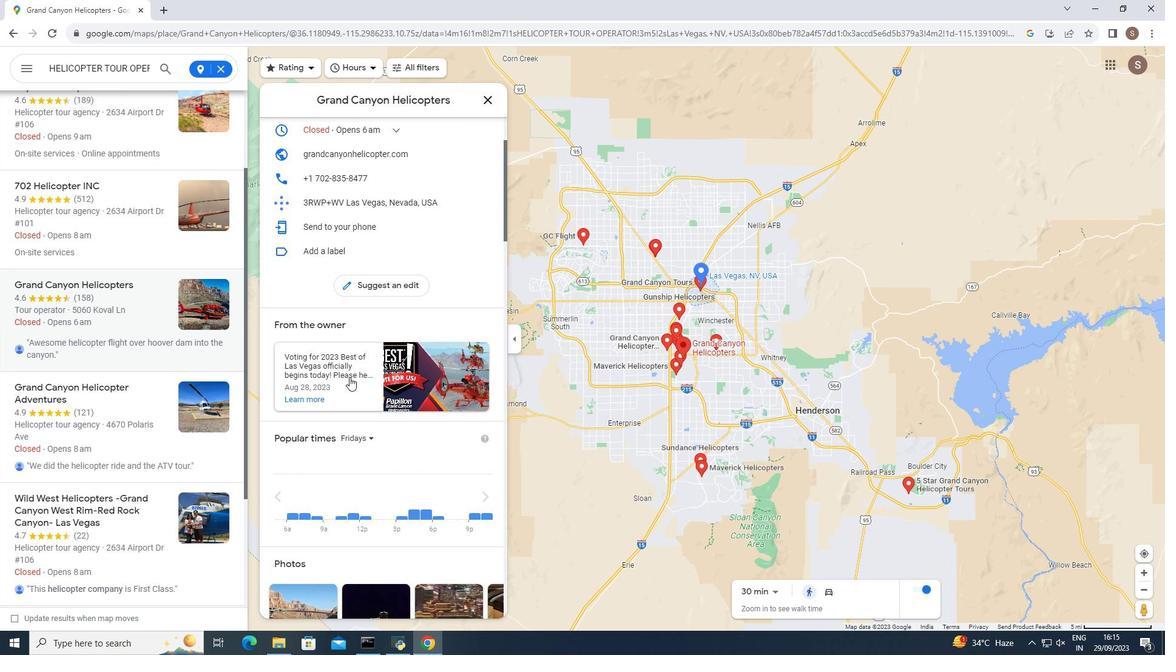 
Action: Mouse scrolled (349, 378) with delta (0, 0)
Screenshot: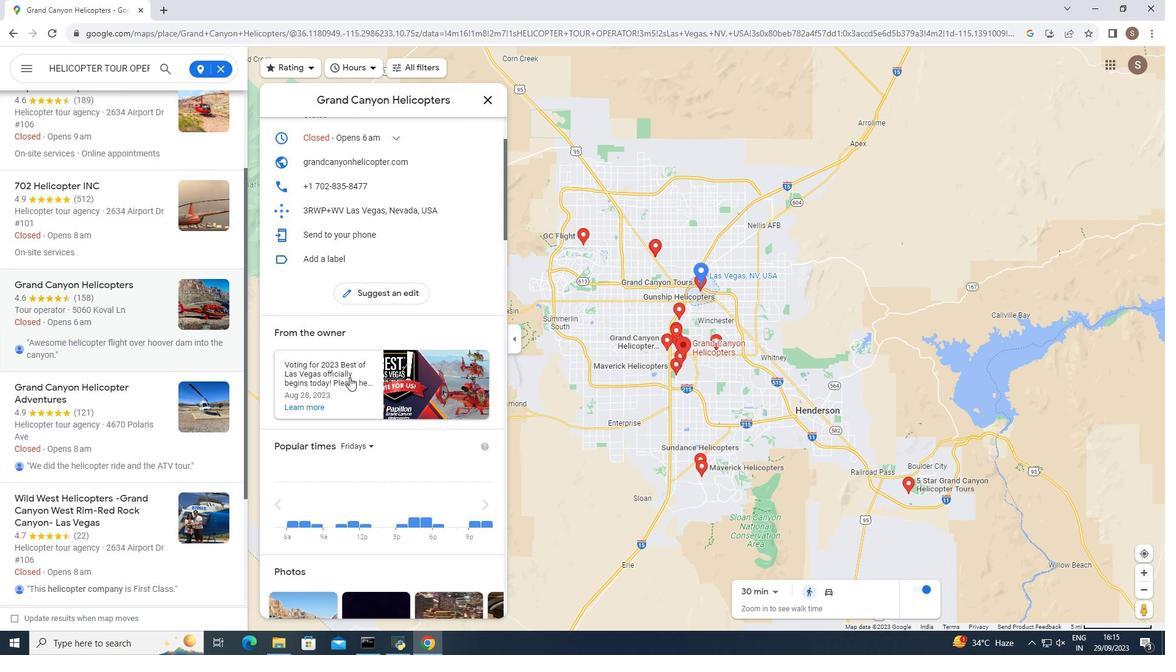 
Action: Mouse moved to (369, 327)
Screenshot: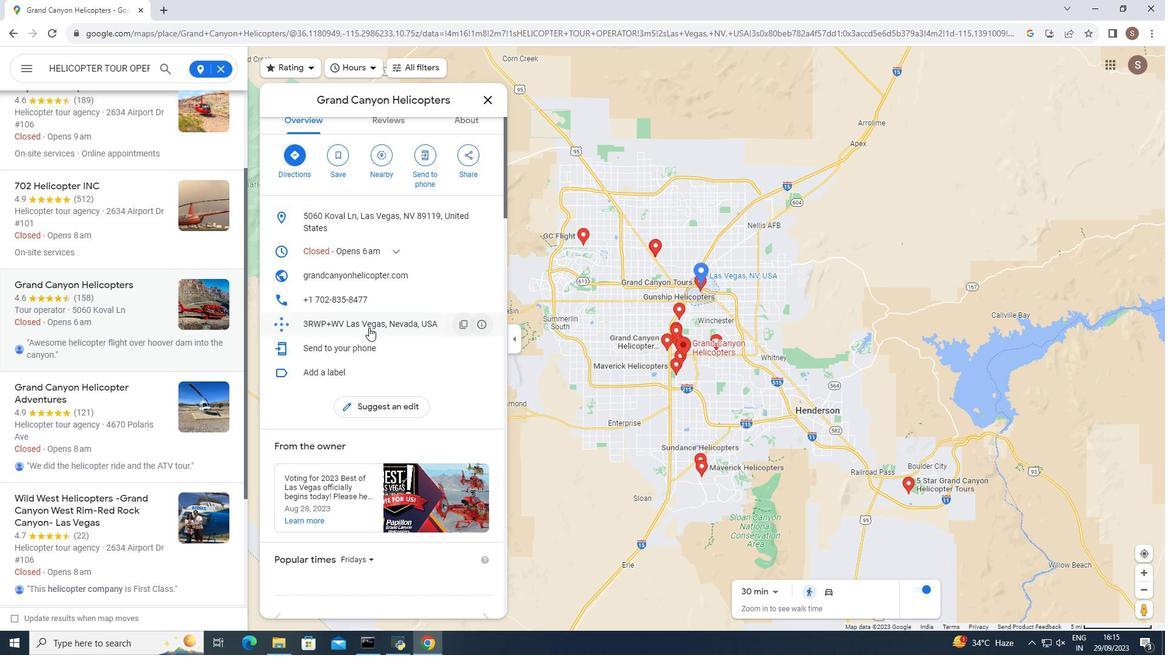 
Action: Mouse scrolled (369, 327) with delta (0, 0)
Screenshot: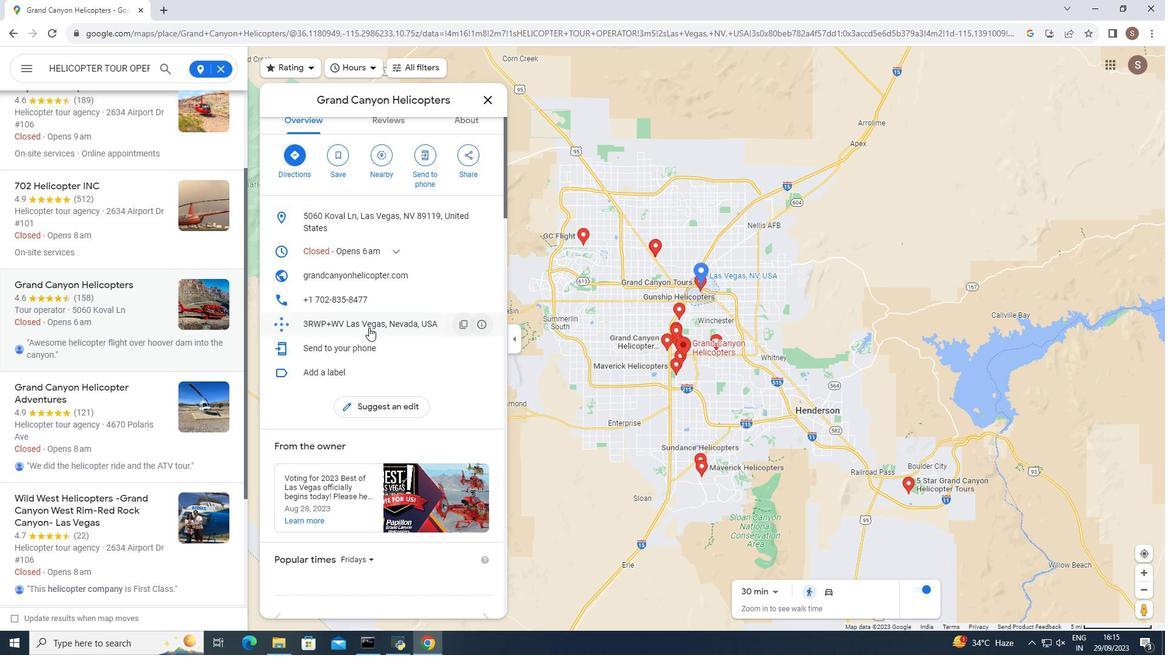 
Action: Mouse moved to (369, 327)
Screenshot: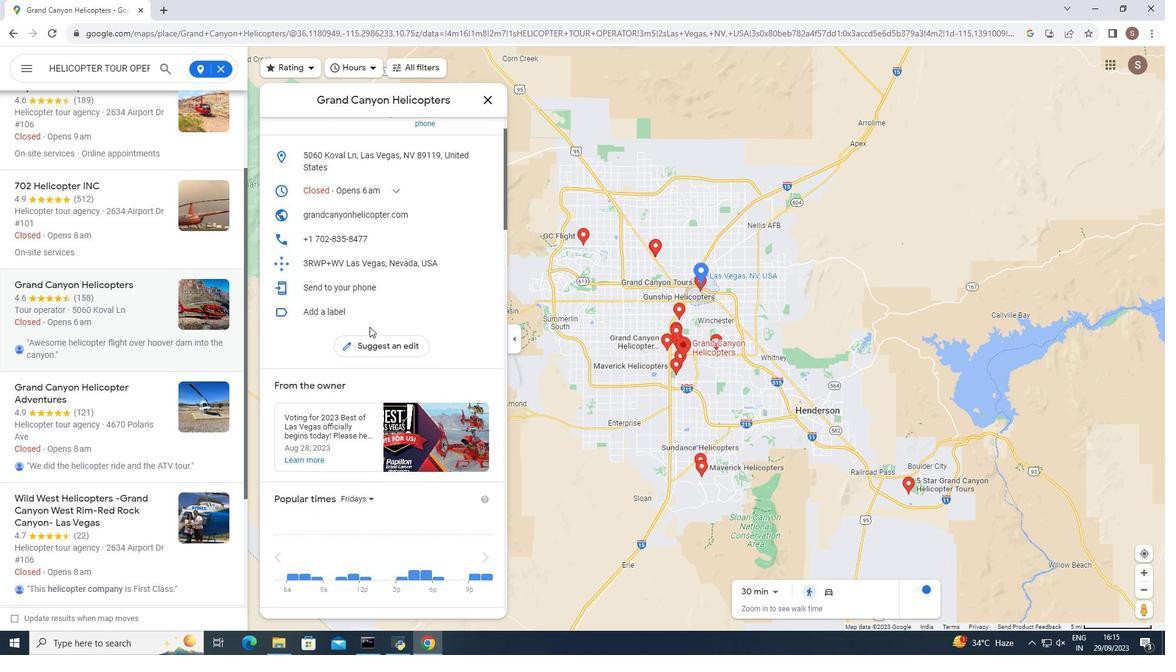 
Action: Mouse scrolled (369, 326) with delta (0, 0)
Screenshot: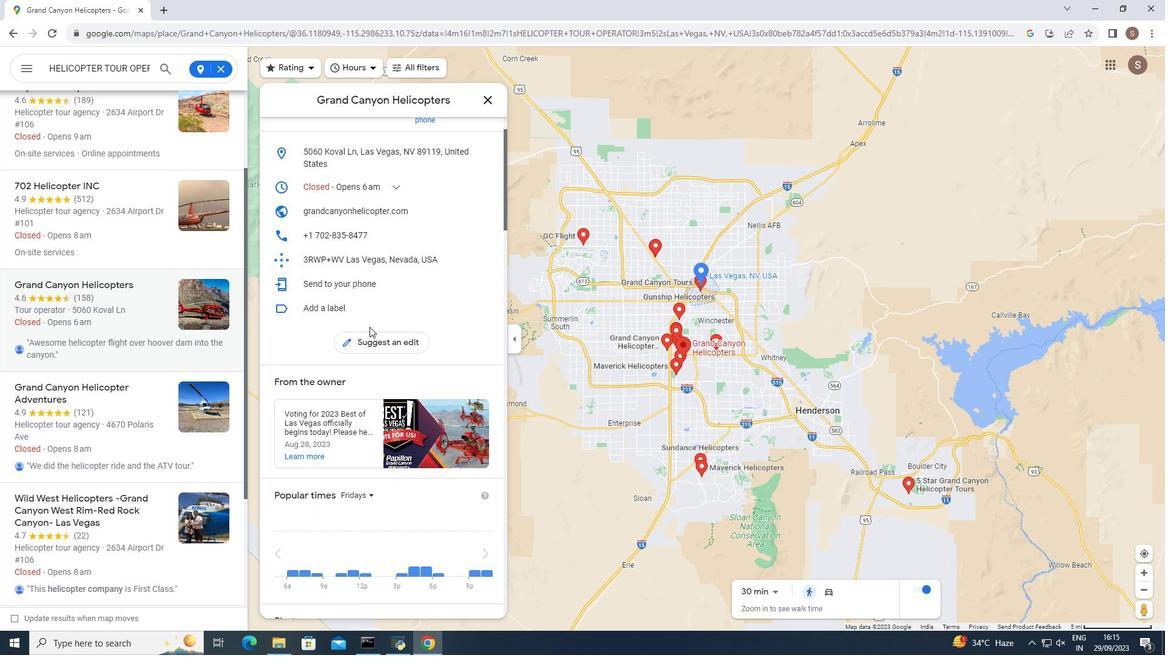 
Action: Mouse scrolled (369, 326) with delta (0, 0)
Screenshot: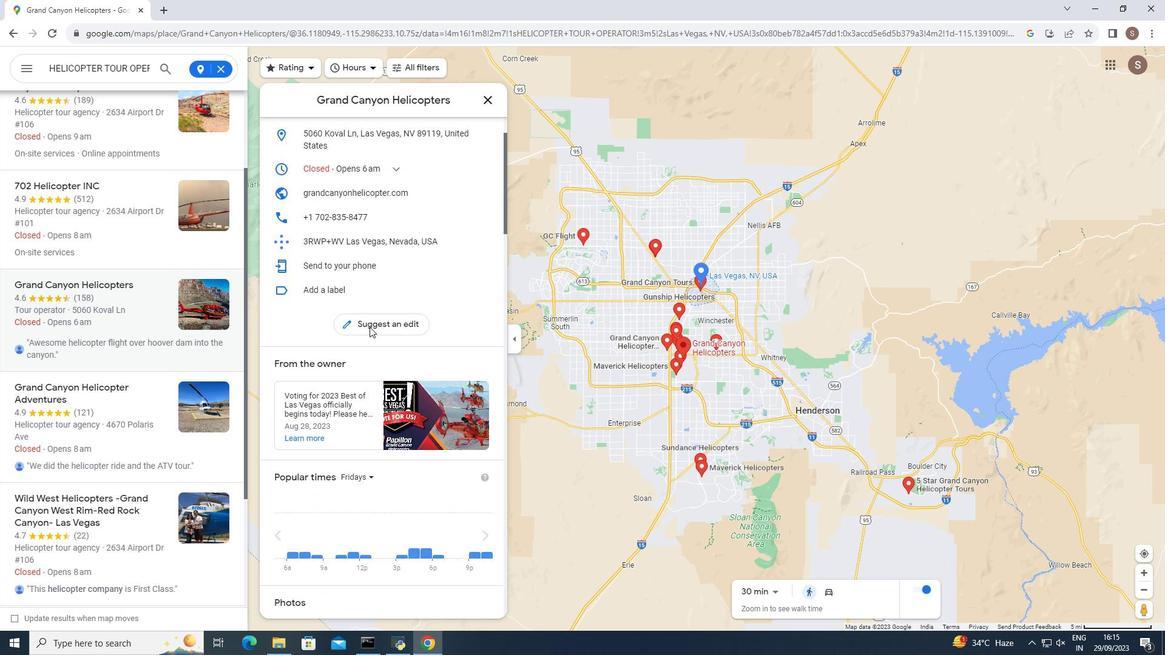 
Action: Mouse scrolled (369, 326) with delta (0, 0)
Screenshot: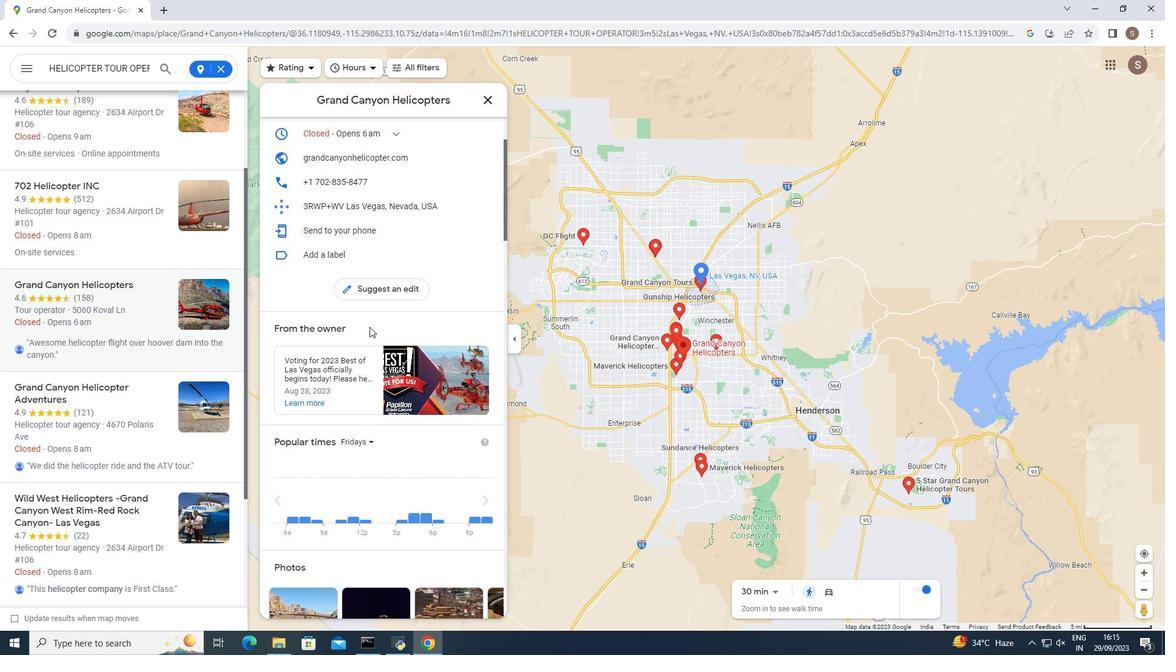 
Action: Mouse moved to (370, 326)
Screenshot: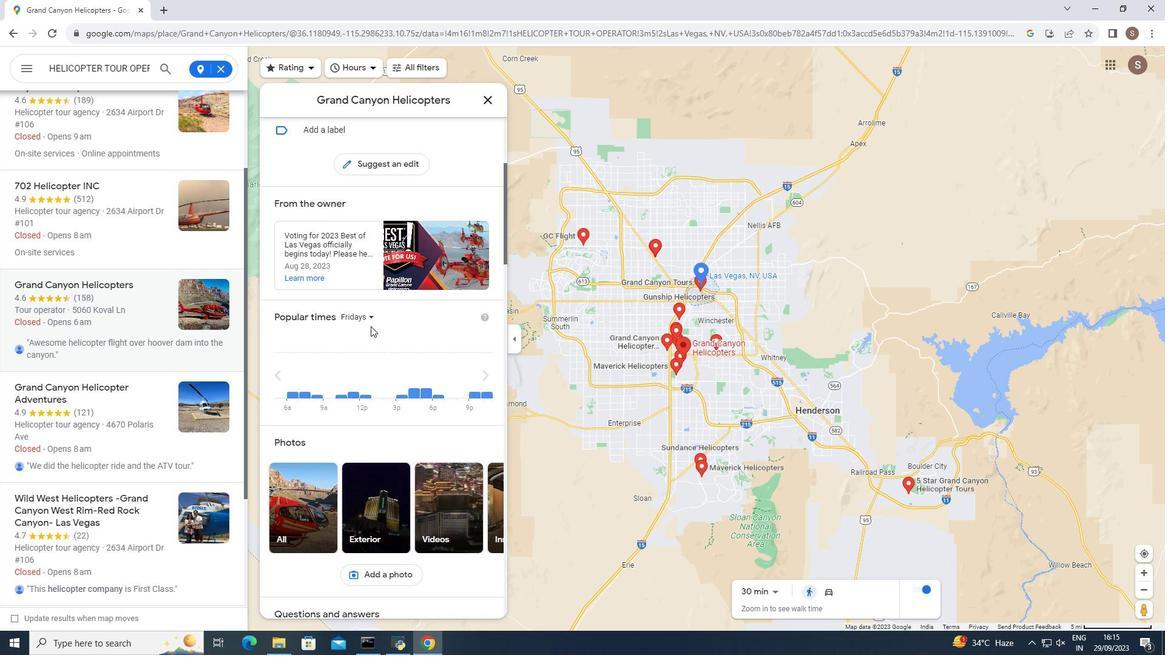 
Action: Mouse scrolled (370, 326) with delta (0, 0)
Screenshot: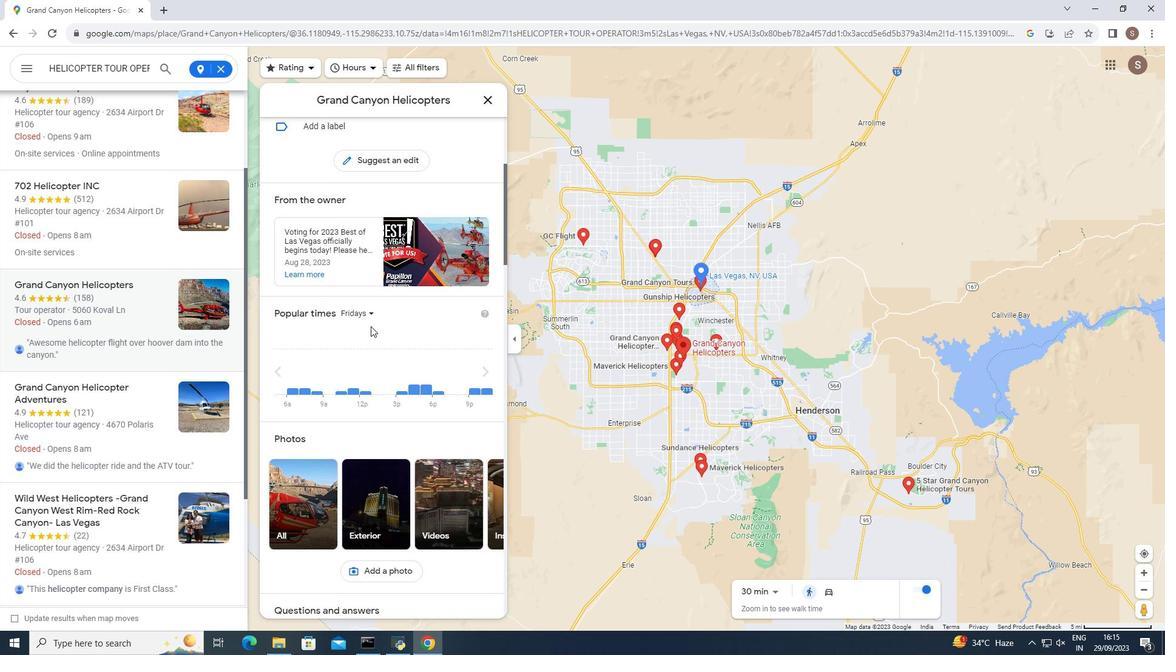 
Action: Mouse scrolled (370, 326) with delta (0, 0)
Screenshot: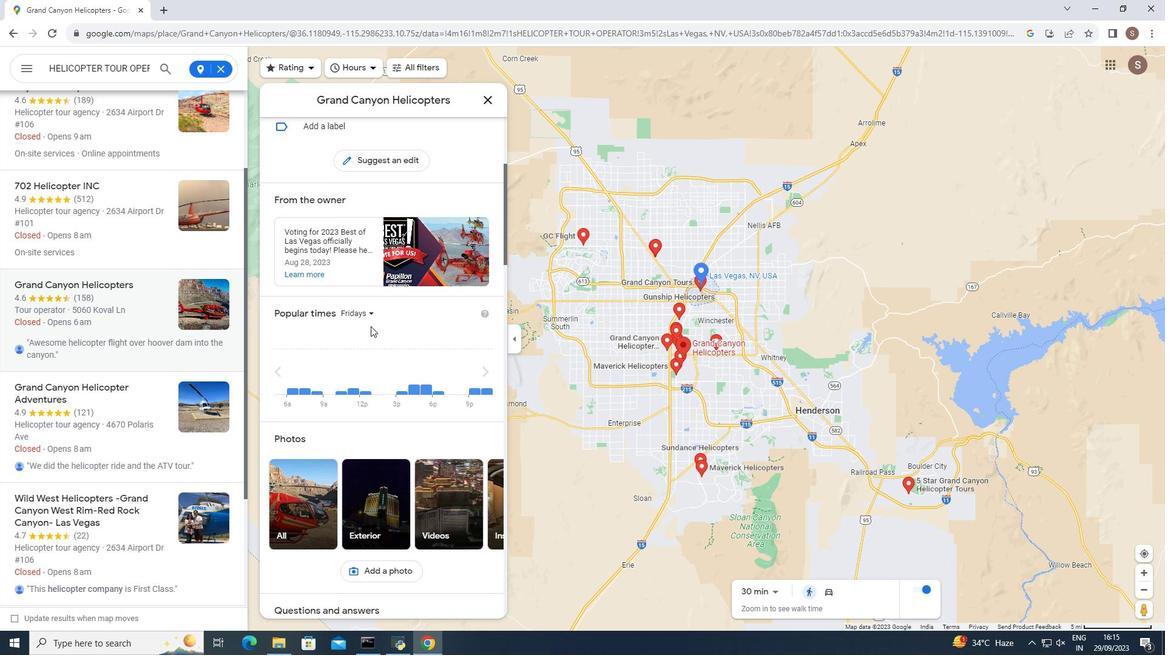 
Action: Mouse scrolled (370, 326) with delta (0, 0)
Screenshot: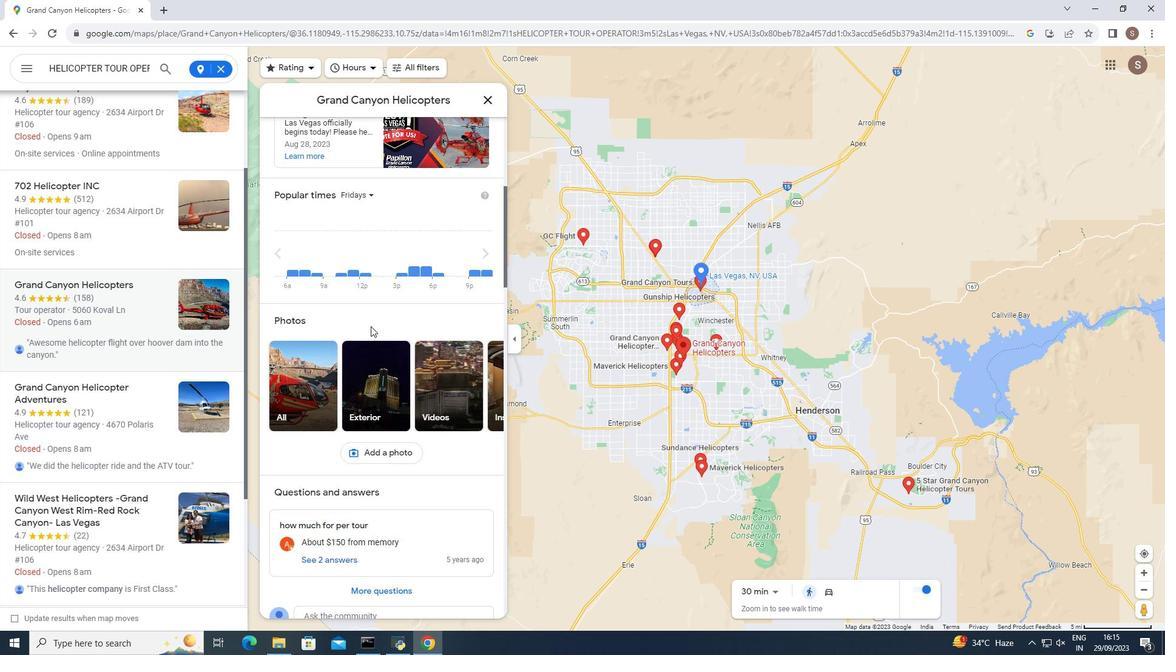 
Action: Mouse scrolled (370, 326) with delta (0, 0)
Screenshot: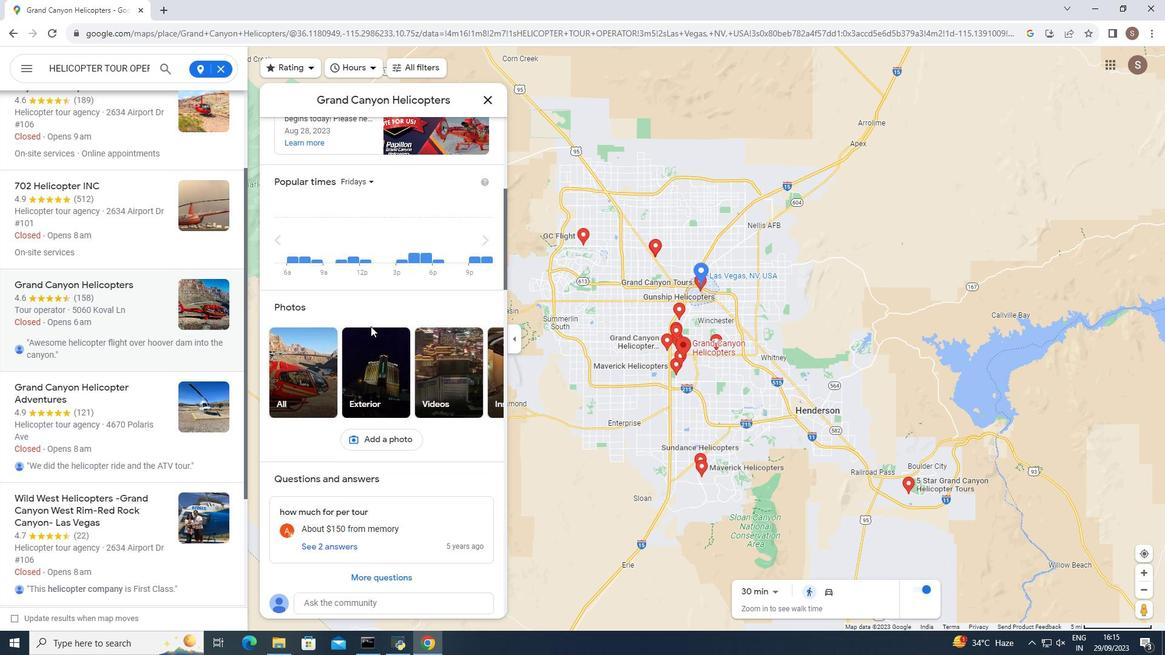 
Action: Mouse scrolled (370, 326) with delta (0, 0)
Screenshot: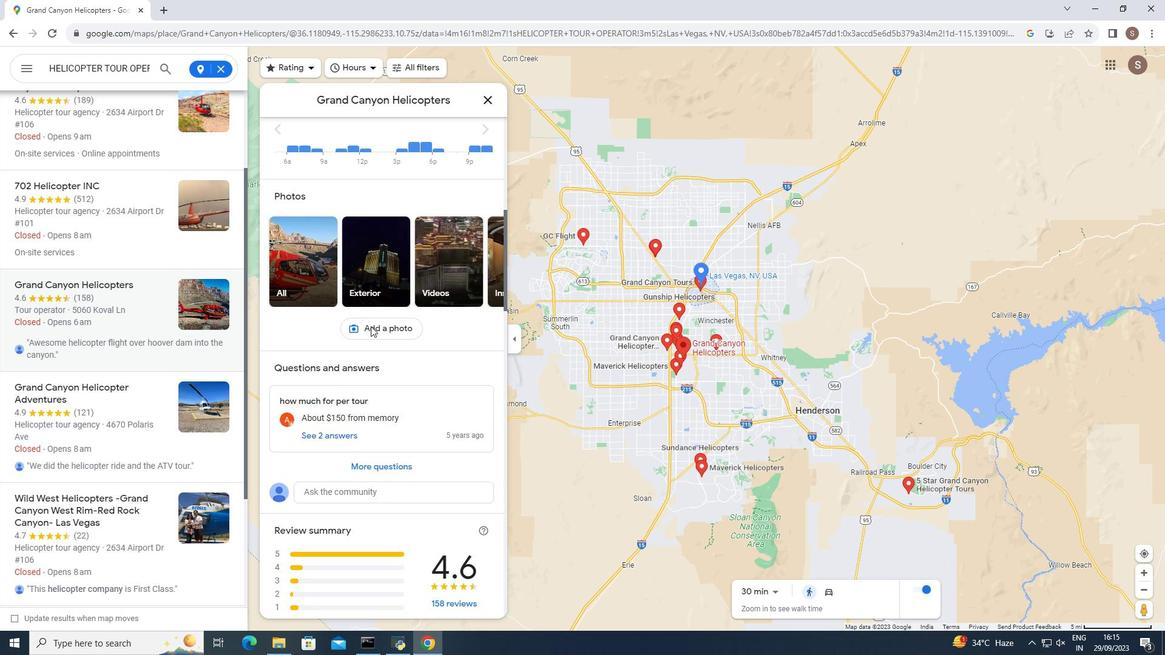 
Action: Mouse scrolled (370, 326) with delta (0, 0)
Screenshot: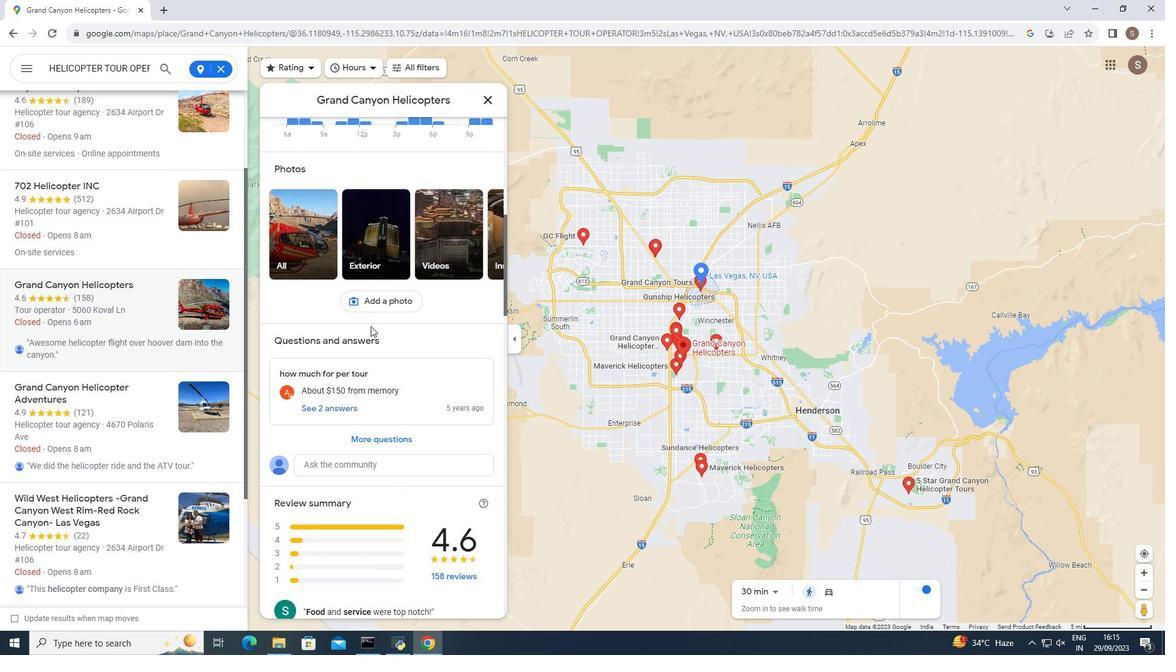 
Action: Mouse moved to (370, 326)
Screenshot: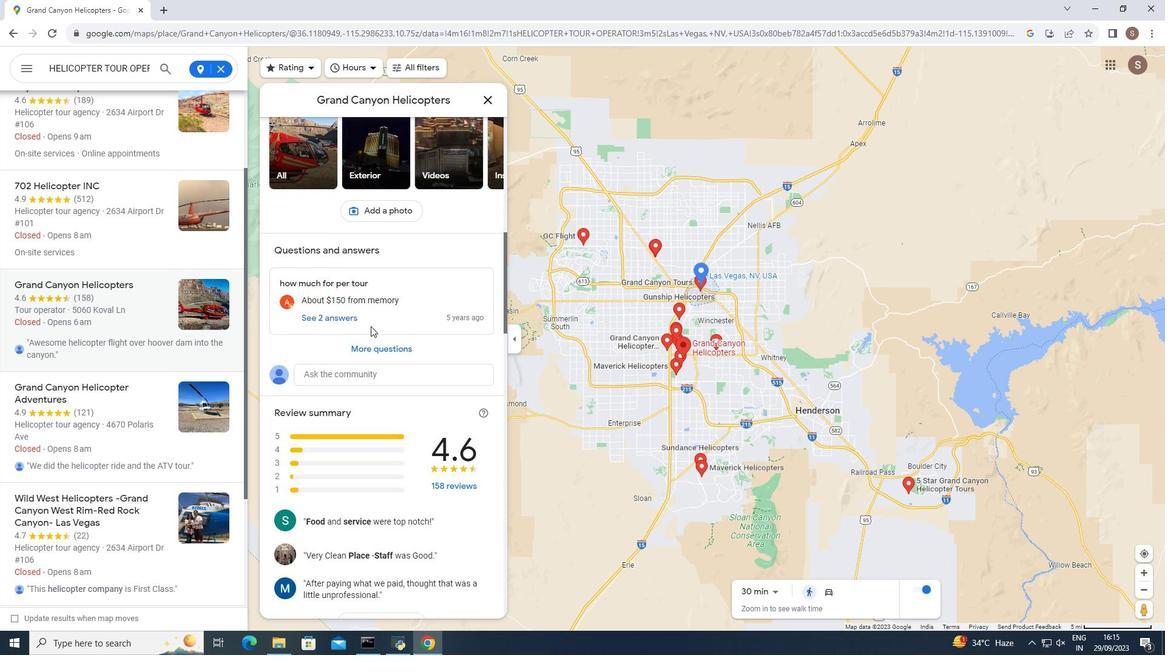 
Action: Mouse scrolled (370, 326) with delta (0, 0)
Screenshot: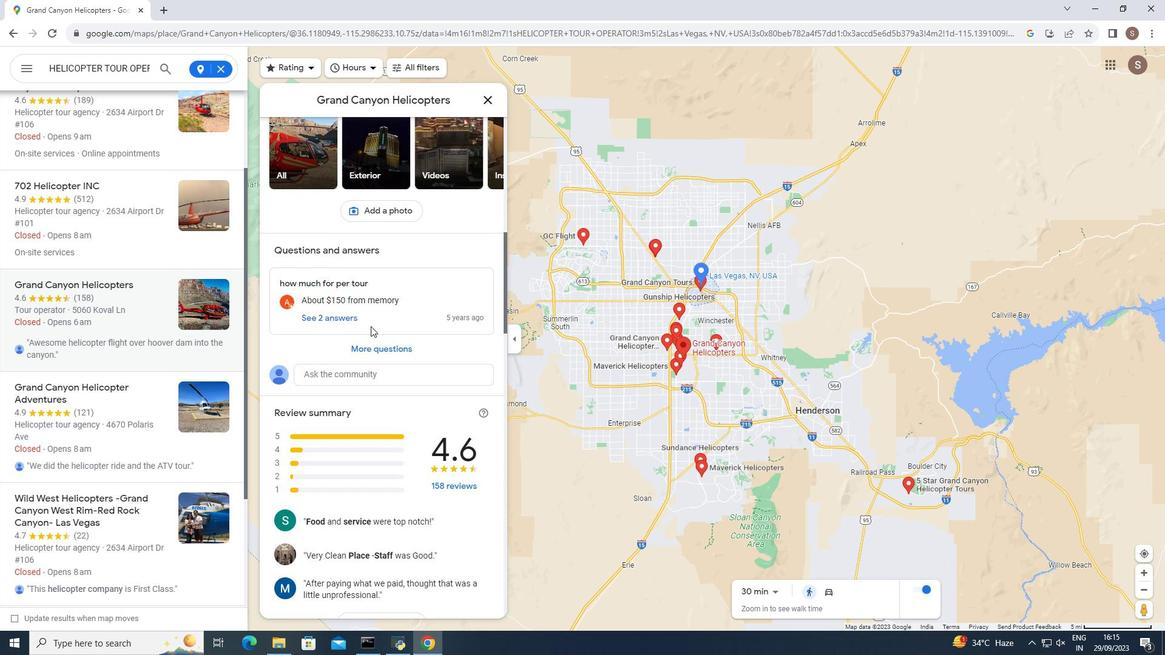 
Action: Mouse scrolled (370, 326) with delta (0, 0)
Screenshot: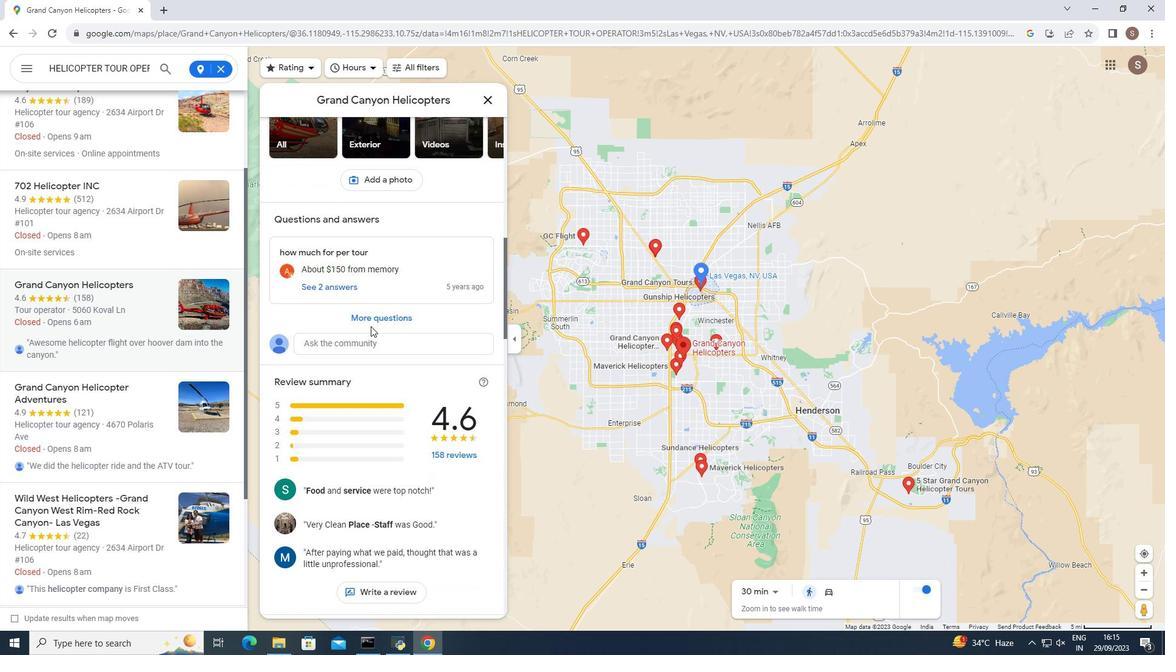 
Action: Mouse moved to (370, 326)
Screenshot: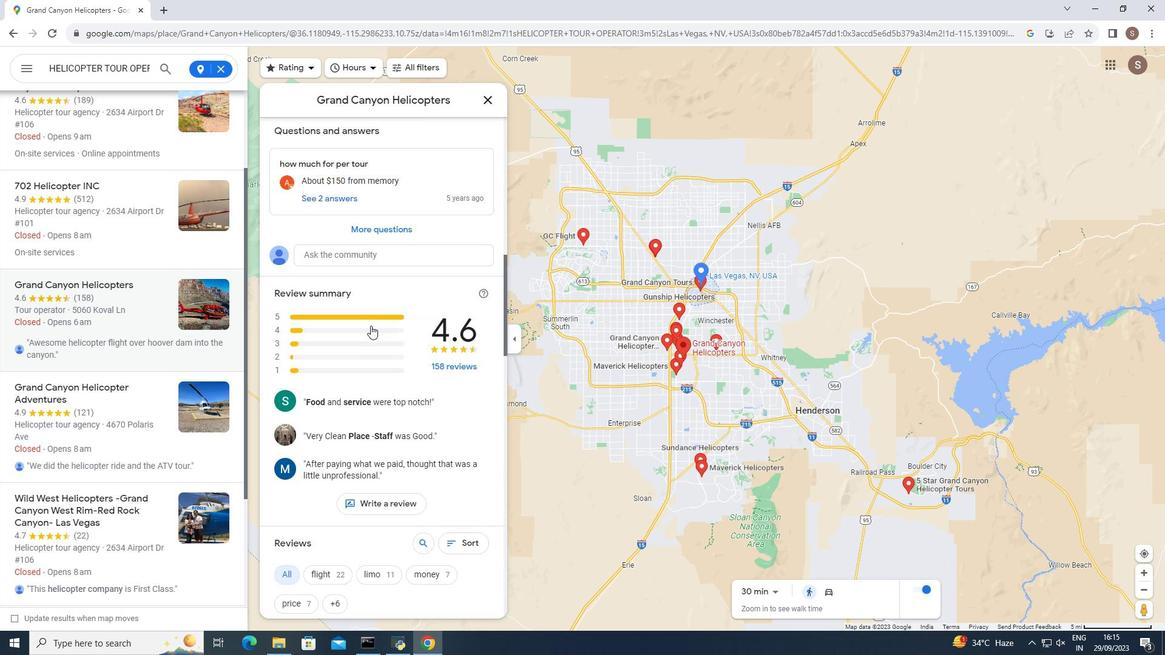 
Action: Mouse scrolled (370, 325) with delta (0, 0)
Screenshot: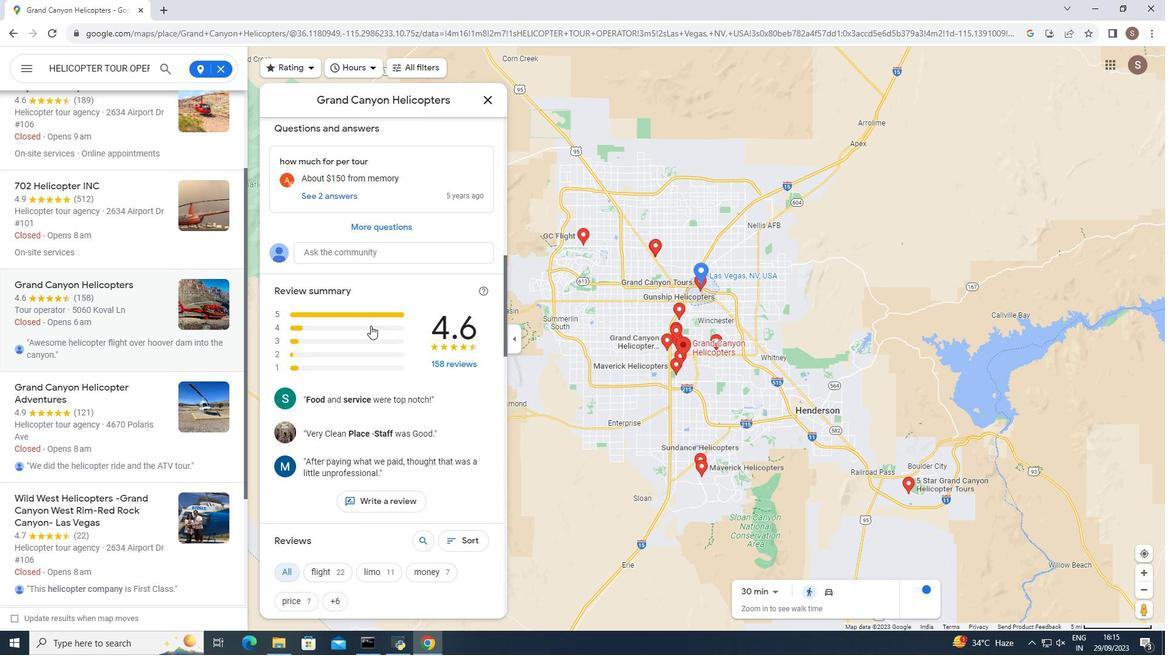 
Action: Mouse scrolled (370, 325) with delta (0, 0)
Screenshot: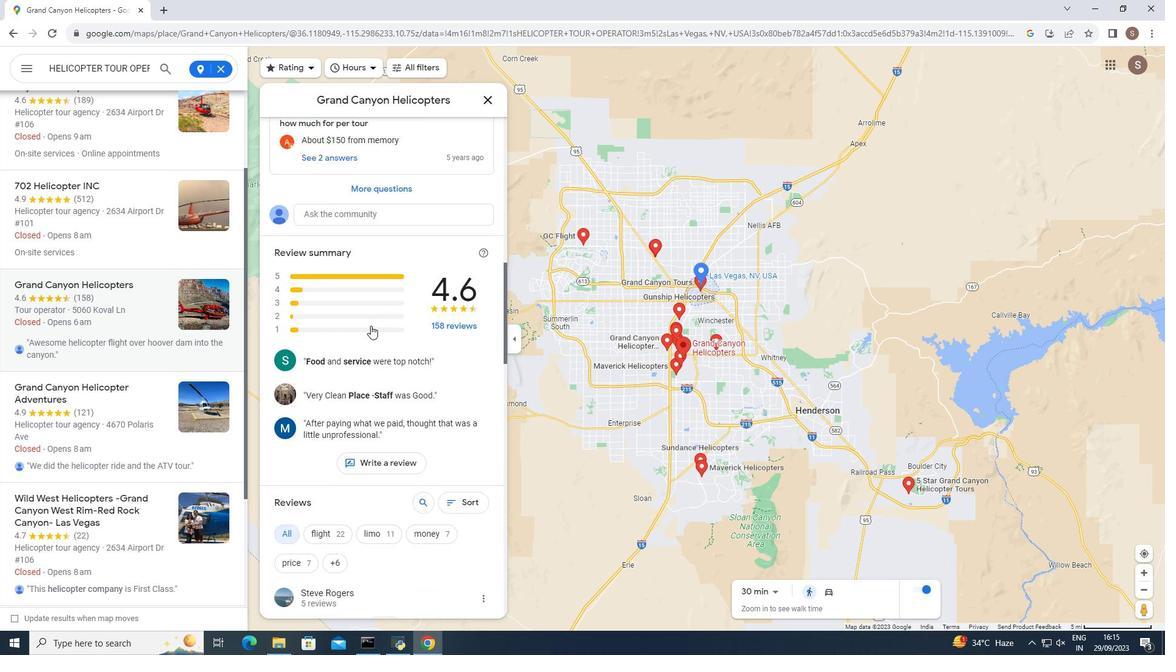 
Action: Mouse scrolled (370, 325) with delta (0, 0)
Screenshot: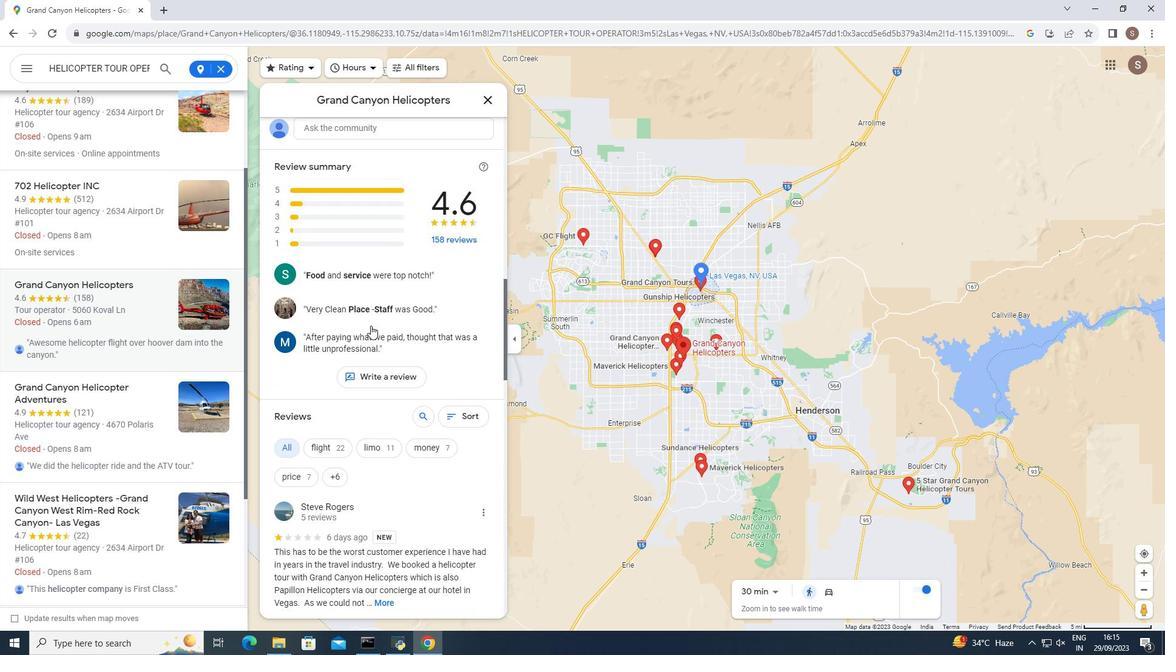 
Action: Mouse scrolled (370, 325) with delta (0, 0)
Screenshot: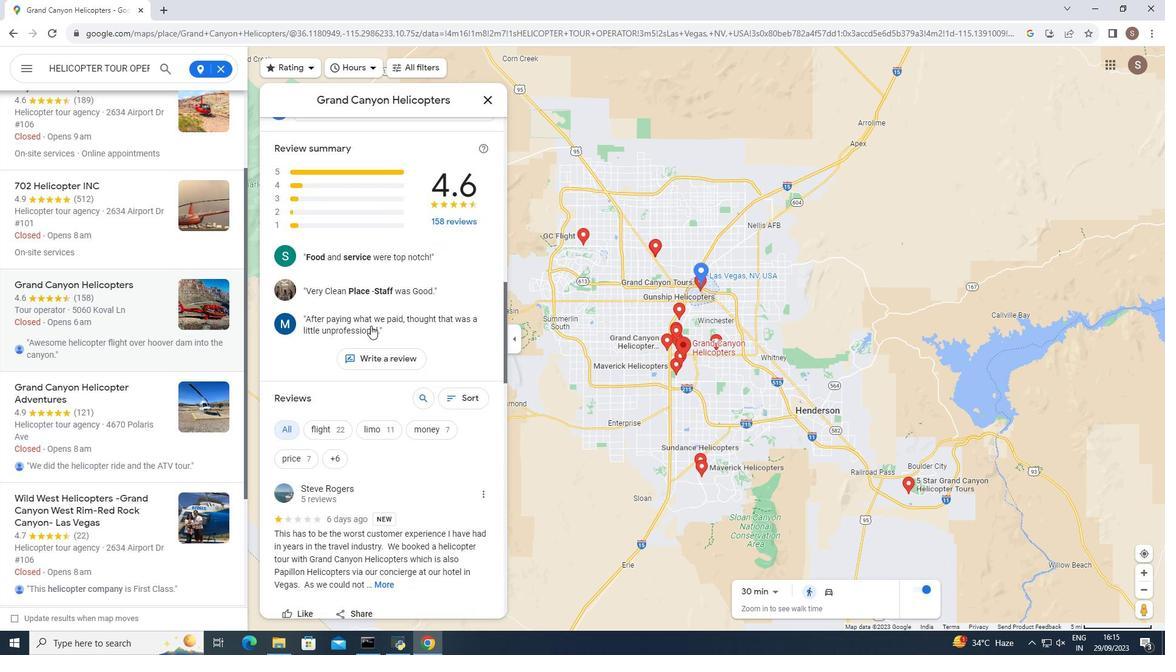 
Action: Mouse scrolled (370, 325) with delta (0, 0)
Screenshot: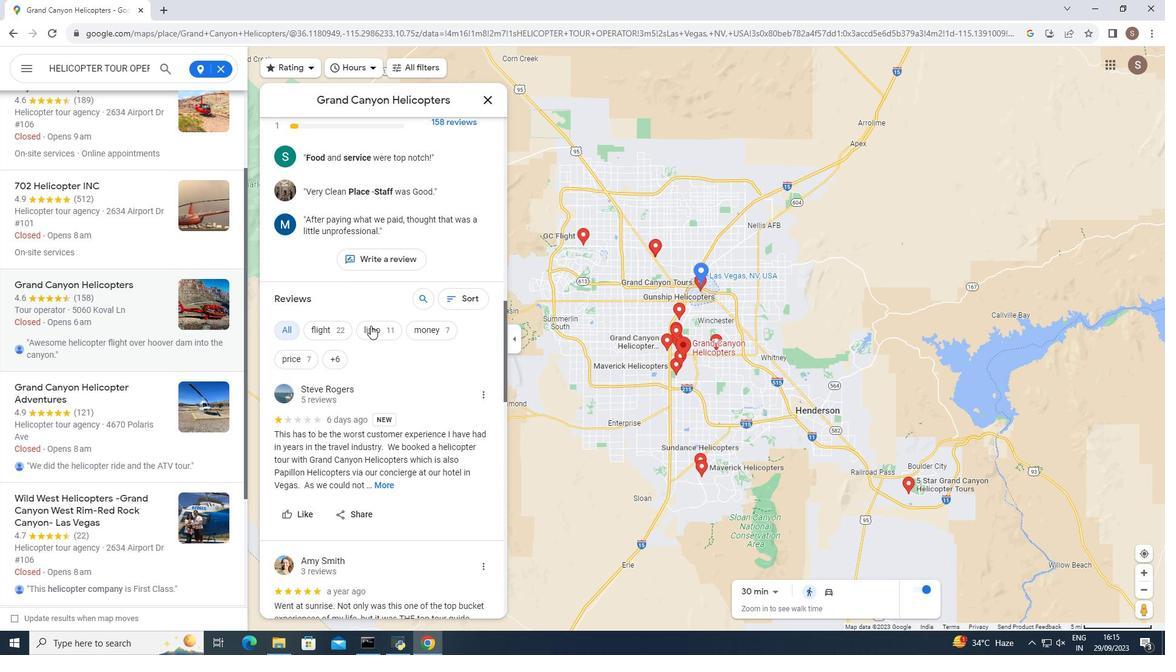
Action: Mouse moved to (370, 324)
Screenshot: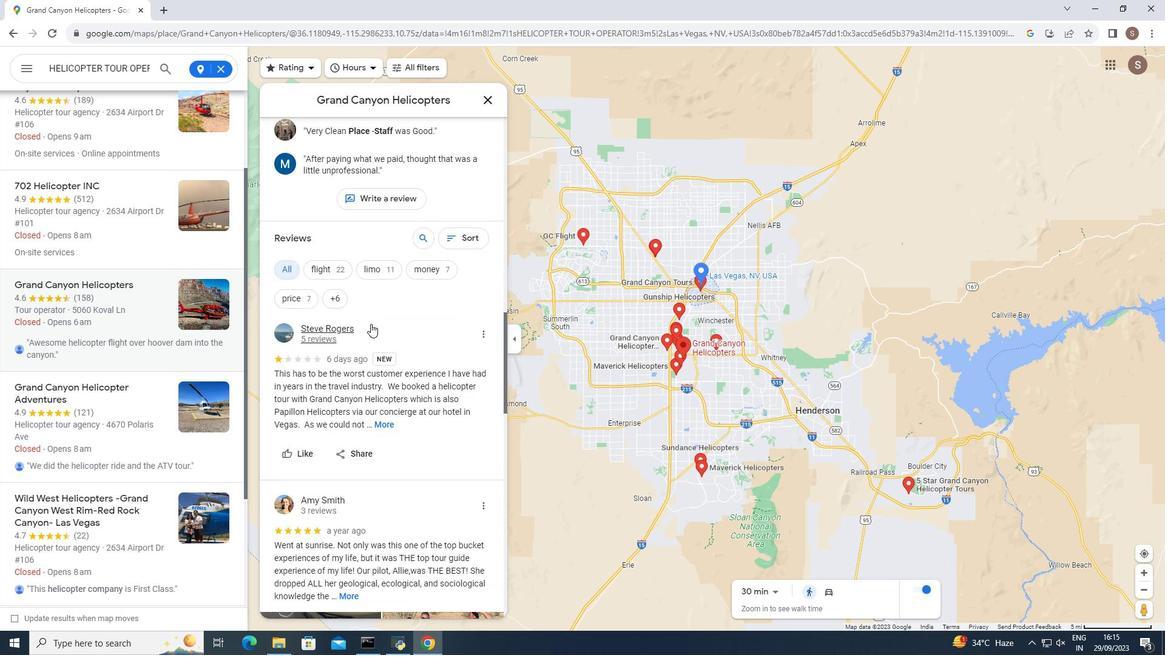 
Action: Mouse scrolled (370, 323) with delta (0, 0)
Screenshot: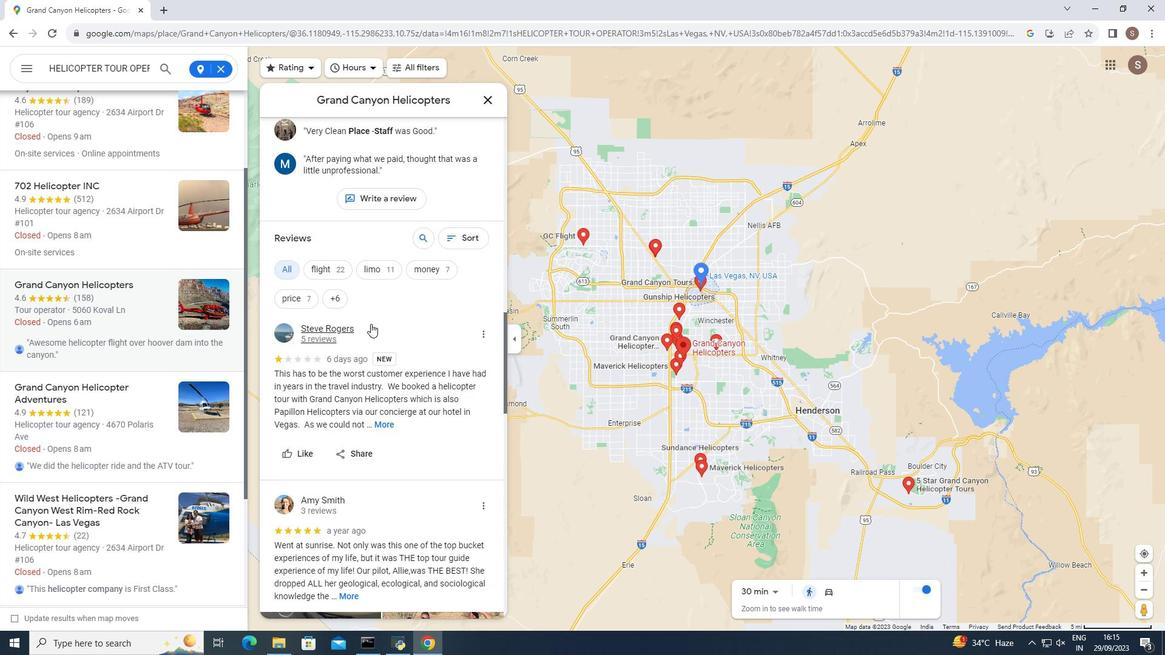 
Action: Mouse scrolled (370, 323) with delta (0, 0)
Screenshot: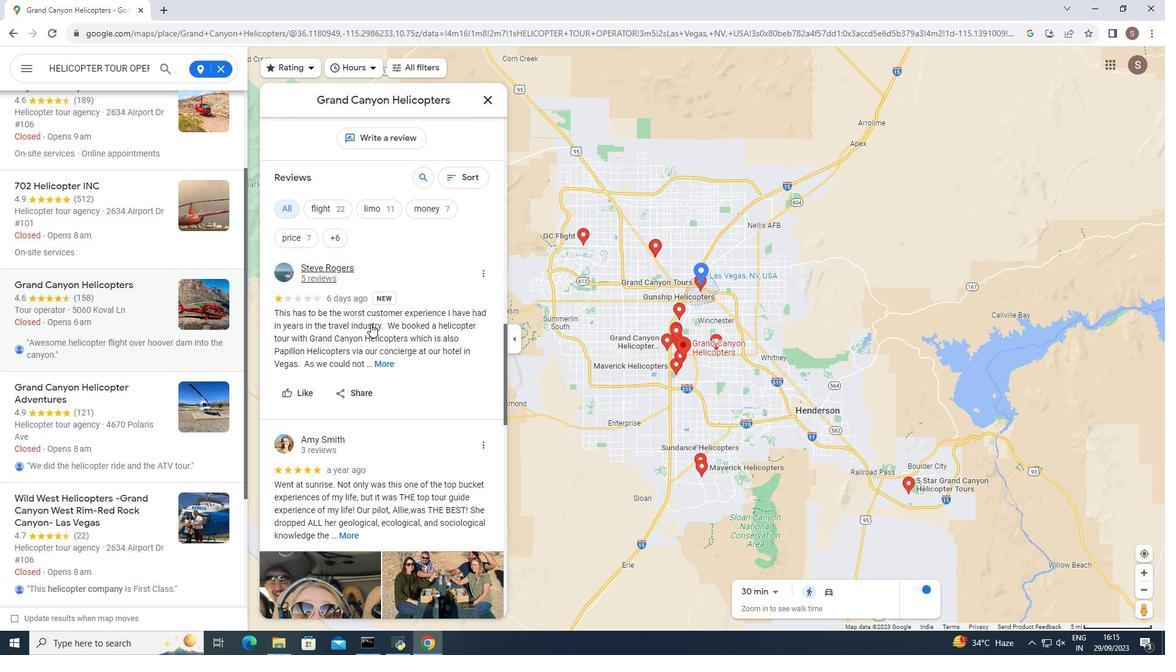 
Action: Mouse moved to (370, 323)
Screenshot: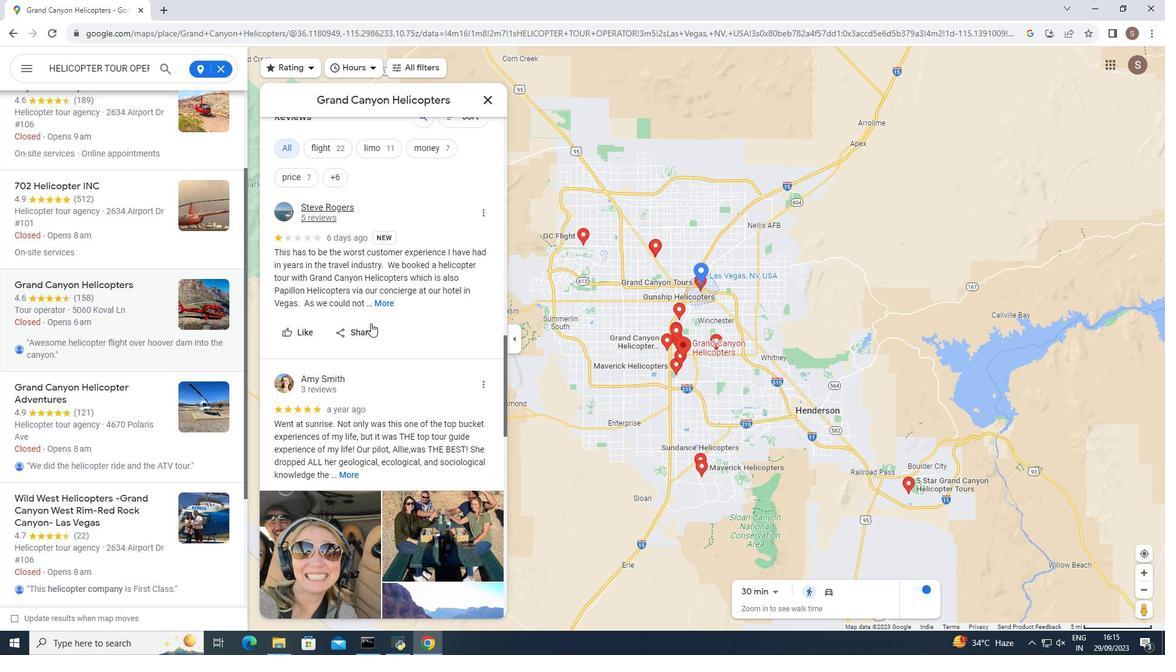 
Action: Mouse scrolled (370, 322) with delta (0, 0)
Screenshot: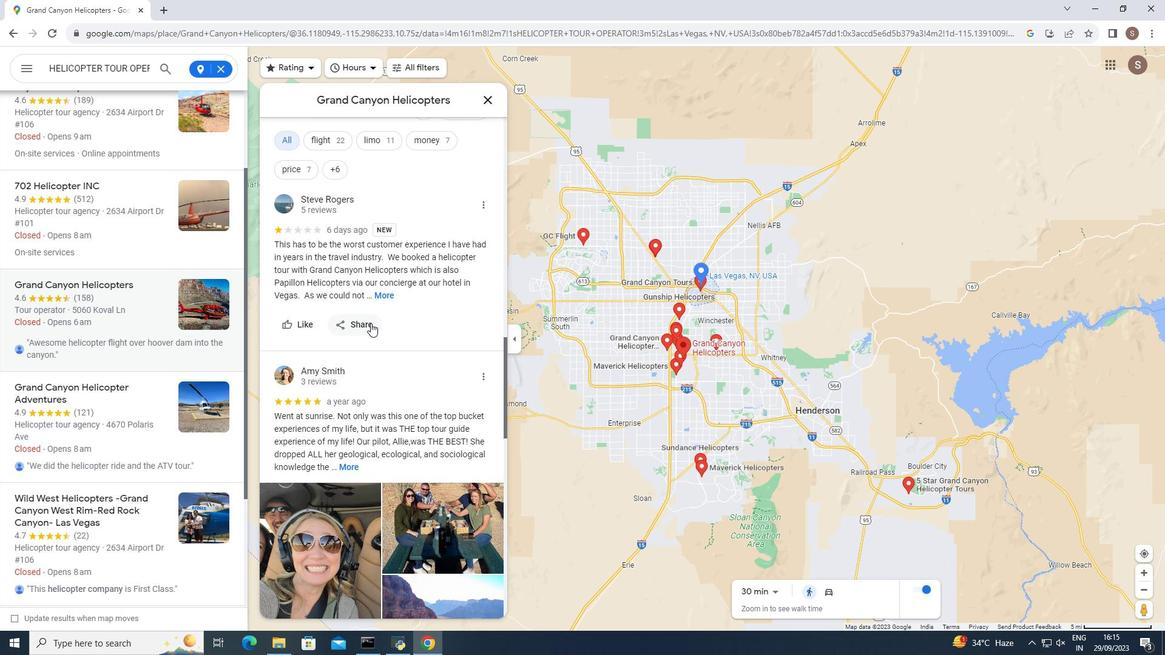 
Action: Mouse moved to (370, 322)
Screenshot: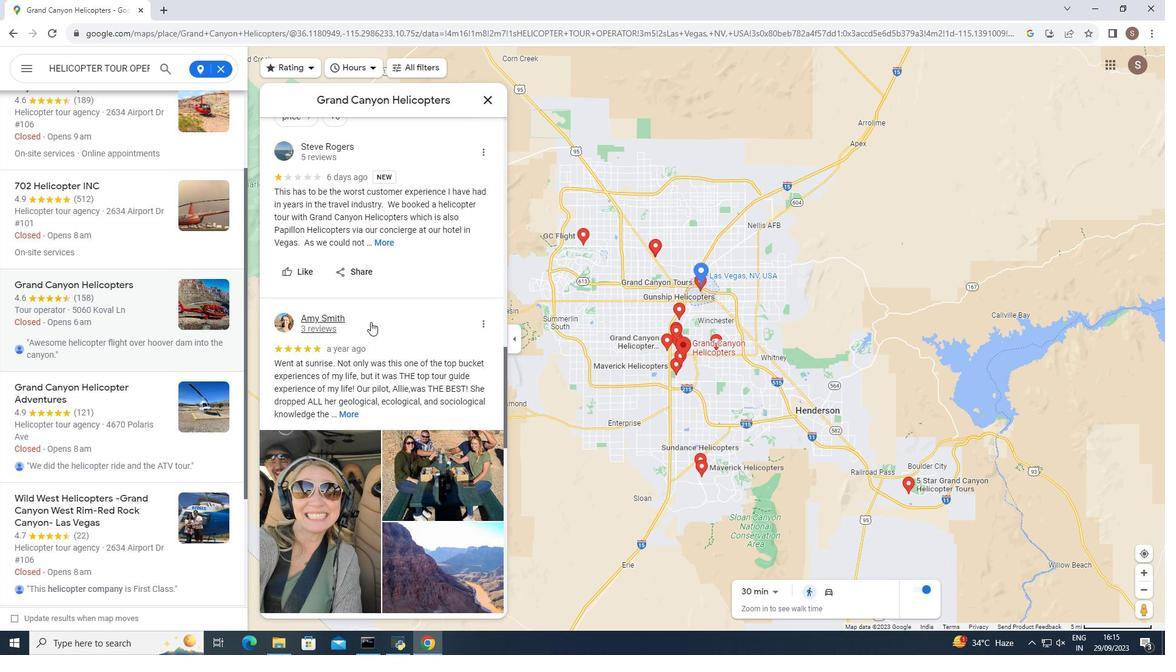 
Action: Mouse scrolled (370, 321) with delta (0, 0)
Screenshot: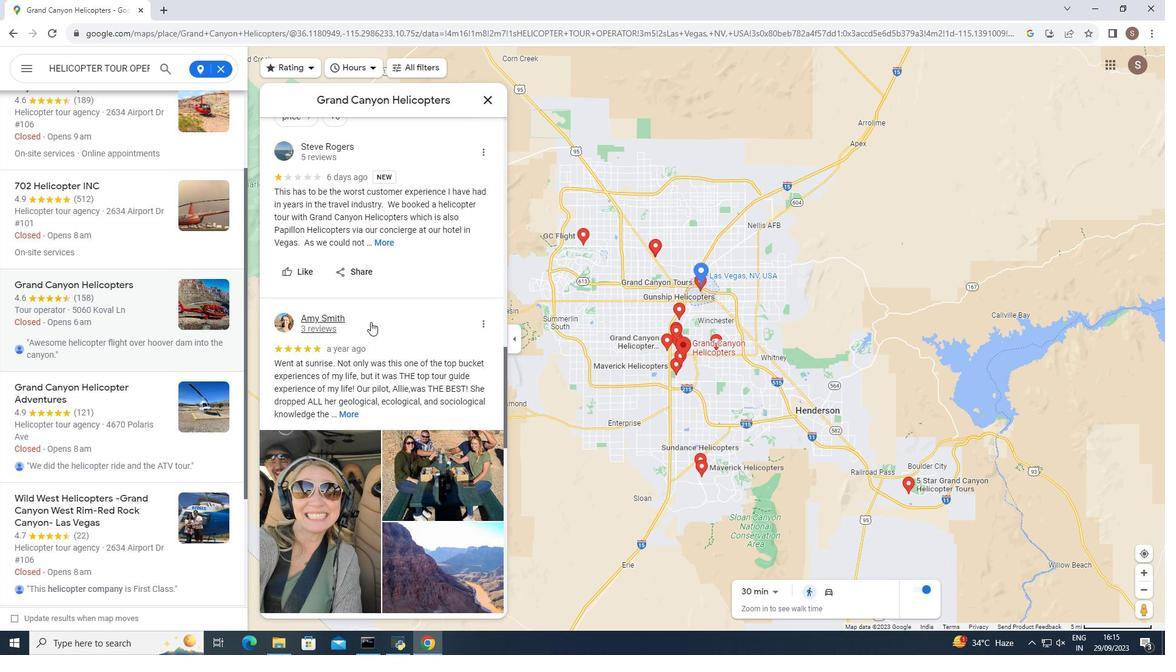 
Action: Mouse scrolled (370, 321) with delta (0, 0)
Screenshot: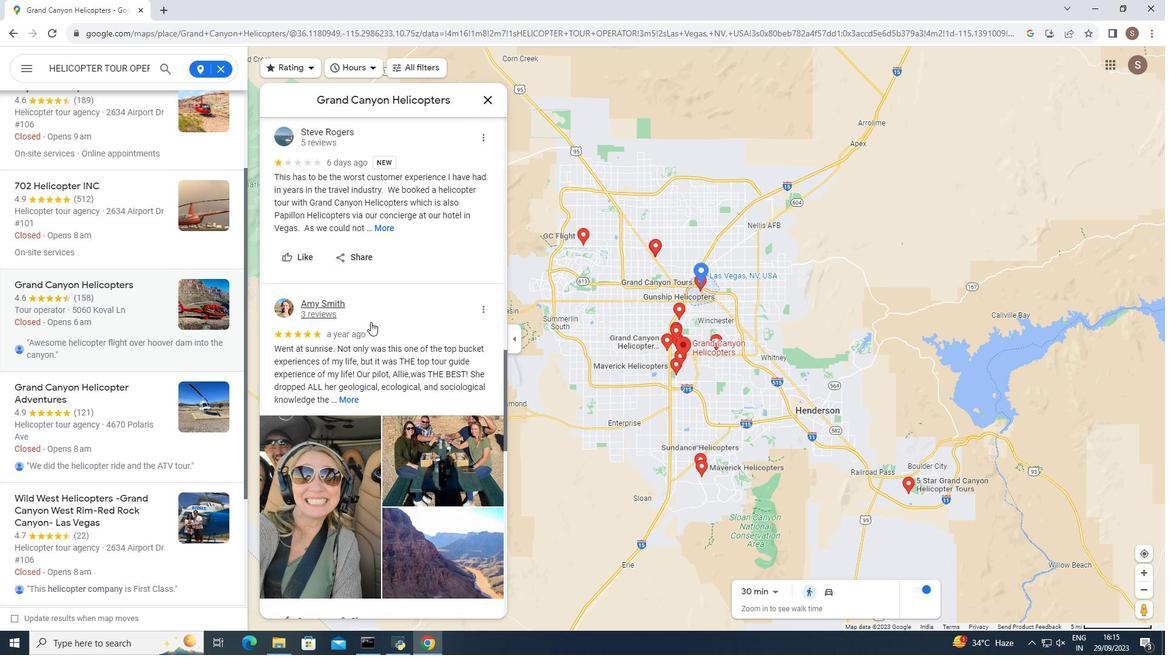 
Action: Mouse moved to (371, 321)
Screenshot: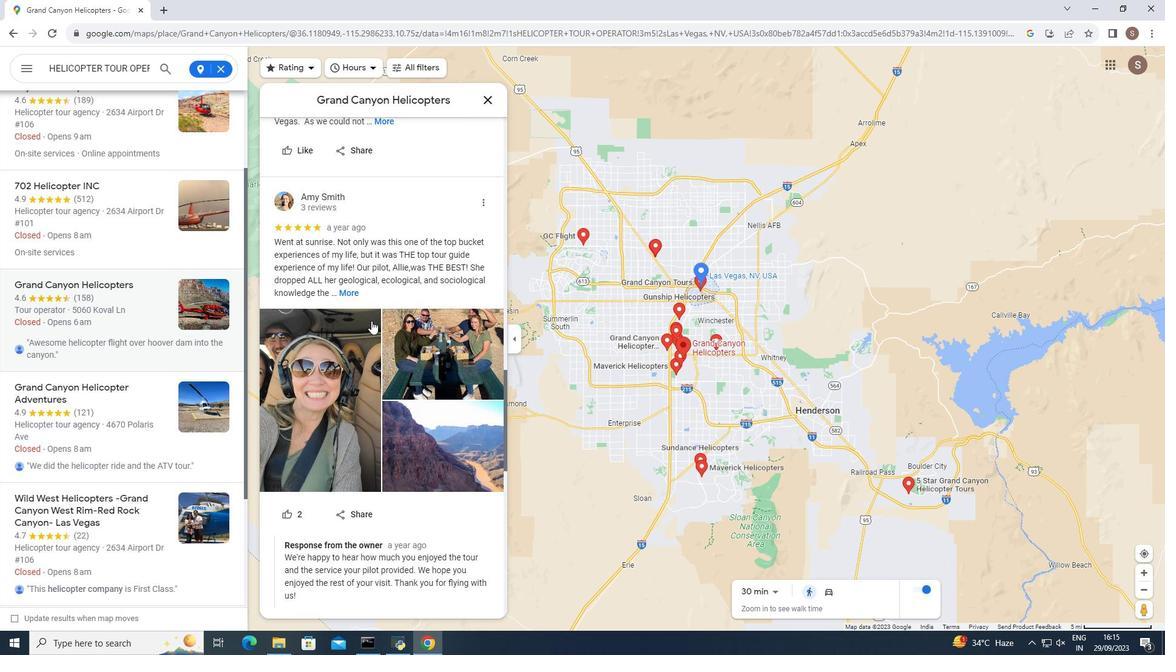 
Action: Mouse scrolled (371, 320) with delta (0, 0)
Screenshot: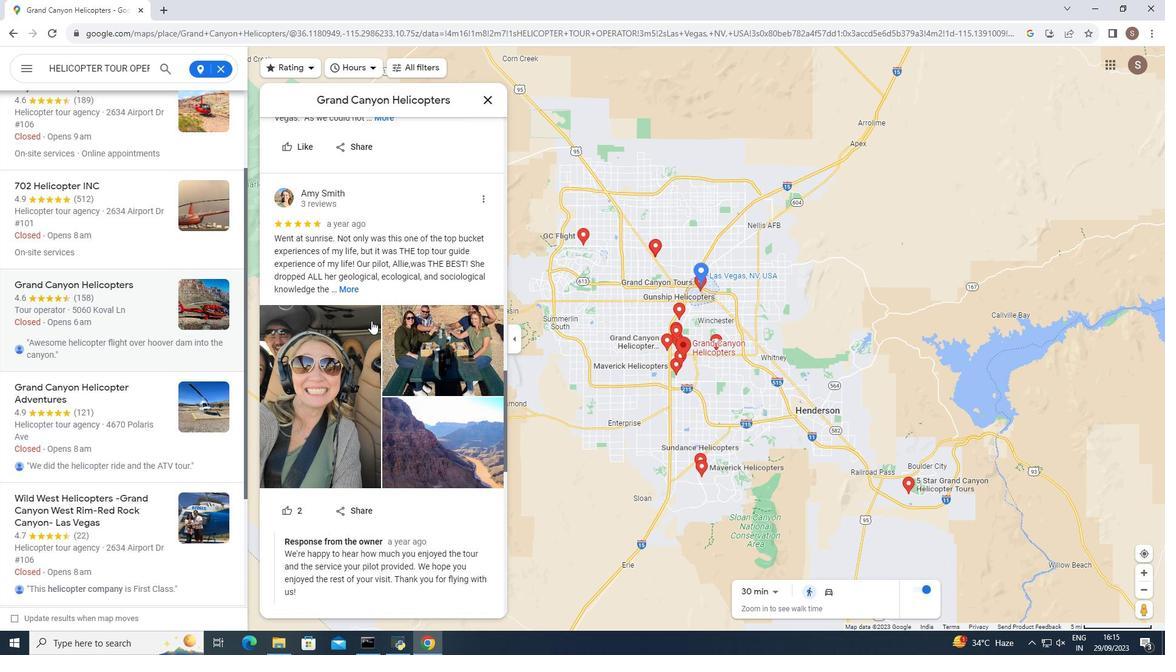 
Action: Mouse scrolled (371, 320) with delta (0, 0)
Screenshot: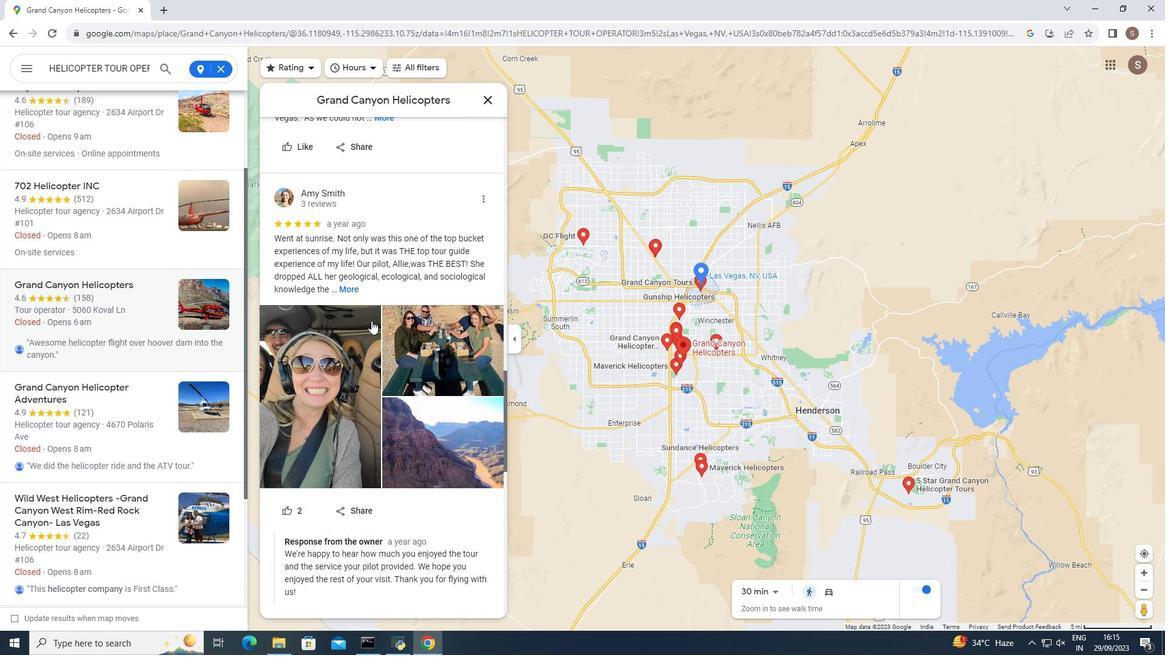 
Action: Mouse scrolled (371, 320) with delta (0, 0)
Screenshot: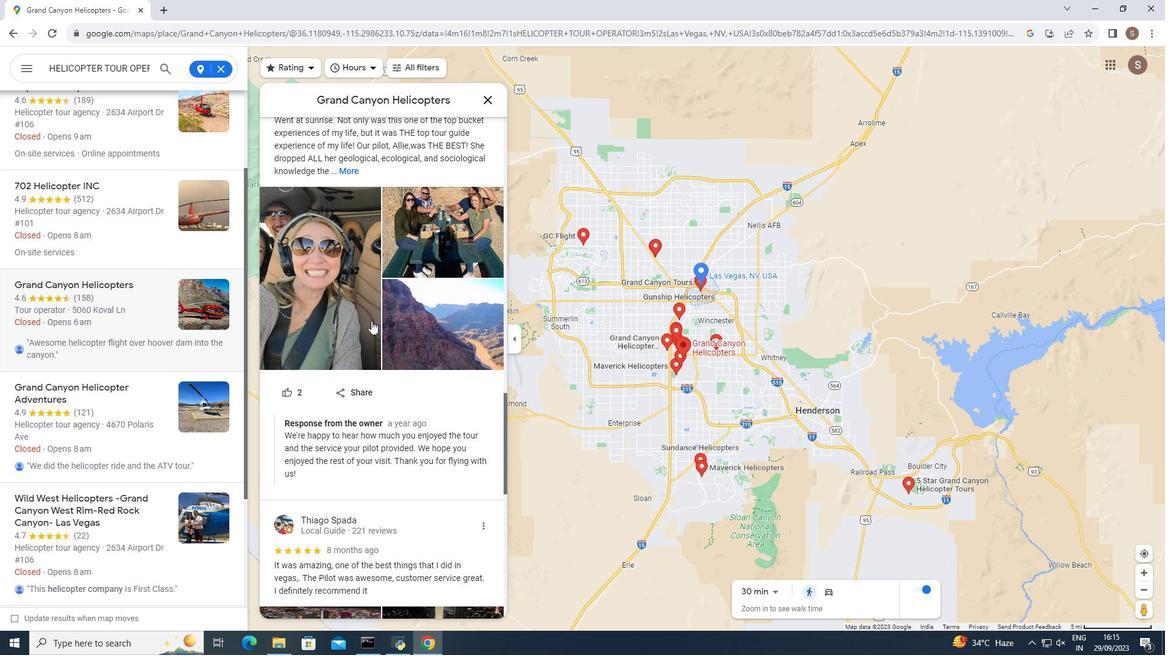 
Action: Mouse scrolled (371, 320) with delta (0, 0)
Screenshot: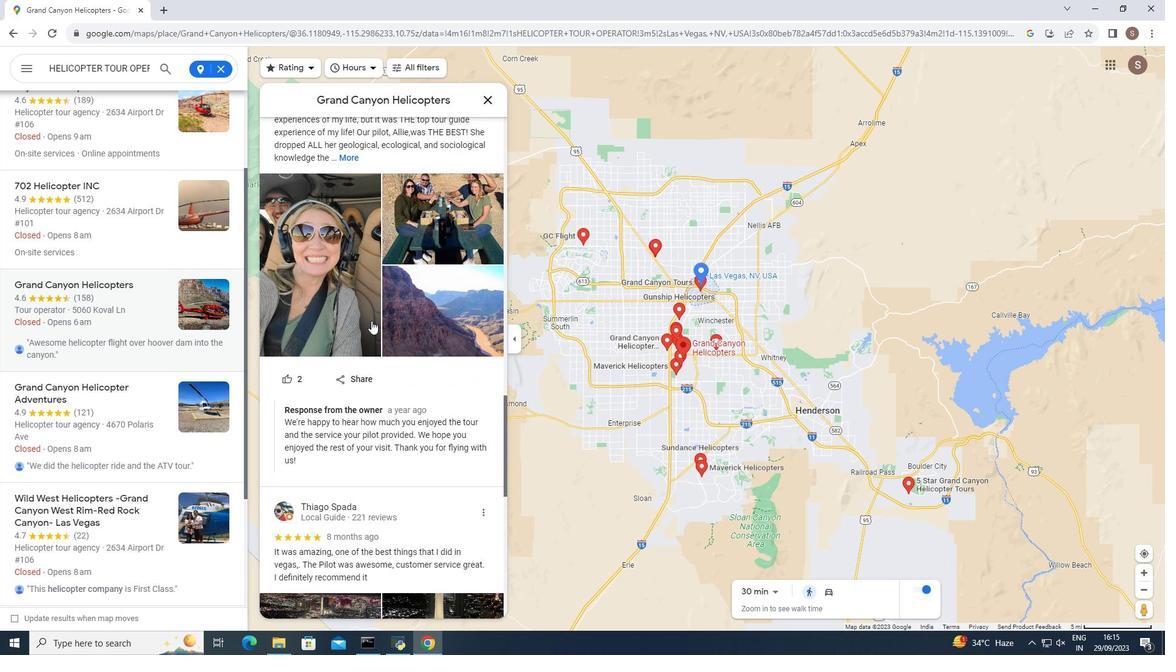 
Action: Mouse scrolled (371, 320) with delta (0, 0)
Screenshot: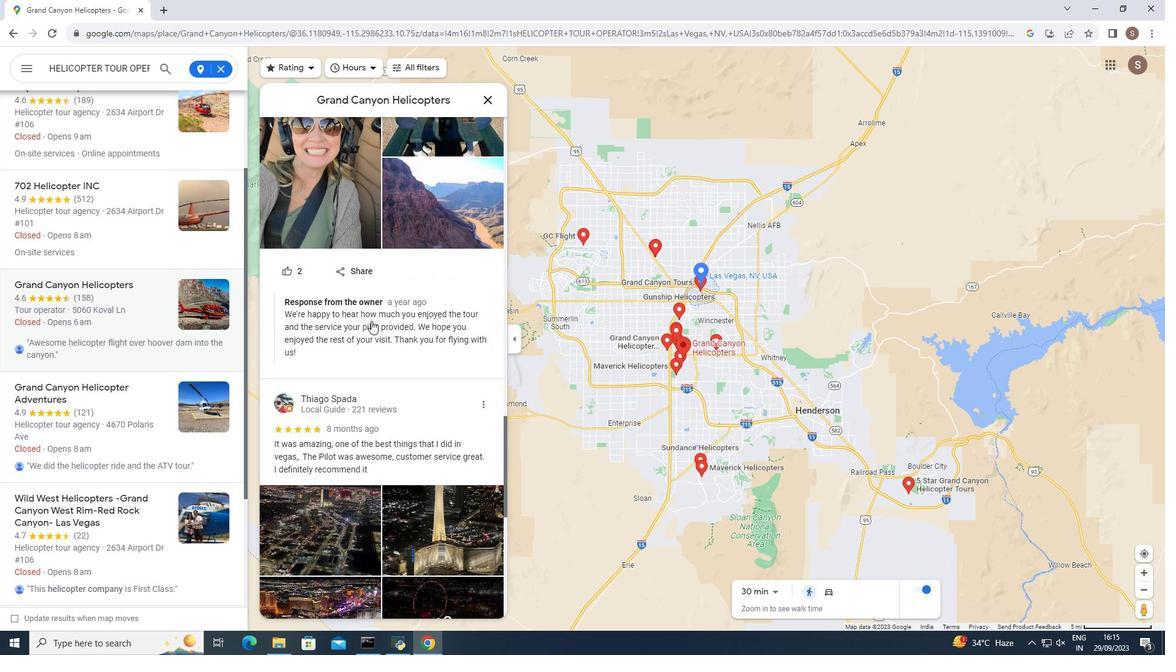 
Action: Mouse scrolled (371, 320) with delta (0, 0)
Screenshot: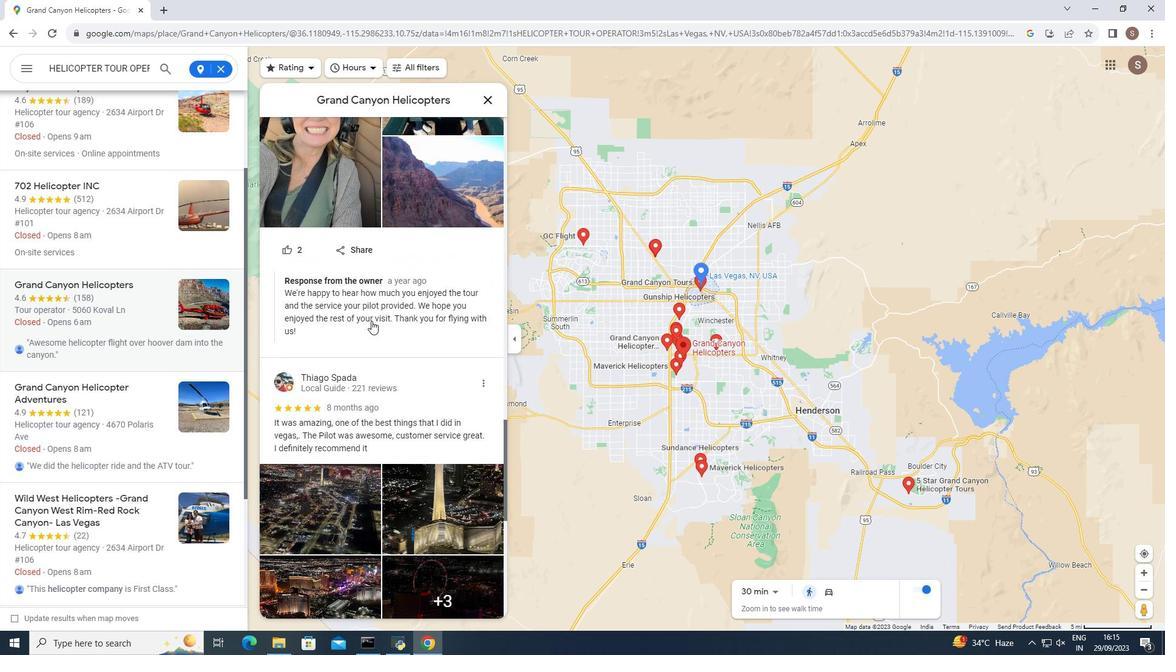 
Action: Mouse scrolled (371, 320) with delta (0, 0)
Screenshot: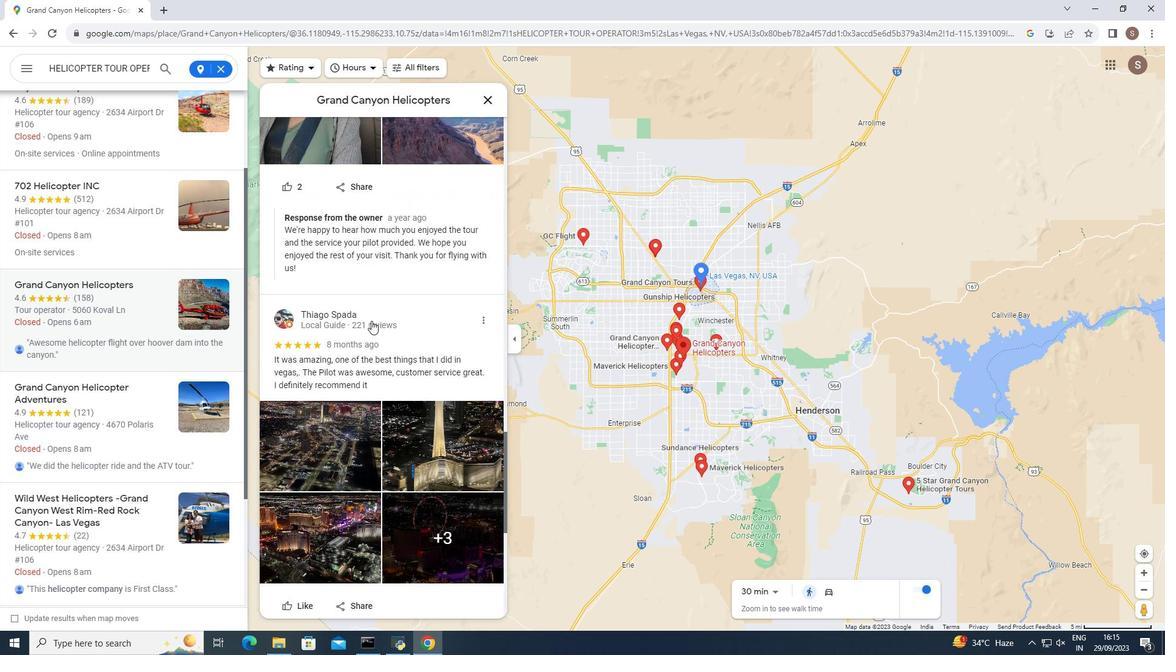 
Action: Mouse moved to (371, 320)
Screenshot: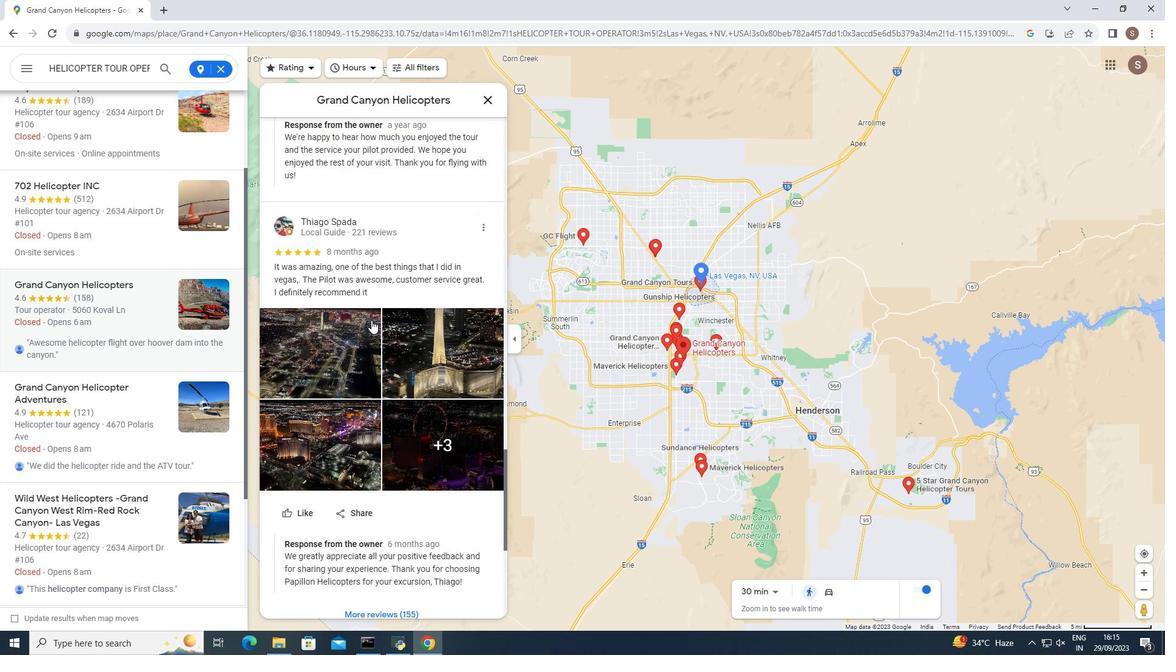 
Action: Mouse scrolled (371, 319) with delta (0, 0)
Screenshot: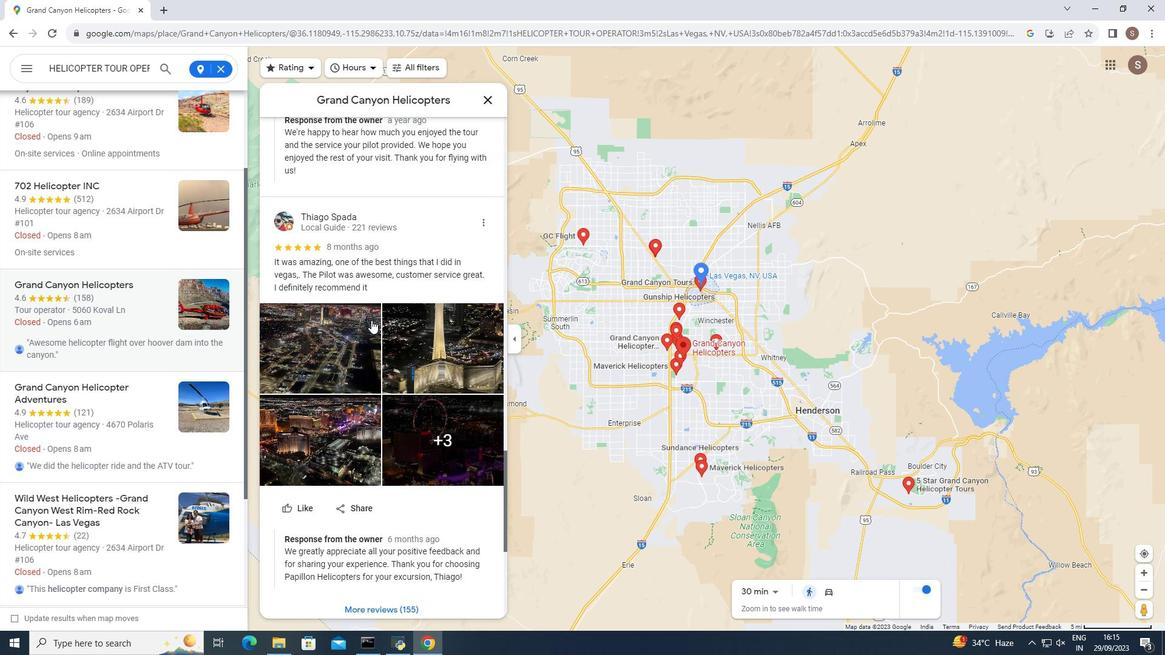 
Action: Mouse moved to (487, 99)
Screenshot: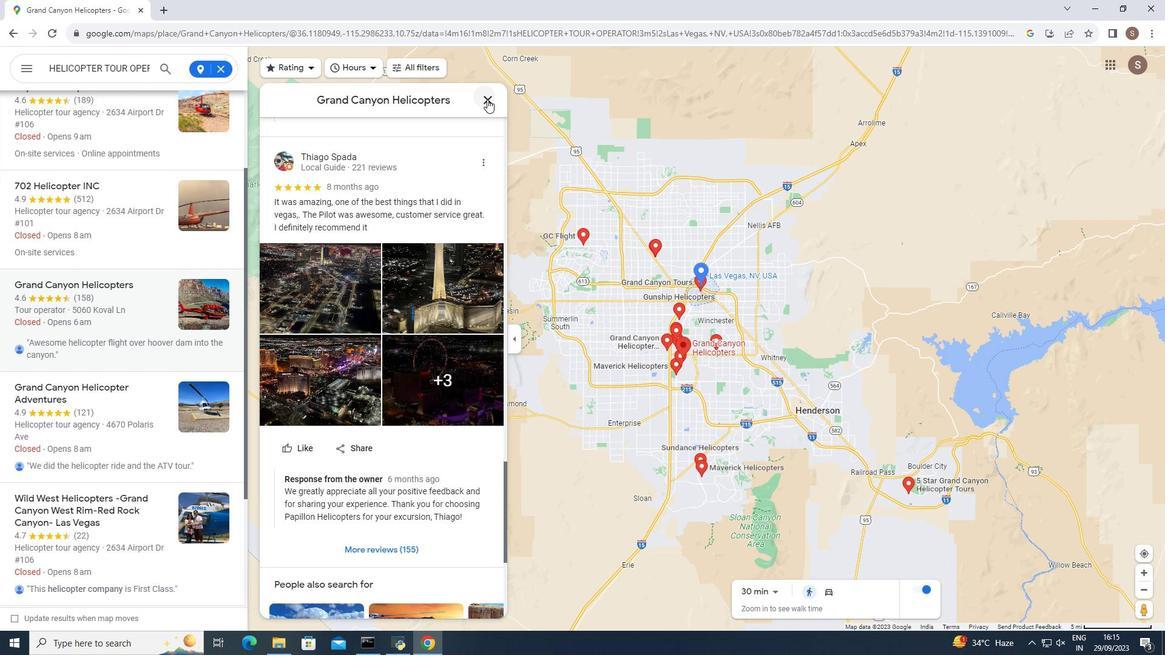 
Action: Mouse pressed left at (487, 99)
Screenshot: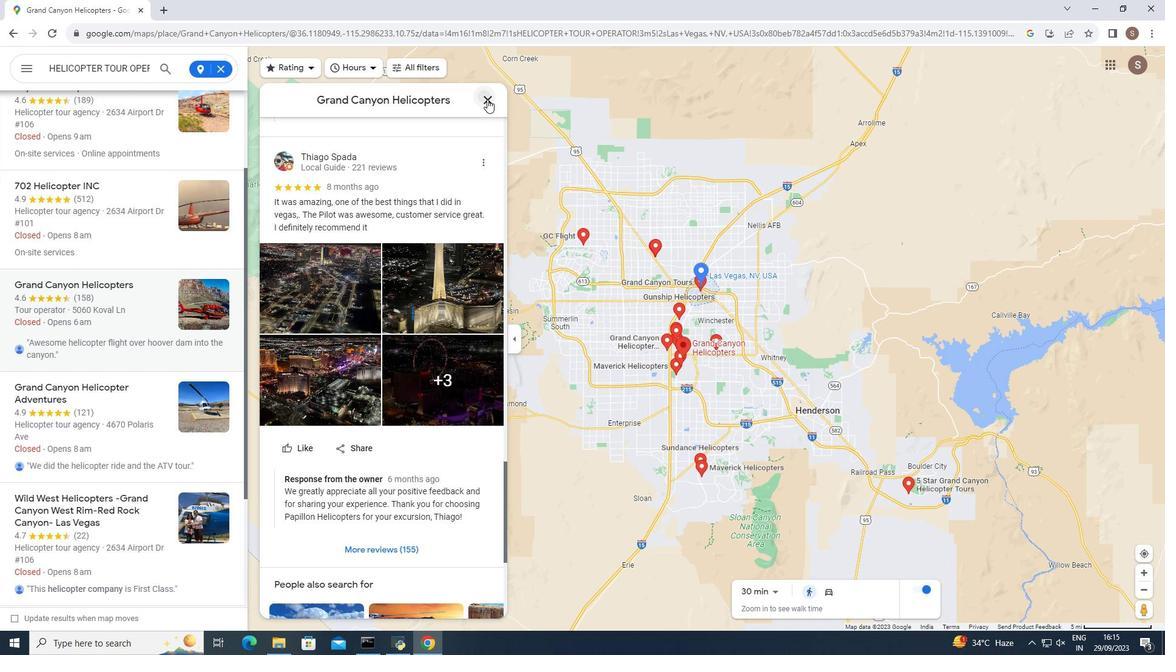 
Action: Mouse moved to (484, 98)
Screenshot: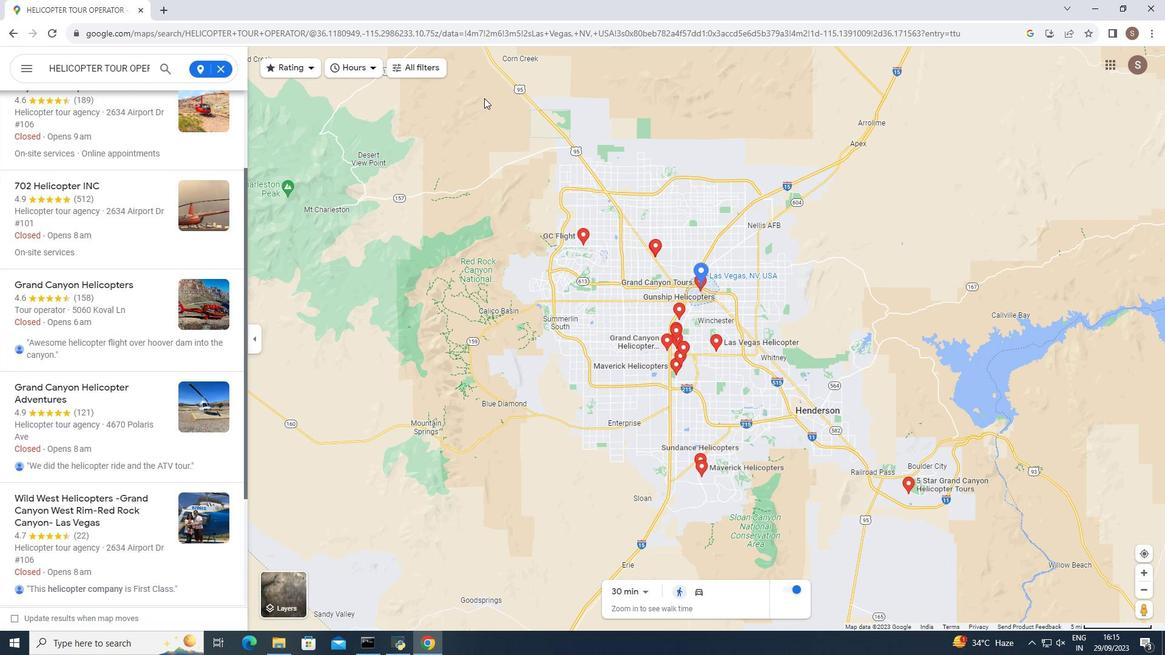 
